 Task: Create a new Lightning app page named 'My Shelter Home App Page' using the 'Header and Left Sidebar' template, and add components like 'Recent Items' and 'Rich Text'.
Action: Mouse moved to (120, 151)
Screenshot: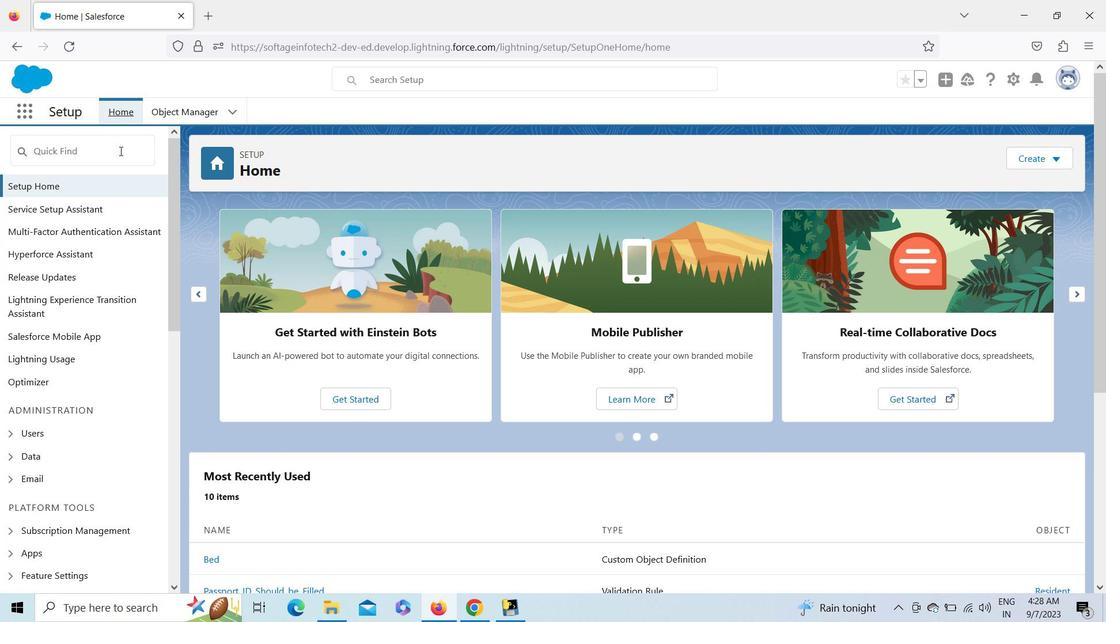 
Action: Mouse pressed left at (120, 151)
Screenshot: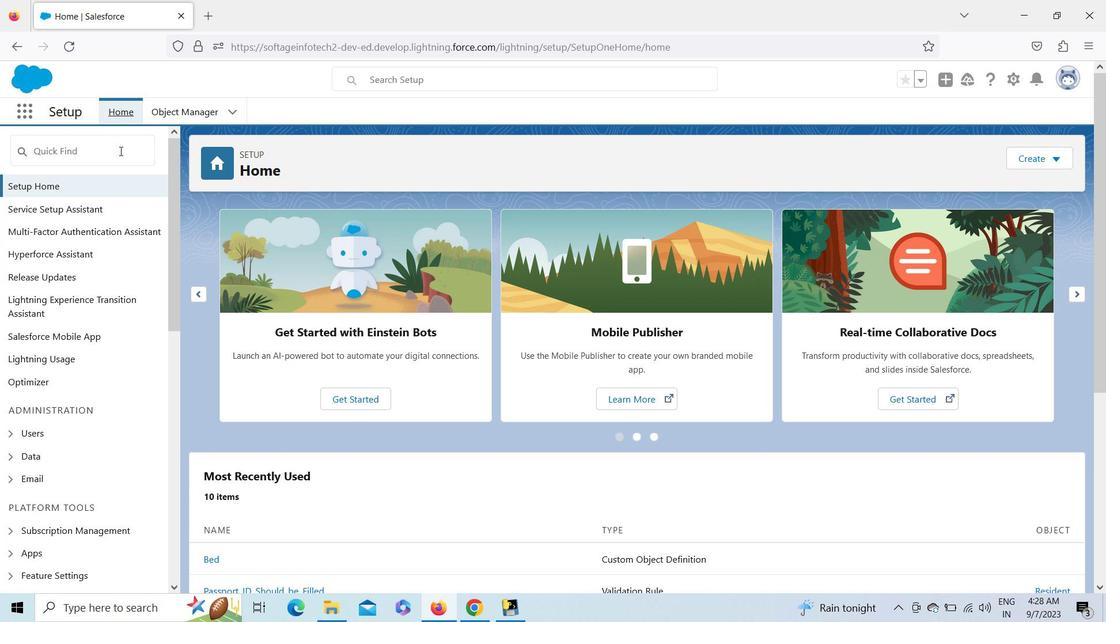 
Action: Key pressed app<Key.space>bui
Screenshot: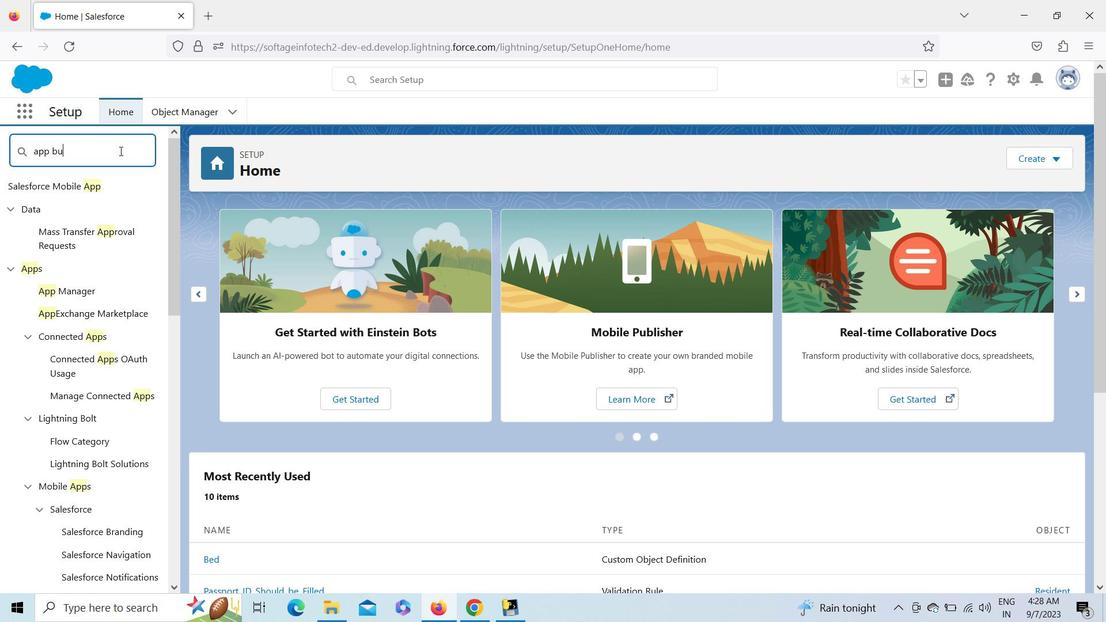 
Action: Mouse moved to (93, 213)
Screenshot: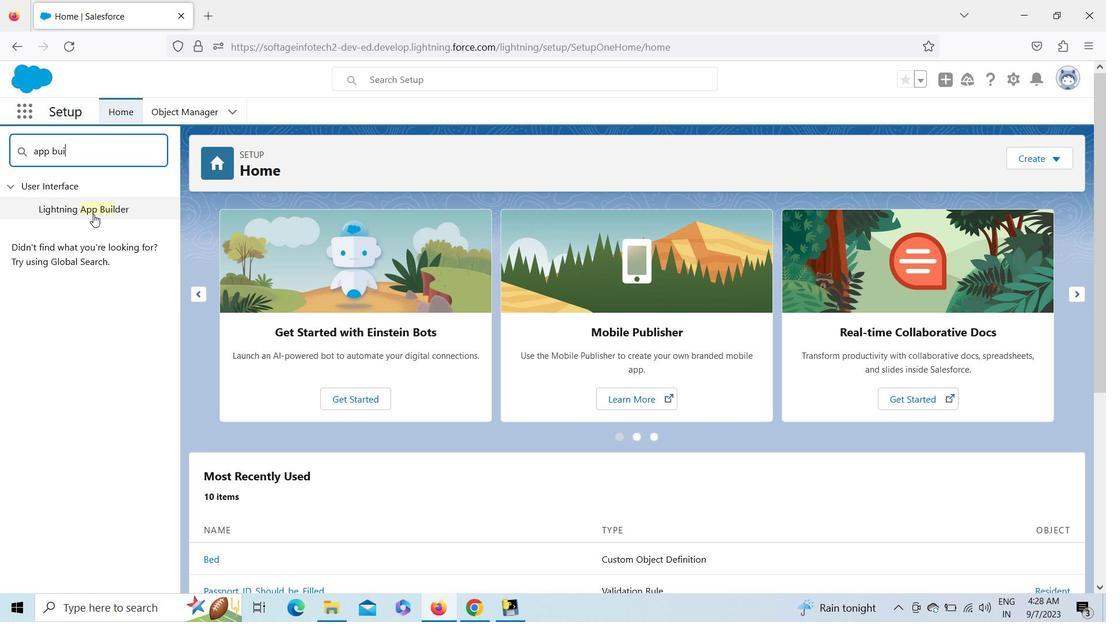 
Action: Mouse pressed left at (93, 213)
Screenshot: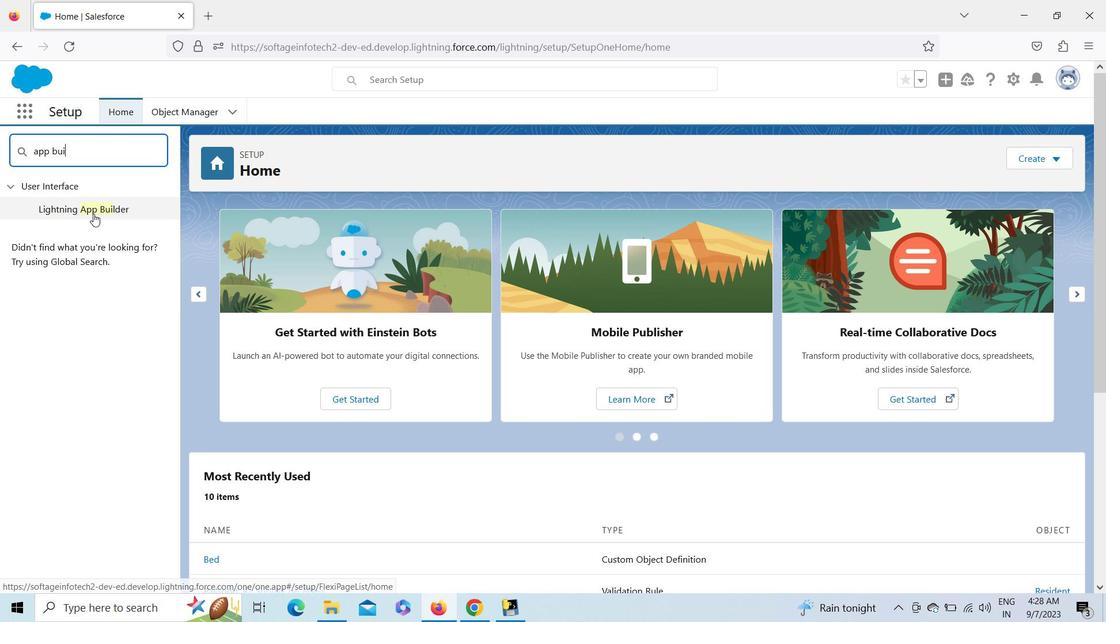
Action: Mouse moved to (481, 300)
Screenshot: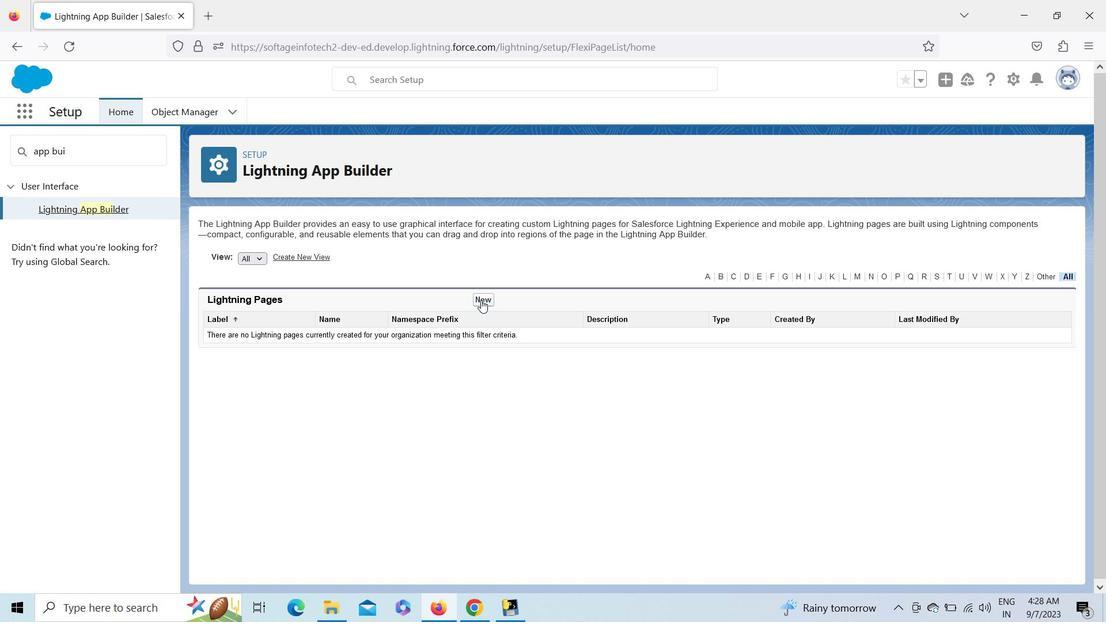 
Action: Mouse pressed left at (481, 300)
Screenshot: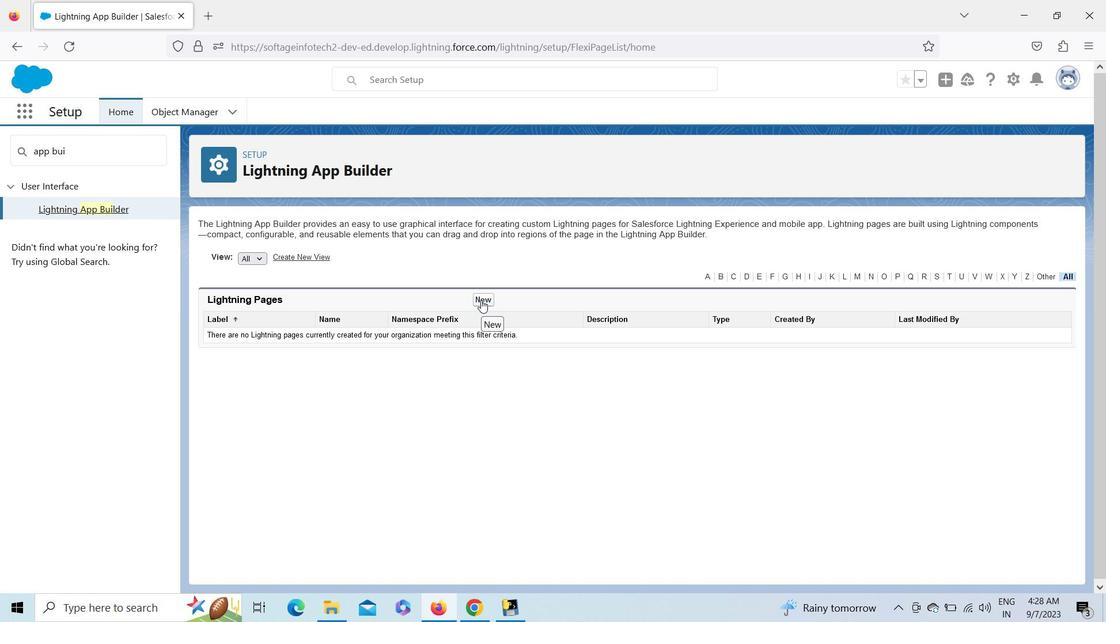 
Action: Mouse moved to (864, 477)
Screenshot: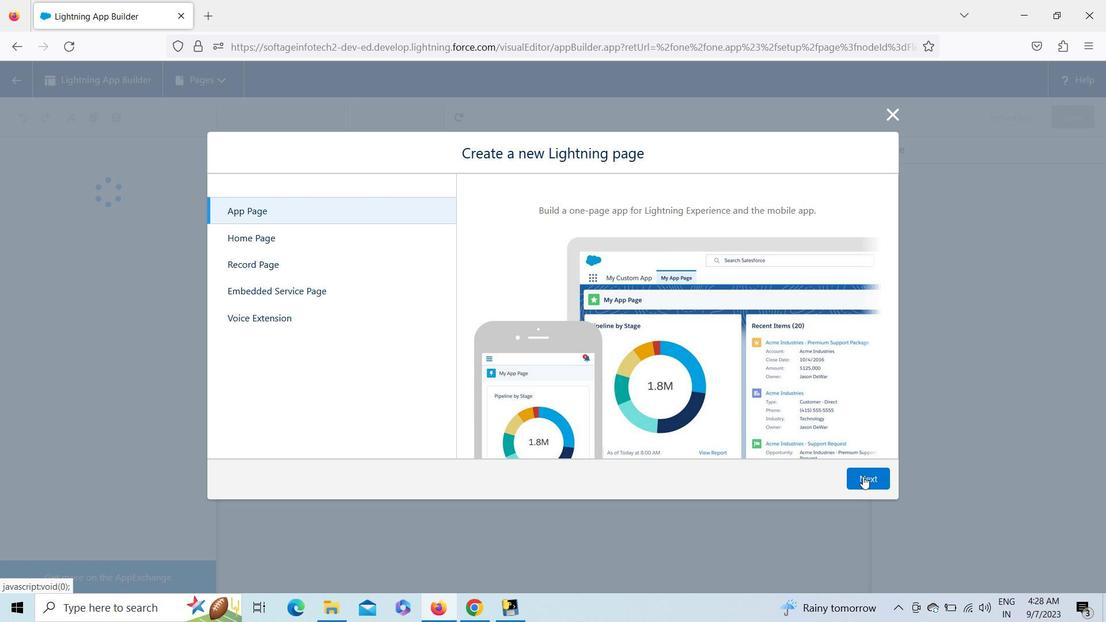 
Action: Mouse pressed left at (864, 477)
Screenshot: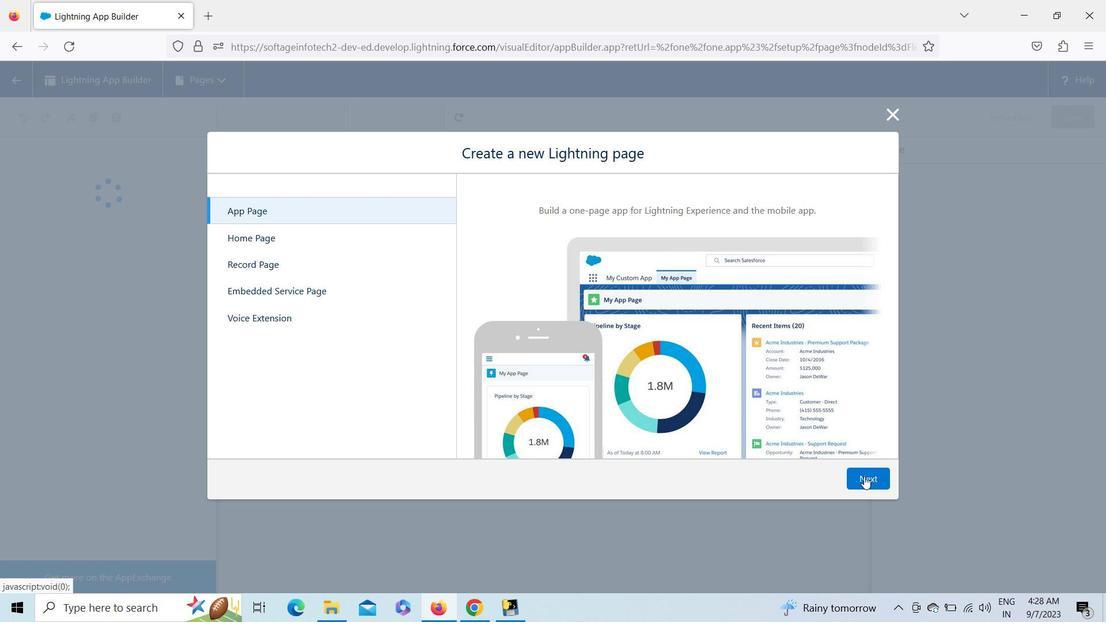 
Action: Mouse moved to (580, 243)
Screenshot: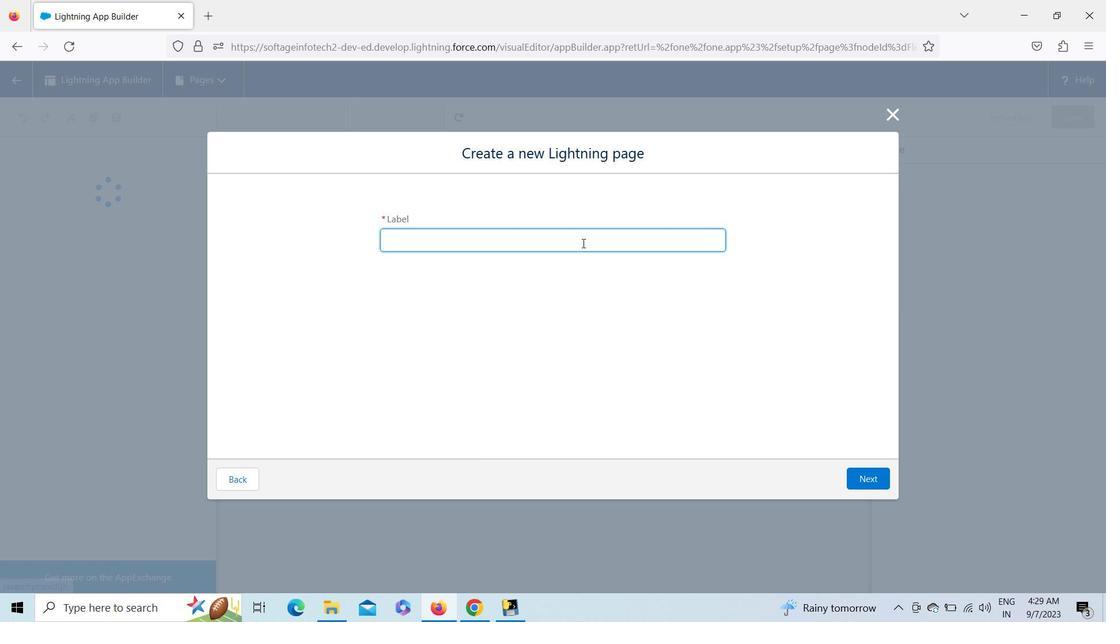 
Action: Key pressed <Key.shift><Key.shift><Key.shift><Key.shift>My<Key.space><Key.shift>Shelter<Key.space><Key.shift>Home<Key.space><Key.shift><Key.shift><Key.shift><Key.shift><Key.shift><Key.shift><Key.shift><Key.shift><Key.shift><Key.shift><Key.shift><Key.shift><Key.shift><Key.shift><Key.shift><Key.shift><Key.shift><Key.shift><Key.shift><Key.shift><Key.shift><Key.shift><Key.shift><Key.shift><Key.shift><Key.shift><Key.shift><Key.shift><Key.shift><Key.shift><Key.shift><Key.shift><Key.shift><Key.shift><Key.shift><Key.shift><Key.shift><Key.shift><Key.shift><Key.shift><Key.shift><Key.shift><Key.shift><Key.shift><Key.shift><Key.shift><Key.shift><Key.shift><Key.shift><Key.shift><Key.shift><Key.shift><Key.shift><Key.shift><Key.shift><Key.shift><Key.shift><Key.shift><Key.shift><Key.shift><Key.shift><Key.shift><Key.shift><Key.shift><Key.shift><Key.shift><Key.shift><Key.shift><Key.shift><Key.shift><Key.shift><Key.shift><Key.shift><Key.shift><Key.shift><Key.shift><Key.shift><Key.shift><Key.shift>App<Key.space><Key.shift>Page
Screenshot: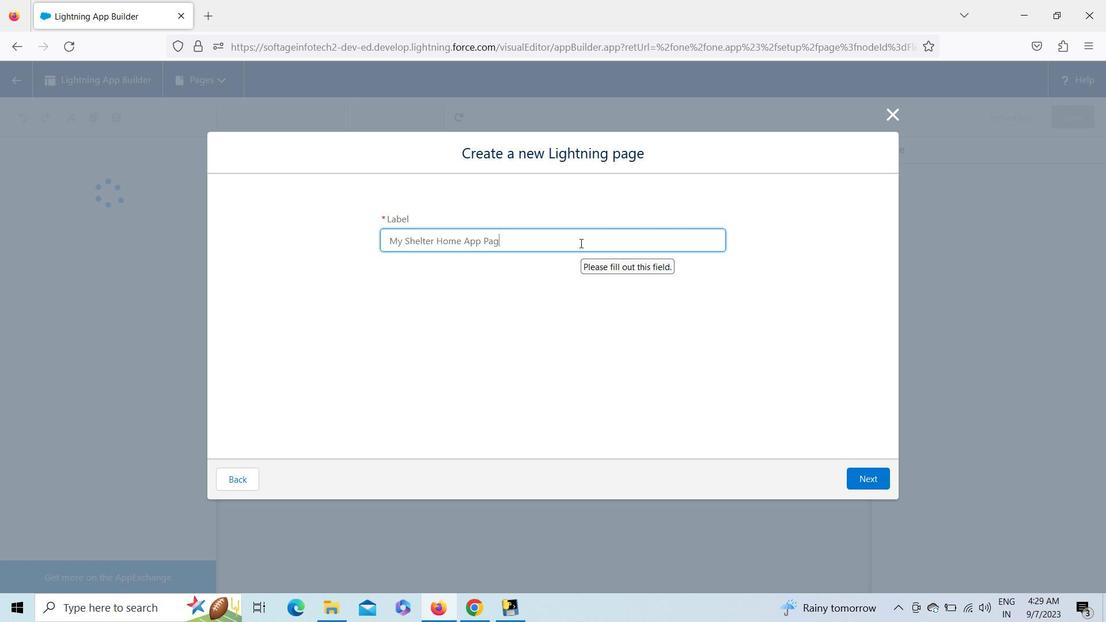 
Action: Mouse moved to (857, 477)
Screenshot: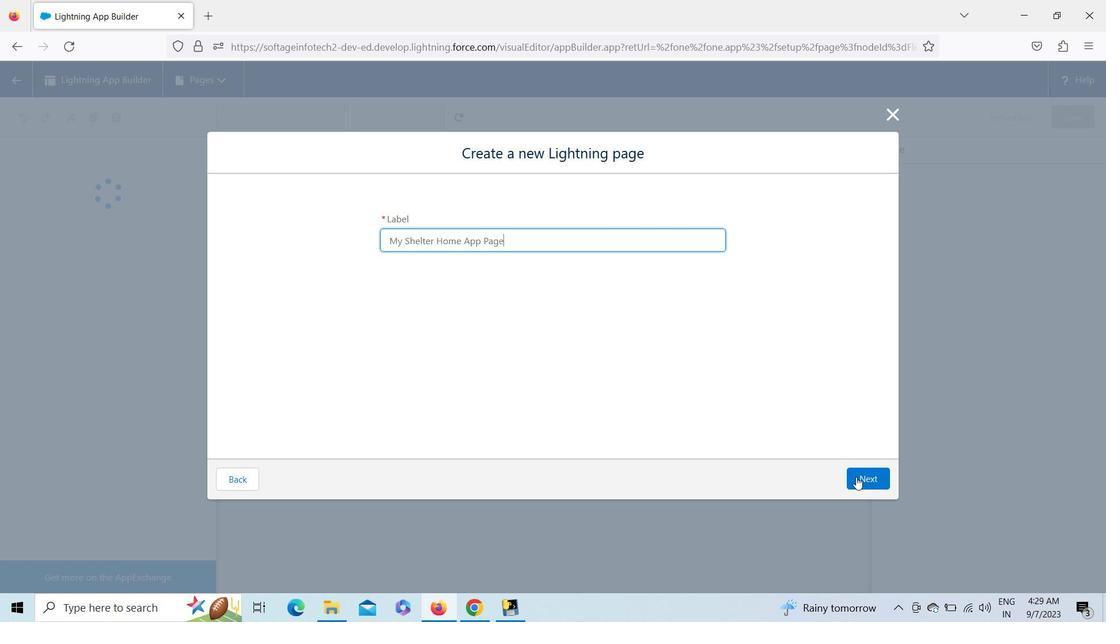
Action: Mouse pressed left at (857, 477)
Screenshot: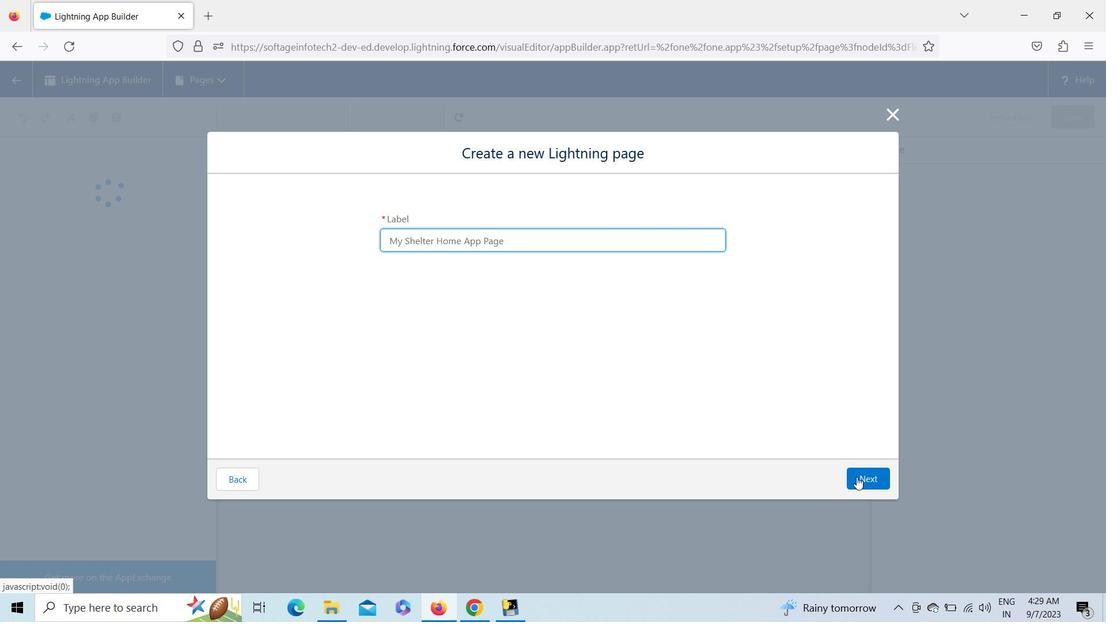 
Action: Mouse moved to (379, 309)
Screenshot: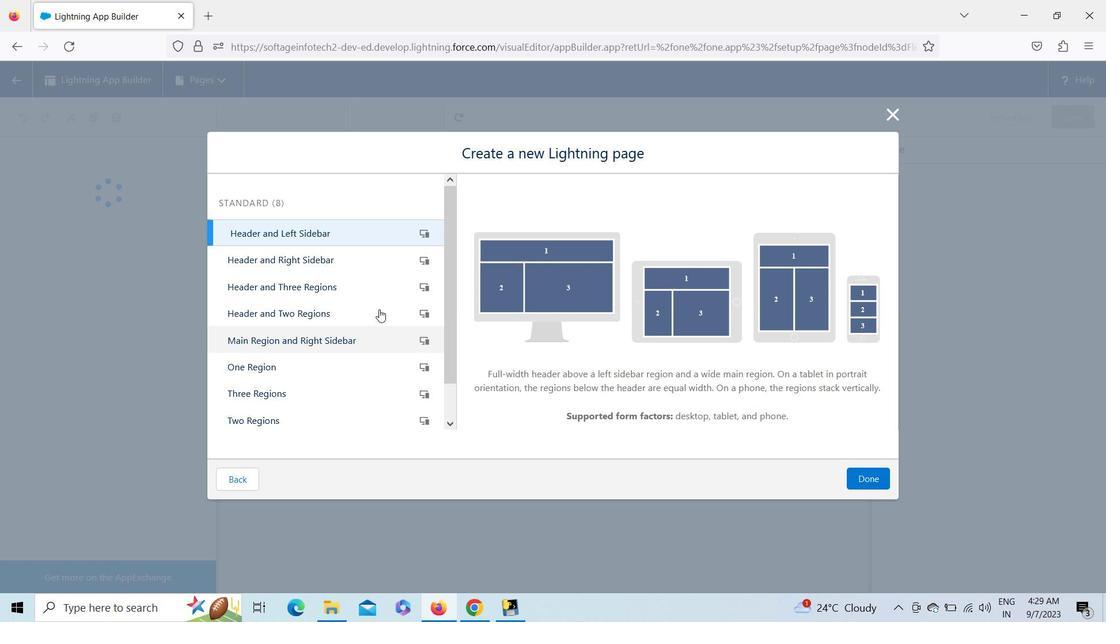
Action: Mouse pressed left at (379, 309)
Screenshot: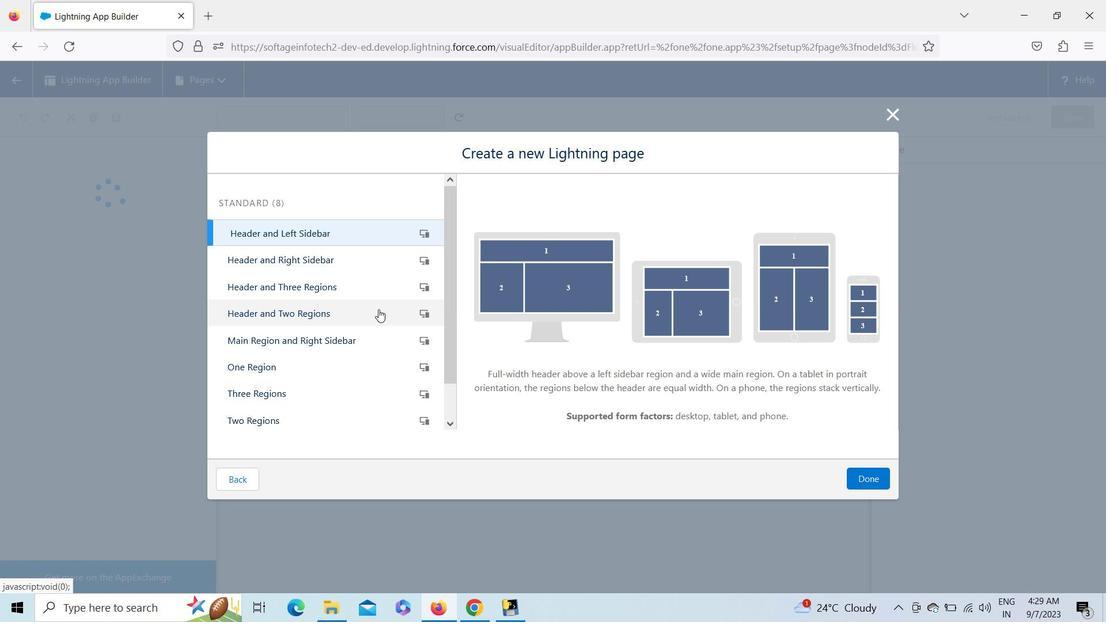 
Action: Mouse moved to (375, 330)
Screenshot: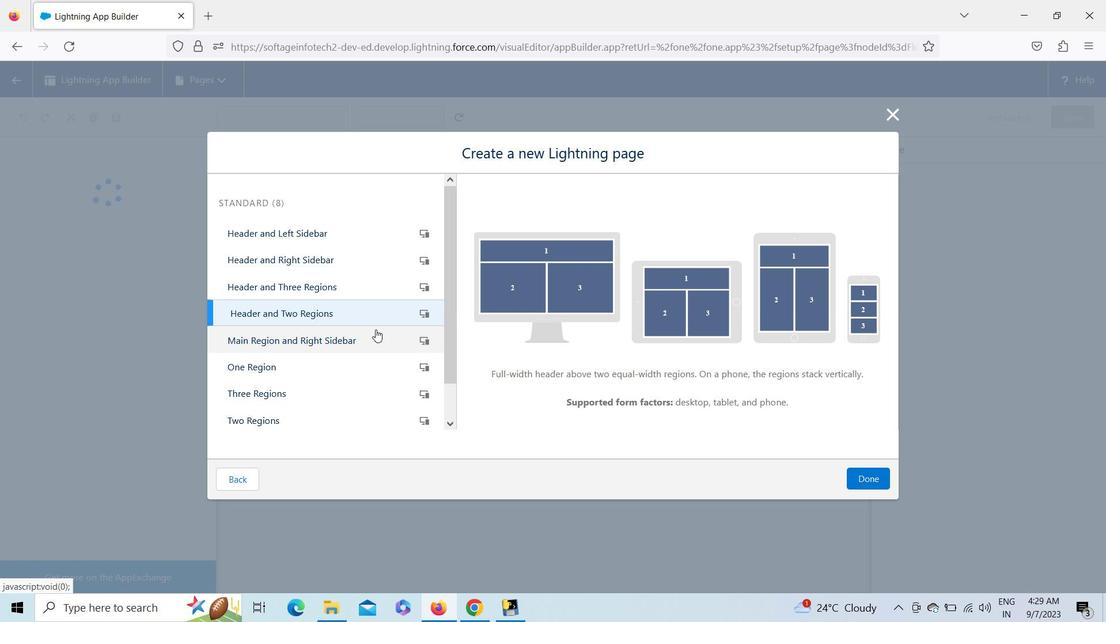 
Action: Mouse pressed left at (375, 330)
Screenshot: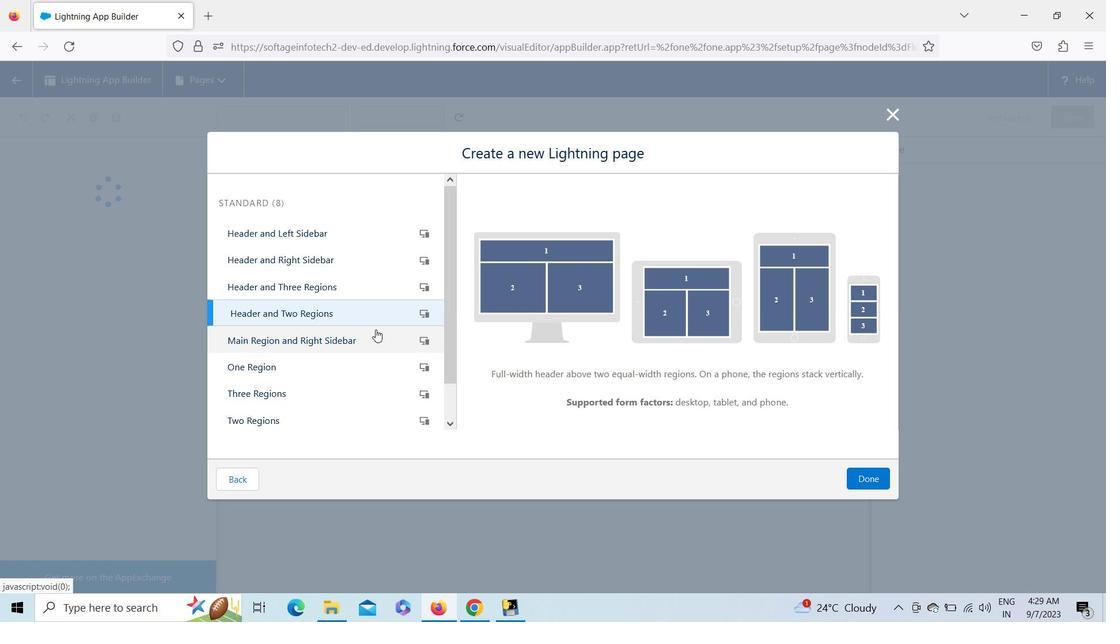 
Action: Mouse moved to (378, 254)
Screenshot: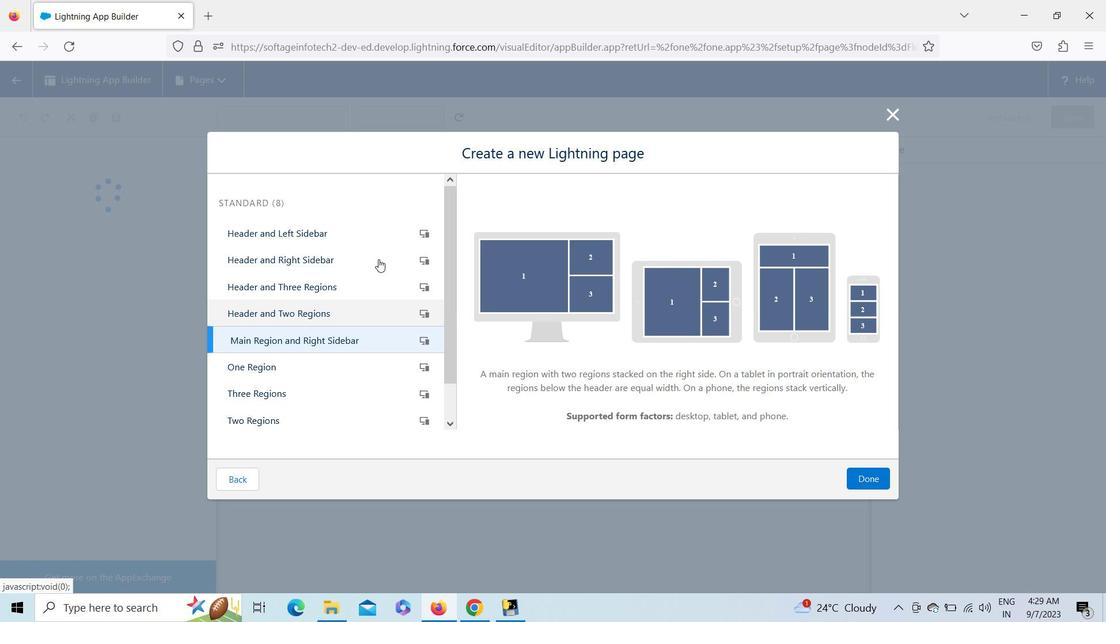 
Action: Mouse pressed left at (378, 254)
Screenshot: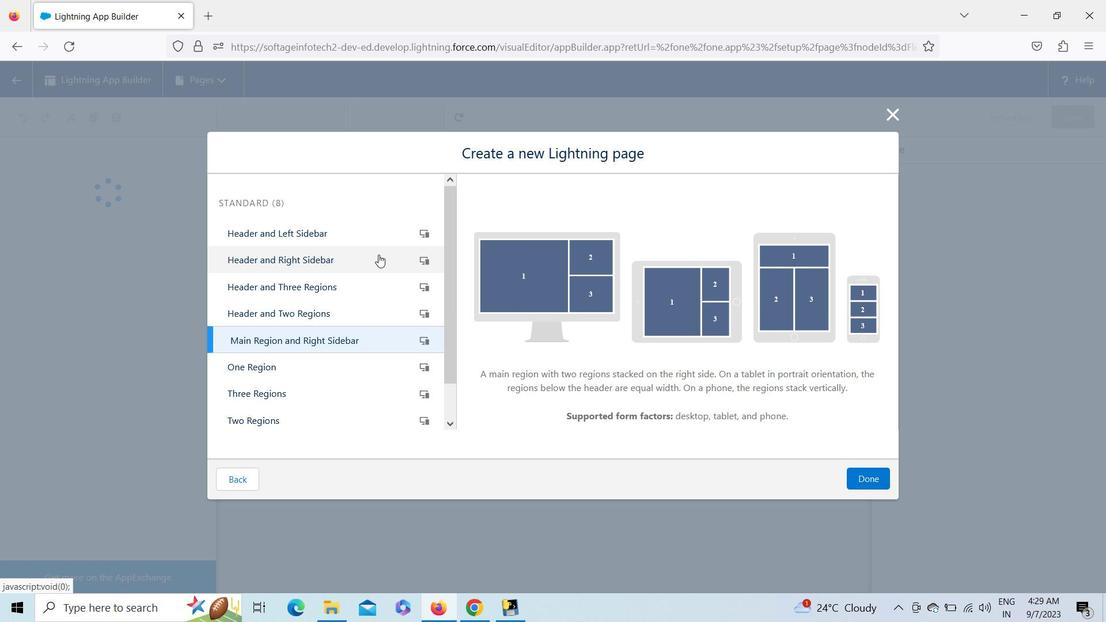 
Action: Mouse moved to (853, 475)
Screenshot: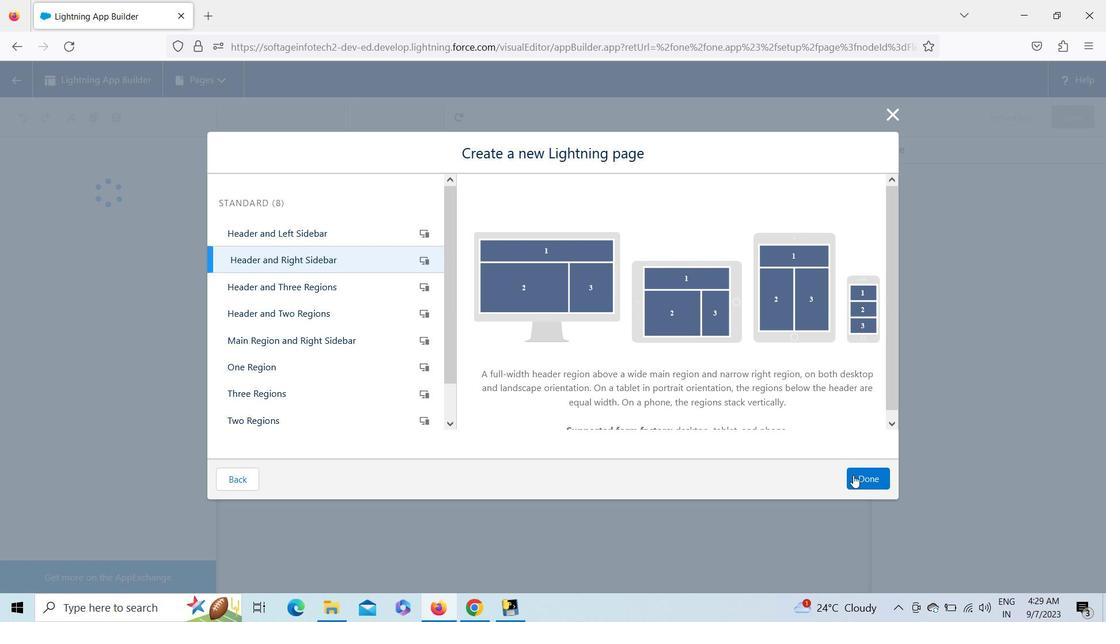 
Action: Mouse pressed left at (853, 475)
Screenshot: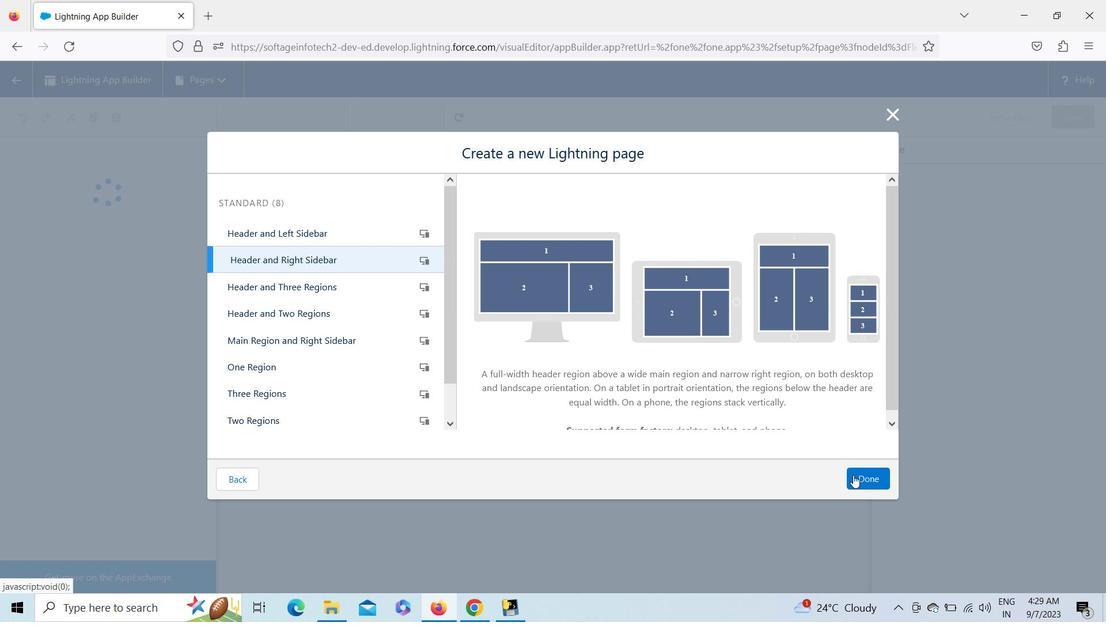 
Action: Mouse moved to (78, 524)
Screenshot: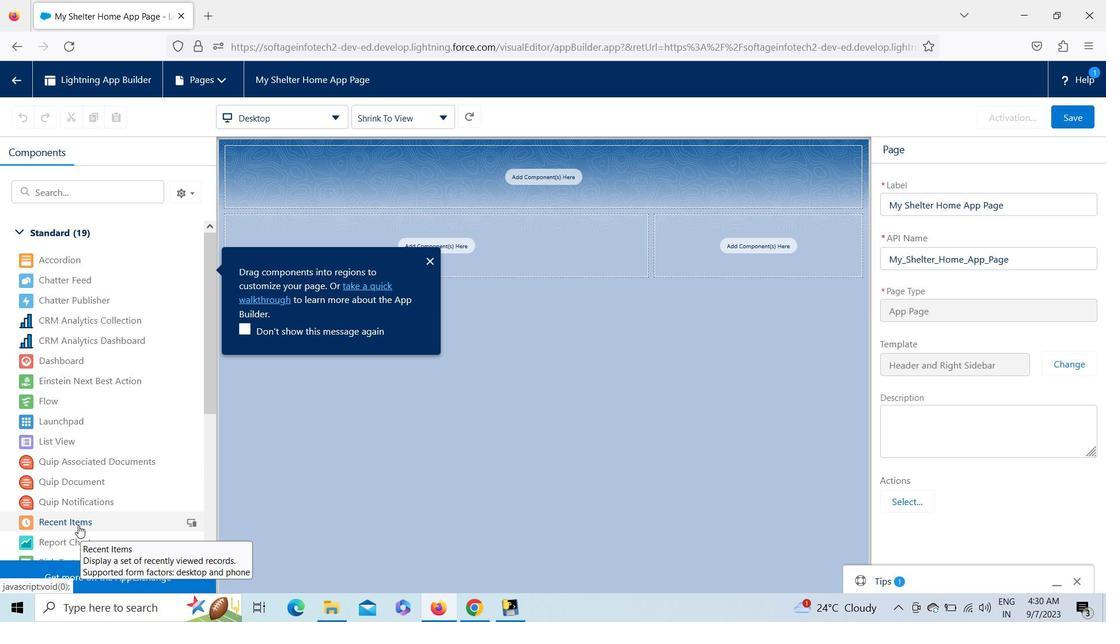 
Action: Mouse pressed left at (78, 524)
Screenshot: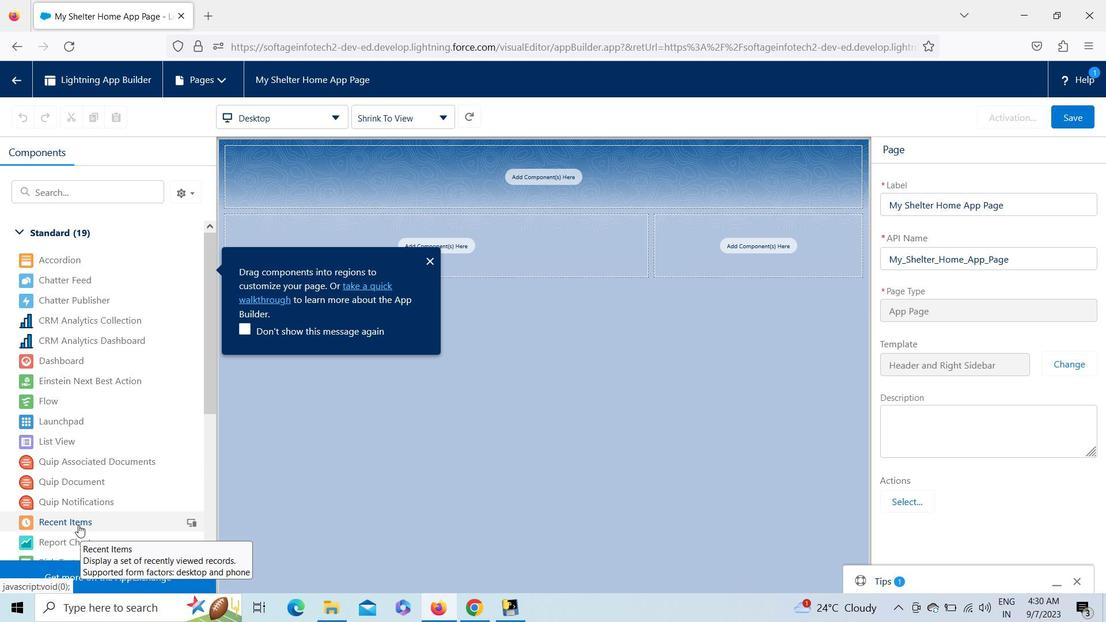 
Action: Mouse moved to (212, 327)
Screenshot: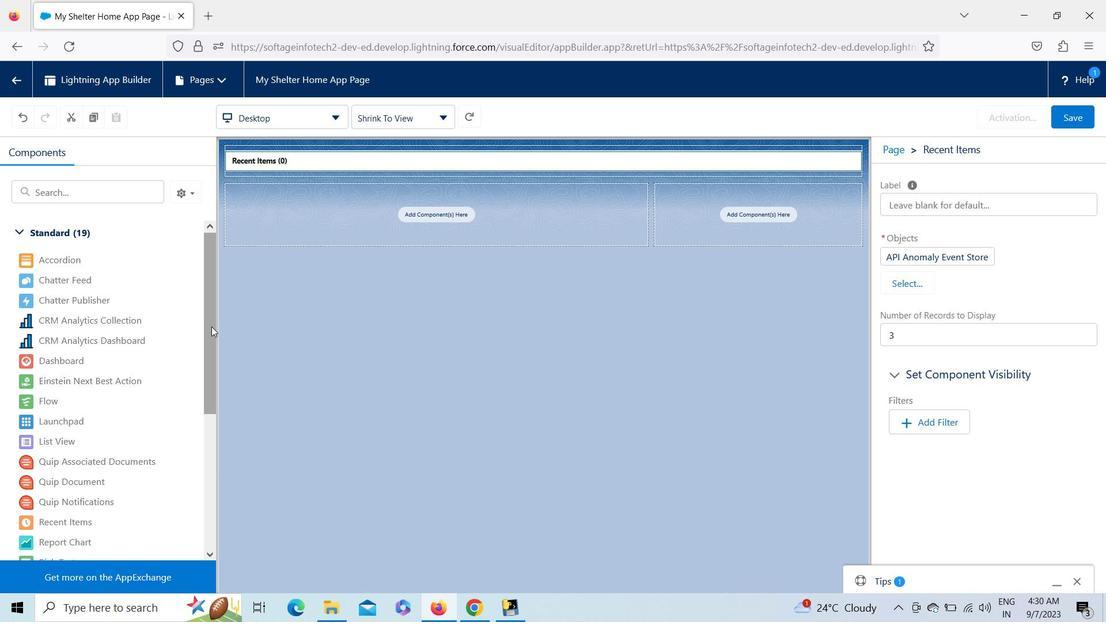 
Action: Mouse pressed left at (212, 327)
Screenshot: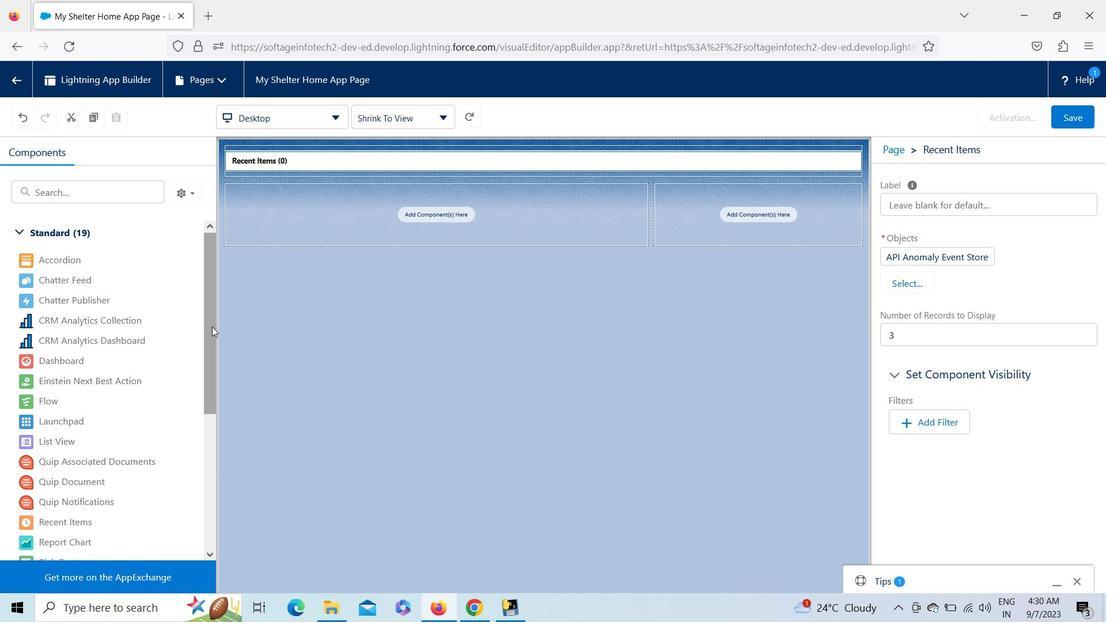 
Action: Mouse moved to (909, 278)
Screenshot: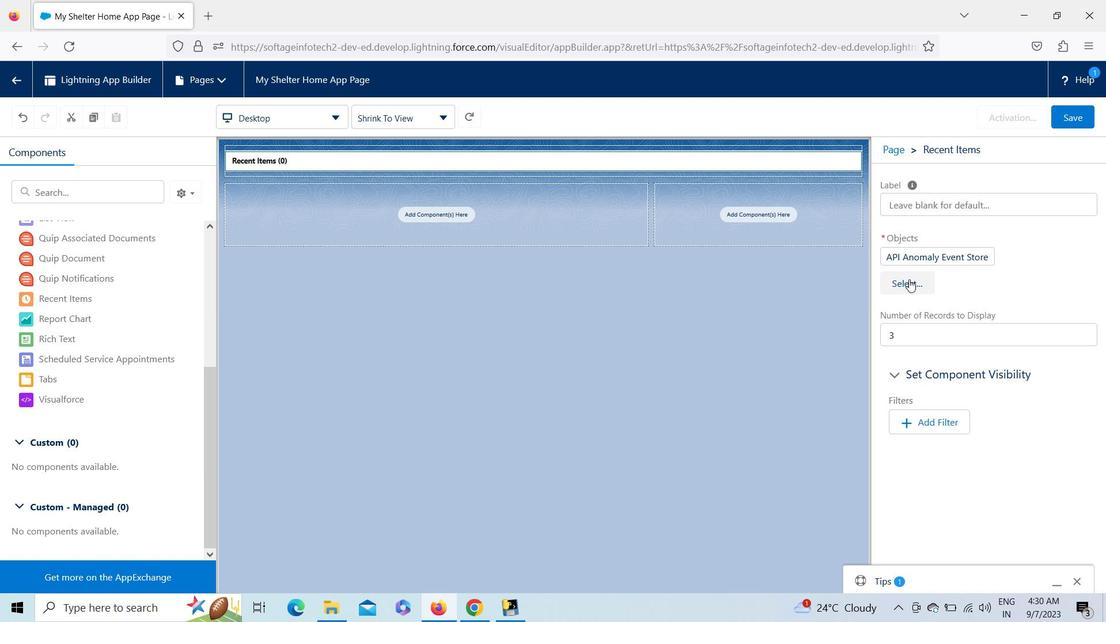 
Action: Mouse pressed left at (909, 278)
Screenshot: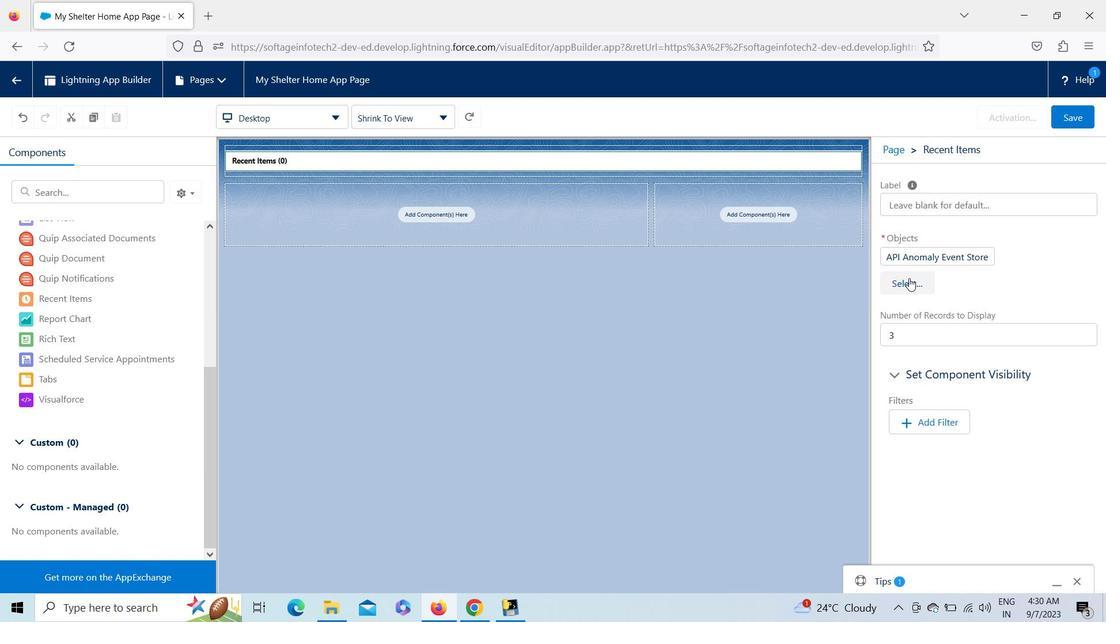 
Action: Mouse moved to (520, 346)
Screenshot: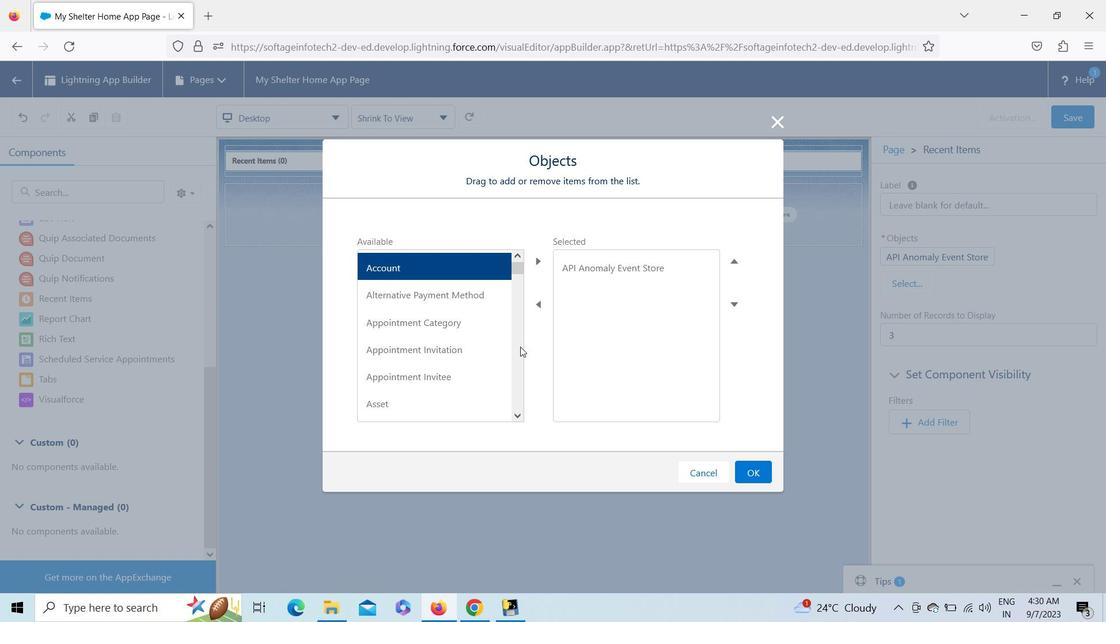 
Action: Mouse pressed left at (520, 346)
Screenshot: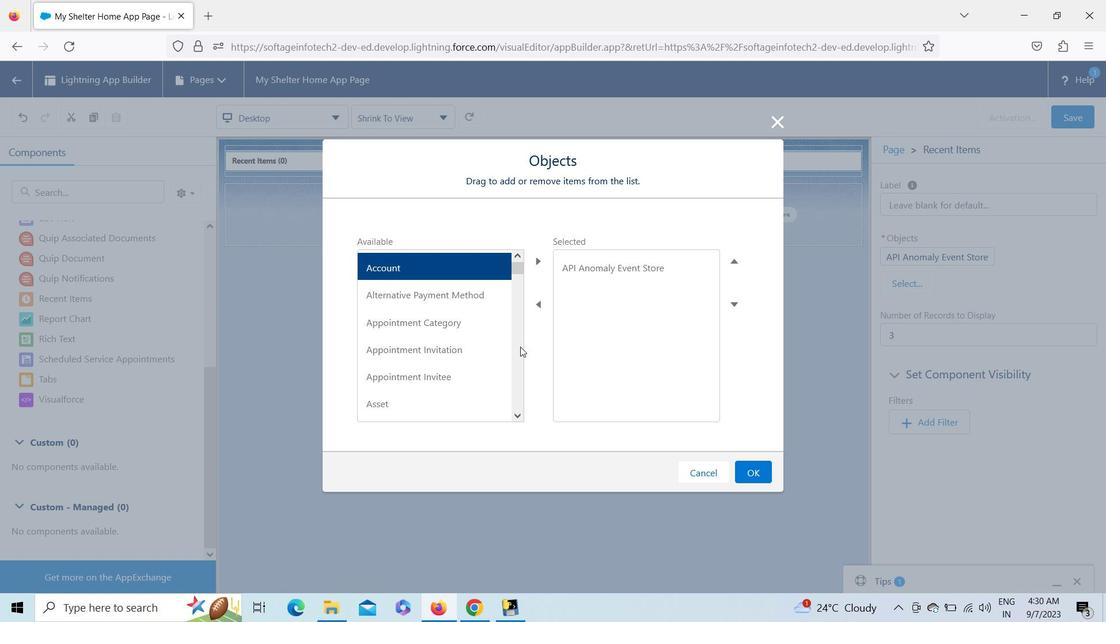 
Action: Mouse pressed left at (520, 346)
Screenshot: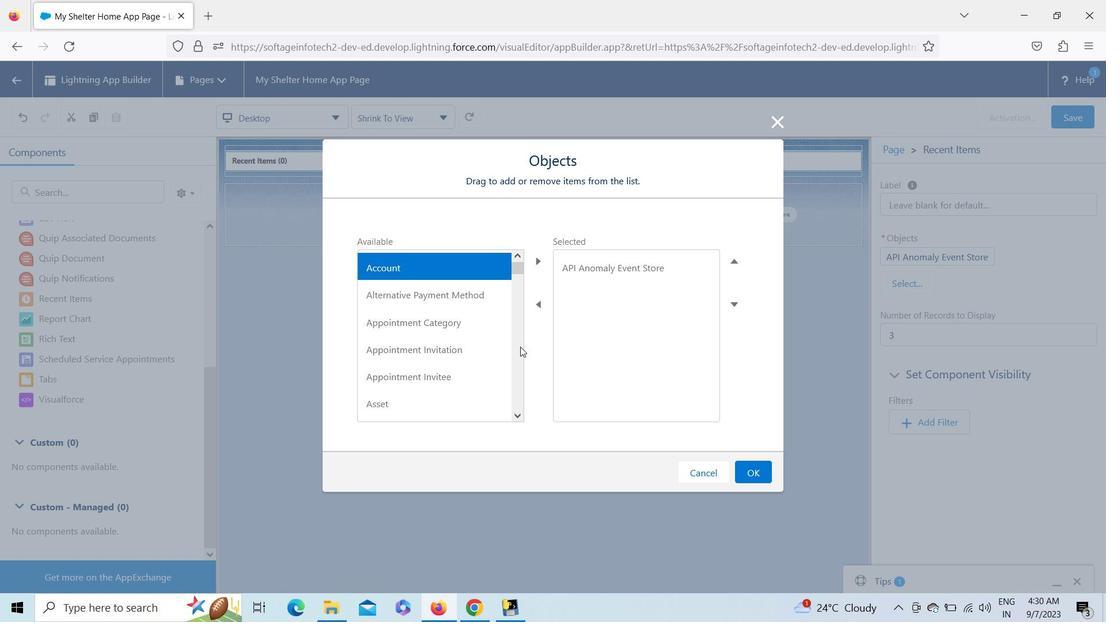 
Action: Mouse pressed left at (520, 346)
Screenshot: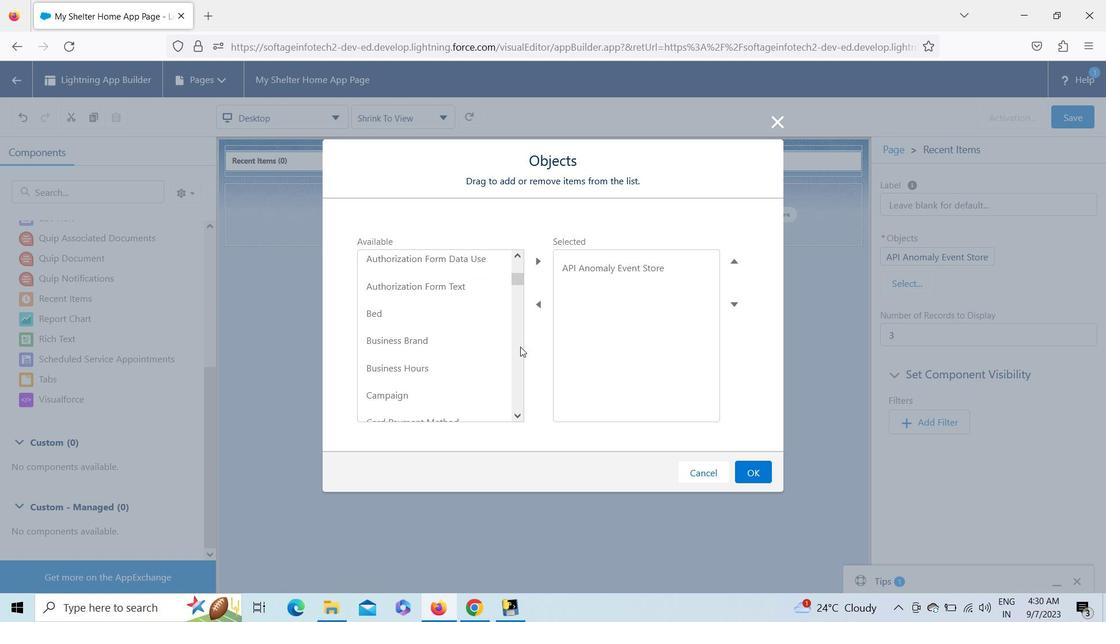 
Action: Mouse pressed left at (520, 346)
Screenshot: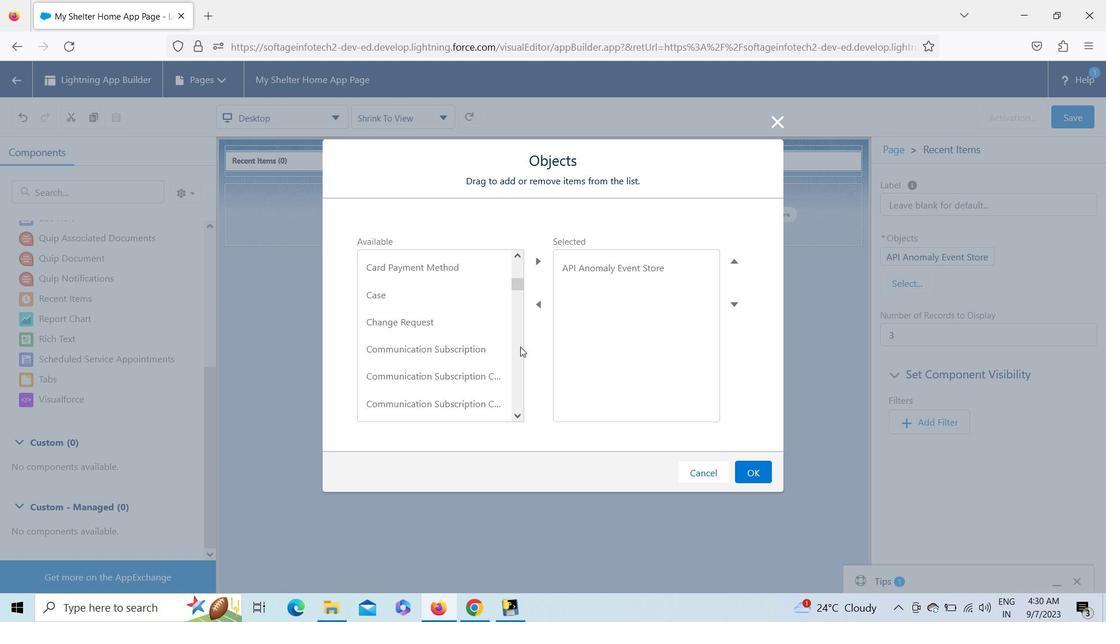 
Action: Mouse pressed left at (520, 346)
Screenshot: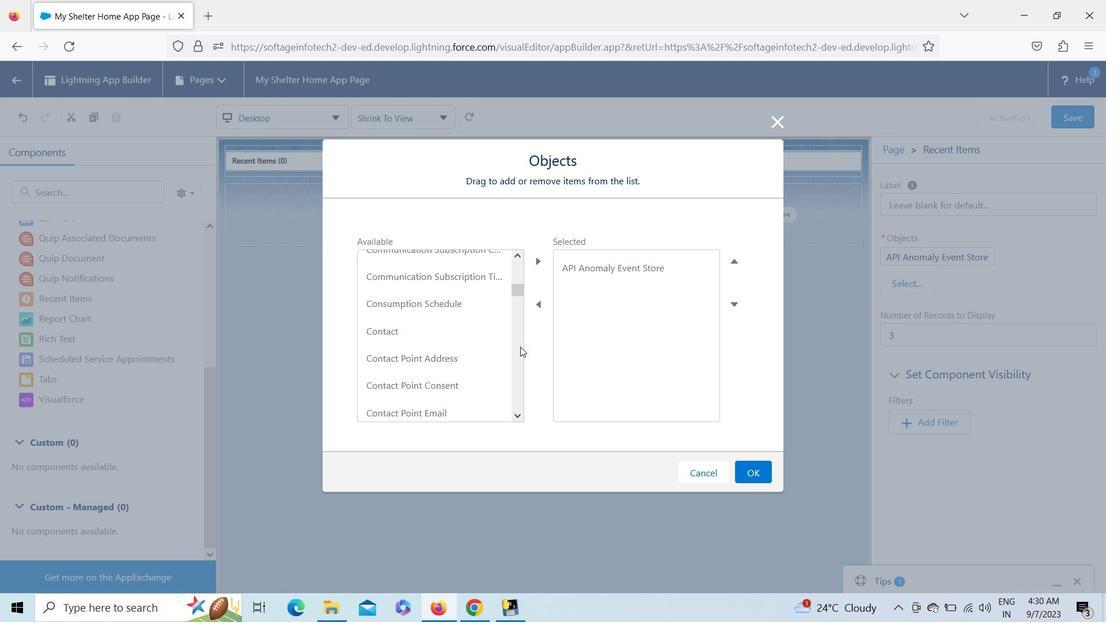 
Action: Mouse pressed left at (520, 346)
Screenshot: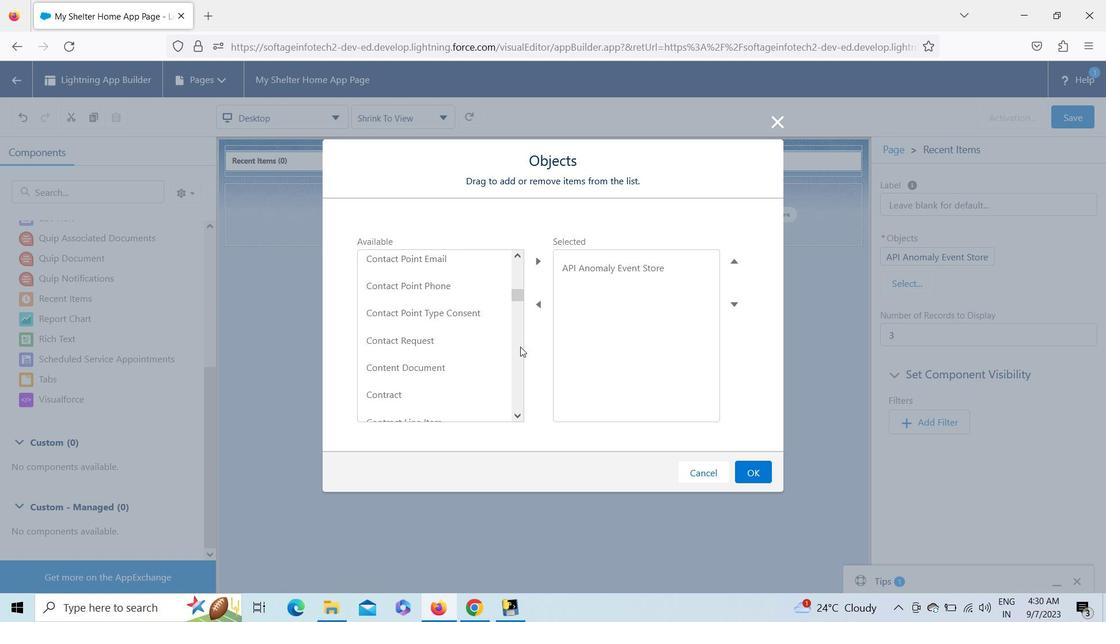
Action: Mouse pressed left at (520, 346)
Screenshot: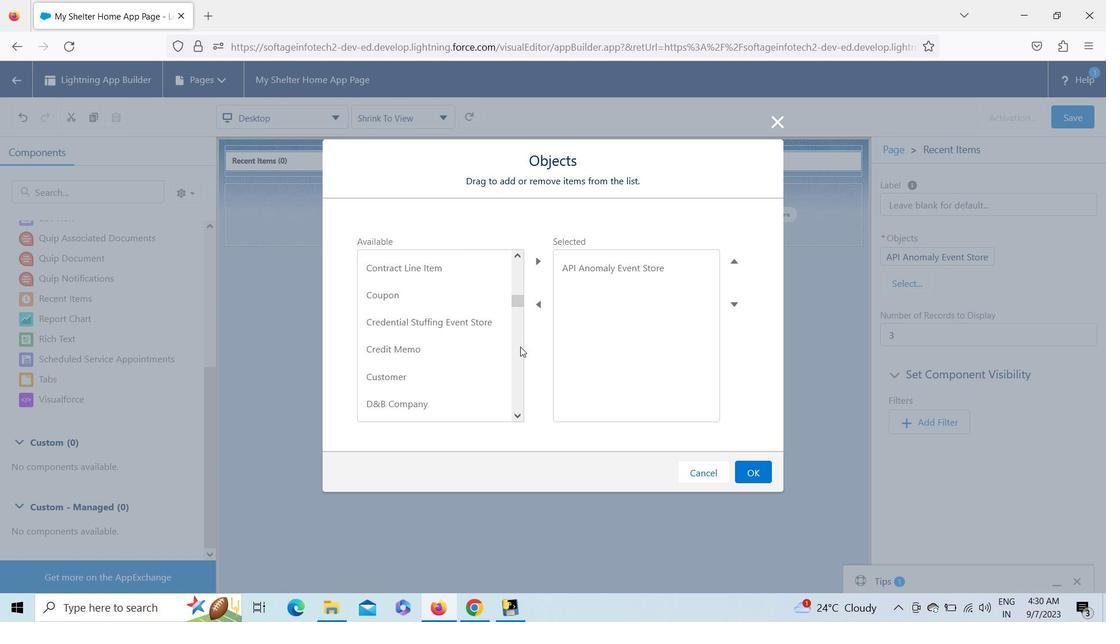 
Action: Mouse pressed left at (520, 346)
Screenshot: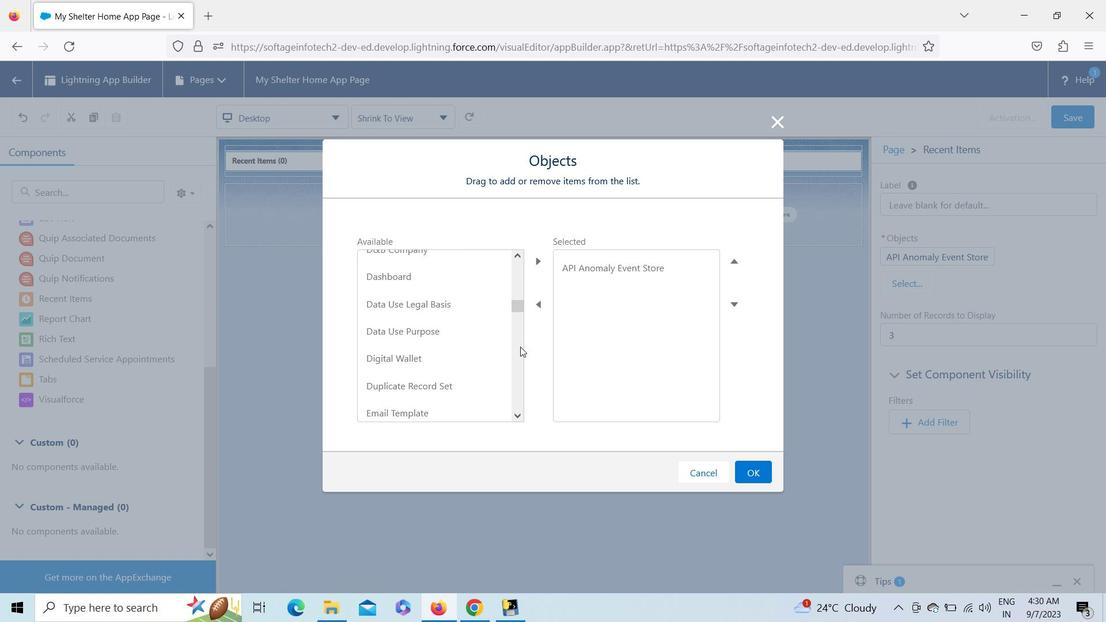 
Action: Mouse pressed left at (520, 346)
Screenshot: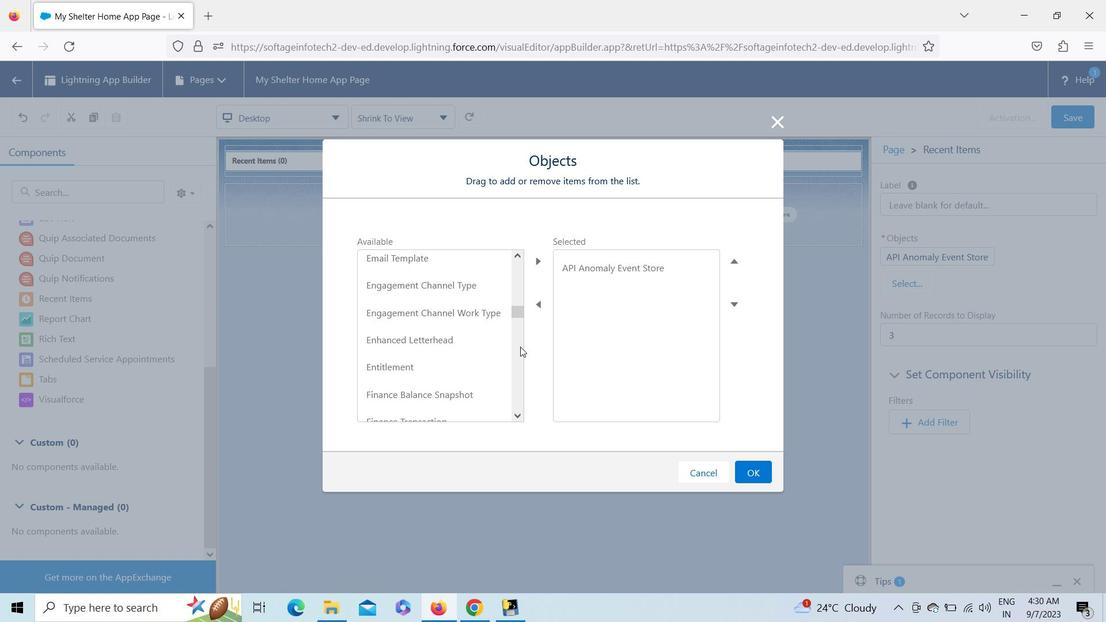 
Action: Mouse pressed left at (520, 346)
Screenshot: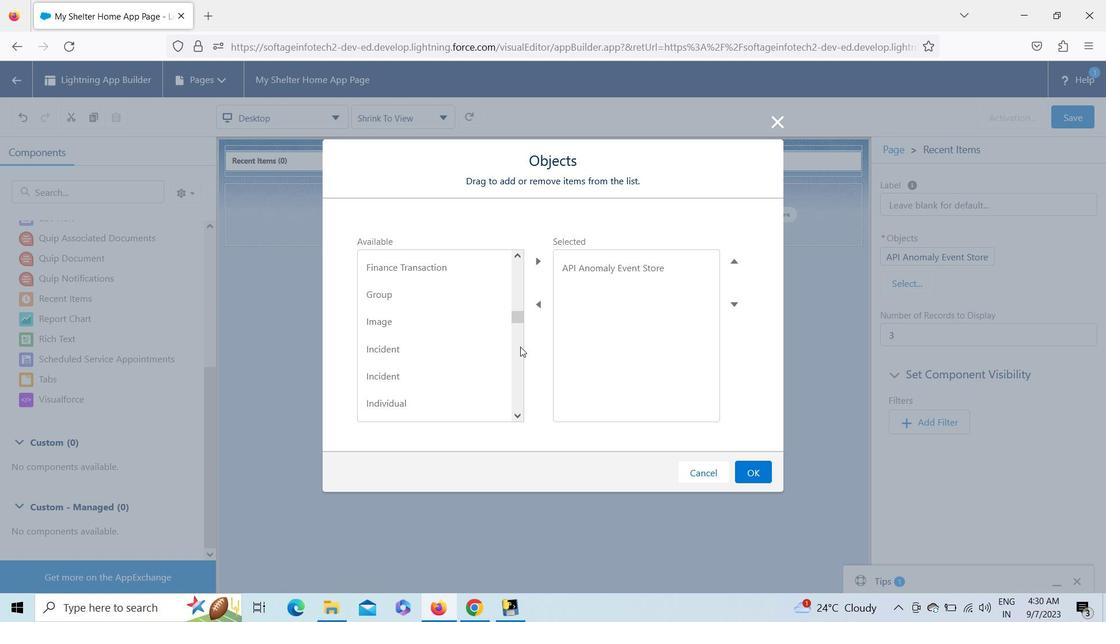 
Action: Mouse pressed left at (520, 346)
Screenshot: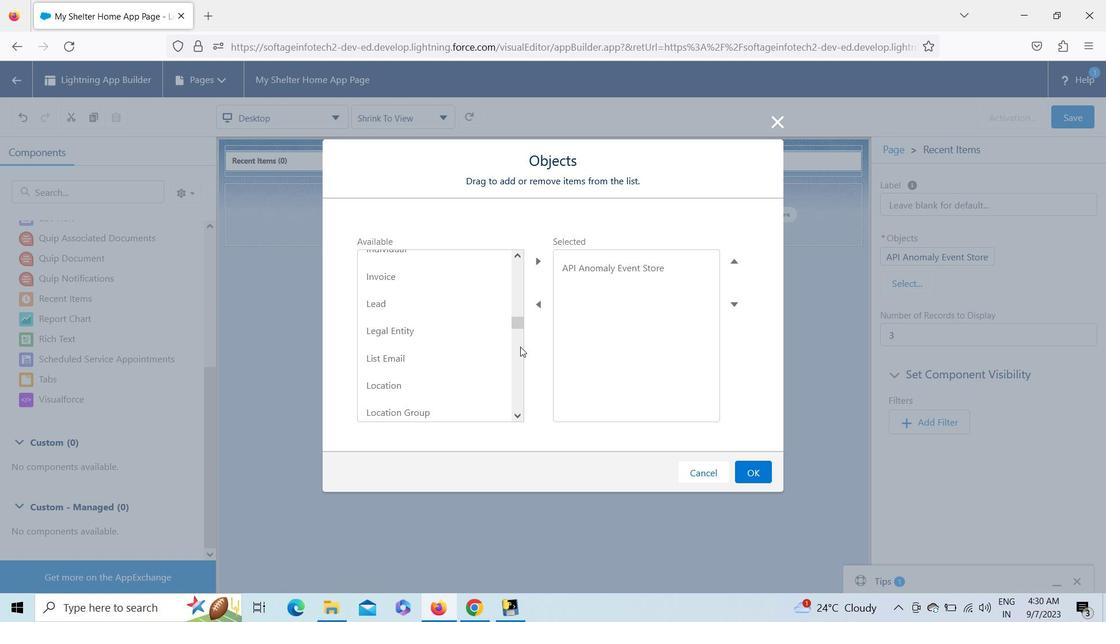 
Action: Mouse pressed left at (520, 346)
Screenshot: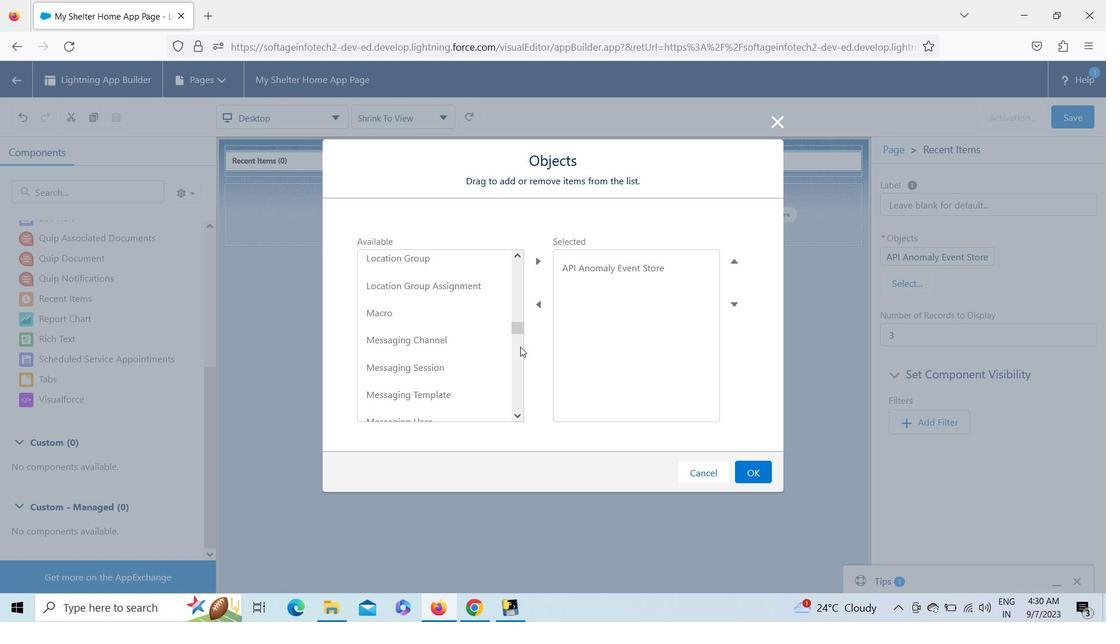 
Action: Mouse pressed left at (520, 346)
Screenshot: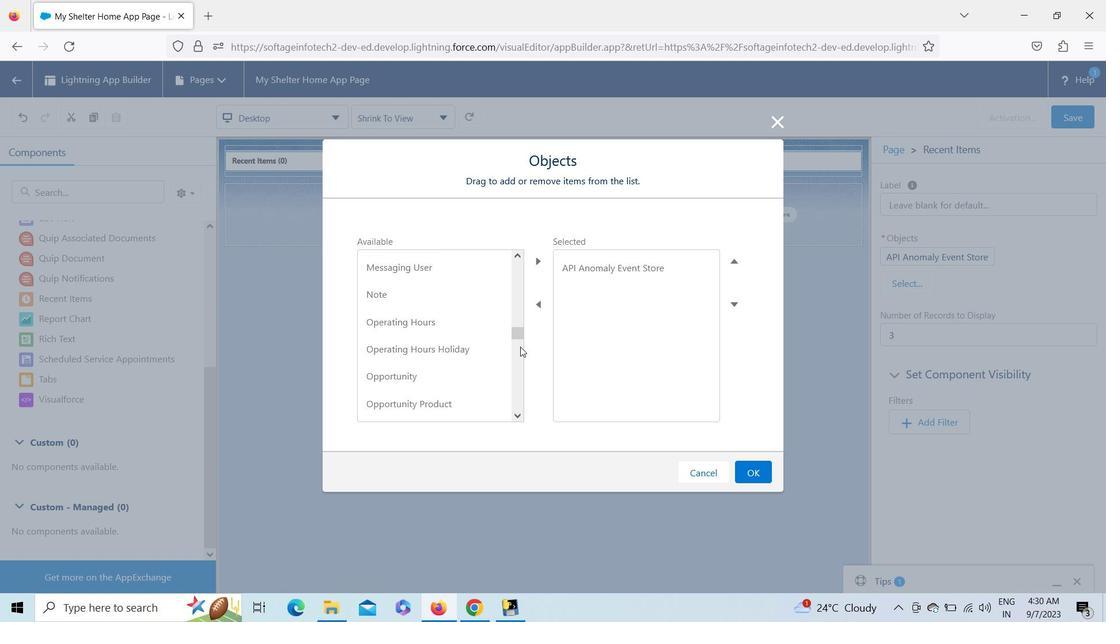 
Action: Mouse pressed left at (520, 346)
Screenshot: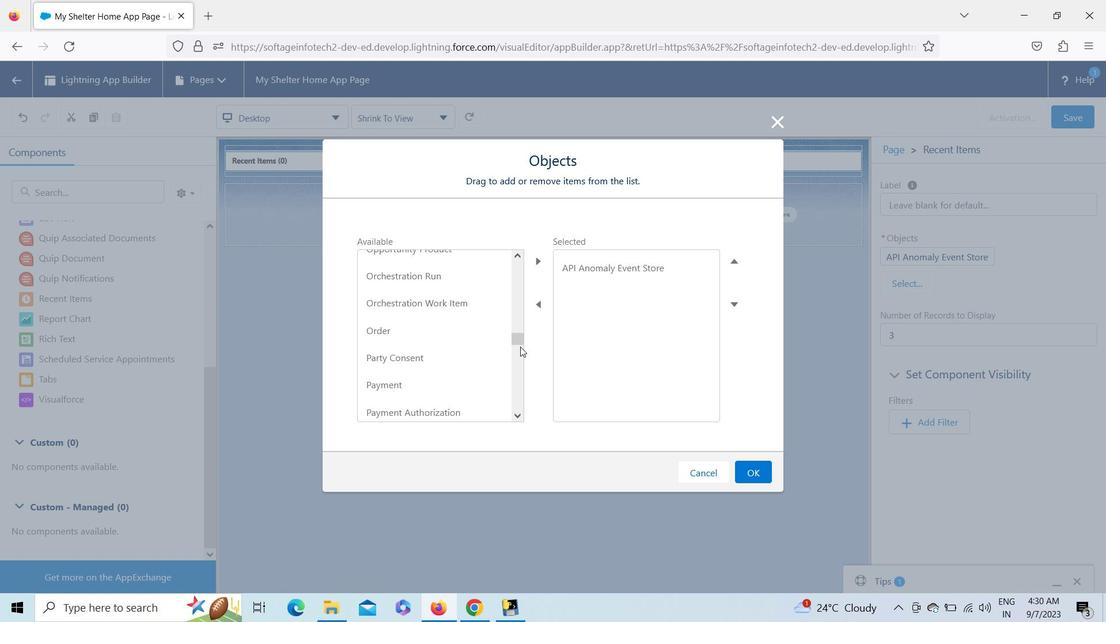 
Action: Mouse pressed left at (520, 346)
Screenshot: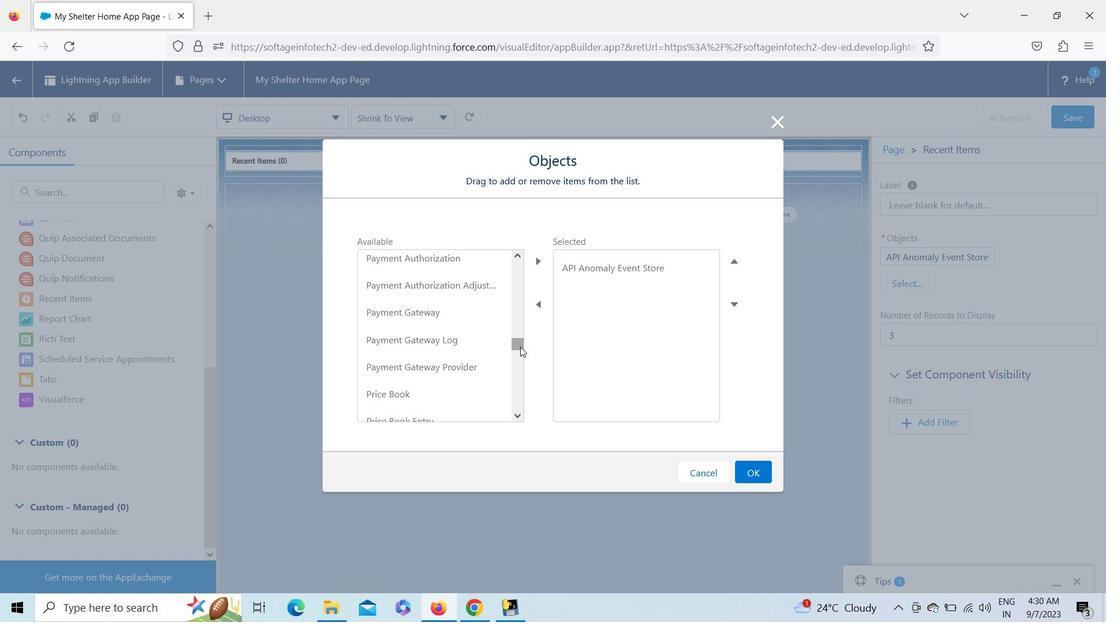 
Action: Mouse moved to (425, 398)
Screenshot: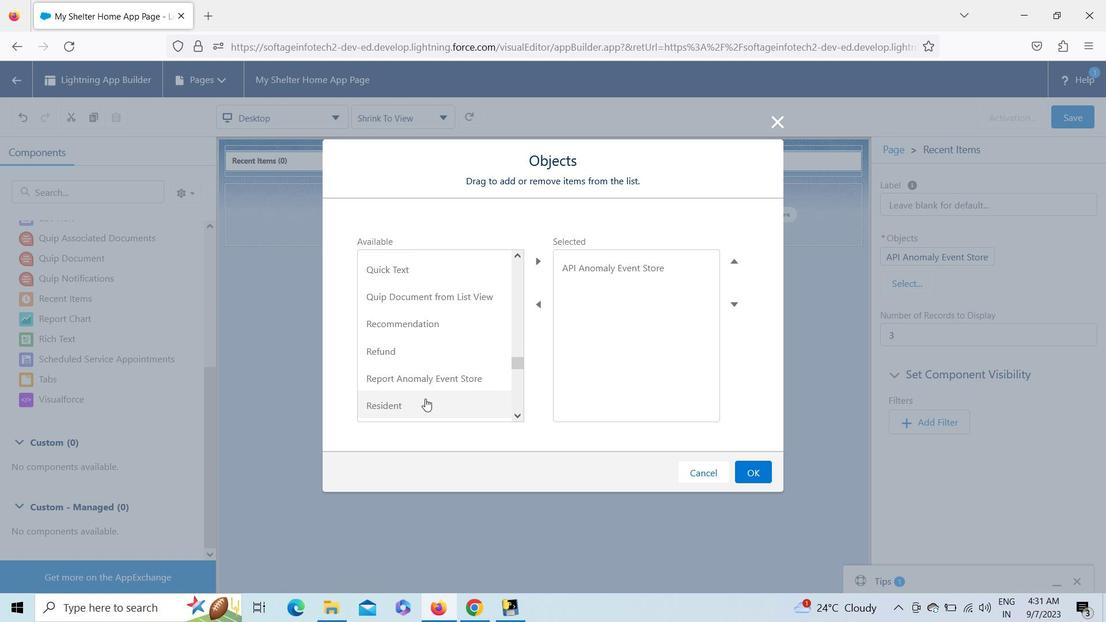 
Action: Mouse pressed left at (425, 398)
Screenshot: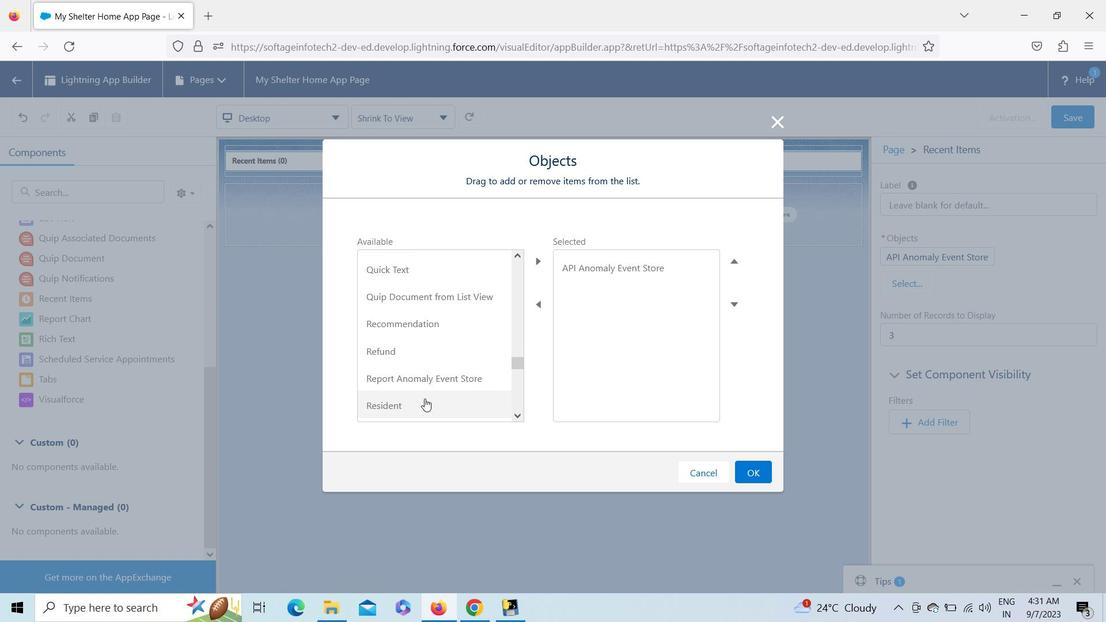 
Action: Mouse moved to (534, 262)
Screenshot: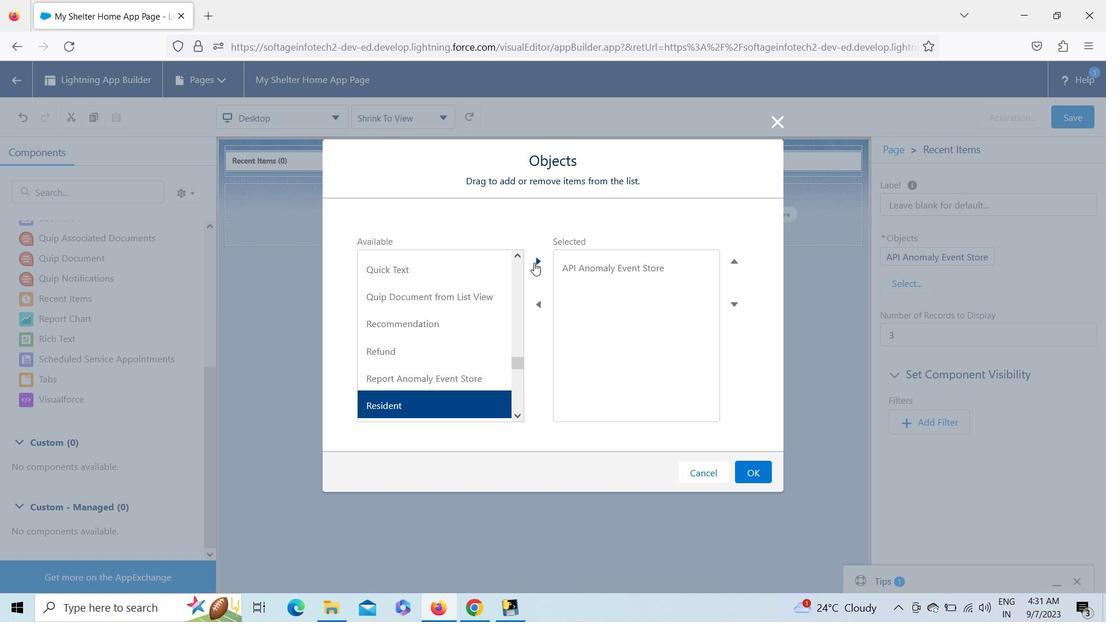 
Action: Mouse pressed left at (534, 262)
Screenshot: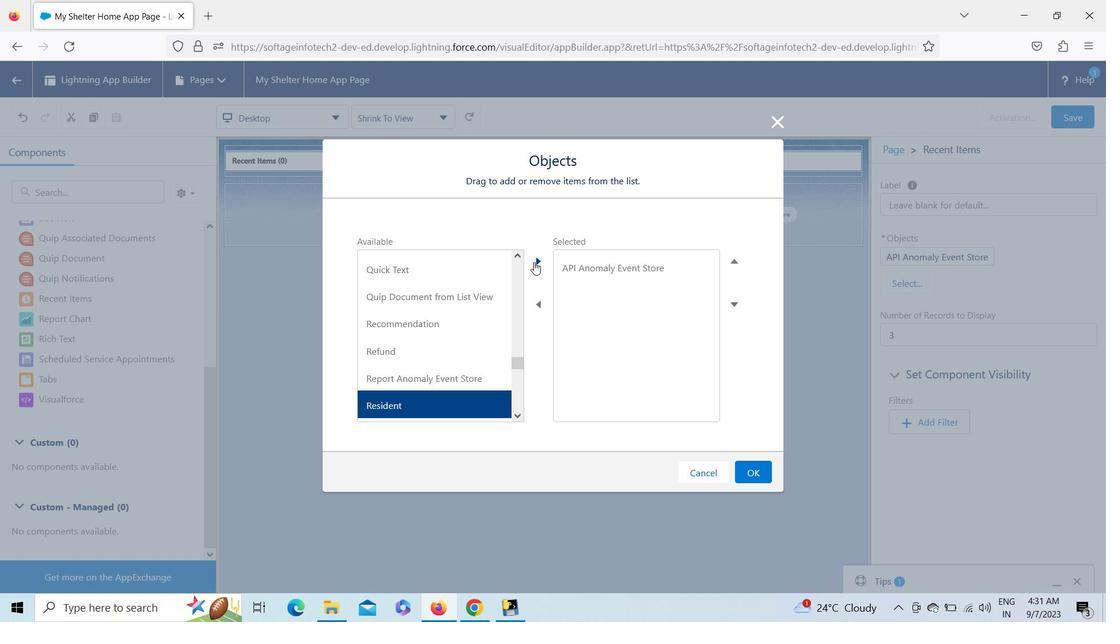 
Action: Mouse moved to (751, 470)
Screenshot: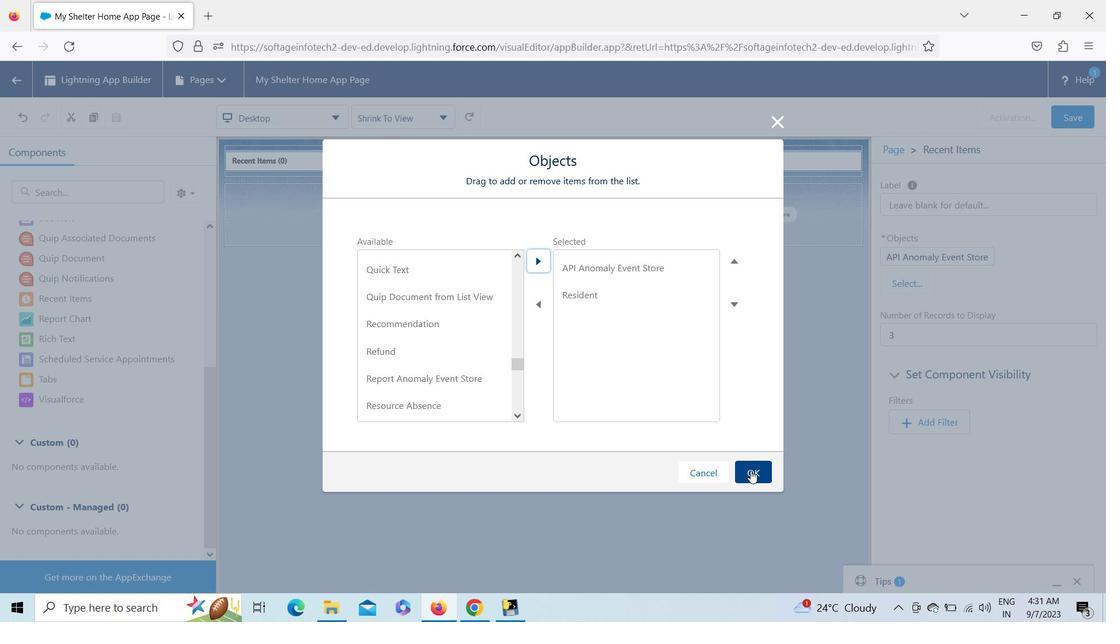 
Action: Mouse pressed left at (751, 470)
Screenshot: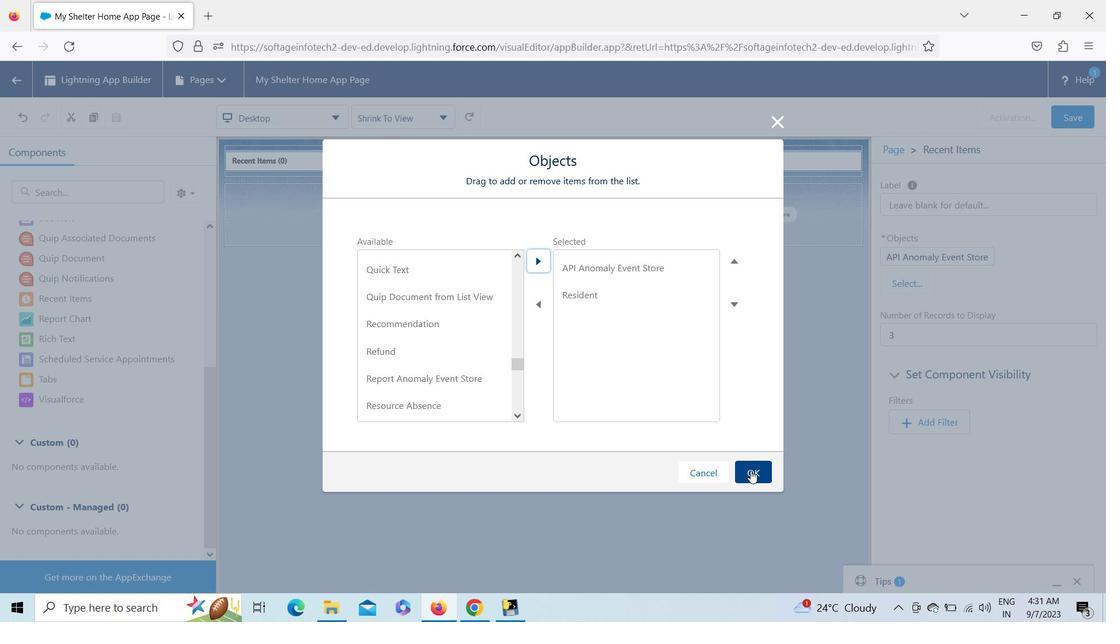 
Action: Mouse moved to (438, 244)
Screenshot: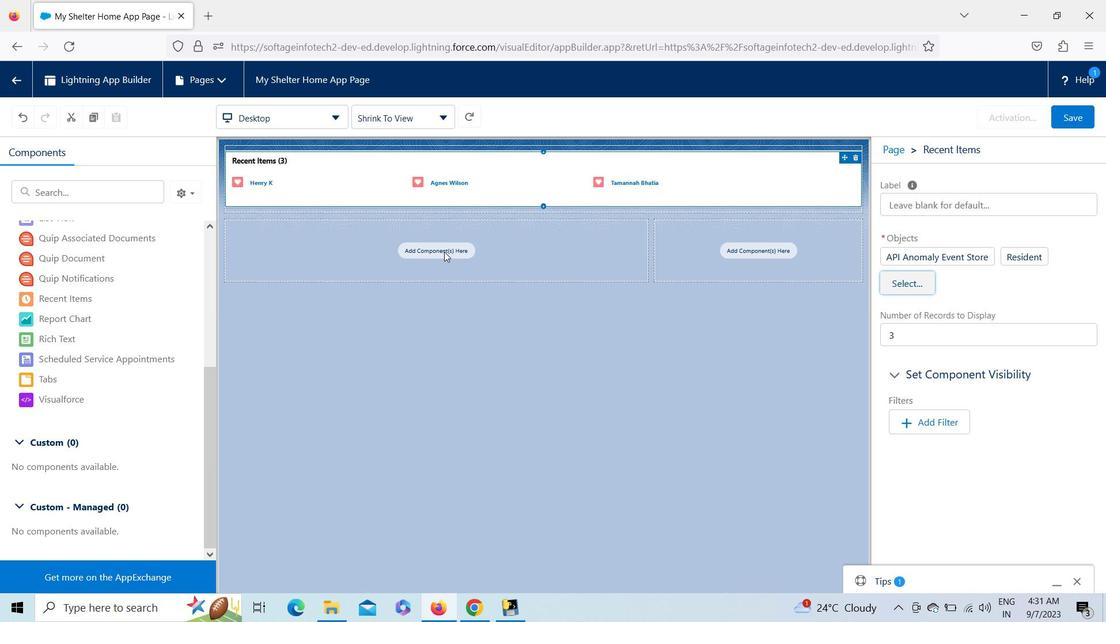 
Action: Mouse pressed left at (438, 244)
Screenshot: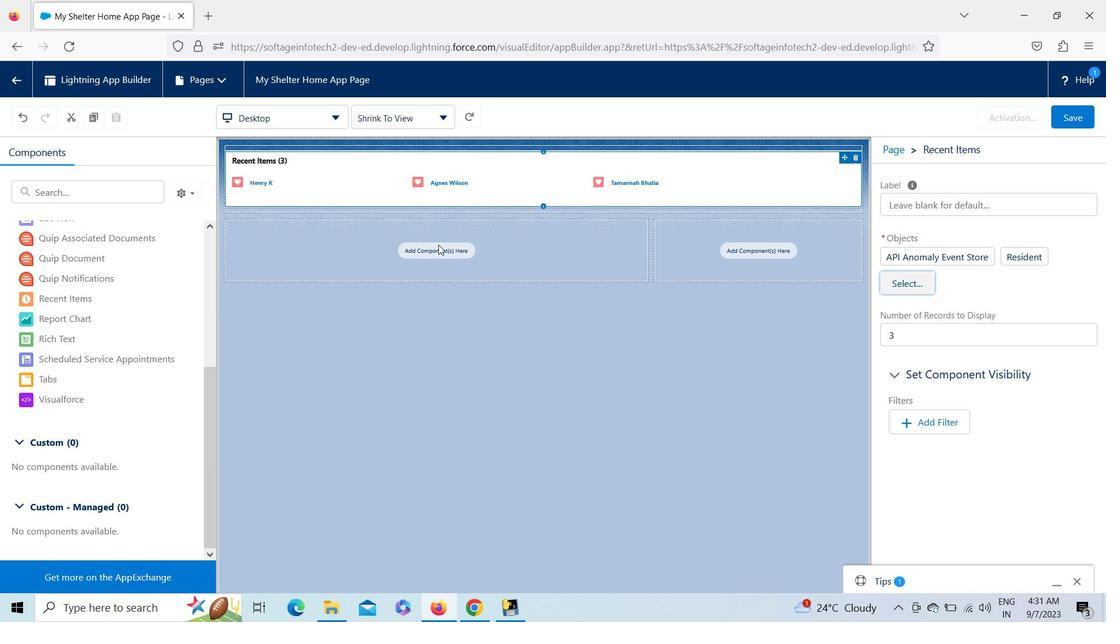 
Action: Mouse moved to (438, 252)
Screenshot: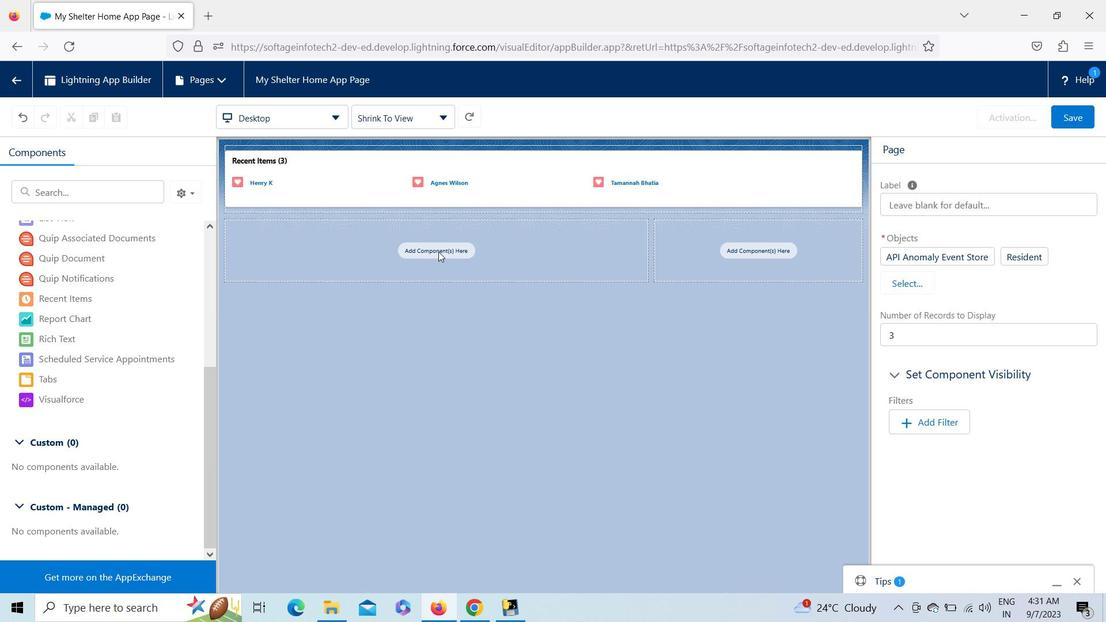 
Action: Mouse pressed left at (438, 252)
Screenshot: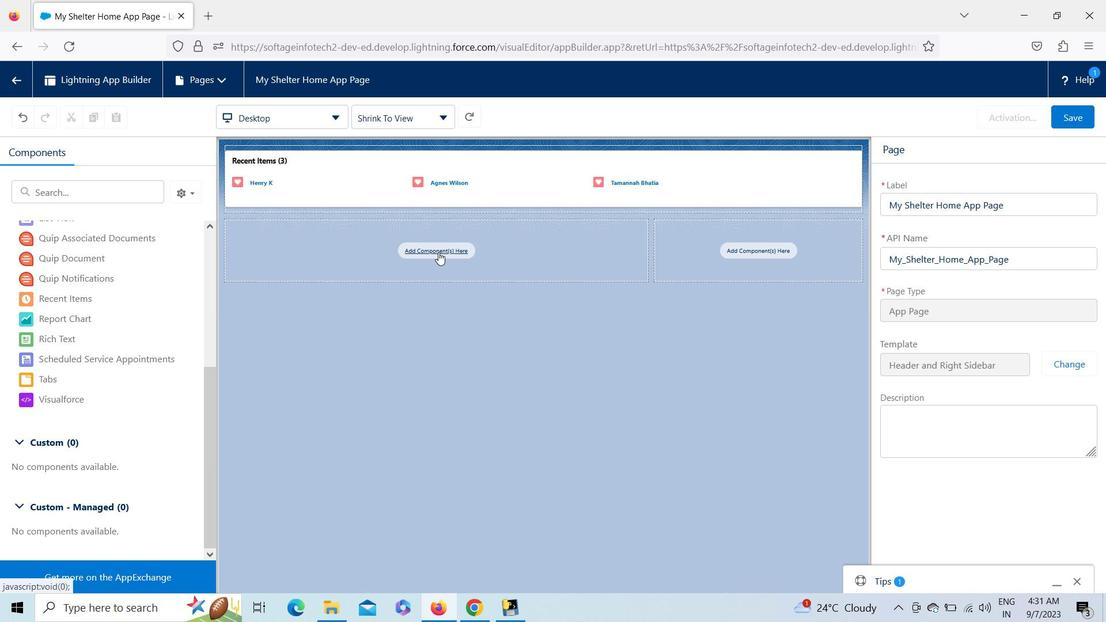 
Action: Mouse moved to (211, 311)
Screenshot: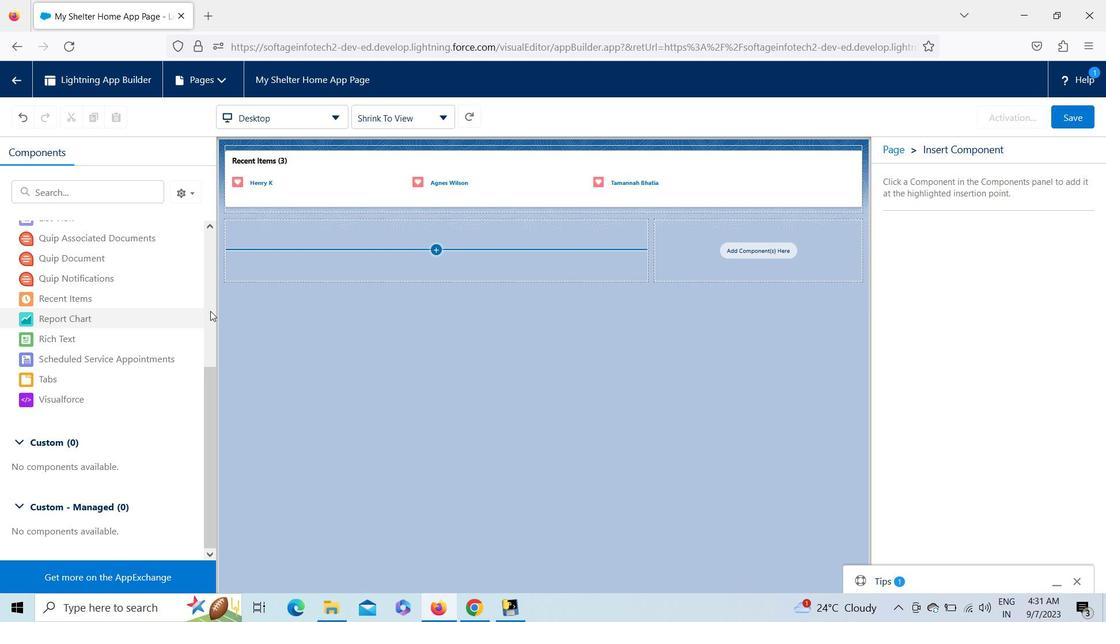 
Action: Mouse pressed left at (211, 311)
Screenshot: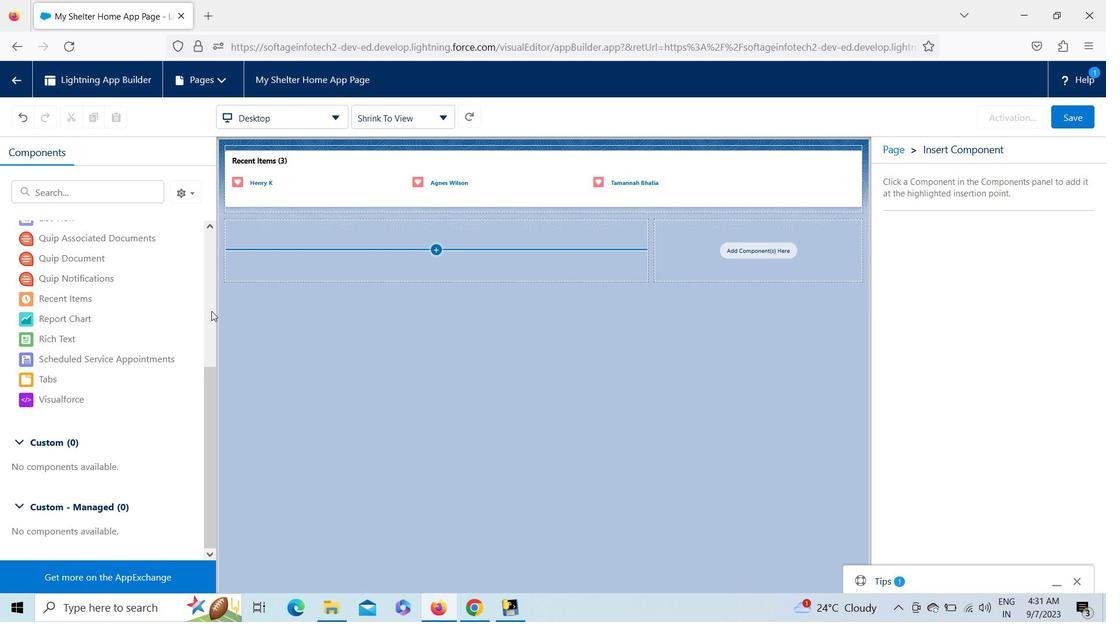 
Action: Mouse pressed left at (211, 311)
Screenshot: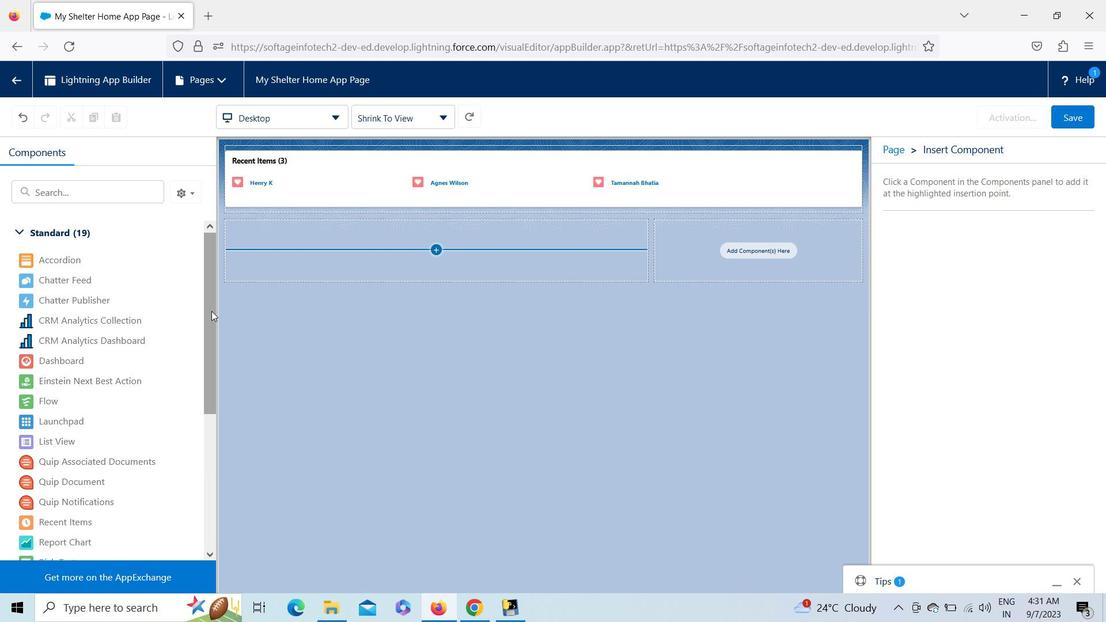 
Action: Mouse moved to (69, 194)
Screenshot: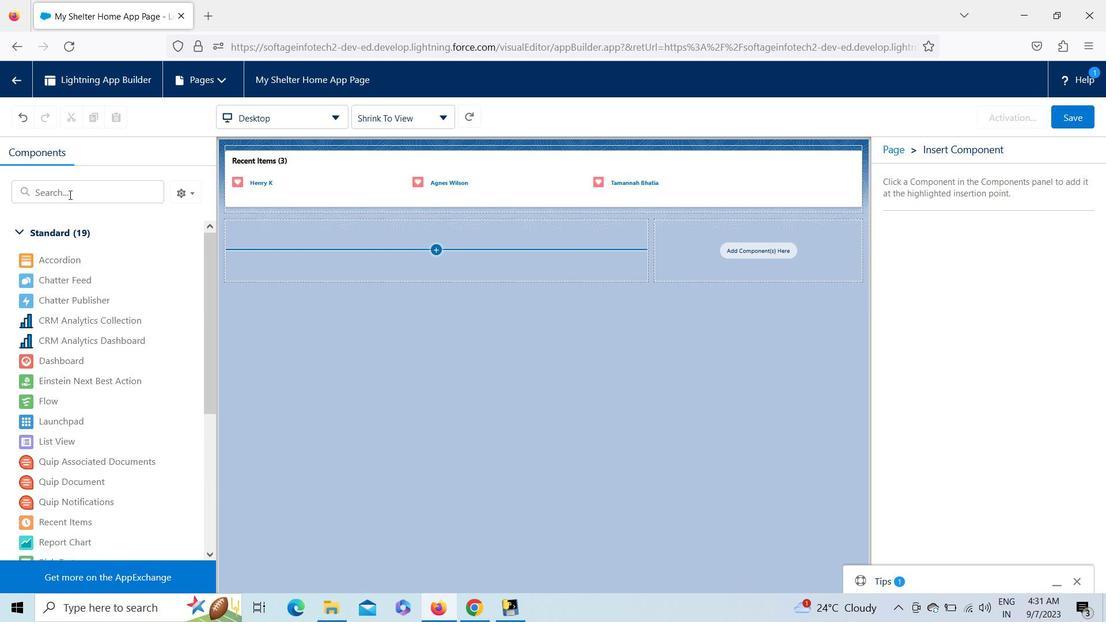 
Action: Mouse pressed left at (69, 194)
Screenshot: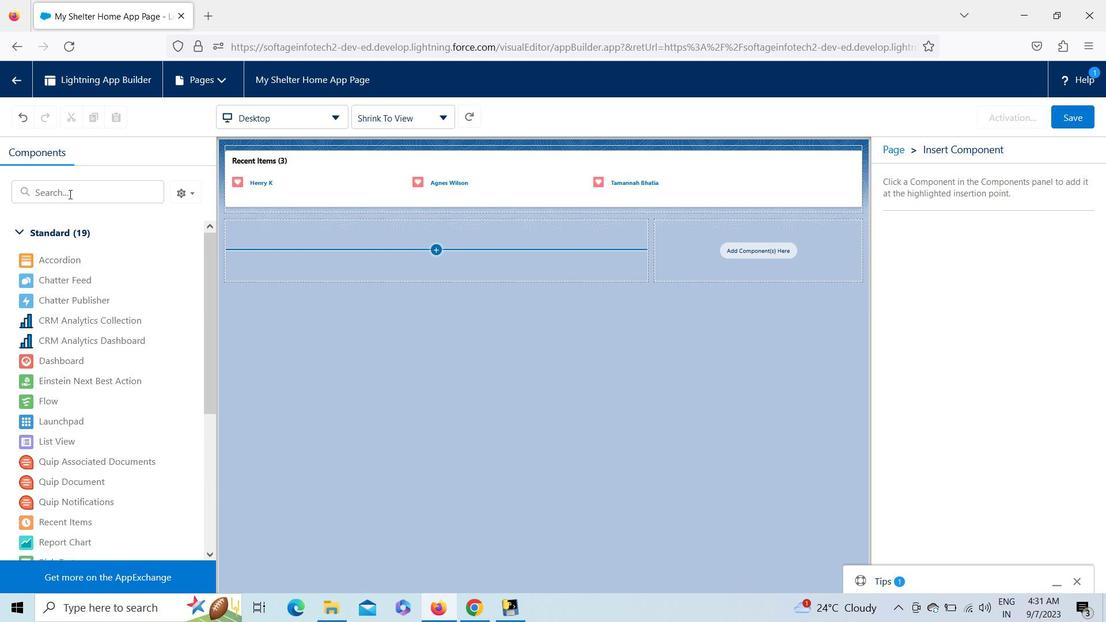 
Action: Key pressed rec
Screenshot: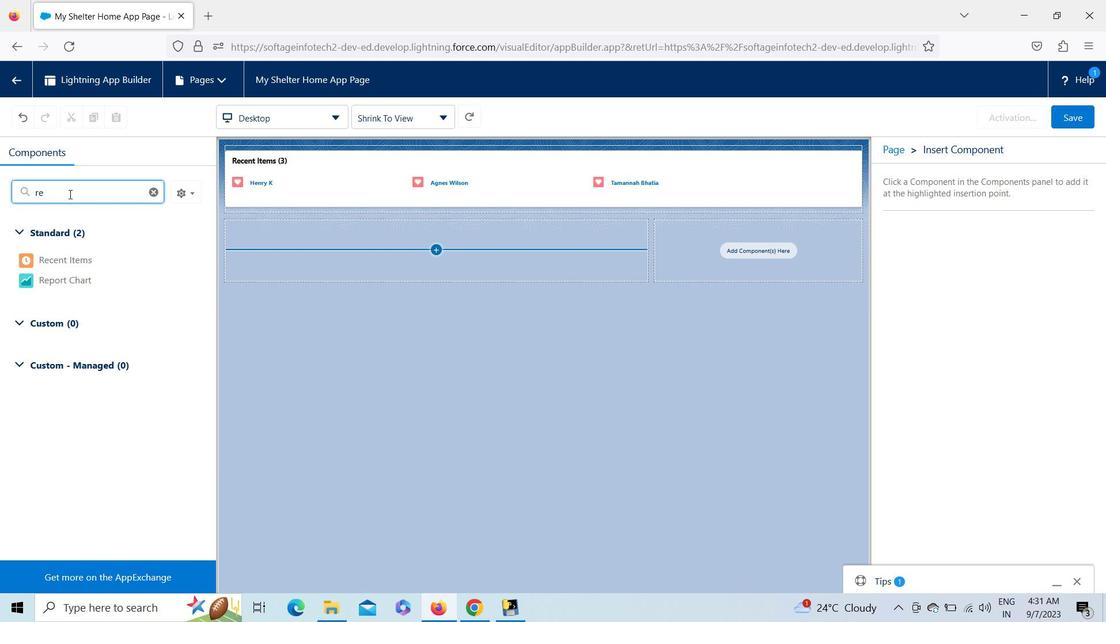 
Action: Mouse moved to (70, 187)
Screenshot: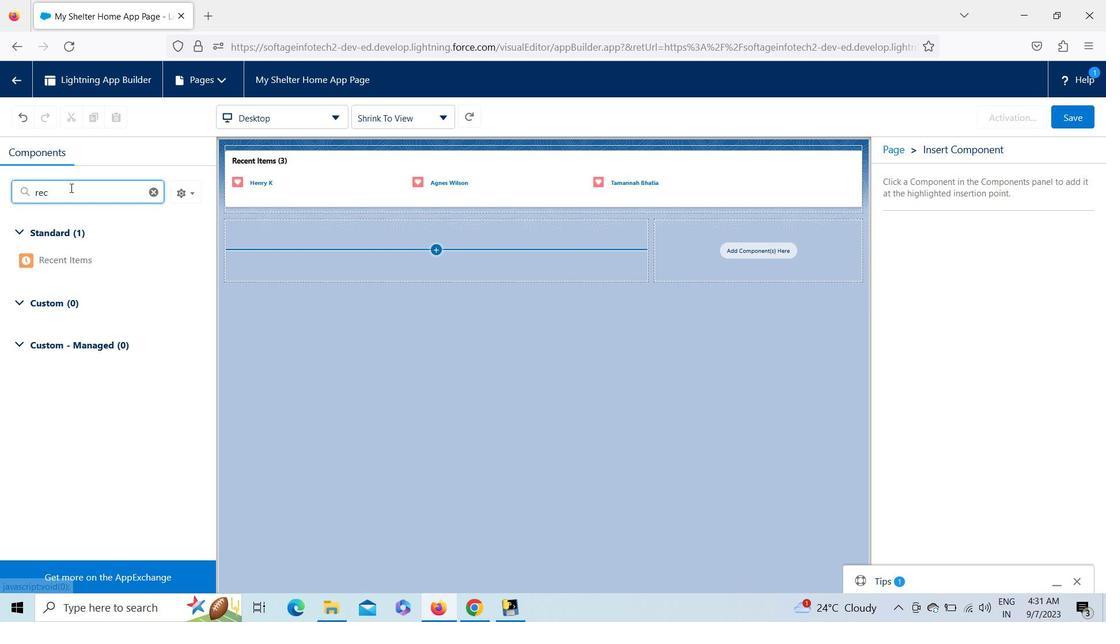 
Action: Key pressed <Key.backspace><Key.backspace><Key.backspace>
Screenshot: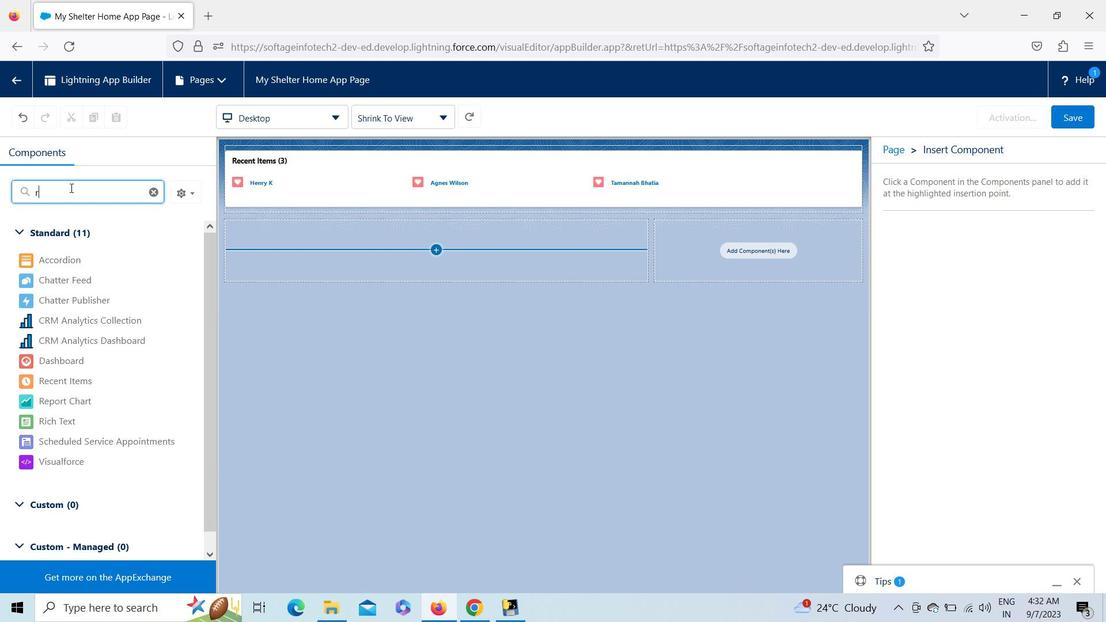 
Action: Mouse moved to (204, 288)
Screenshot: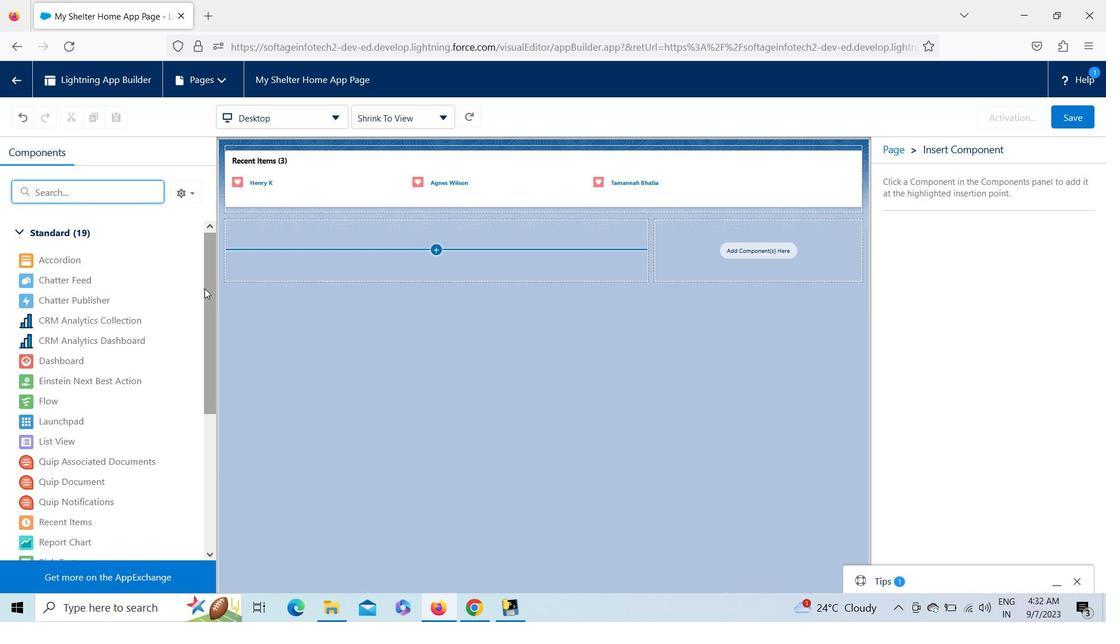 
Action: Mouse pressed left at (204, 288)
Screenshot: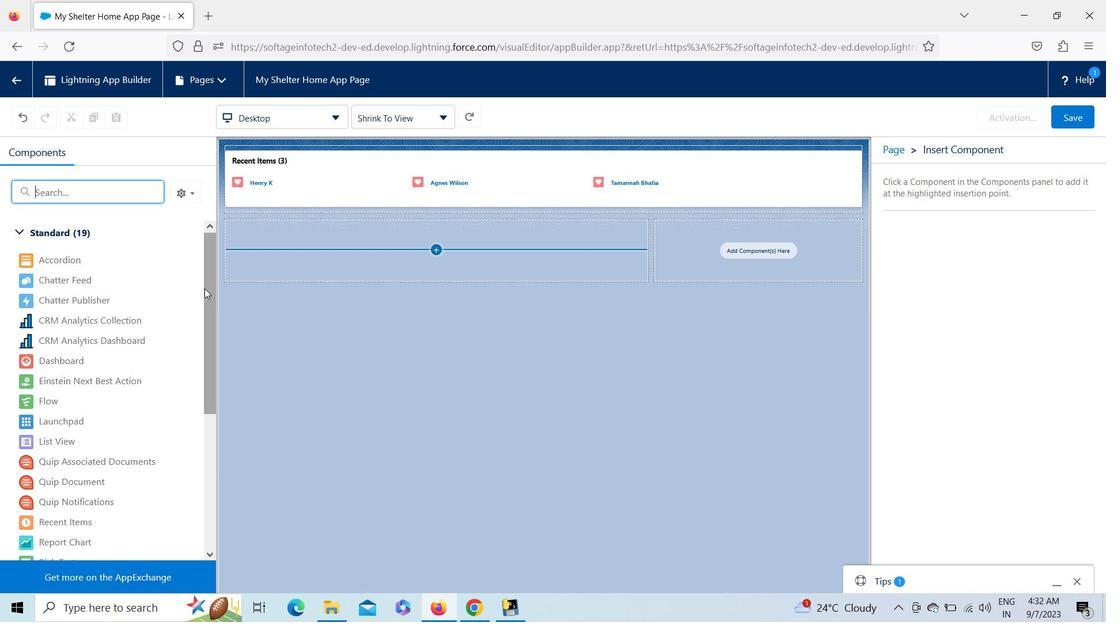
Action: Mouse moved to (47, 376)
Screenshot: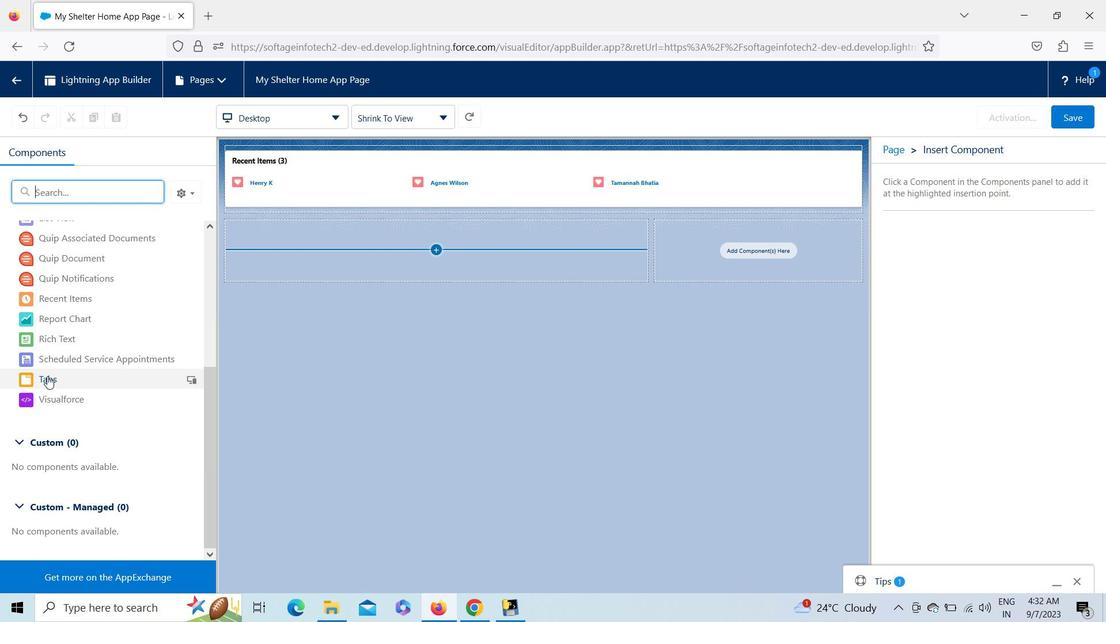 
Action: Mouse pressed left at (47, 376)
Screenshot: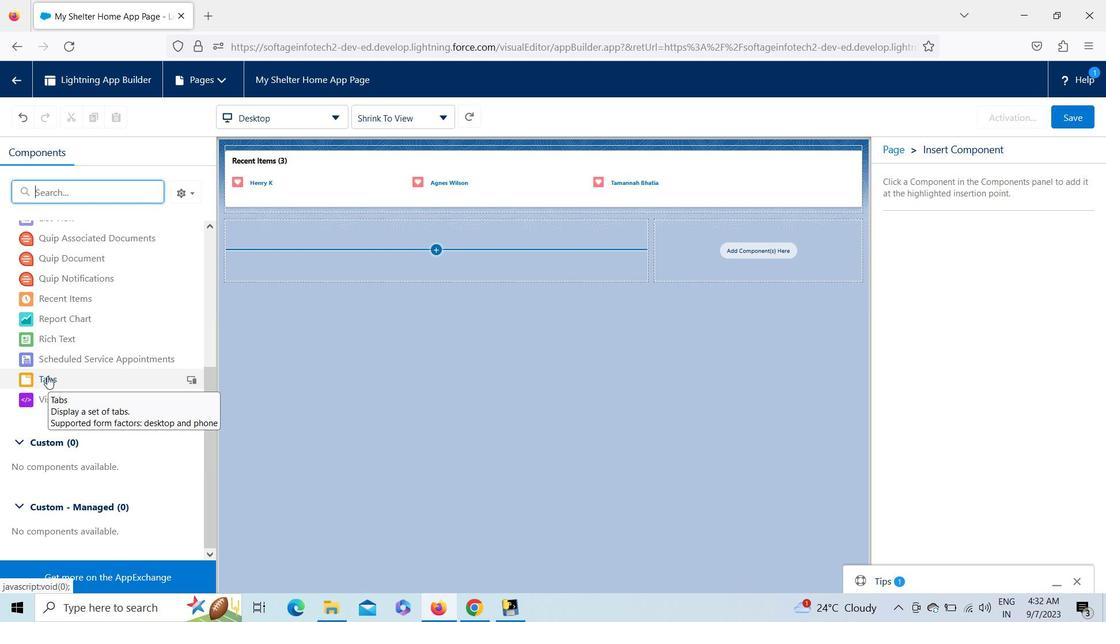 
Action: Mouse moved to (213, 376)
Screenshot: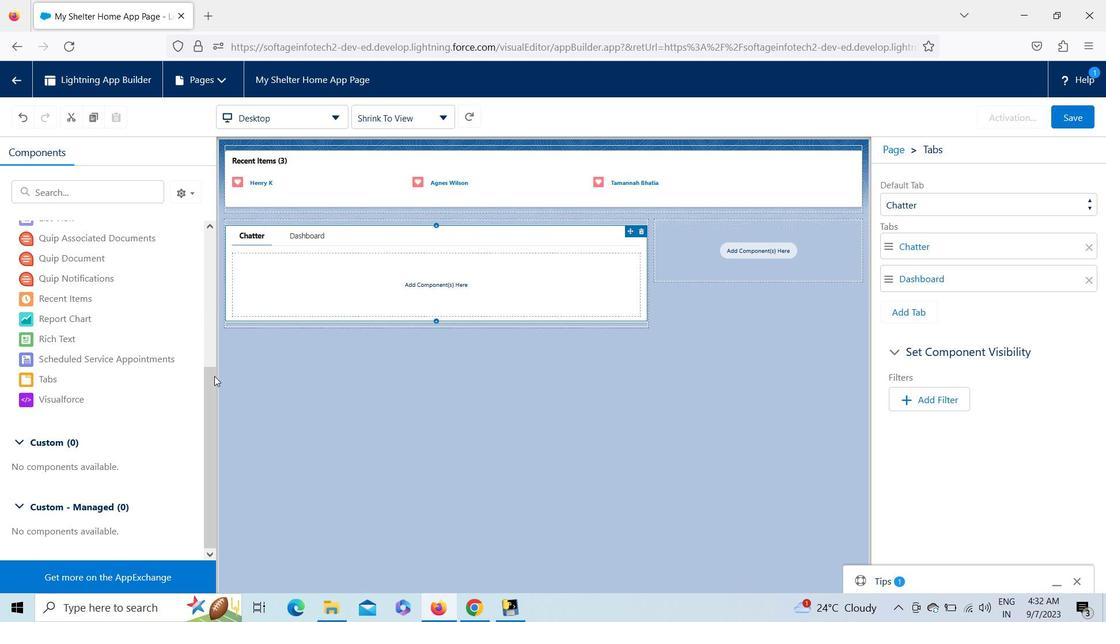 
Action: Mouse pressed left at (213, 376)
Screenshot: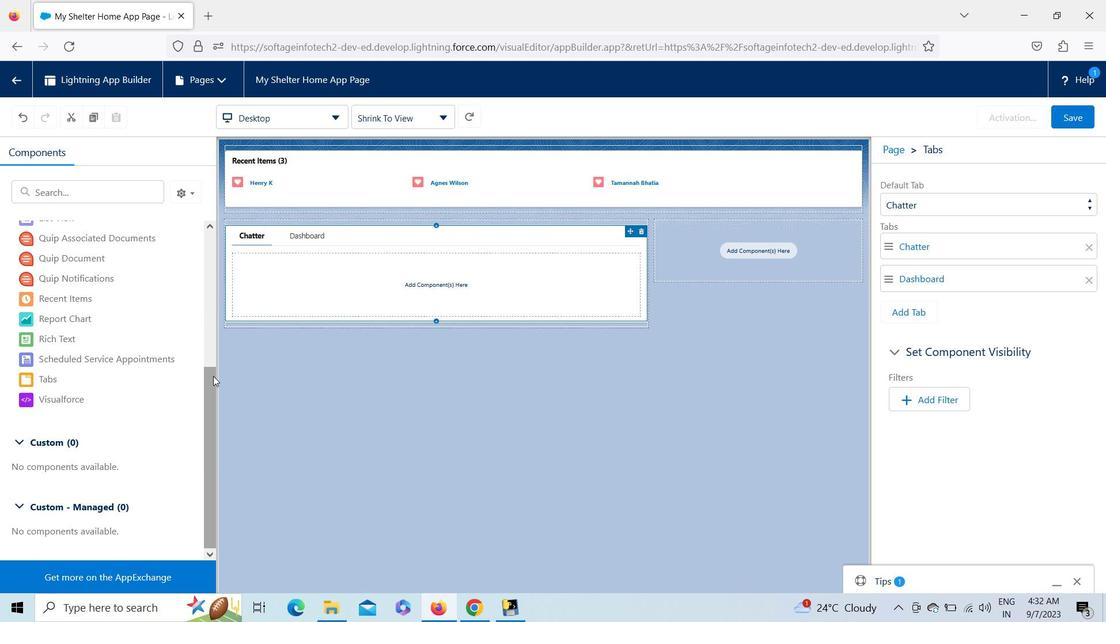 
Action: Mouse moved to (70, 285)
Screenshot: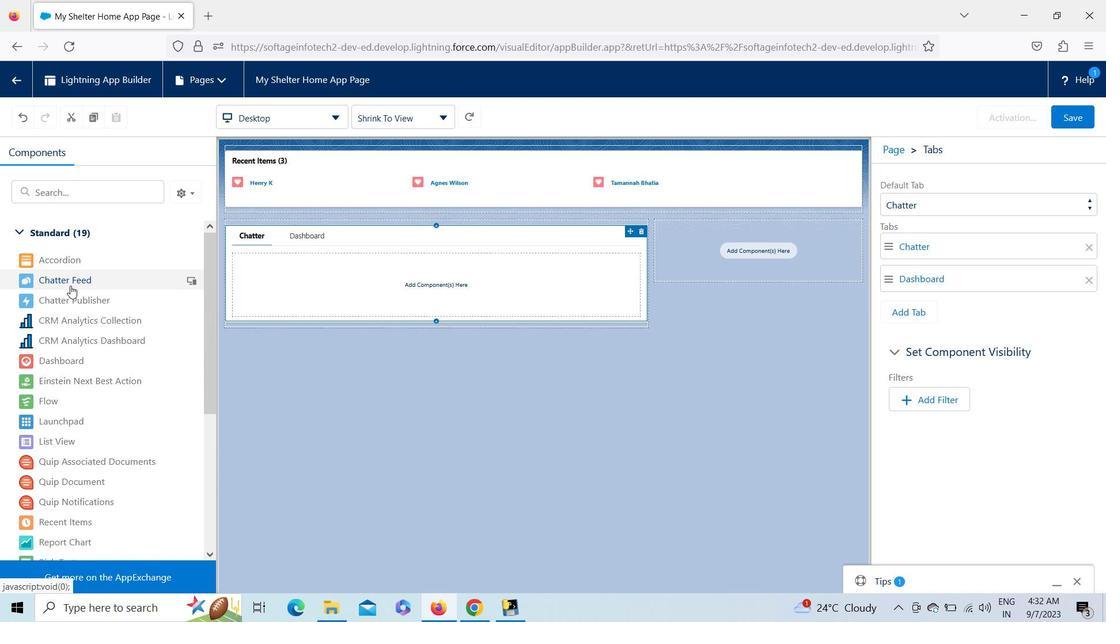 
Action: Mouse pressed left at (70, 285)
Screenshot: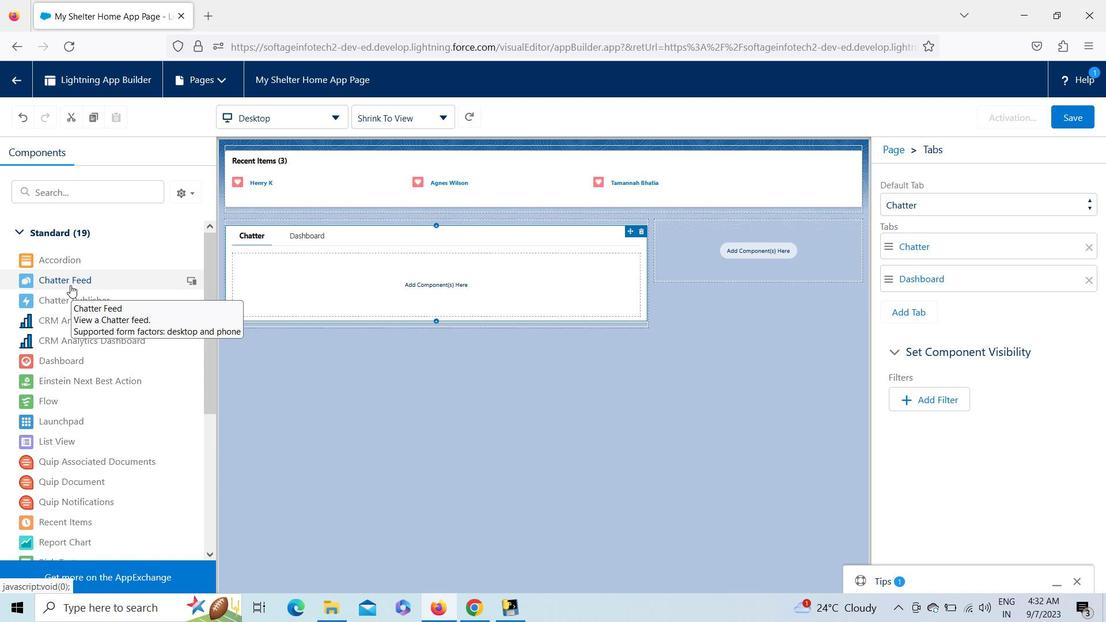 
Action: Mouse moved to (205, 384)
Screenshot: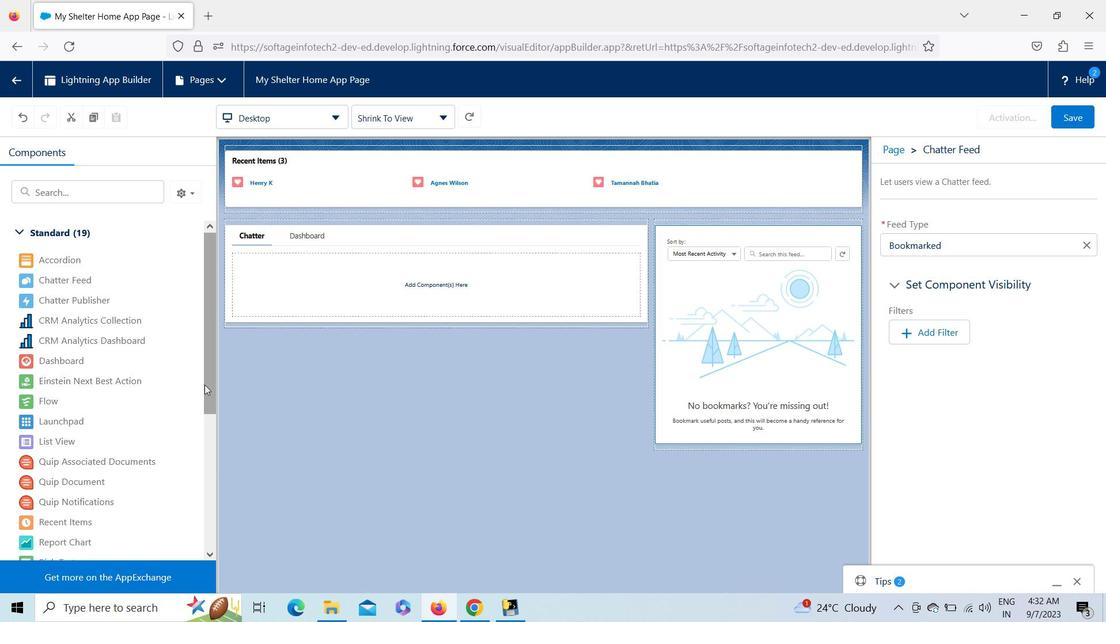 
Action: Mouse pressed left at (205, 384)
Screenshot: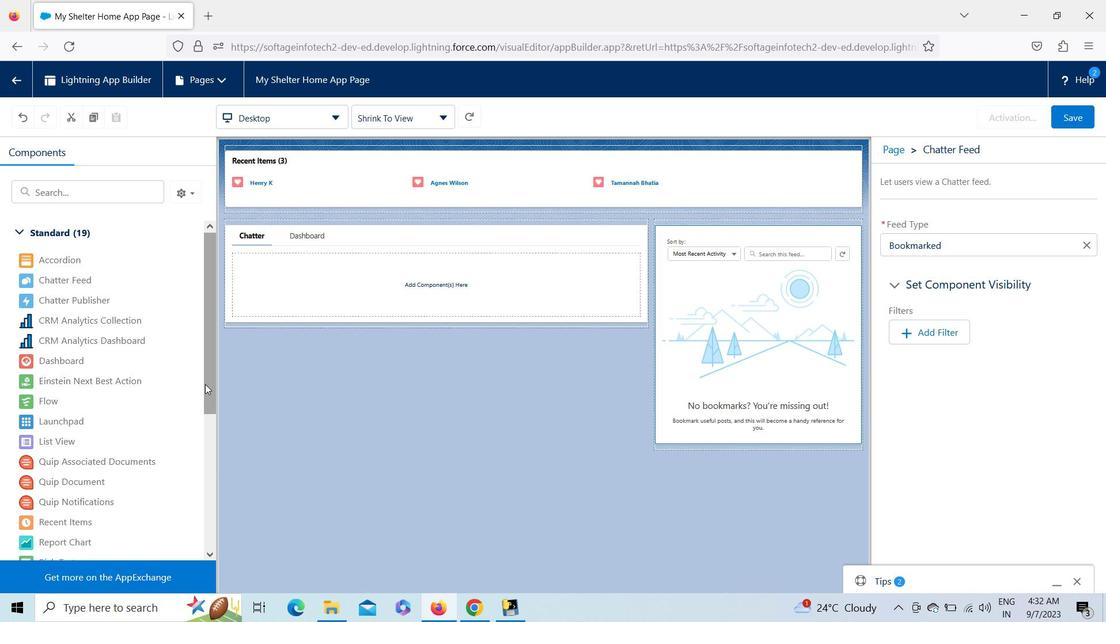 
Action: Mouse moved to (641, 233)
Screenshot: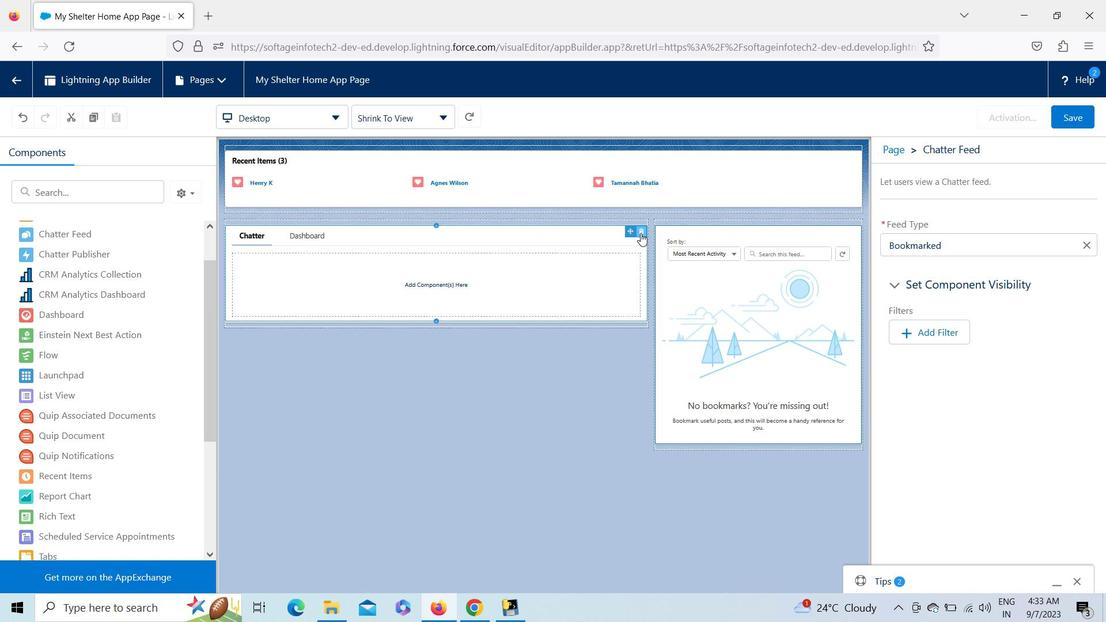 
Action: Mouse pressed left at (641, 233)
Screenshot: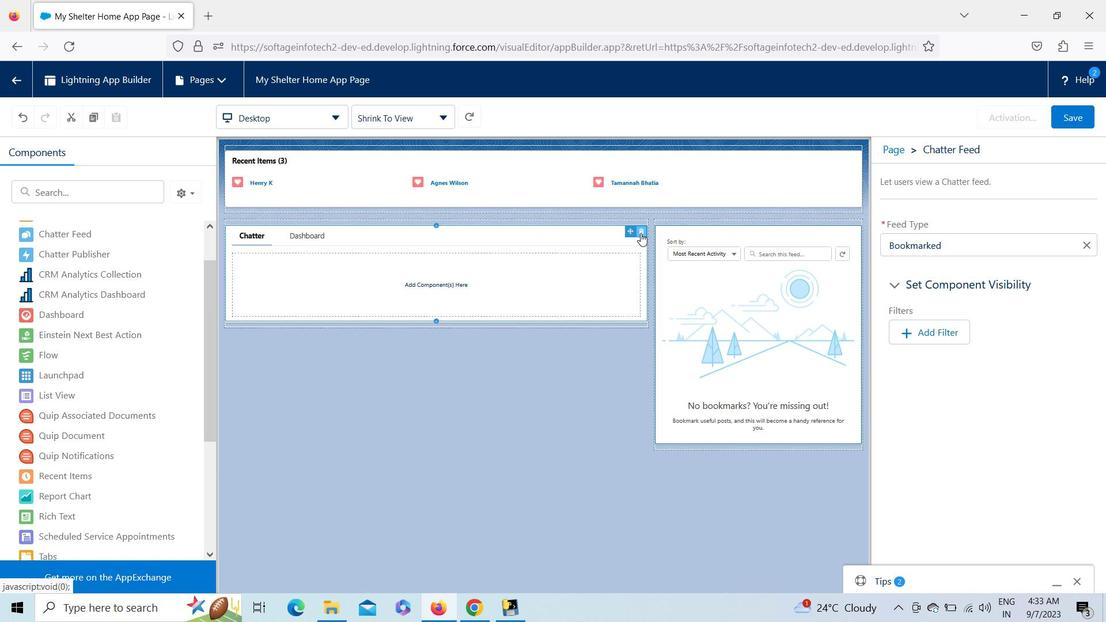 
Action: Mouse moved to (212, 228)
Screenshot: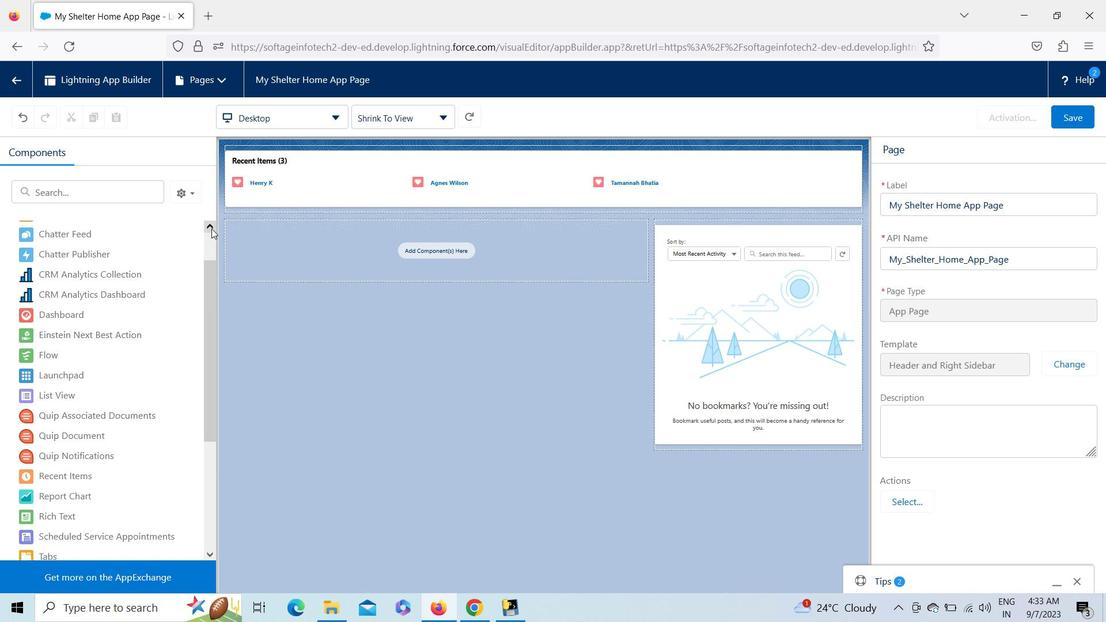 
Action: Mouse pressed left at (212, 228)
Screenshot: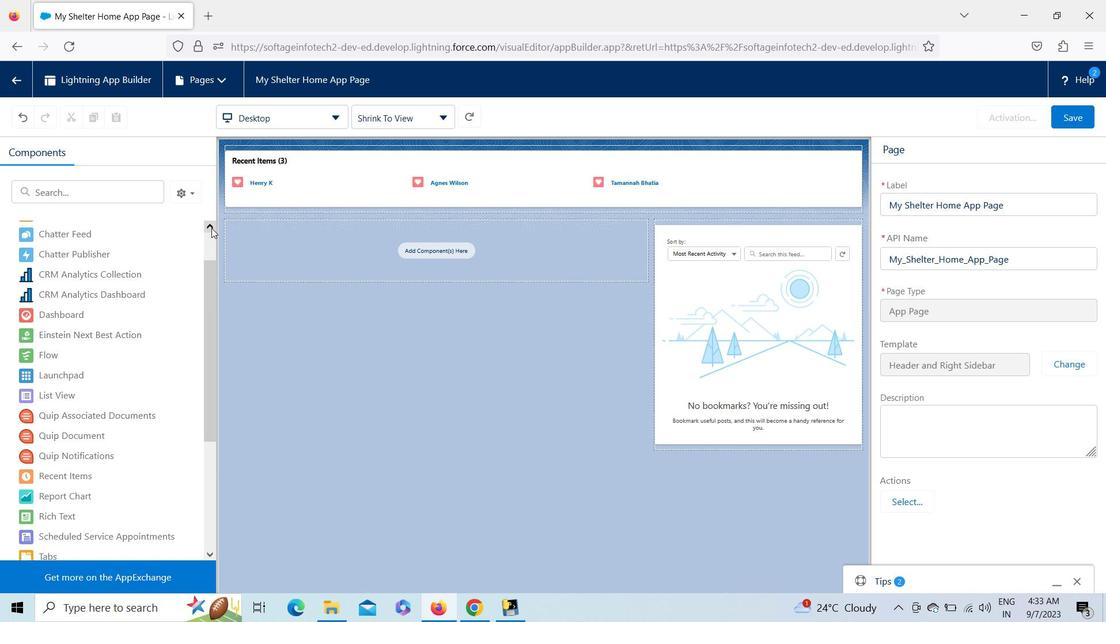 
Action: Mouse pressed left at (212, 228)
Screenshot: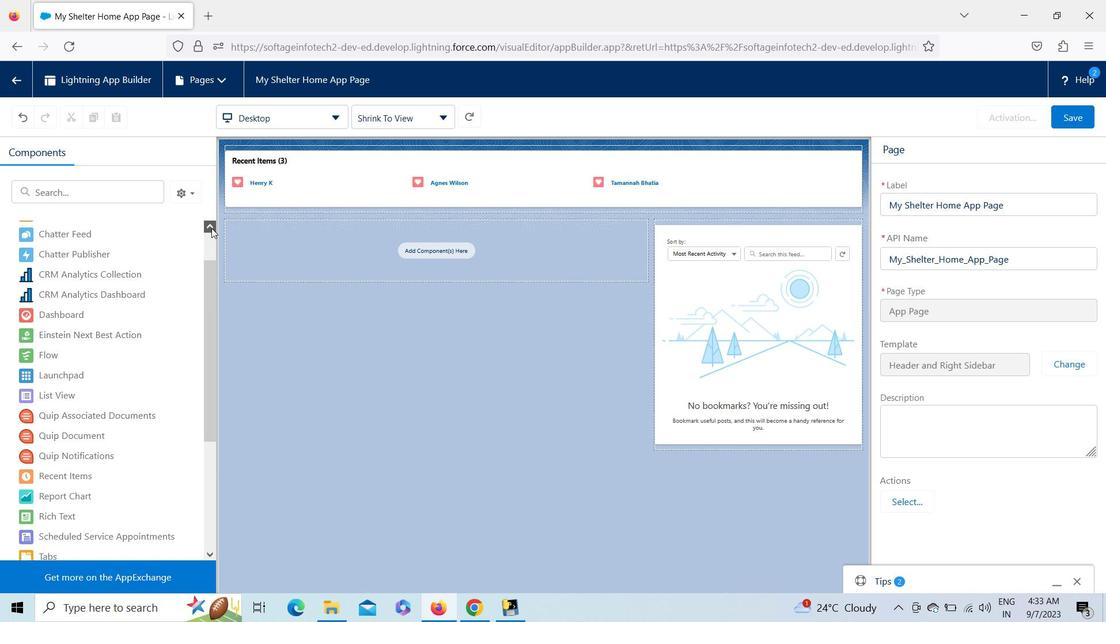 
Action: Mouse pressed left at (212, 228)
Screenshot: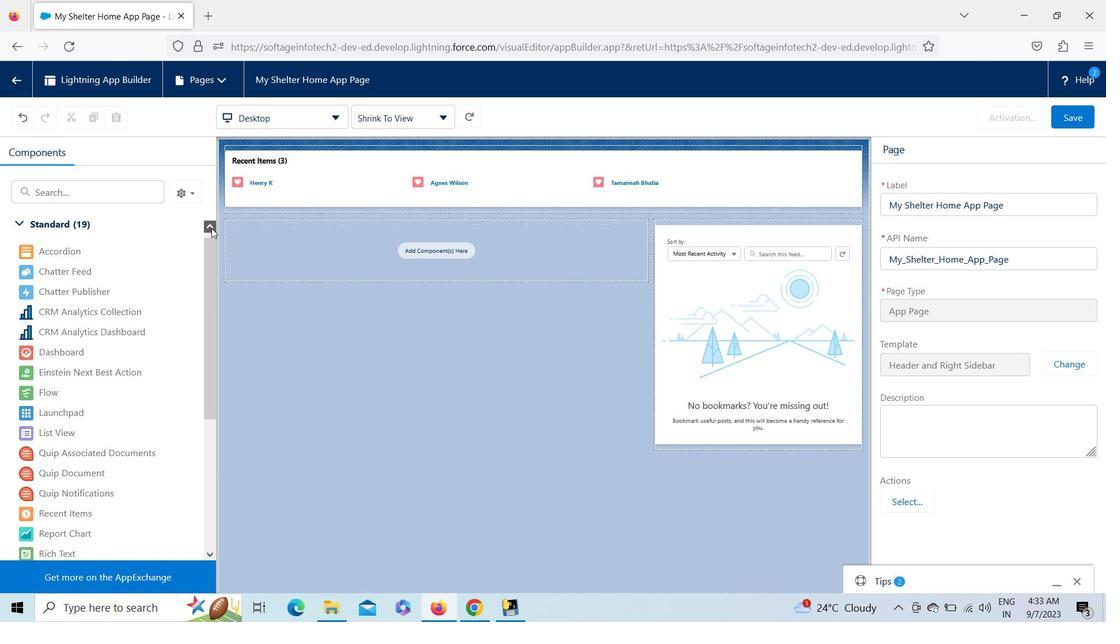 
Action: Mouse moved to (221, 551)
Screenshot: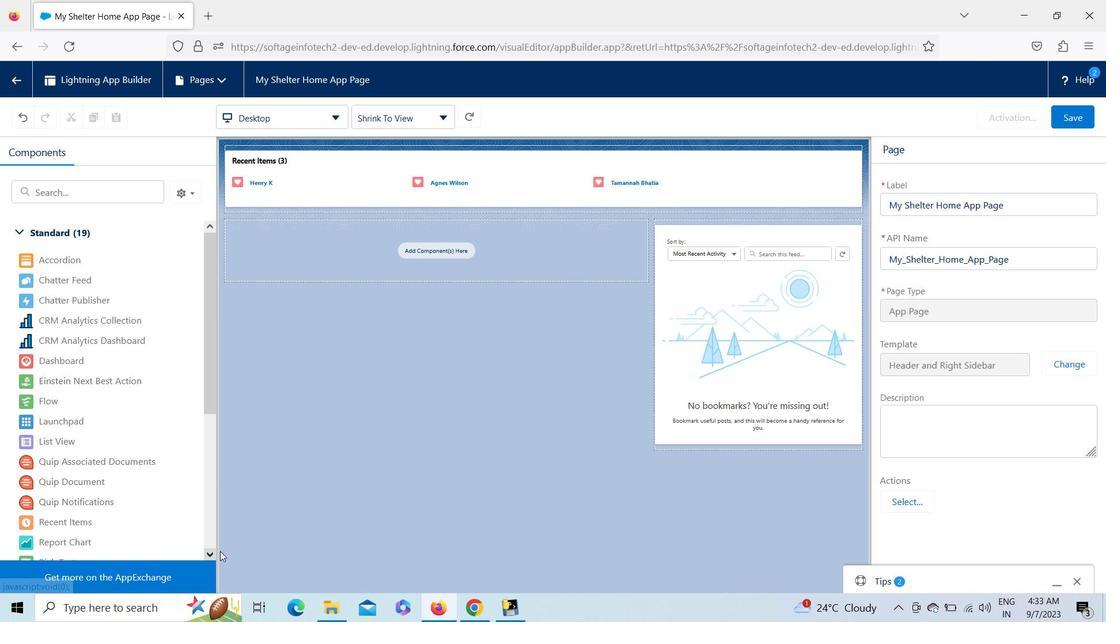
Action: Mouse pressed left at (221, 551)
Screenshot: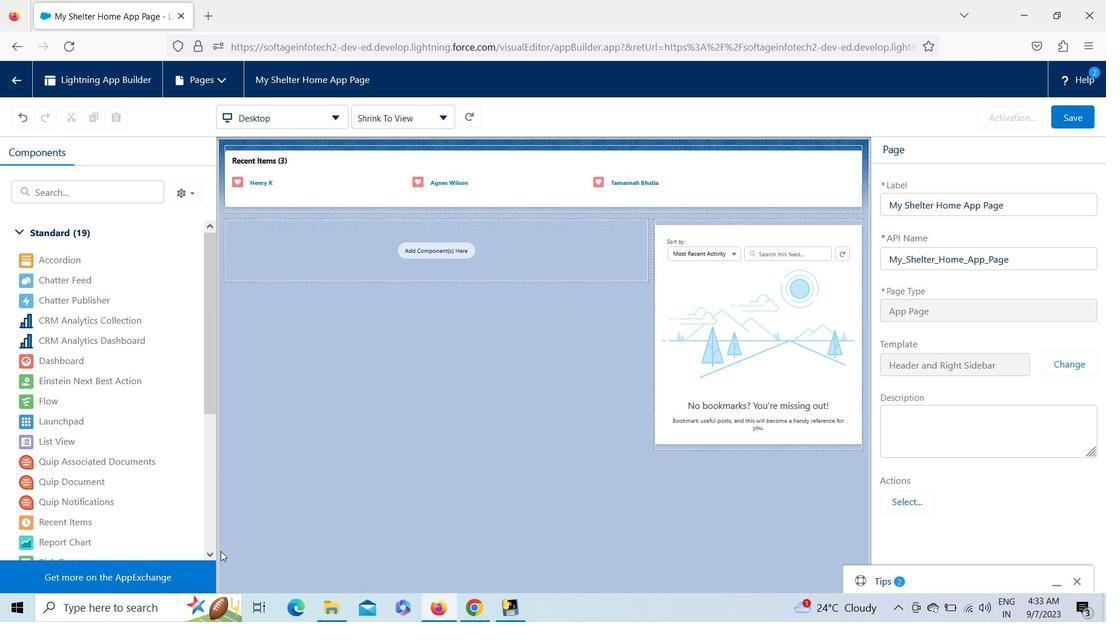 
Action: Mouse moved to (214, 551)
Screenshot: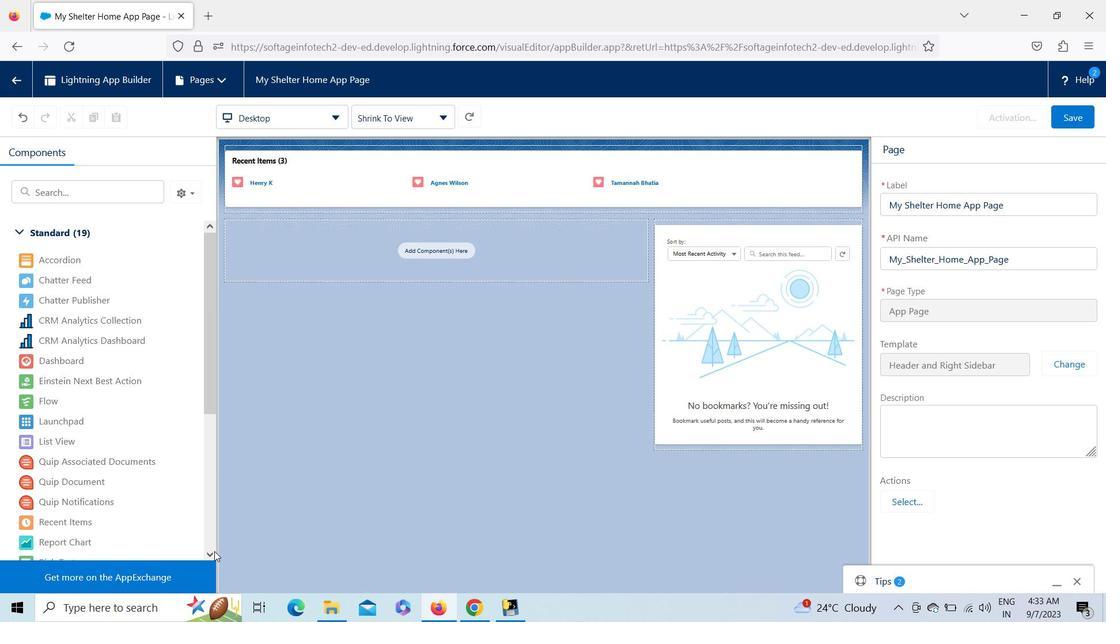 
Action: Mouse pressed left at (214, 551)
Screenshot: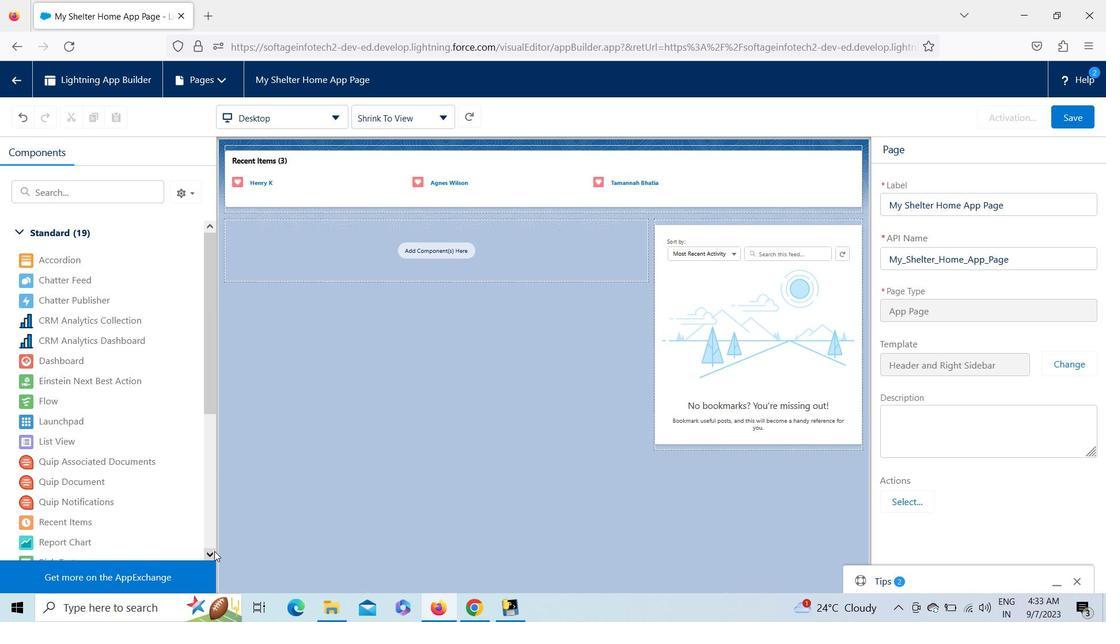
Action: Mouse moved to (213, 551)
Screenshot: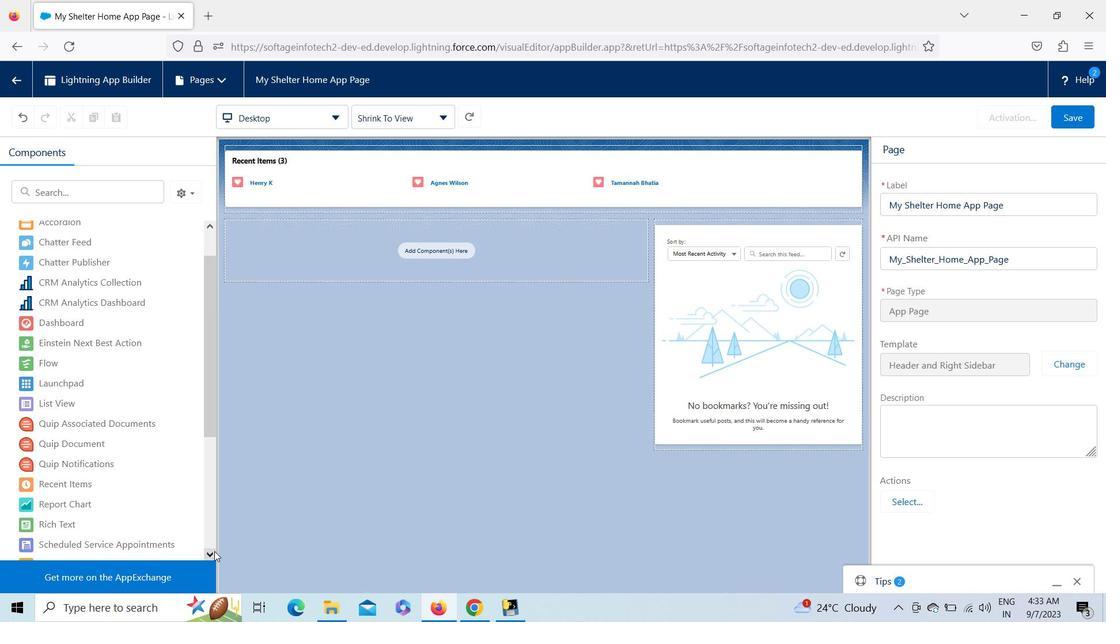 
Action: Mouse pressed left at (213, 551)
Screenshot: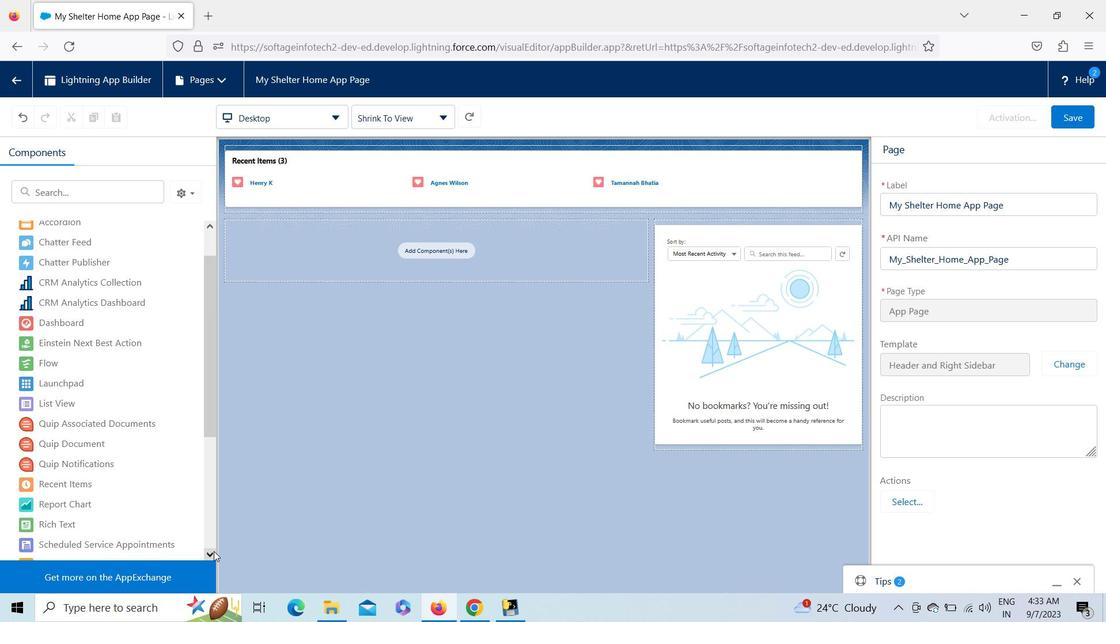 
Action: Mouse moved to (120, 486)
Screenshot: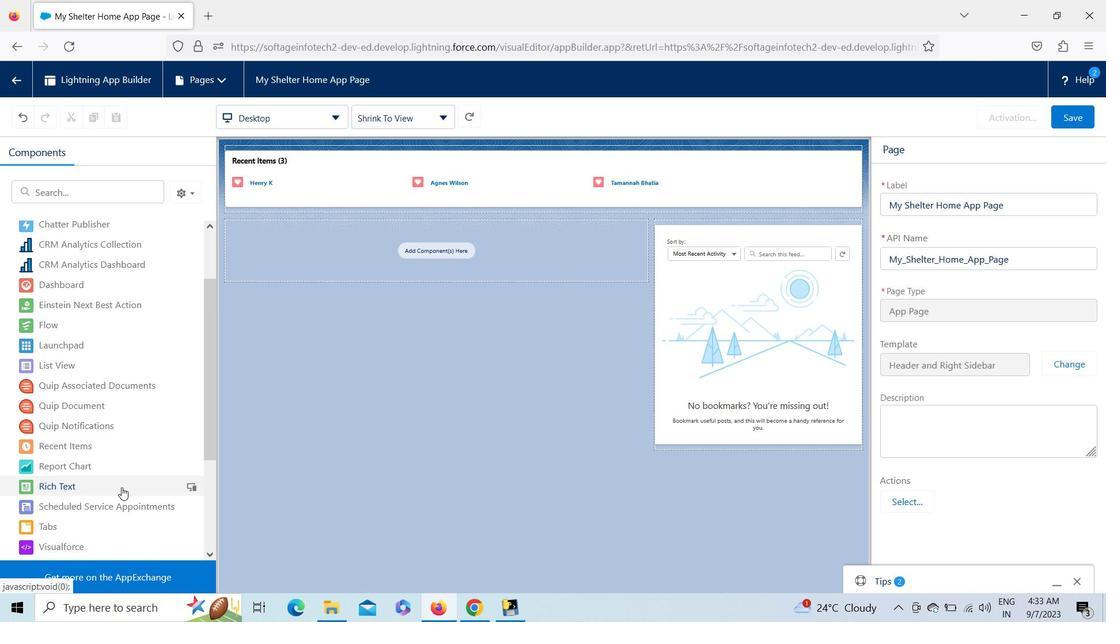 
Action: Mouse pressed left at (120, 486)
Screenshot: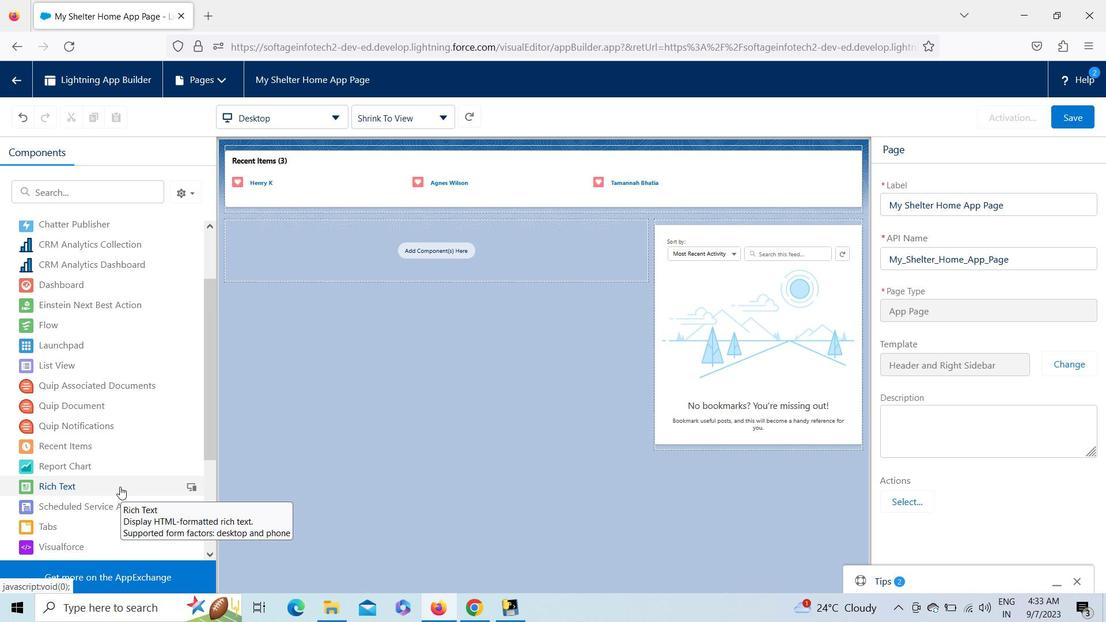
Action: Mouse moved to (945, 364)
Screenshot: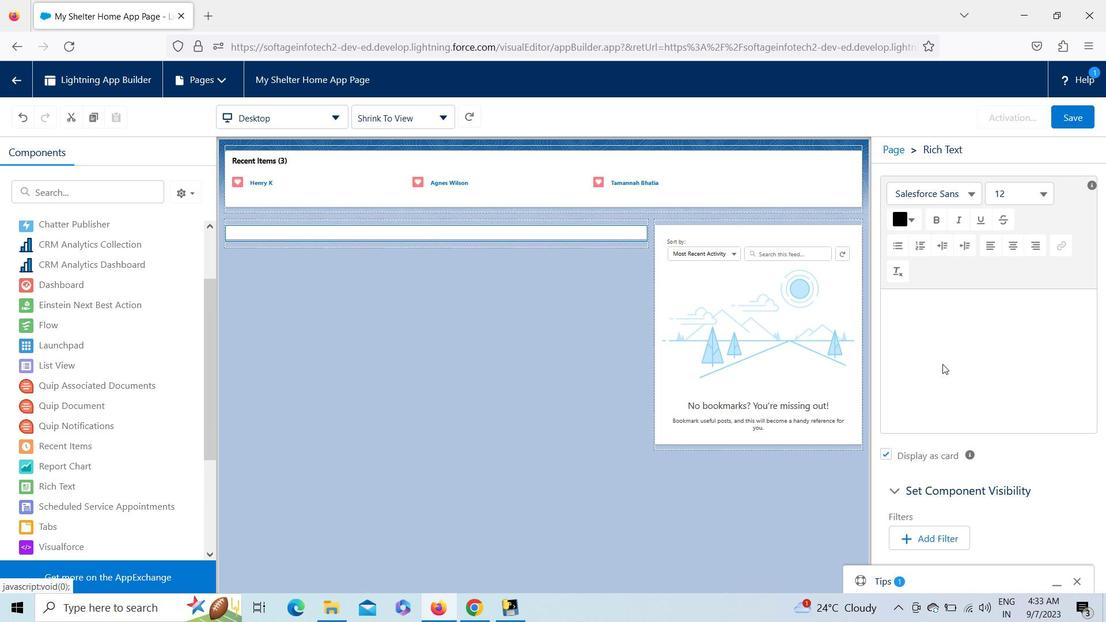 
Action: Mouse pressed left at (945, 364)
Screenshot: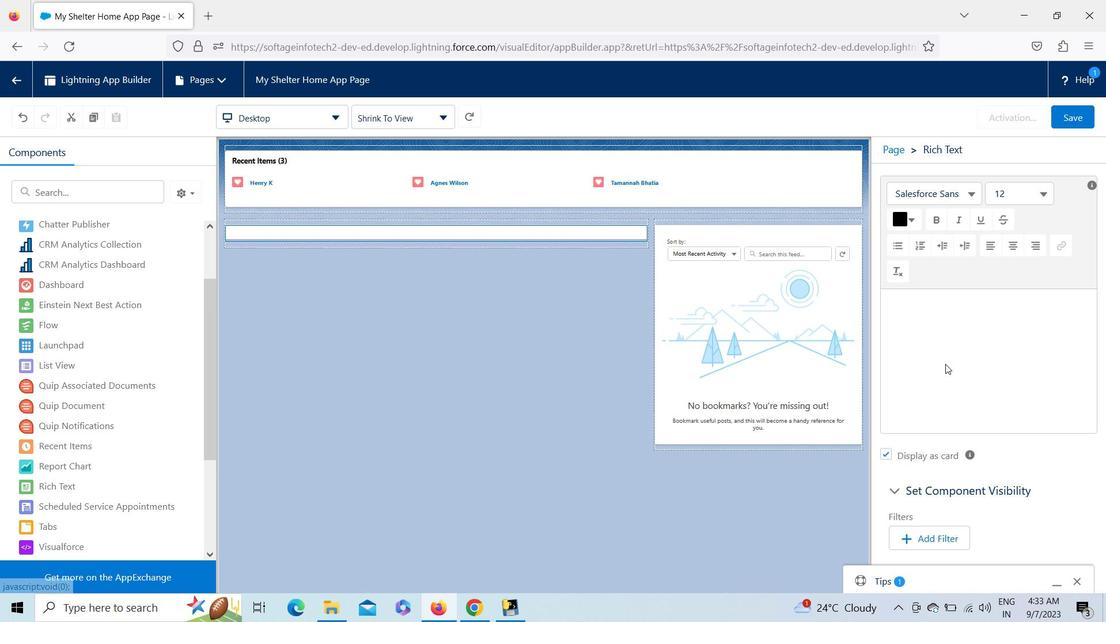 
Action: Key pressed <Key.shift>Welcome<Key.space>to<Key.space><Key.shift>My<Key.space><Key.shift>Shelter<Key.space><Key.shift>Home.<Key.space><Key.shift><Key.shift><Key.shift><Key.shift><Key.shift><Key.shift><Key.shift><Key.shift><Key.shift><Key.shift><Key.shift><Key.shift><Key.shift><Key.shift><Key.shift><Key.shift><Key.shift><Key.shift><Key.shift><Key.shift><Key.shift><Key.shift><Key.shift><Key.shift>Every<Key.space>needy<Key.space>person<Key.space>are<Key.space><Key.shift>Welcome<Key.backspace><Key.backspace><Key.backspace><Key.backspace><Key.backspace><Key.backspace><Key.backspace><Key.backspace><Key.backspace><Key.backspace><Key.backspace><Key.backspace><Key.backspace><Key.backspace><Key.backspace><Key.backspace><Key.backspace><Key.backspace><Key.backspace><Key.backspace><Key.backspace><Key.backspace><Key.backspace><Key.backspace><Key.backspace><Key.space><Key.shift><Key.backspace>one<Key.space>is<Key.space><Key.shift><Key.shift><Key.shift><Key.shift><Key.shift><Key.shift><Key.shift><Key.shift><Key.shift><Key.shift><Key.shift><Key.shift><Key.shift><Key.shift><Key.shift><Key.shift><Key.shift><Key.shift><Key.shift><Key.shift><Key.shift><Key.shift><Key.shift><Key.shift><Key.shift><Key.shift><Key.shift><Key.shift><Key.shift><Key.shift><Key.shift><Key.shift><Key.shift><Key.shift><Key.shift><Key.shift><Key.shift><Key.shift><Key.shift><Key.shift><Key.shift><Key.shift><Key.shift><Key.shift><Key.shift><Key.shift><Key.shift><Key.shift><Key.shift><Key.shift><Key.shift><Key.shift><Key.shift><Key.shift><Key.shift><Key.shift><Key.shift><Key.shift><Key.shift><Key.shift><Key.shift><Key.shift><Key.shift><Key.shift><Key.shift><Key.shift><Key.shift><Key.shift><Key.shift><Key.shift><Key.backspace><Key.backspace><Key.backspace>around<Key.space>the<Key.space>glo<Key.backspace><Key.backspace><Key.backspace><Key.shift><Key.shift>Globe<Key.space>are<Key.space><Key.shift><Key.shift><Key.shift><Key.shift><Key.shift><Key.shift><Key.shift><Key.shift><Key.shift><Key.shift><Key.shift><Key.shift><Key.shift>Warmly<Key.space><Key.shift>Welcome.
Screenshot: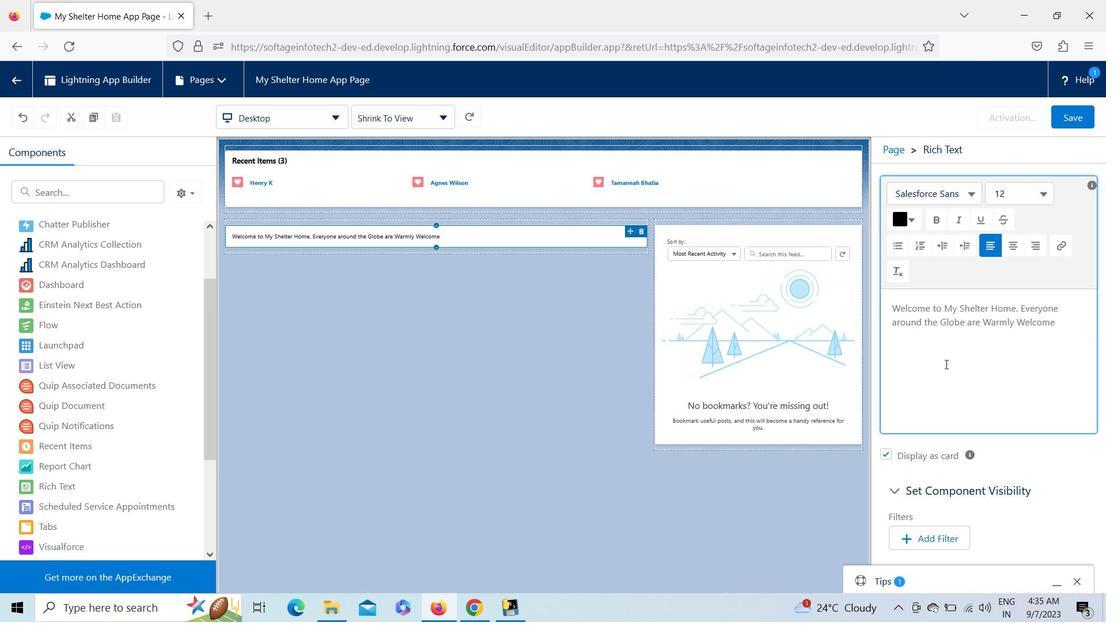 
Action: Mouse moved to (936, 223)
Screenshot: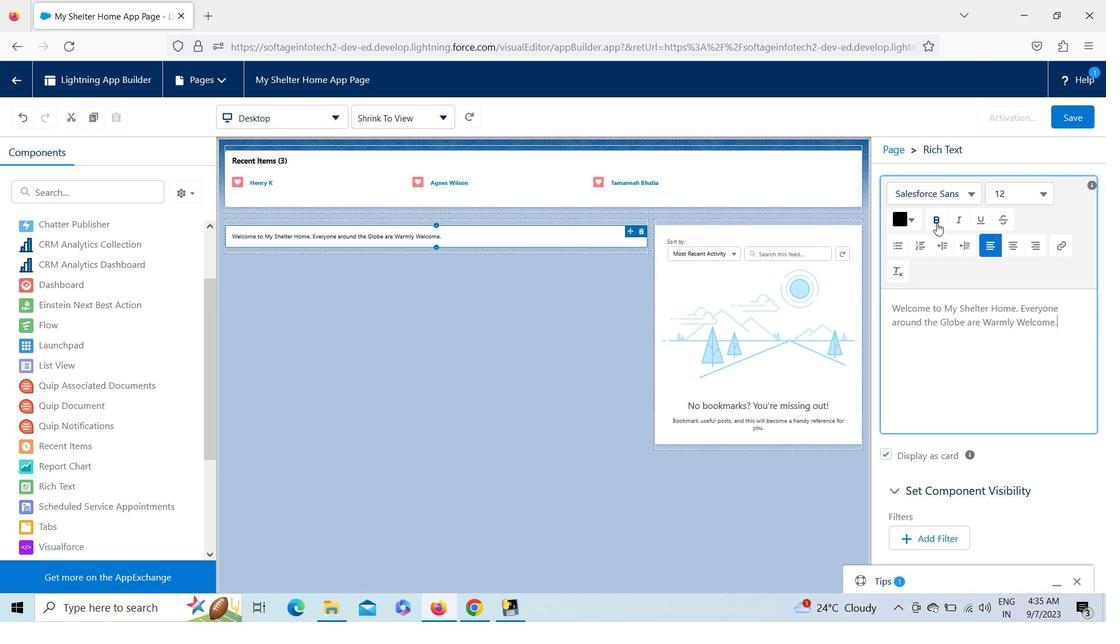 
Action: Mouse pressed left at (936, 223)
Screenshot: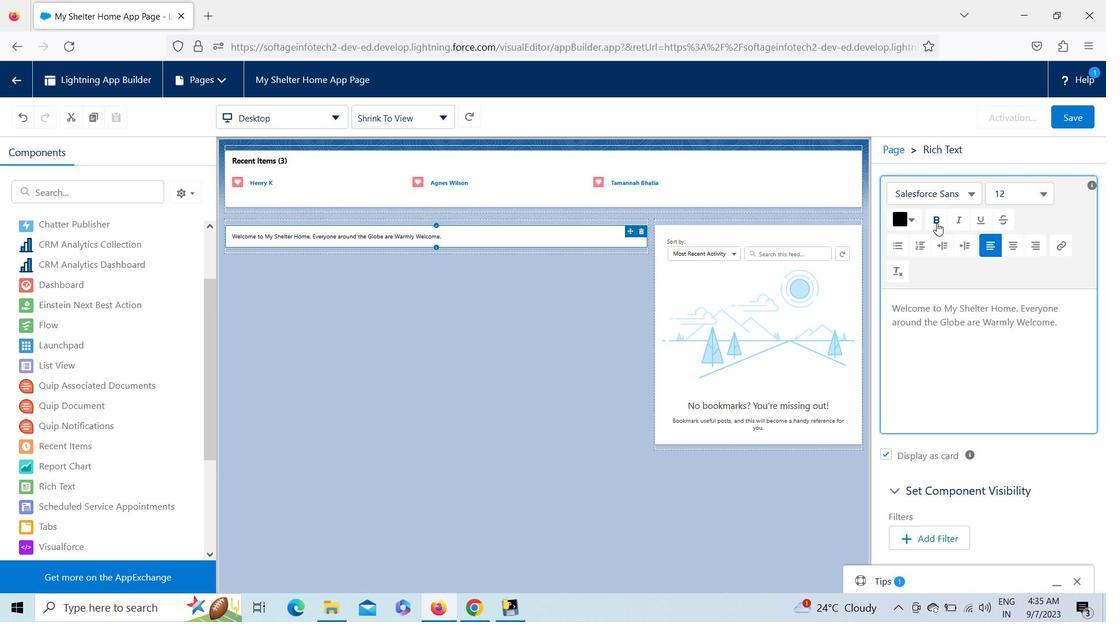 
Action: Mouse moved to (1009, 193)
Screenshot: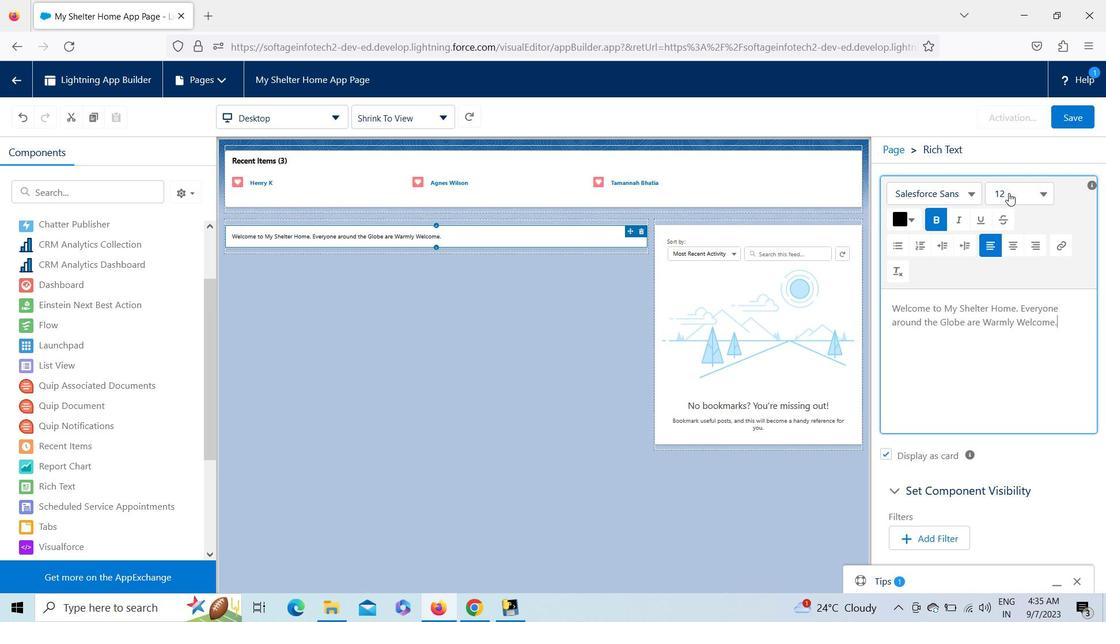 
Action: Mouse pressed left at (1009, 193)
Screenshot: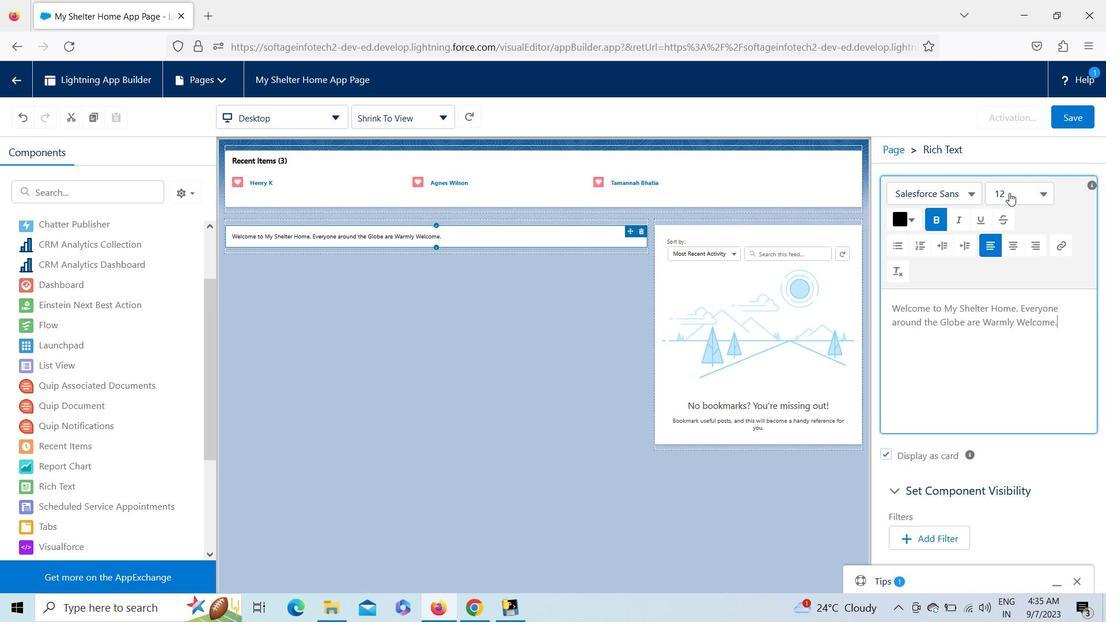 
Action: Key pressed <Key.down><Key.enter>
Screenshot: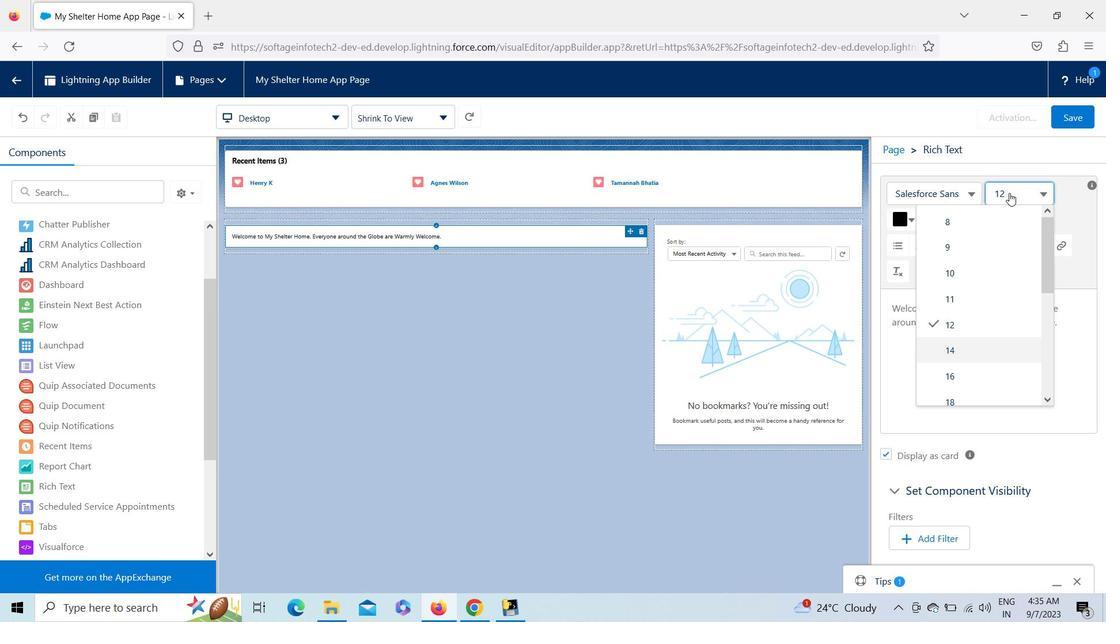 
Action: Mouse moved to (1068, 325)
Screenshot: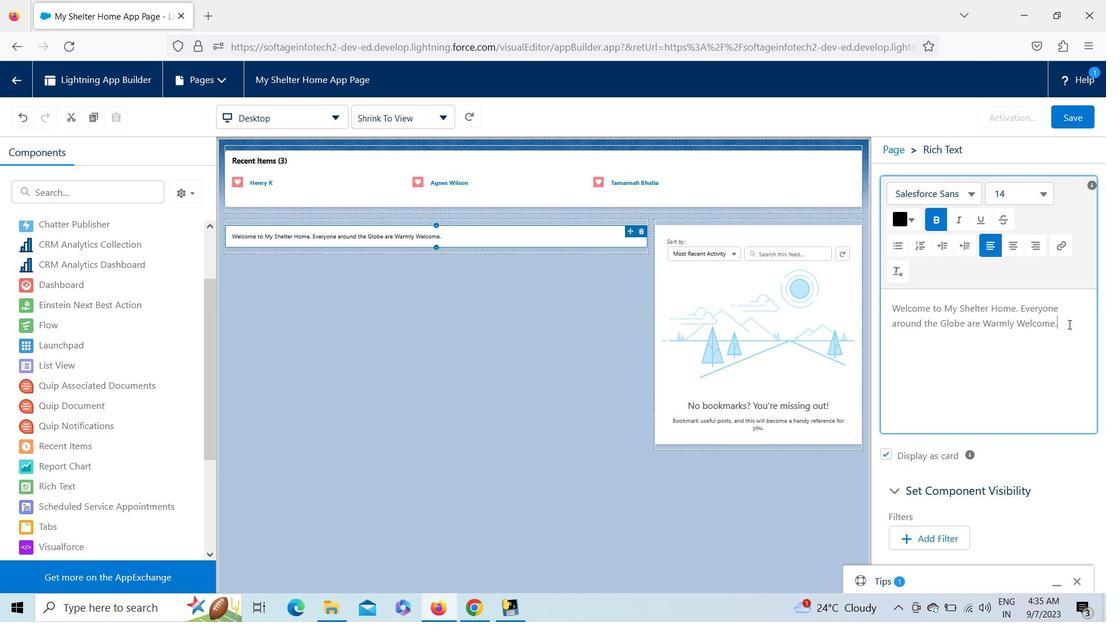 
Action: Mouse pressed left at (1068, 325)
Screenshot: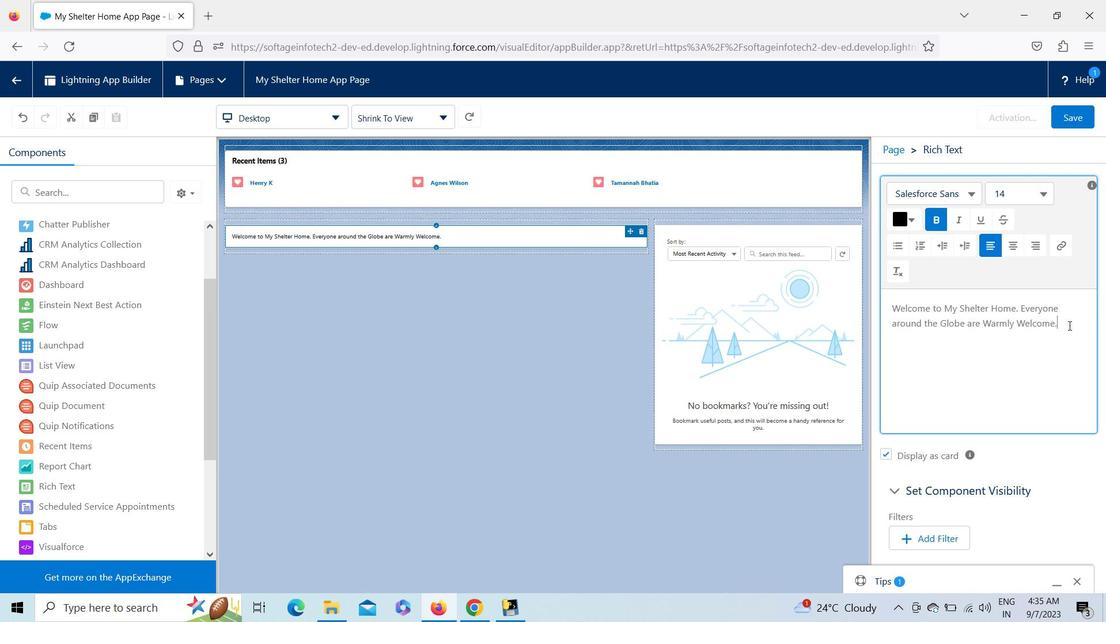 
Action: Mouse moved to (1033, 197)
Screenshot: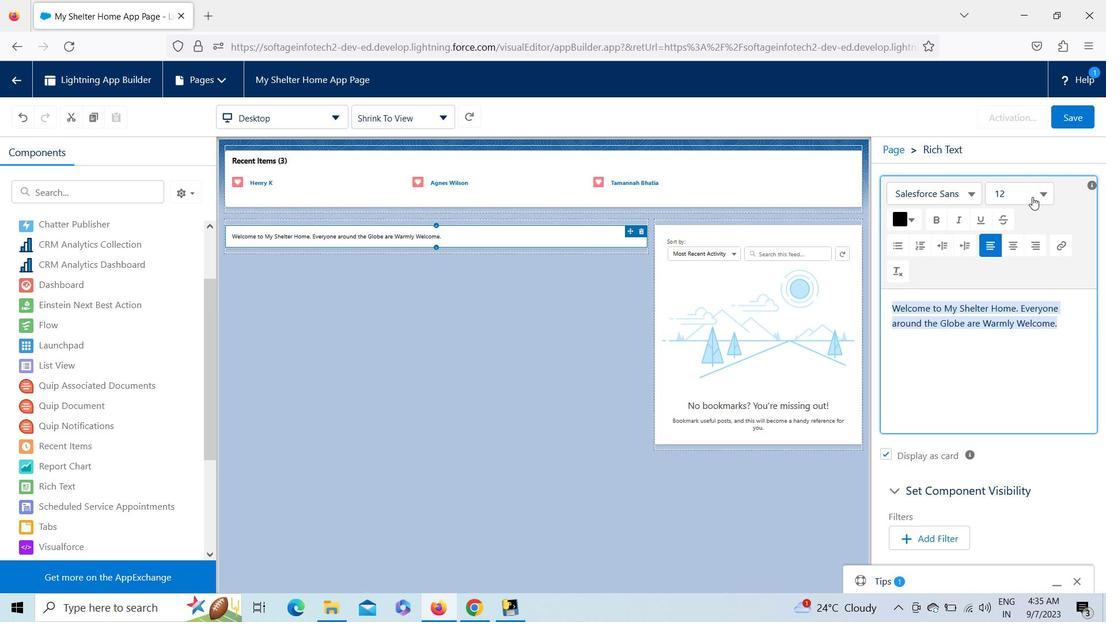 
Action: Mouse pressed left at (1033, 197)
Screenshot: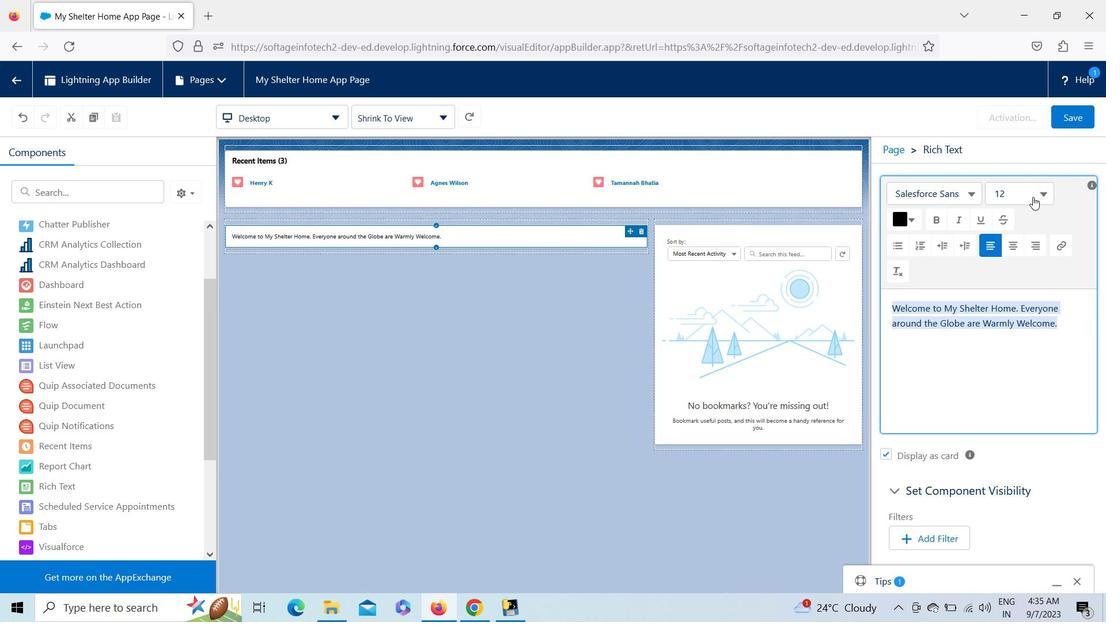 
Action: Key pressed <Key.down><Key.down><Key.enter>
Screenshot: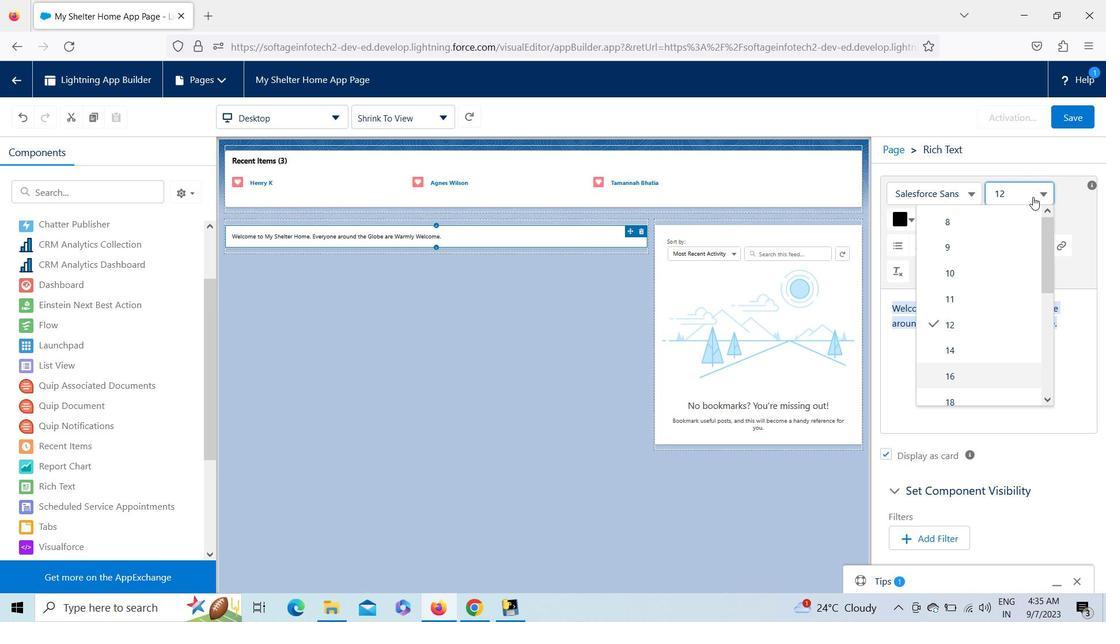 
Action: Mouse moved to (932, 221)
Screenshot: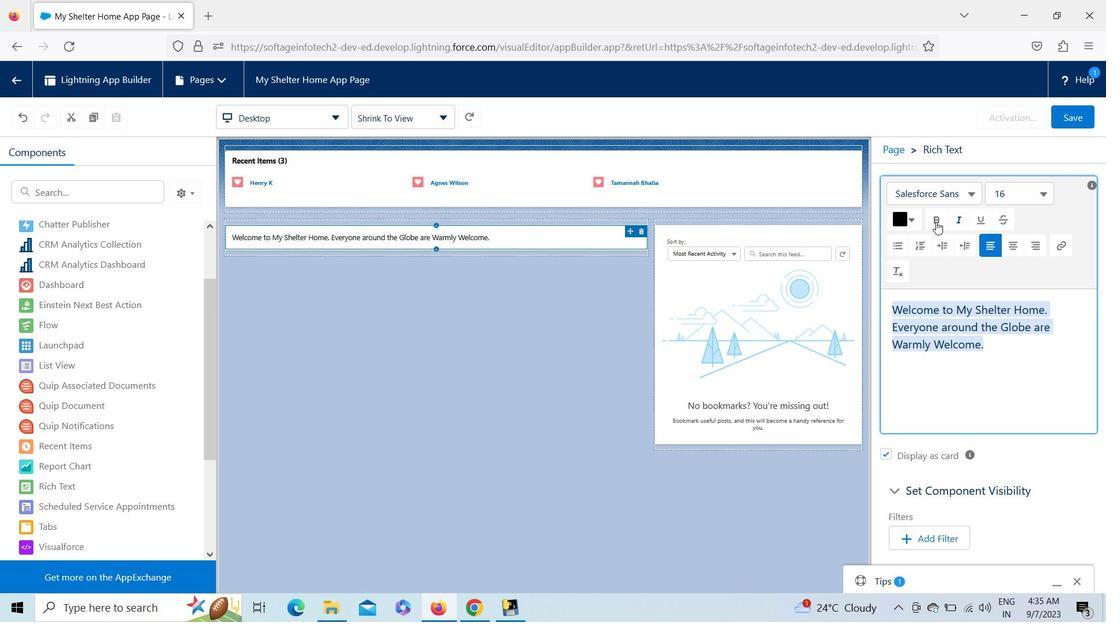 
Action: Mouse pressed left at (932, 221)
Screenshot: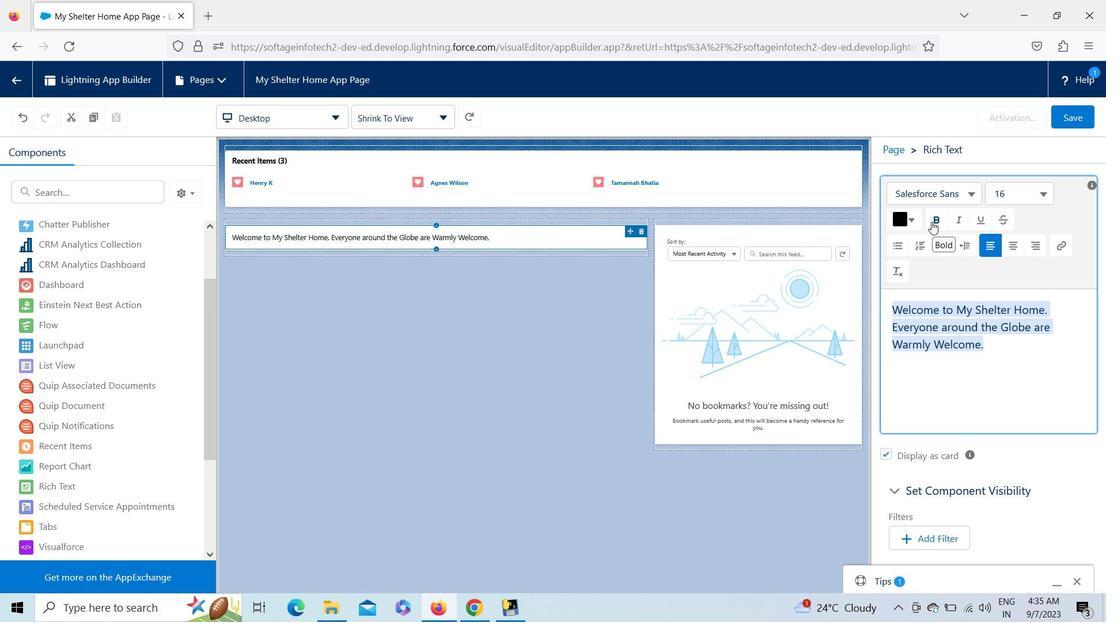 
Action: Mouse moved to (953, 221)
Screenshot: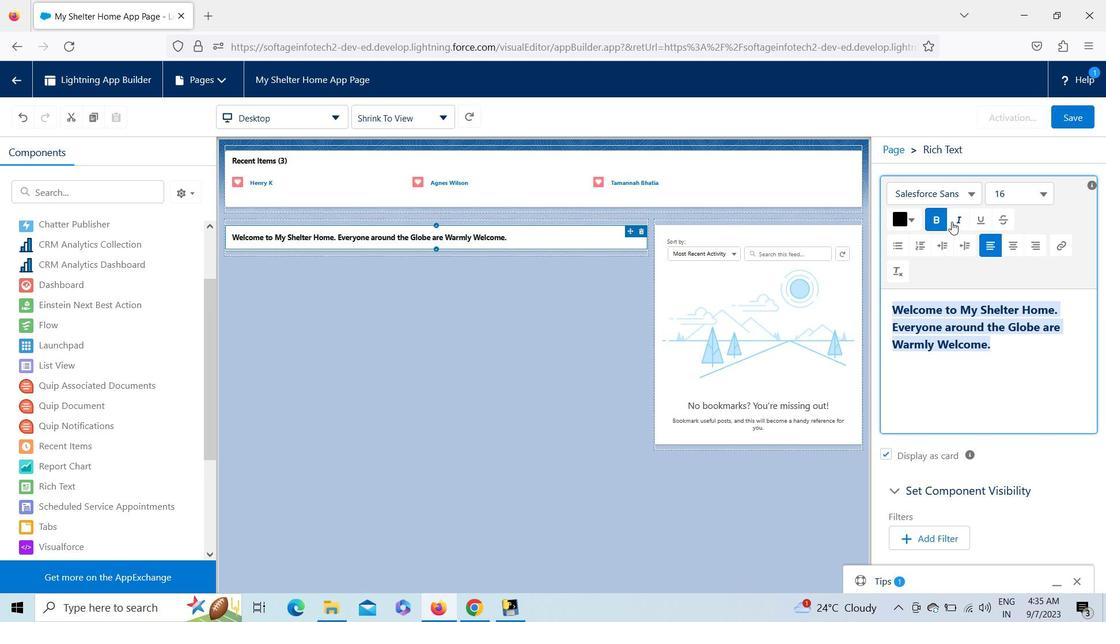 
Action: Mouse pressed left at (953, 221)
Screenshot: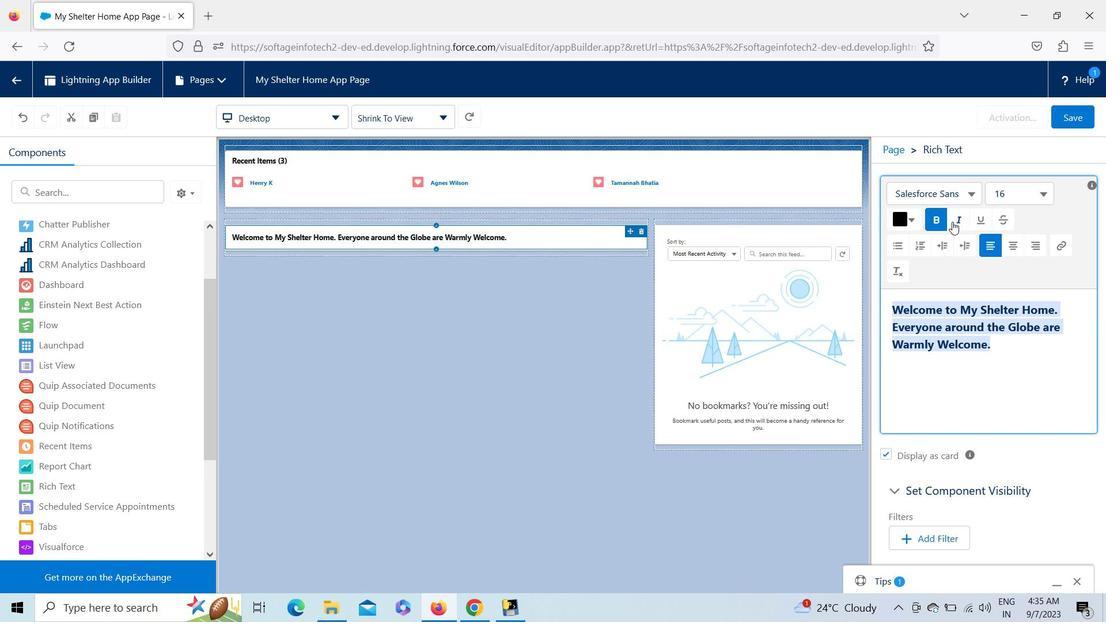 
Action: Mouse moved to (984, 220)
Screenshot: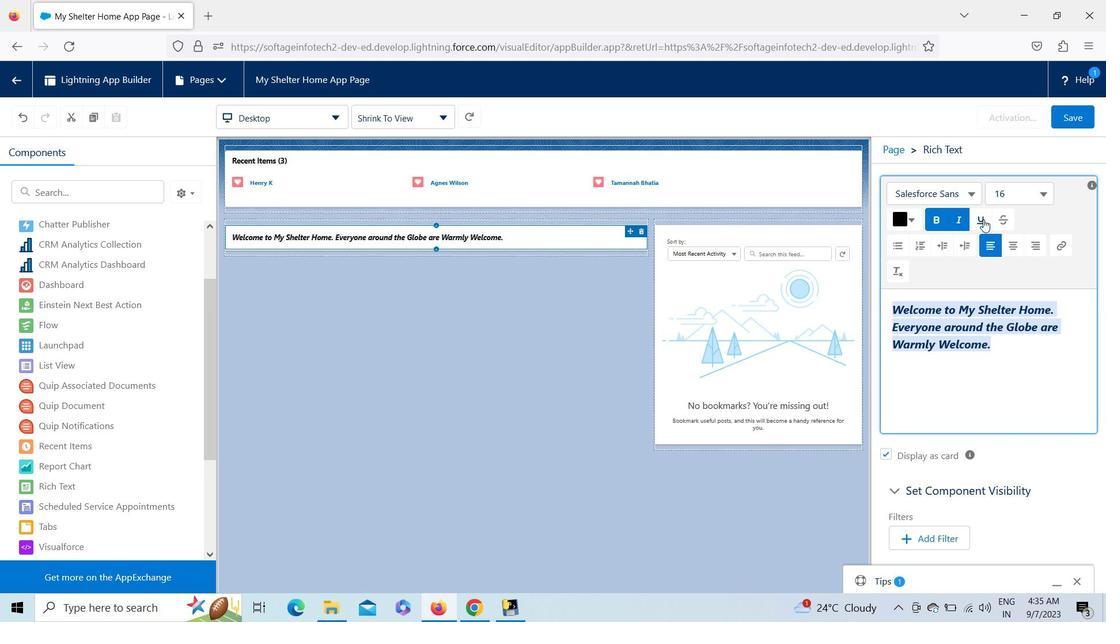
Action: Mouse pressed left at (984, 220)
Screenshot: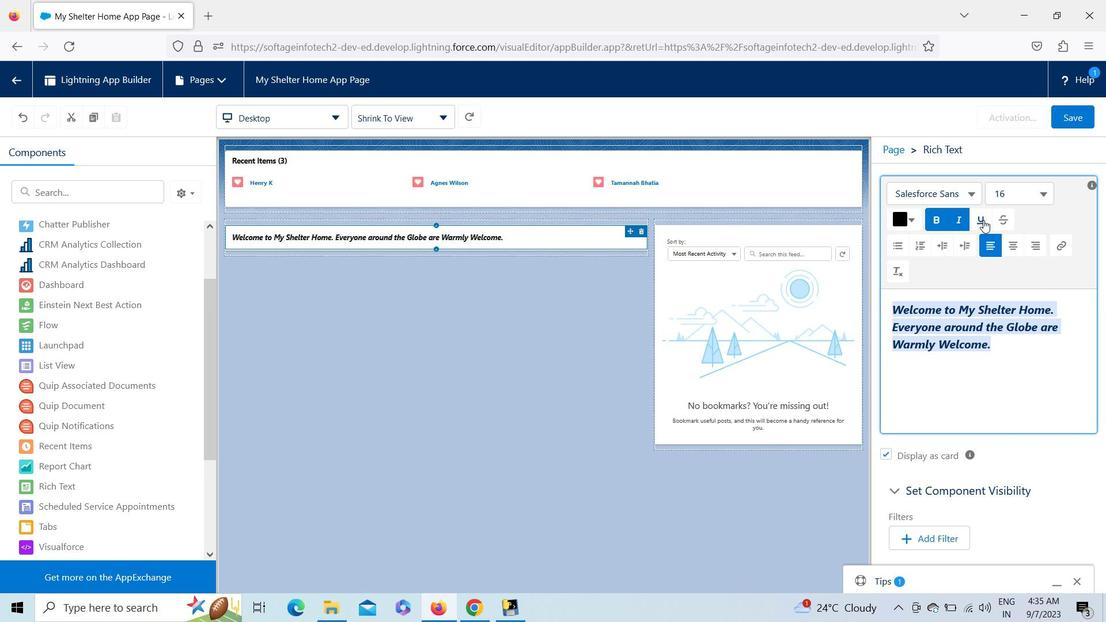 
Action: Mouse pressed left at (984, 220)
Screenshot: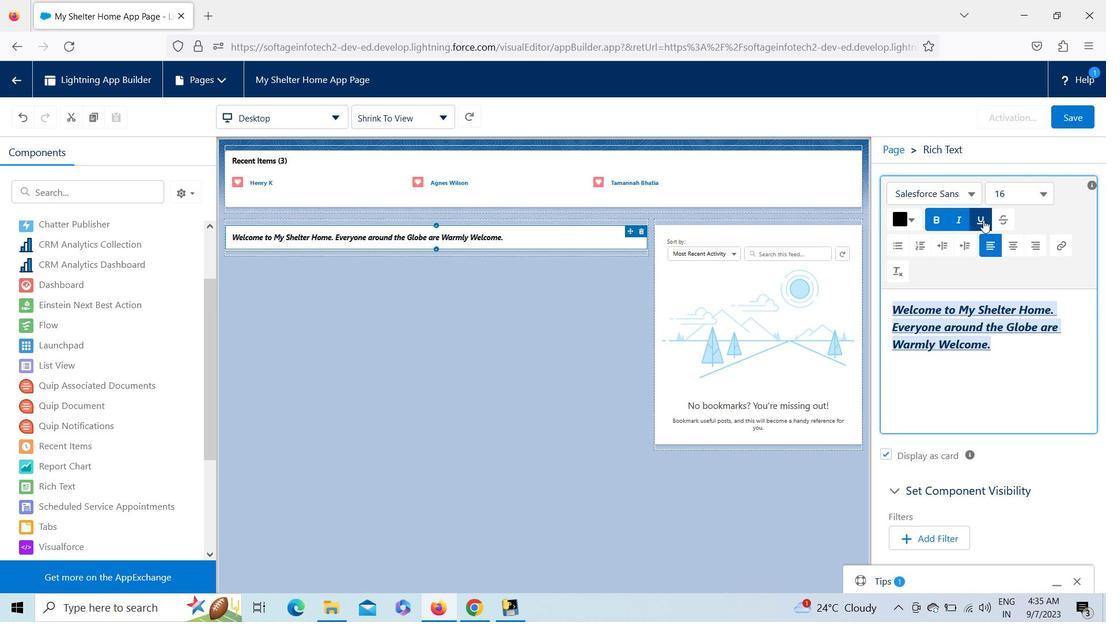 
Action: Mouse moved to (973, 191)
Screenshot: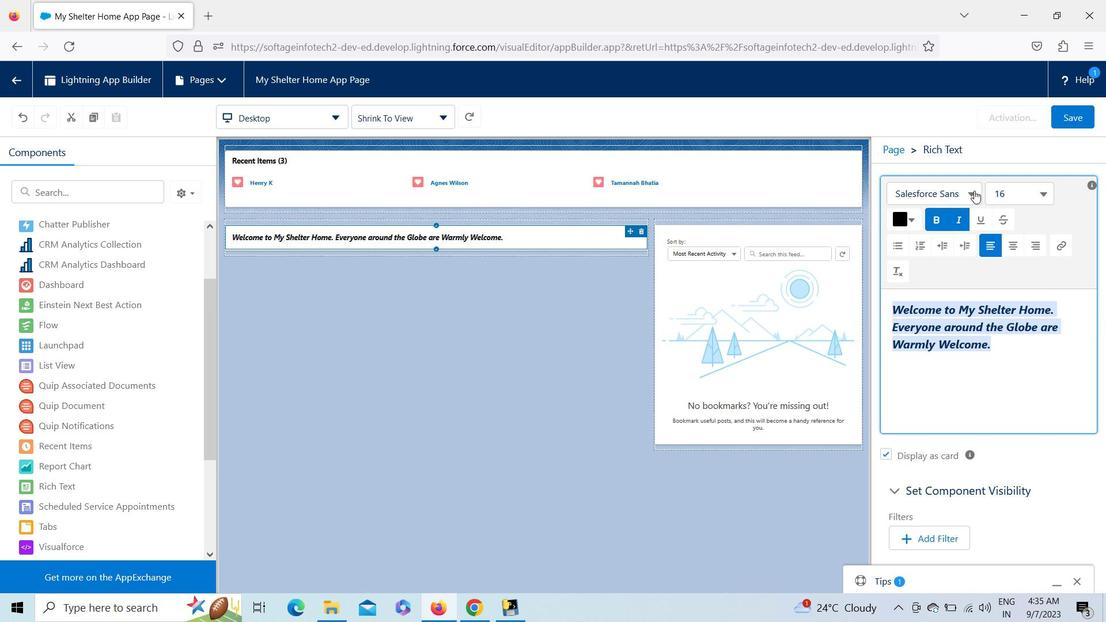 
Action: Mouse pressed left at (973, 191)
Screenshot: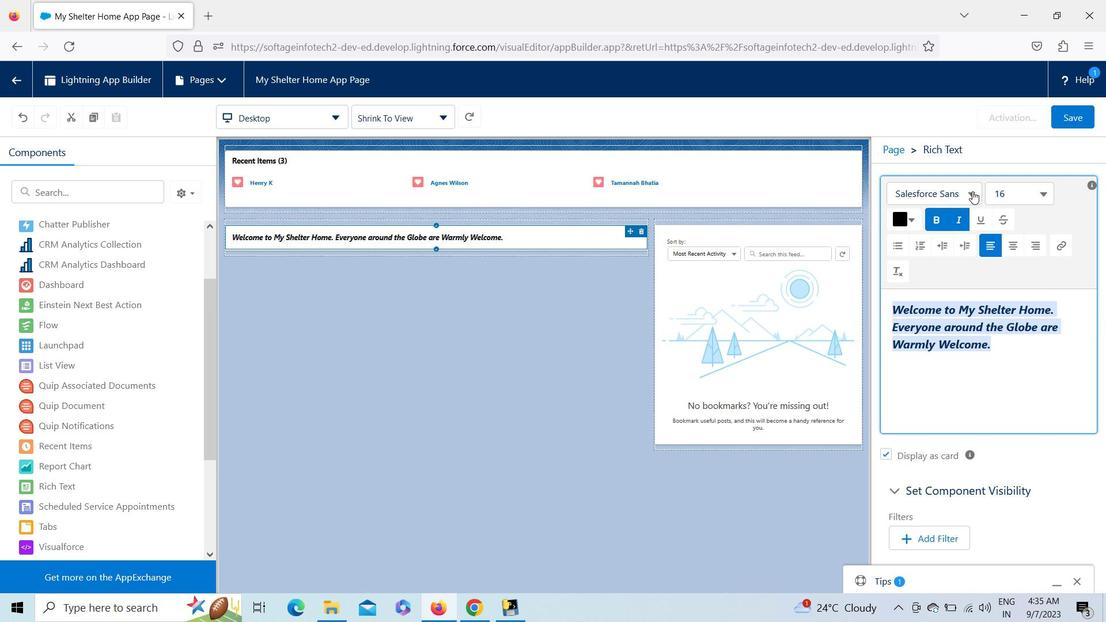 
Action: Mouse moved to (946, 244)
Screenshot: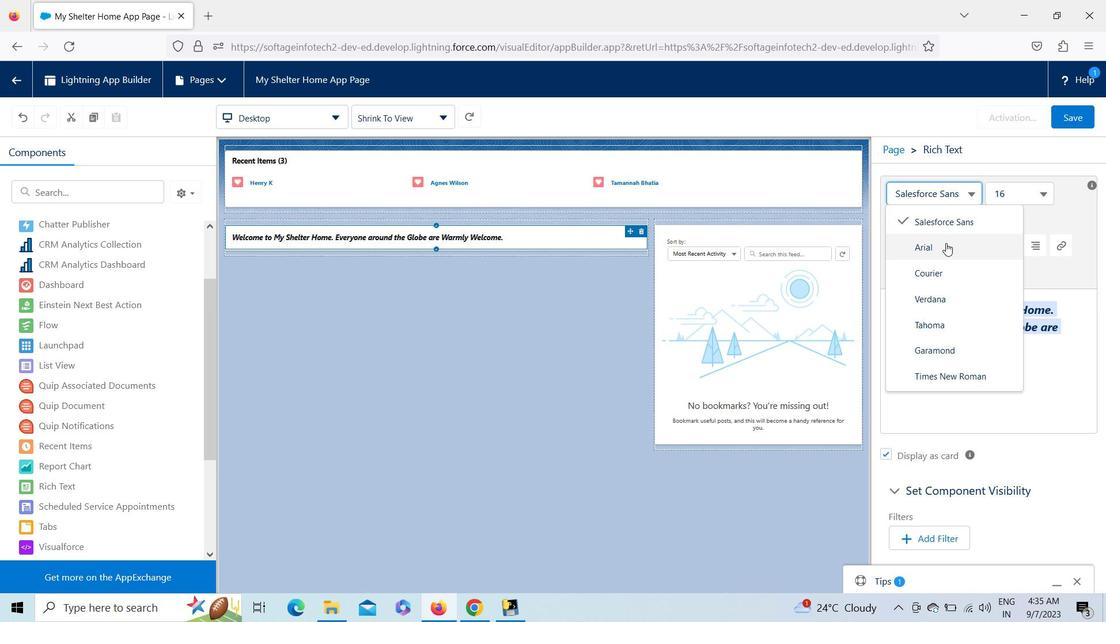 
Action: Mouse pressed left at (946, 244)
Screenshot: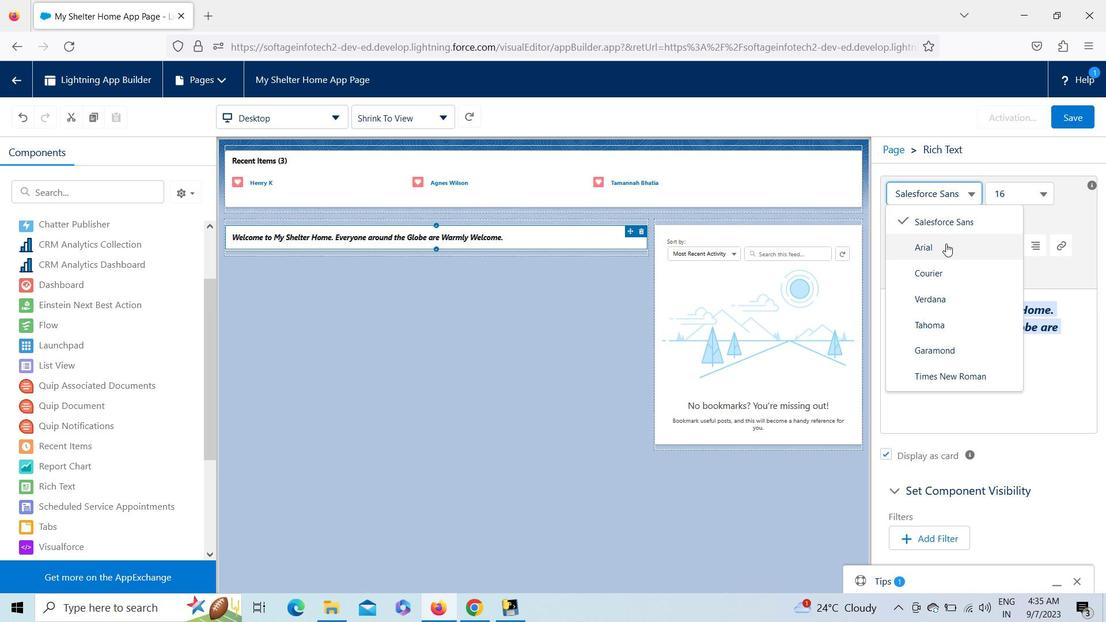 
Action: Mouse moved to (925, 193)
Screenshot: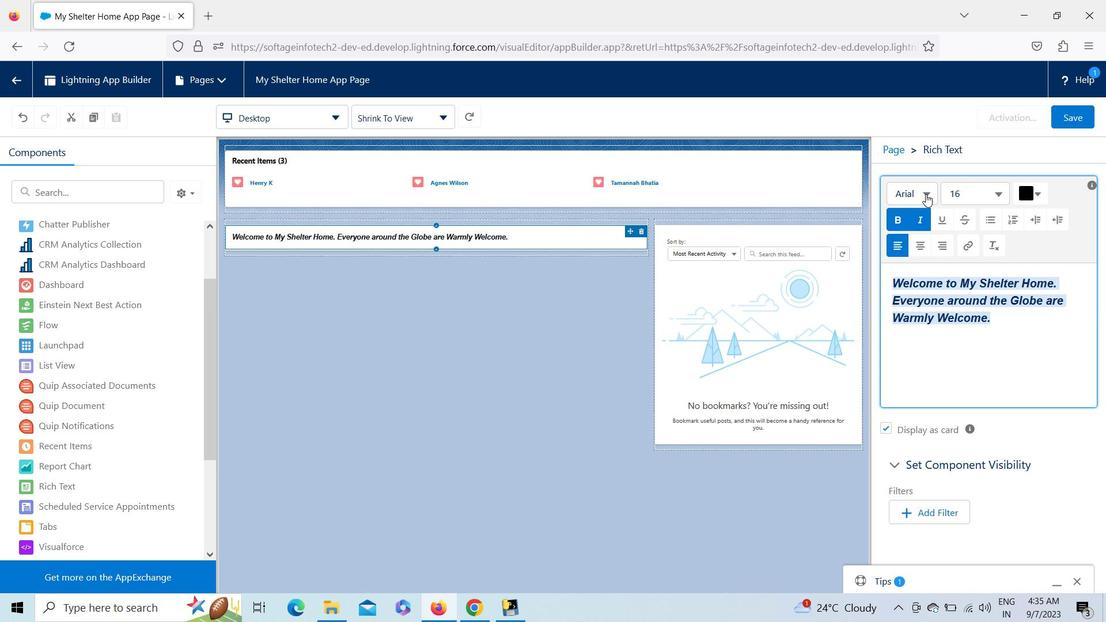 
Action: Mouse pressed left at (925, 193)
Screenshot: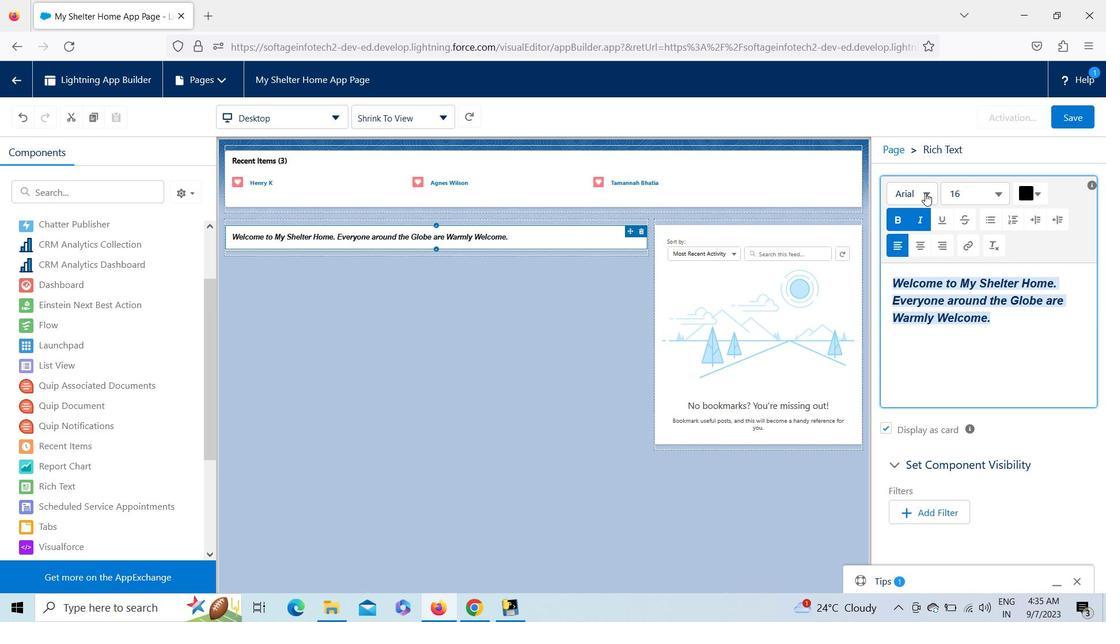 
Action: Mouse moved to (930, 341)
Screenshot: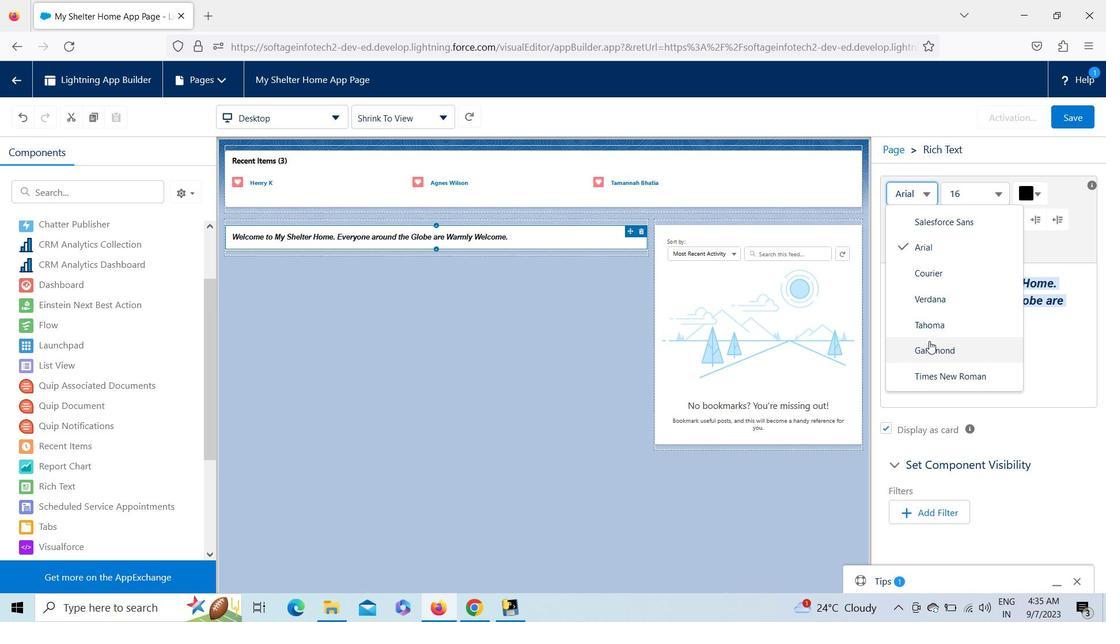 
Action: Mouse pressed left at (930, 341)
Screenshot: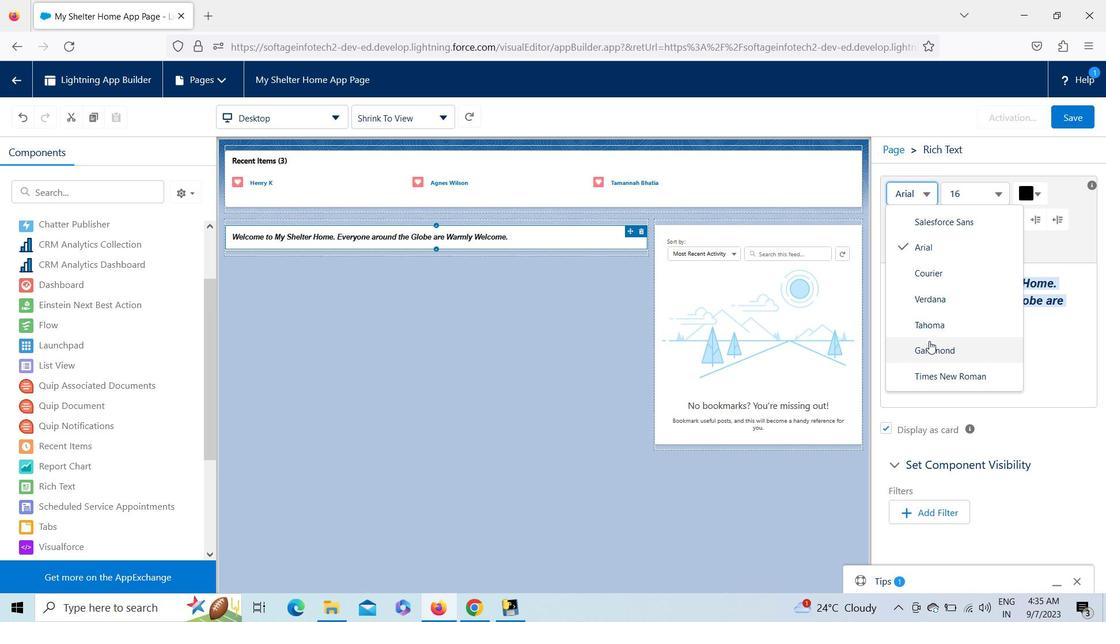 
Action: Mouse moved to (915, 248)
Screenshot: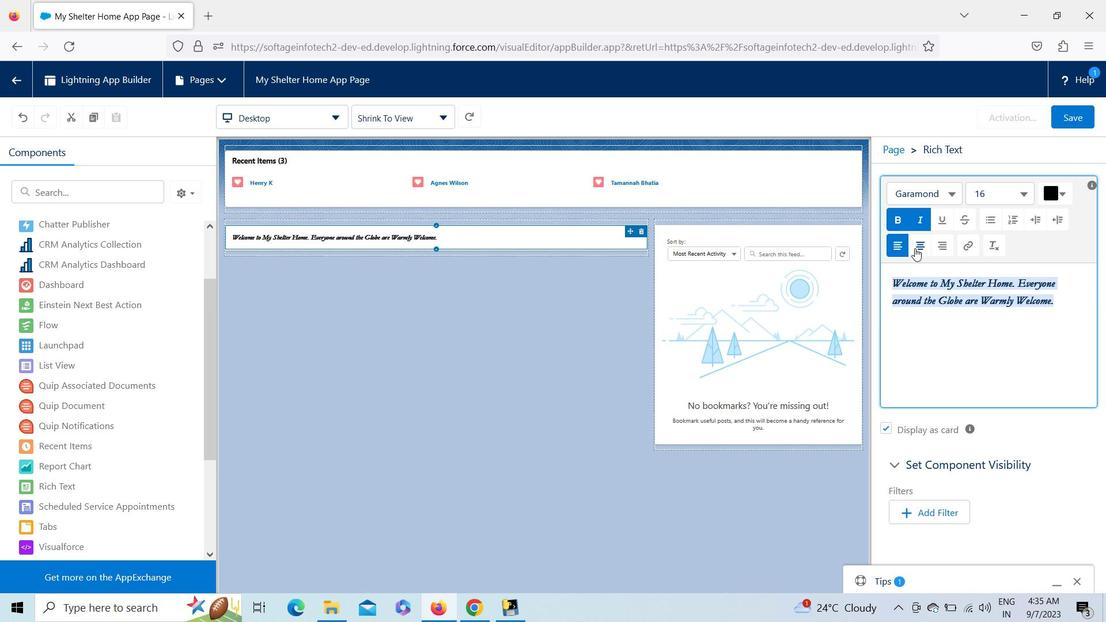 
Action: Mouse pressed left at (915, 248)
Screenshot: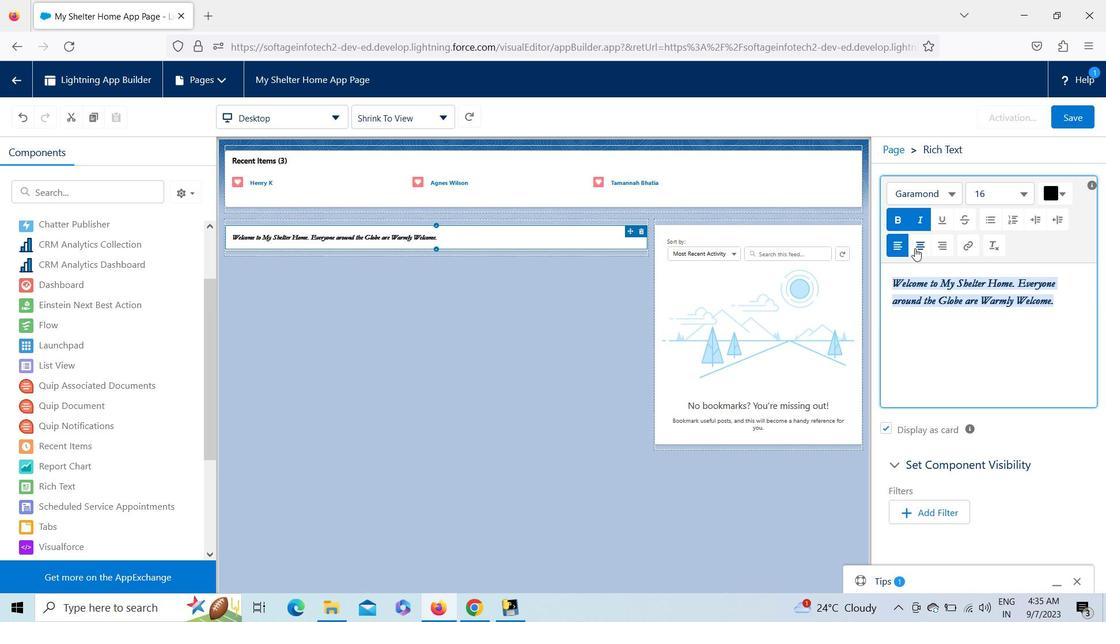 
Action: Mouse moved to (1026, 191)
Screenshot: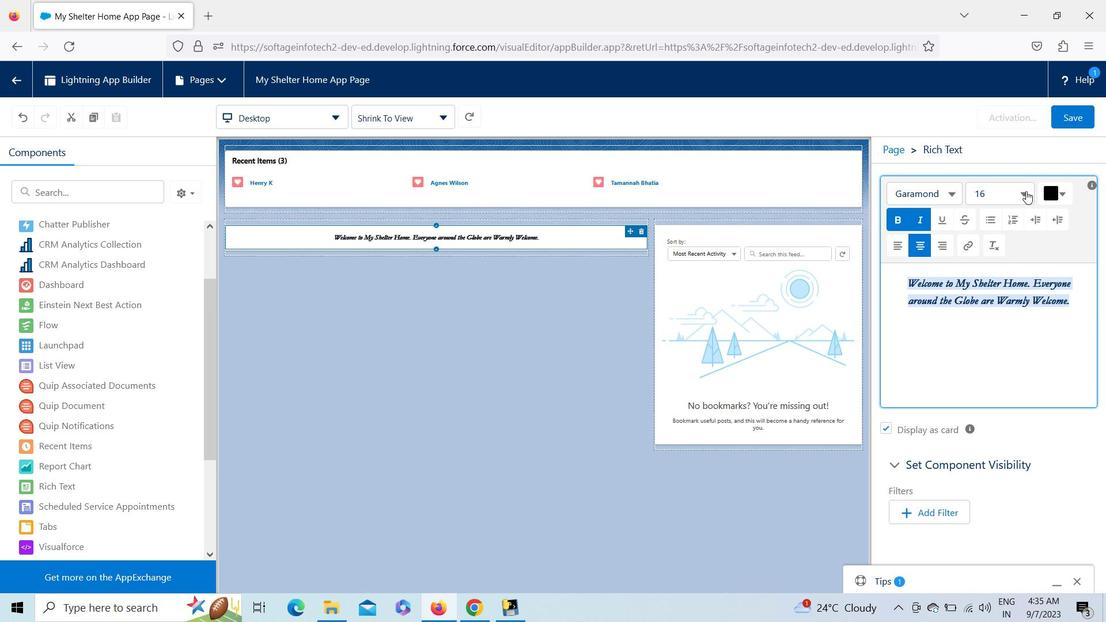 
Action: Mouse pressed left at (1026, 191)
Screenshot: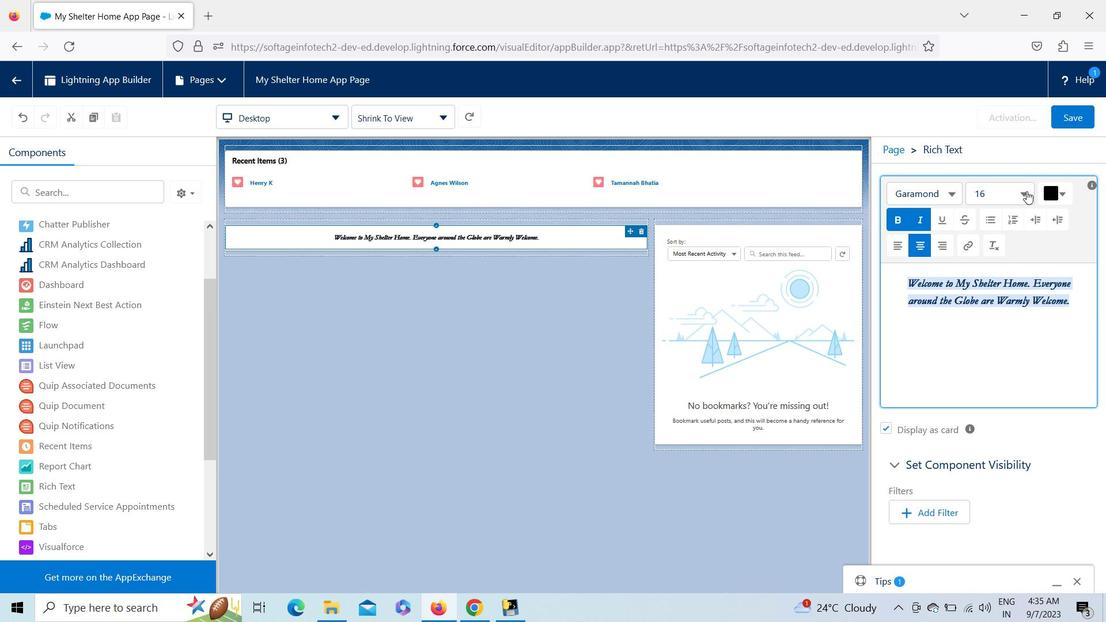 
Action: Mouse moved to (1028, 398)
Screenshot: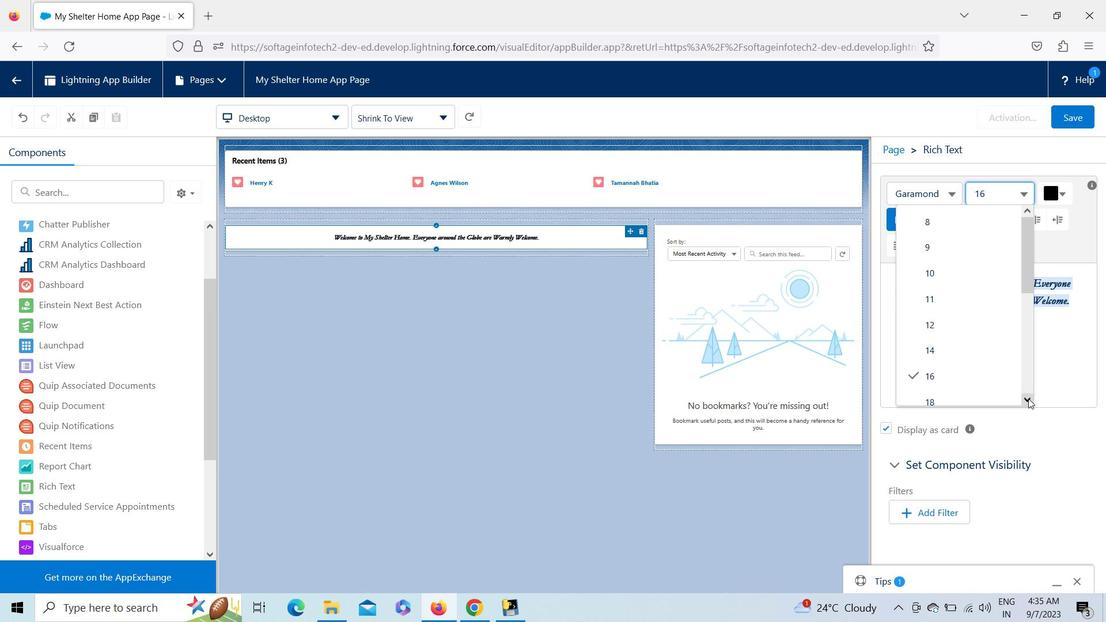
Action: Mouse pressed left at (1028, 398)
Screenshot: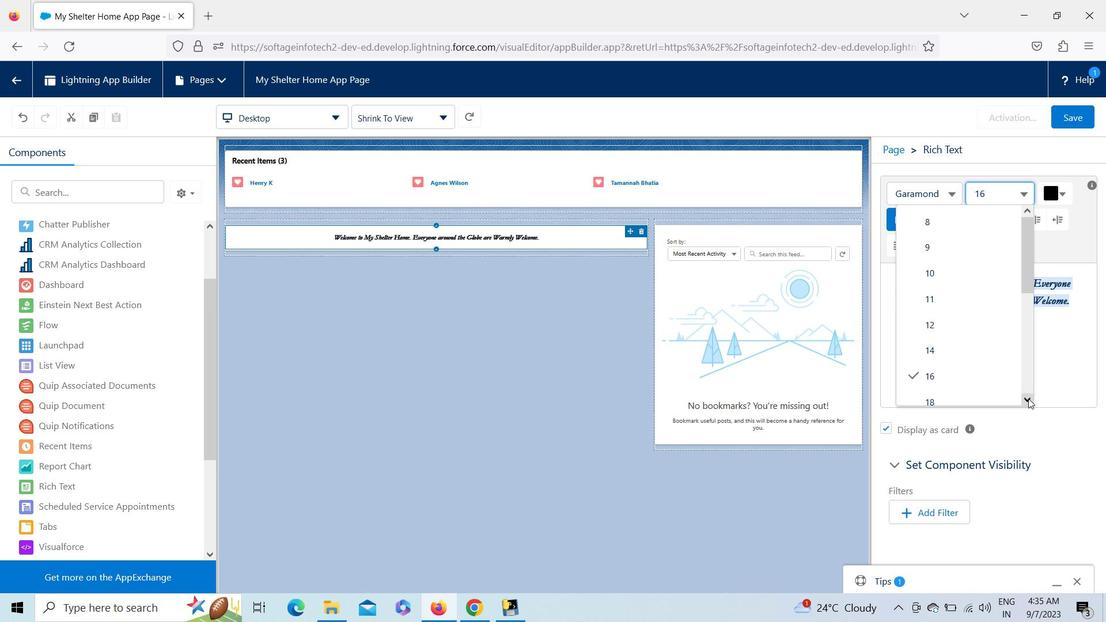
Action: Mouse pressed left at (1028, 398)
Screenshot: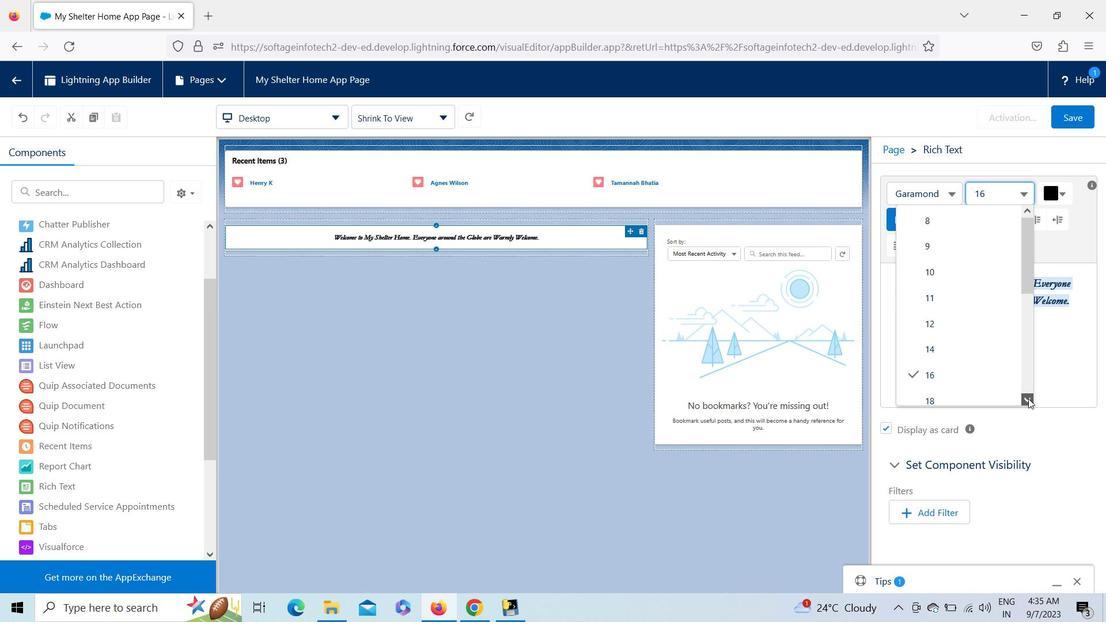 
Action: Mouse pressed left at (1028, 398)
Screenshot: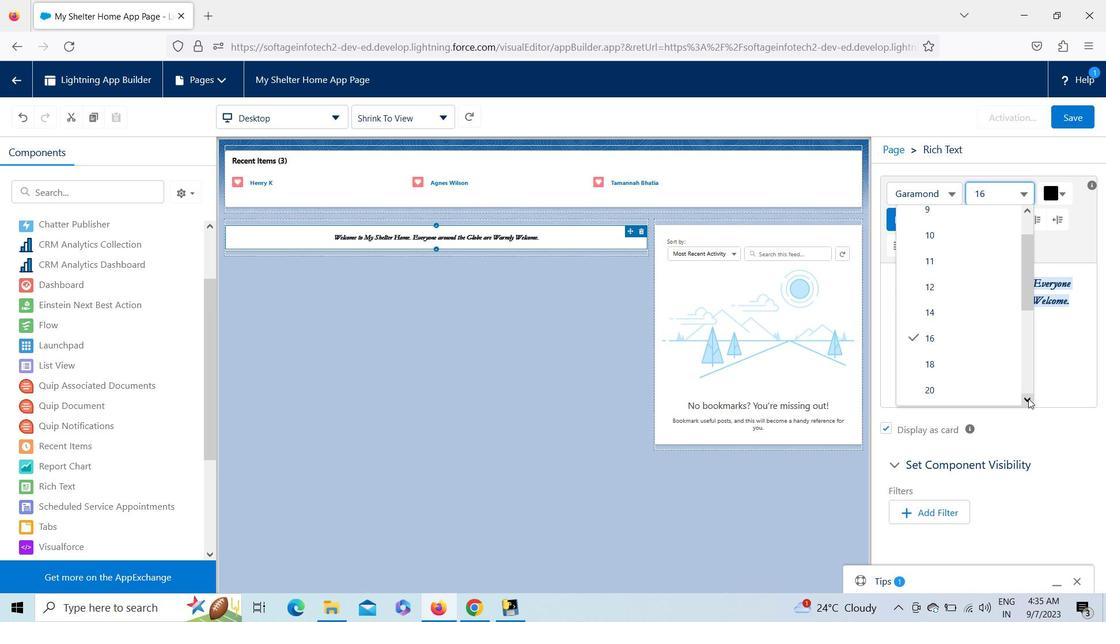 
Action: Mouse pressed left at (1028, 398)
Screenshot: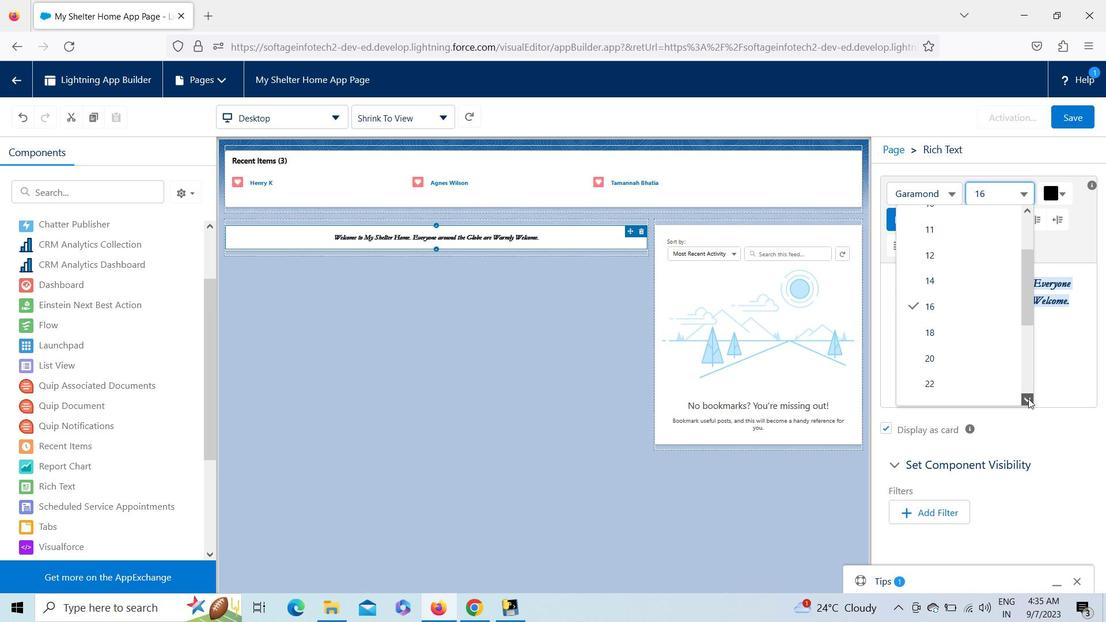 
Action: Mouse moved to (949, 346)
Screenshot: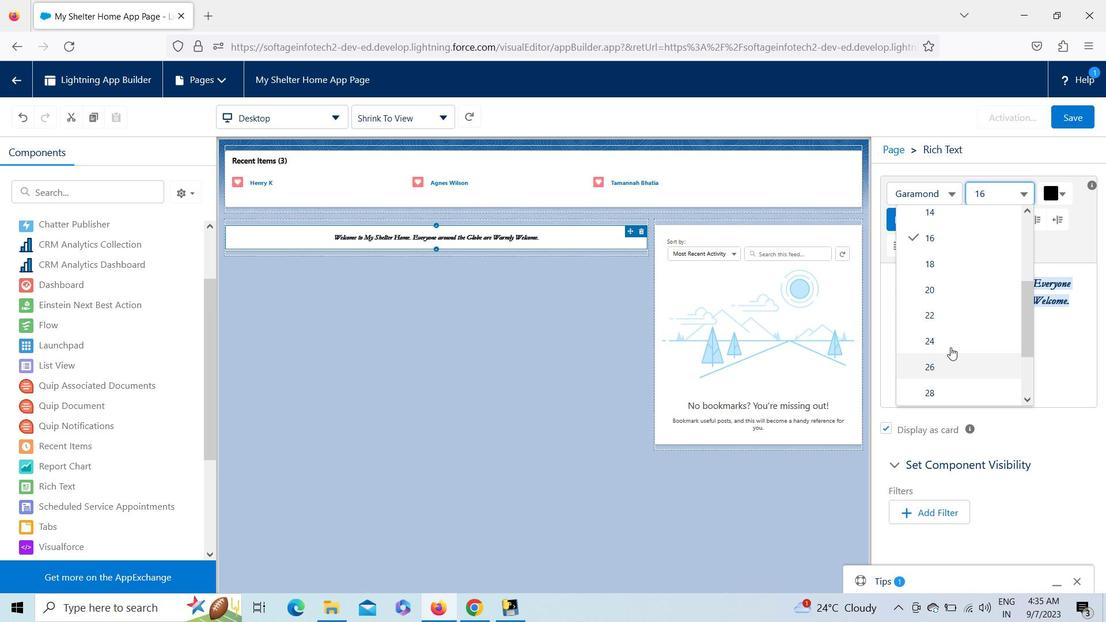 
Action: Mouse pressed left at (949, 346)
Screenshot: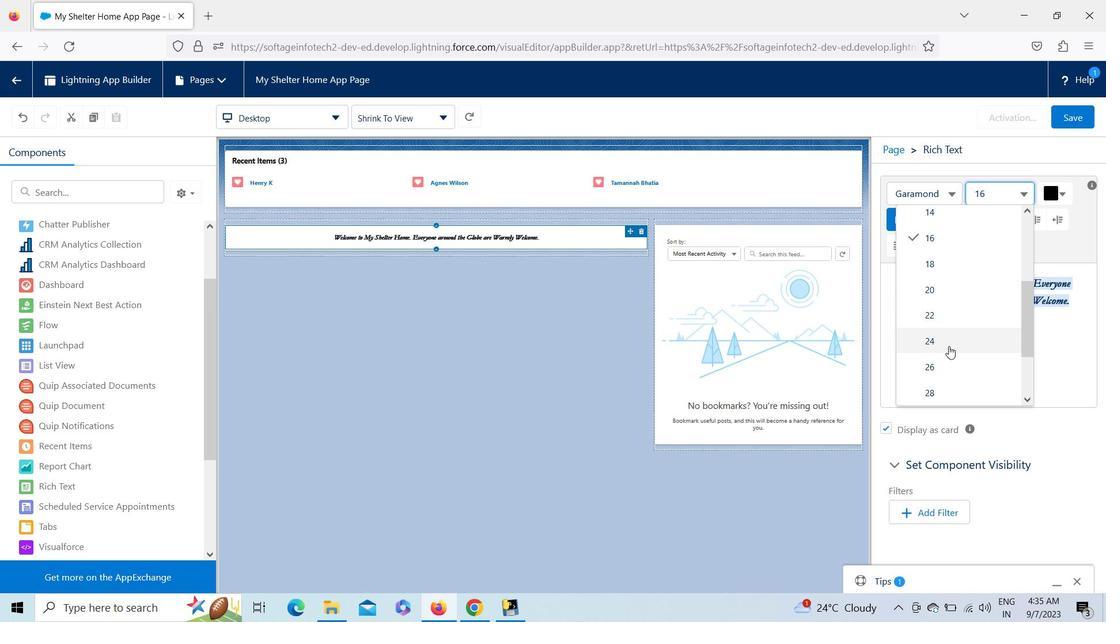 
Action: Mouse moved to (1023, 189)
Screenshot: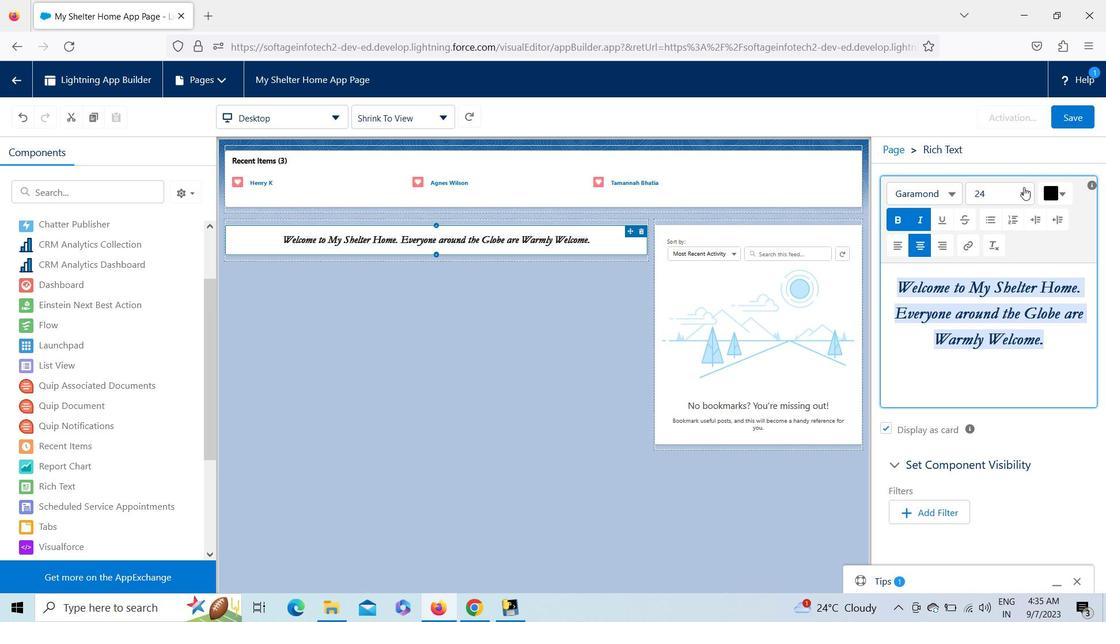 
Action: Mouse pressed left at (1023, 189)
Screenshot: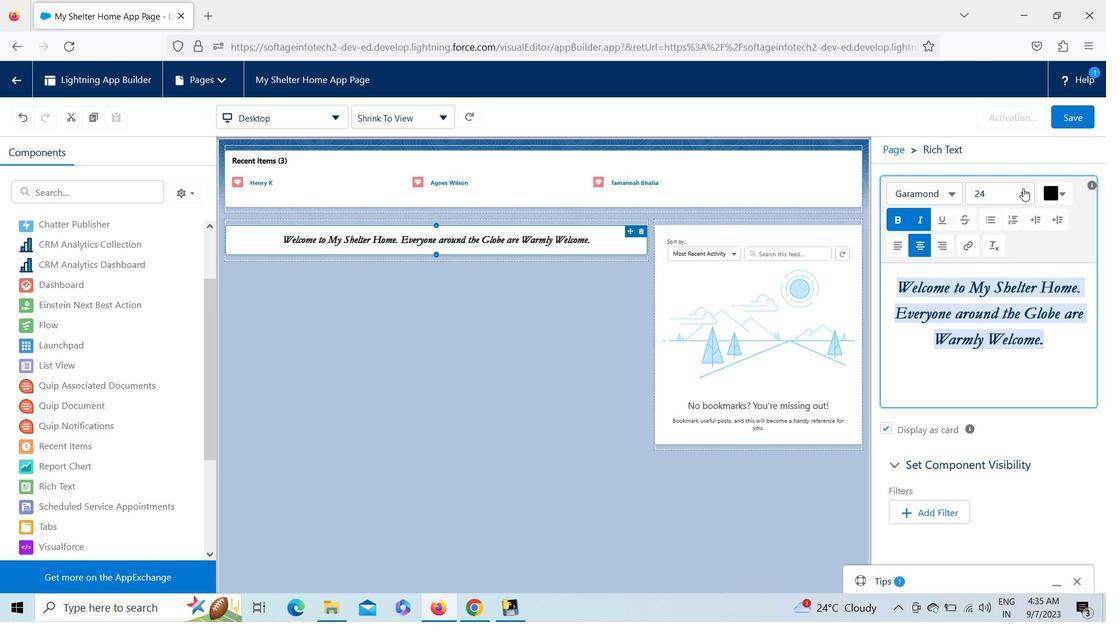 
Action: Mouse moved to (1029, 402)
Screenshot: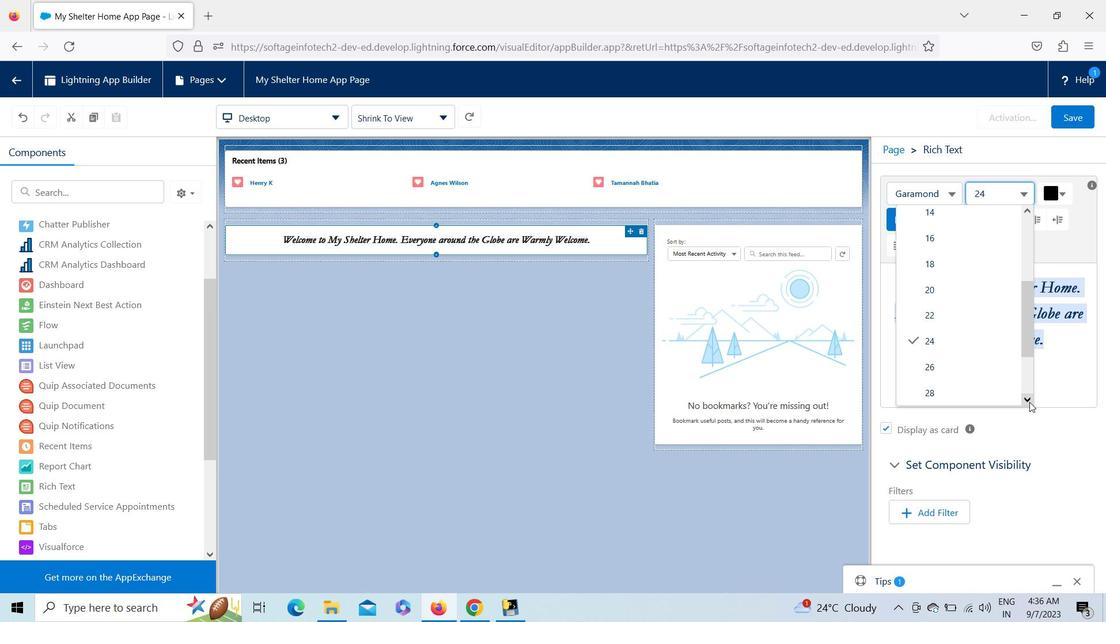 
Action: Mouse pressed left at (1029, 402)
Screenshot: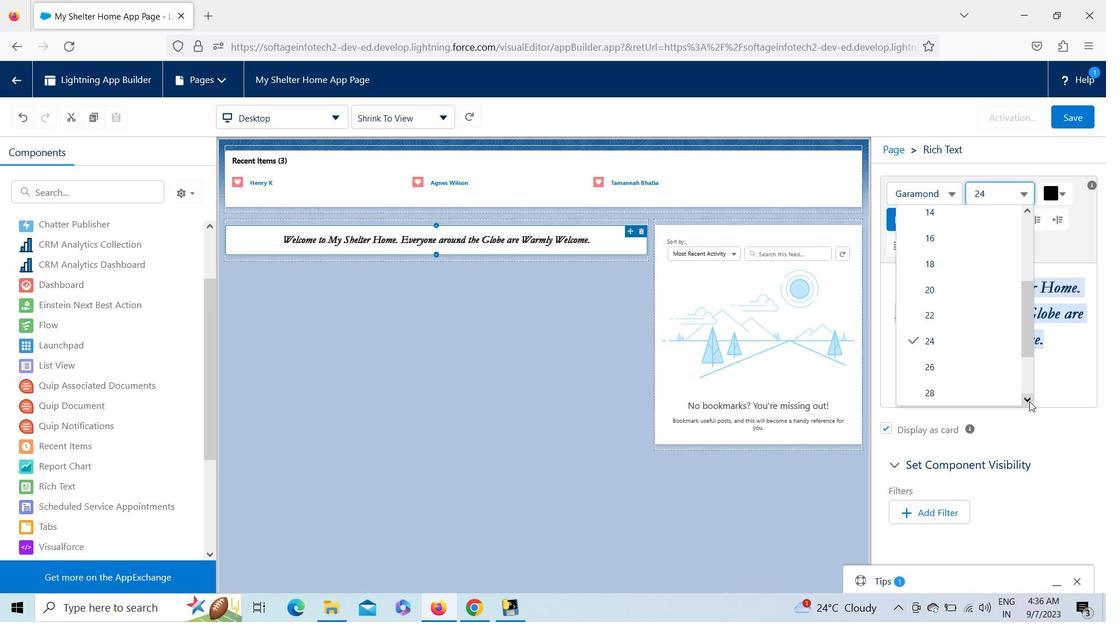 
Action: Mouse pressed left at (1029, 402)
Screenshot: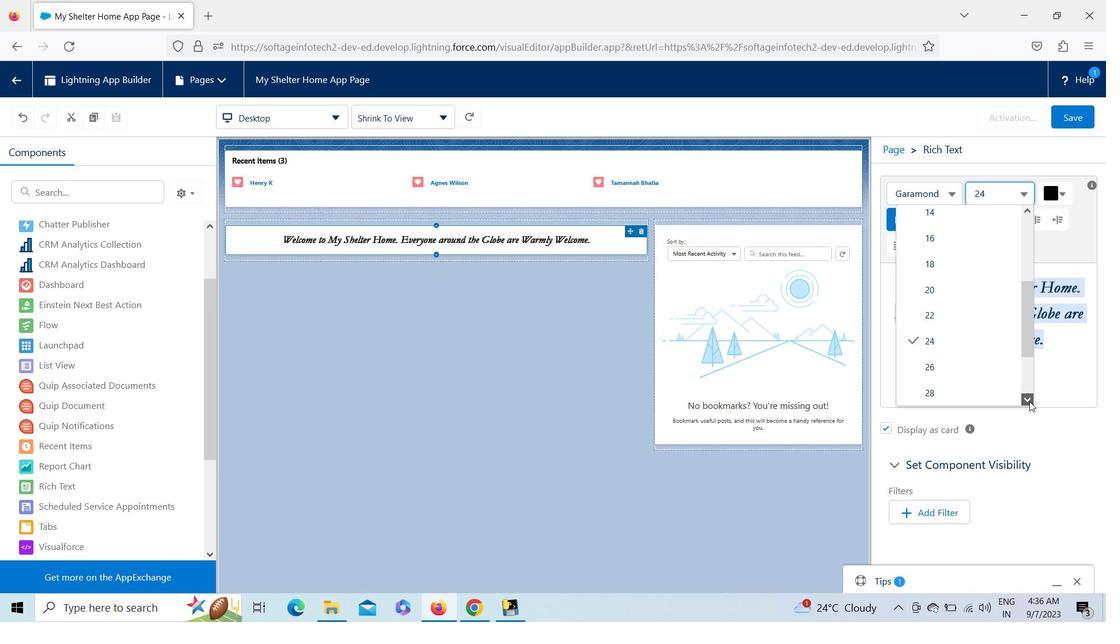 
Action: Mouse moved to (947, 325)
Screenshot: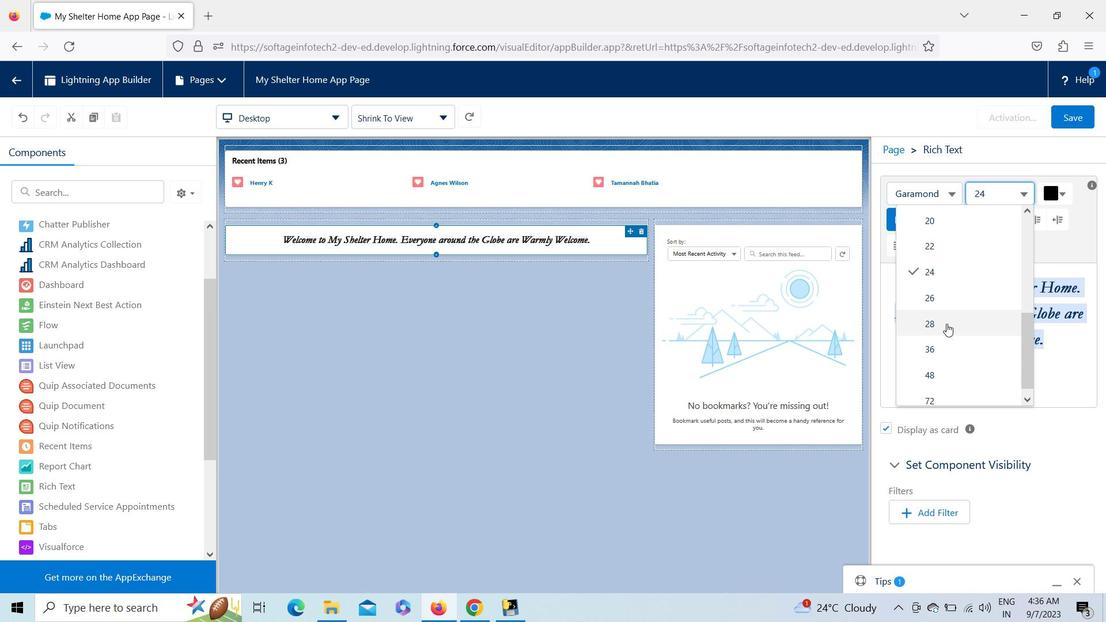 
Action: Mouse pressed left at (947, 325)
Screenshot: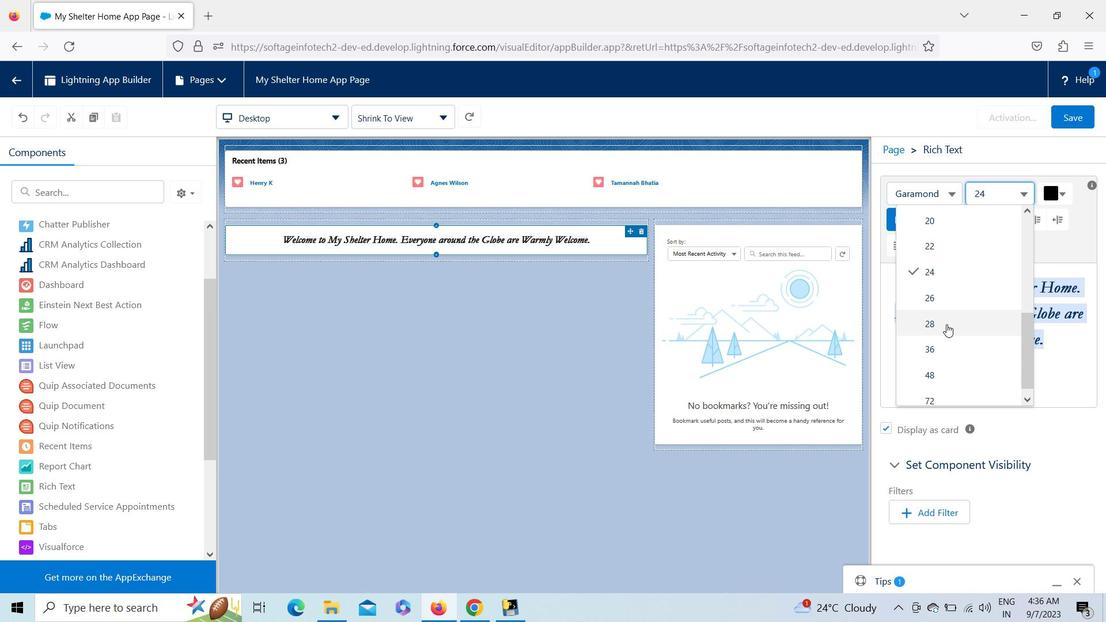 
Action: Mouse moved to (1087, 122)
Screenshot: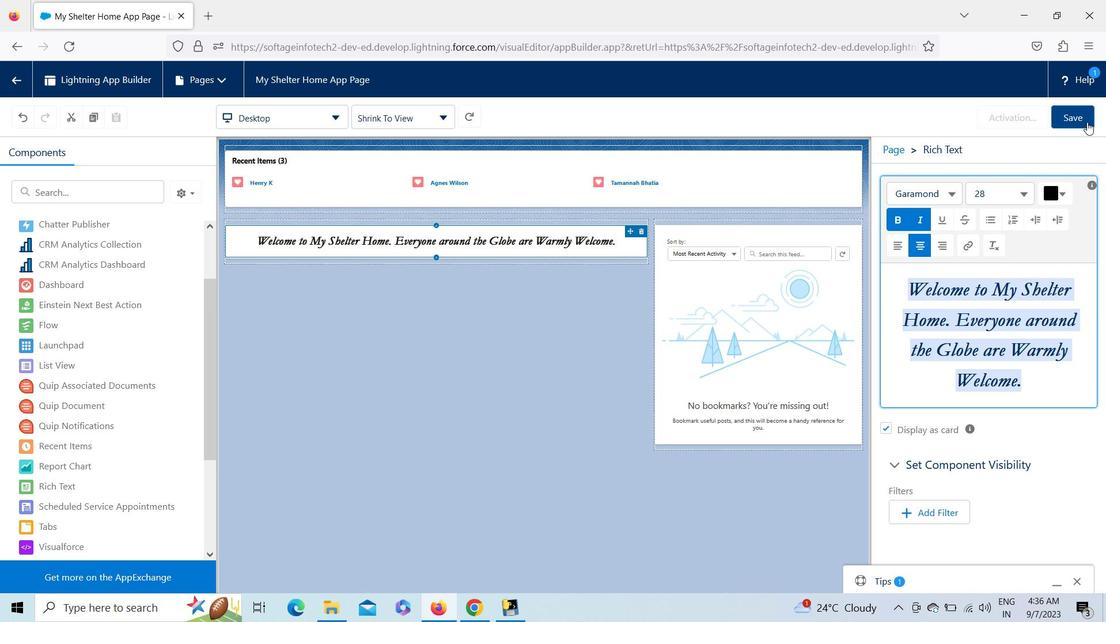 
Action: Mouse pressed left at (1087, 122)
Screenshot: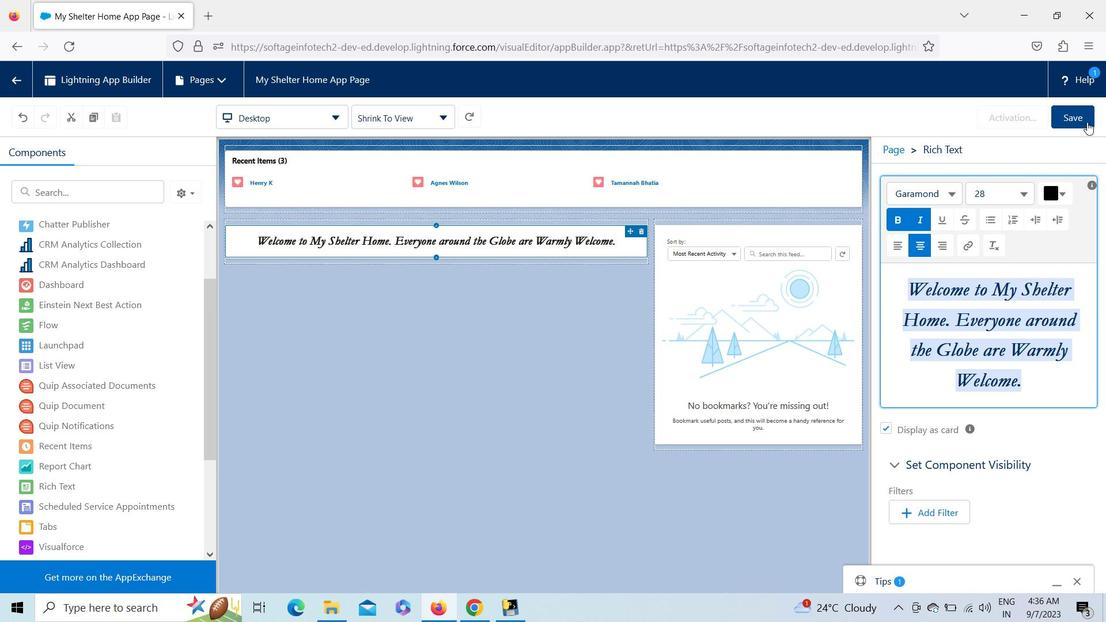 
Action: Mouse moved to (760, 395)
Screenshot: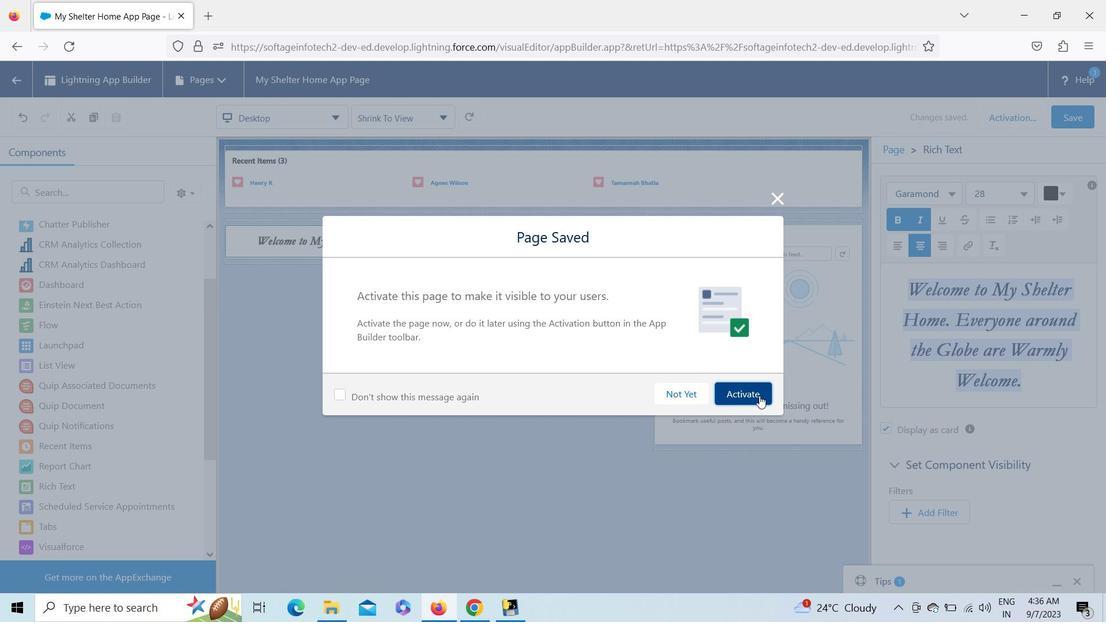 
Action: Mouse pressed left at (760, 395)
Screenshot: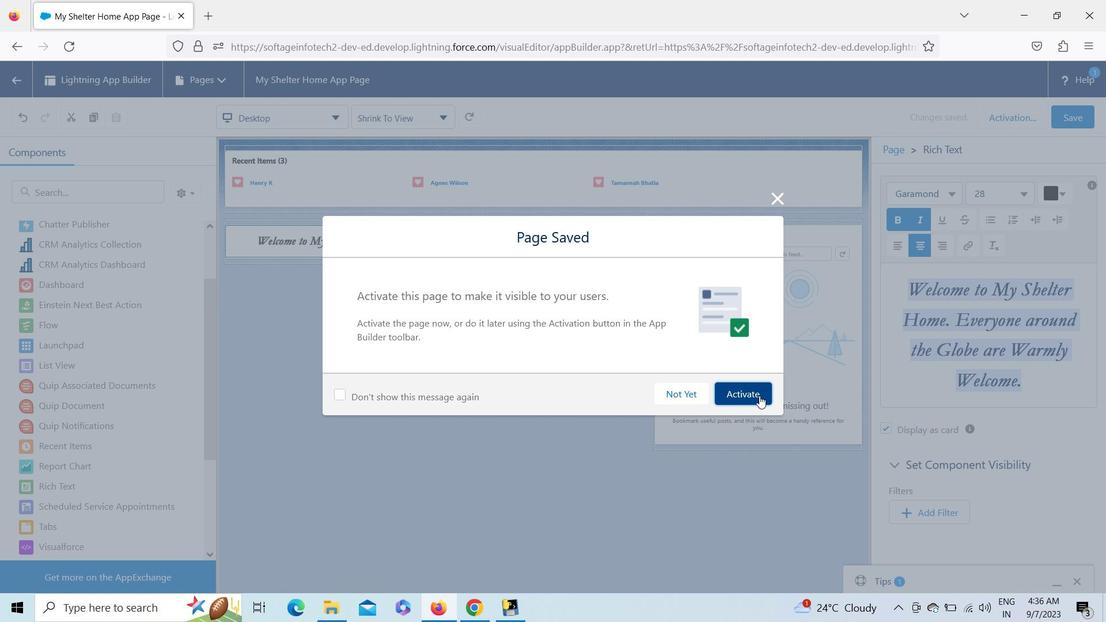 
Action: Mouse moved to (858, 519)
Screenshot: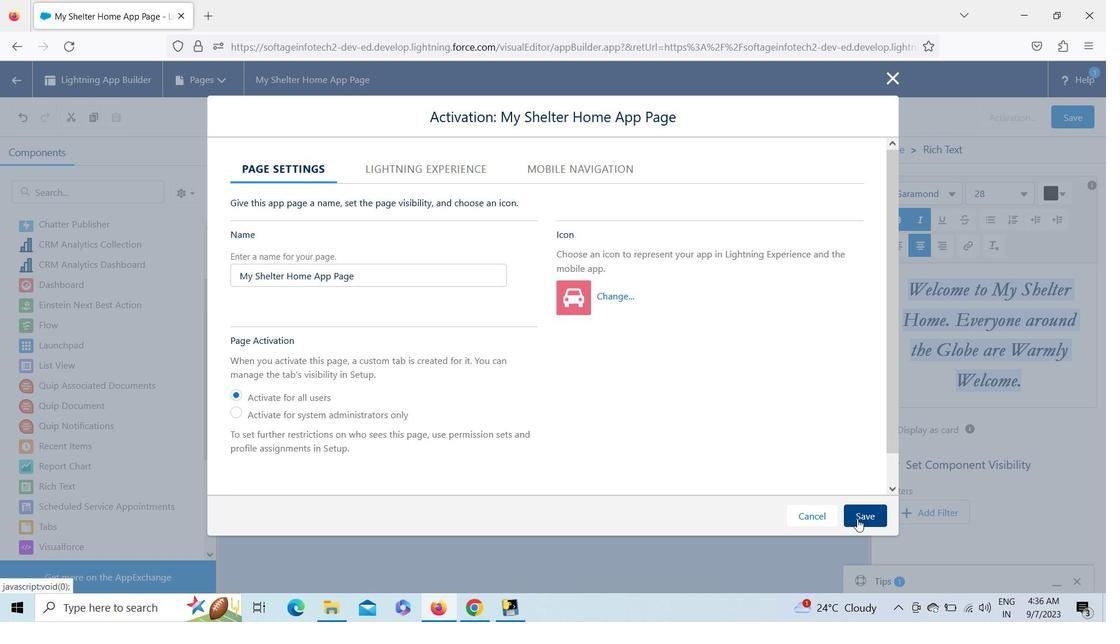 
Action: Mouse pressed left at (858, 519)
Screenshot: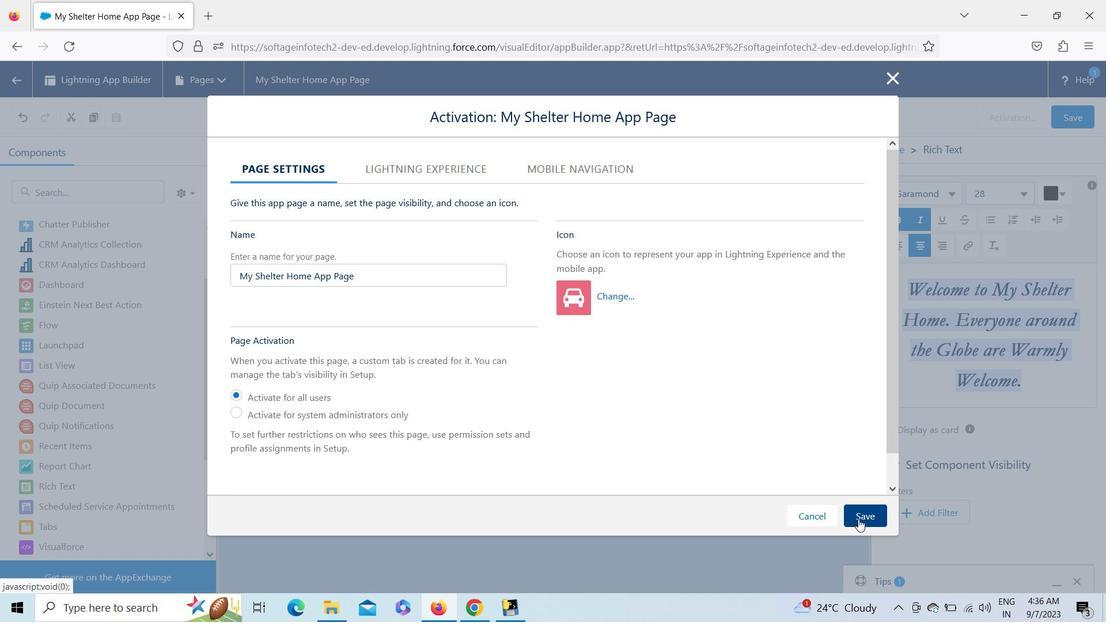 
Action: Mouse moved to (732, 388)
Screenshot: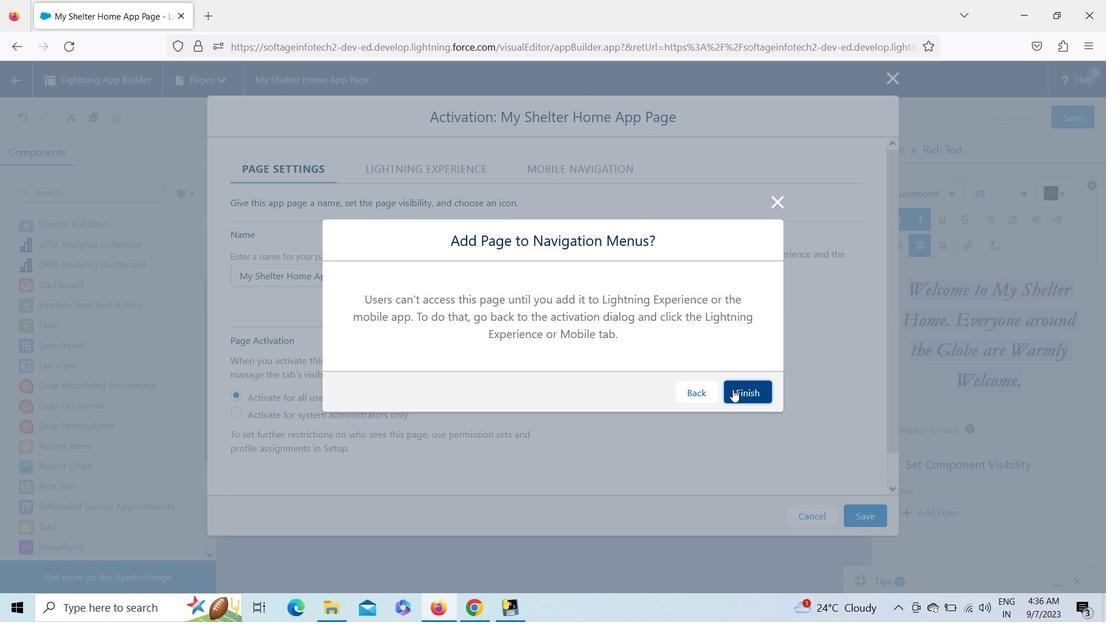 
Action: Mouse pressed left at (732, 388)
Screenshot: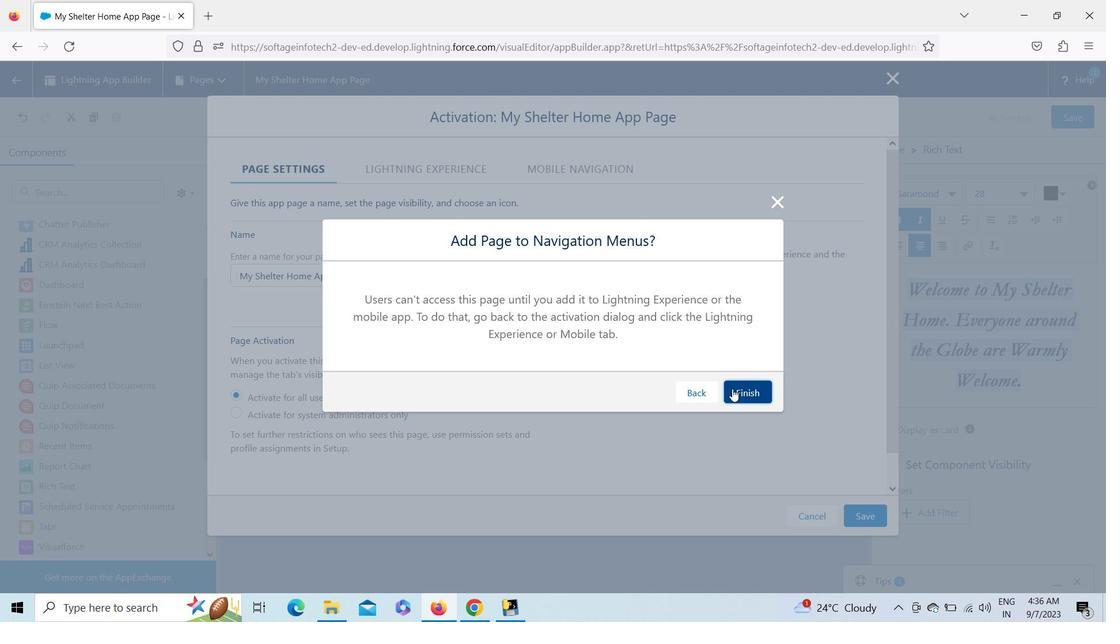 
Action: Mouse moved to (1080, 121)
Screenshot: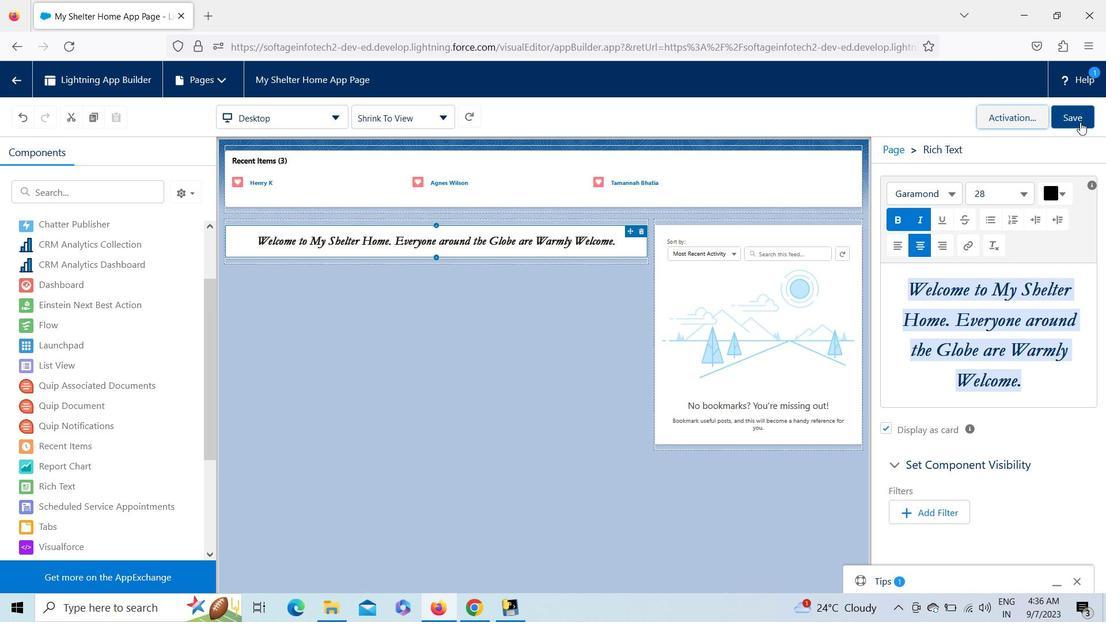 
Action: Mouse pressed left at (1080, 121)
Screenshot: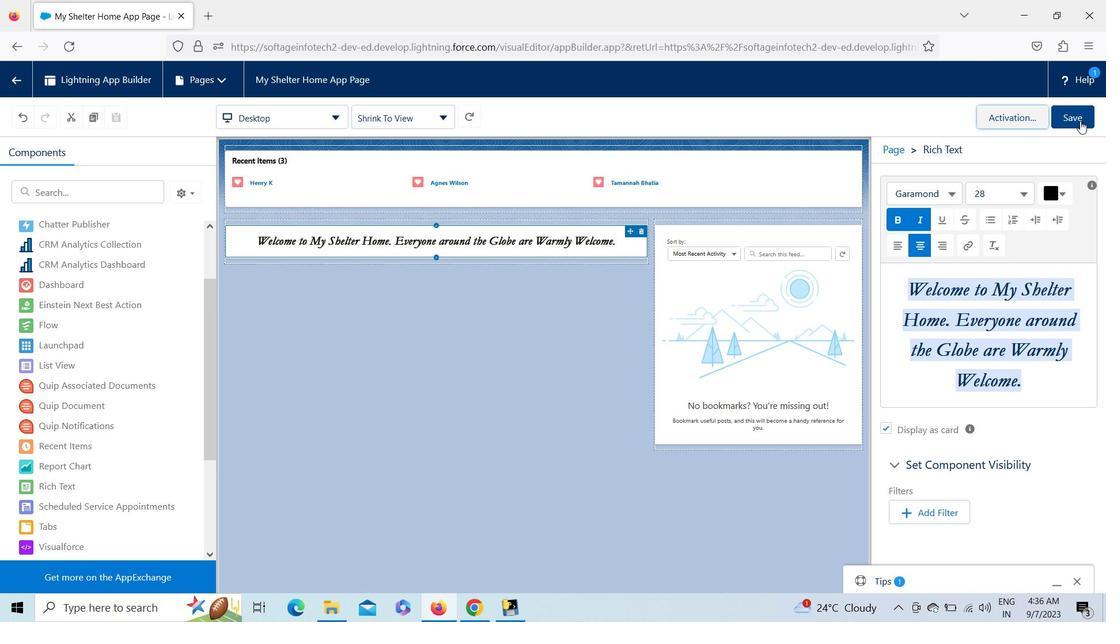
Action: Mouse moved to (111, 77)
Screenshot: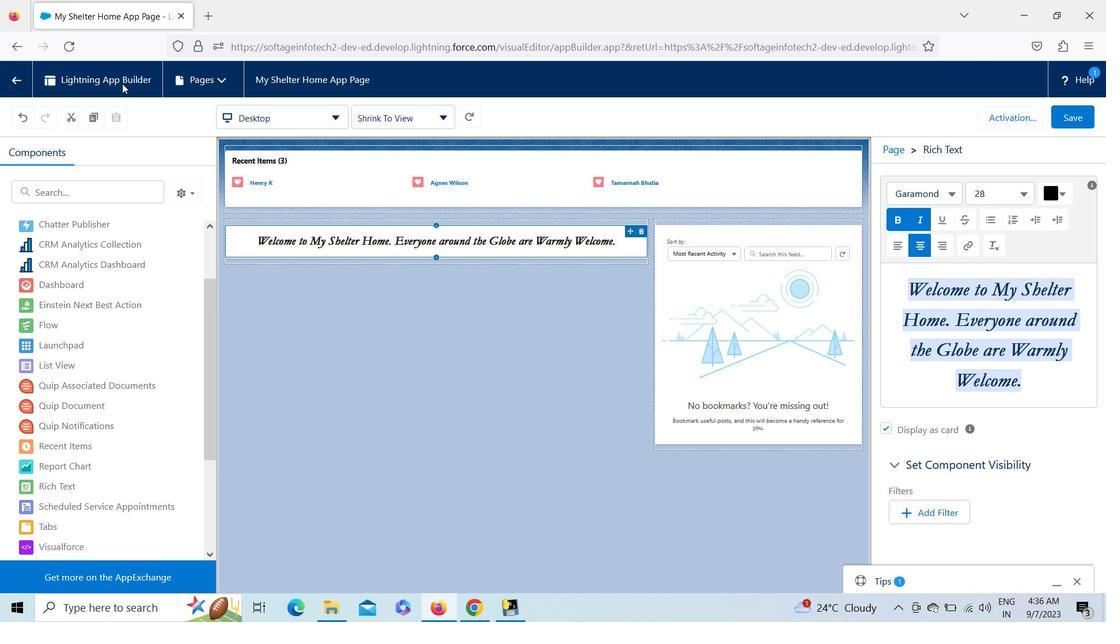 
Action: Mouse pressed left at (111, 77)
Screenshot: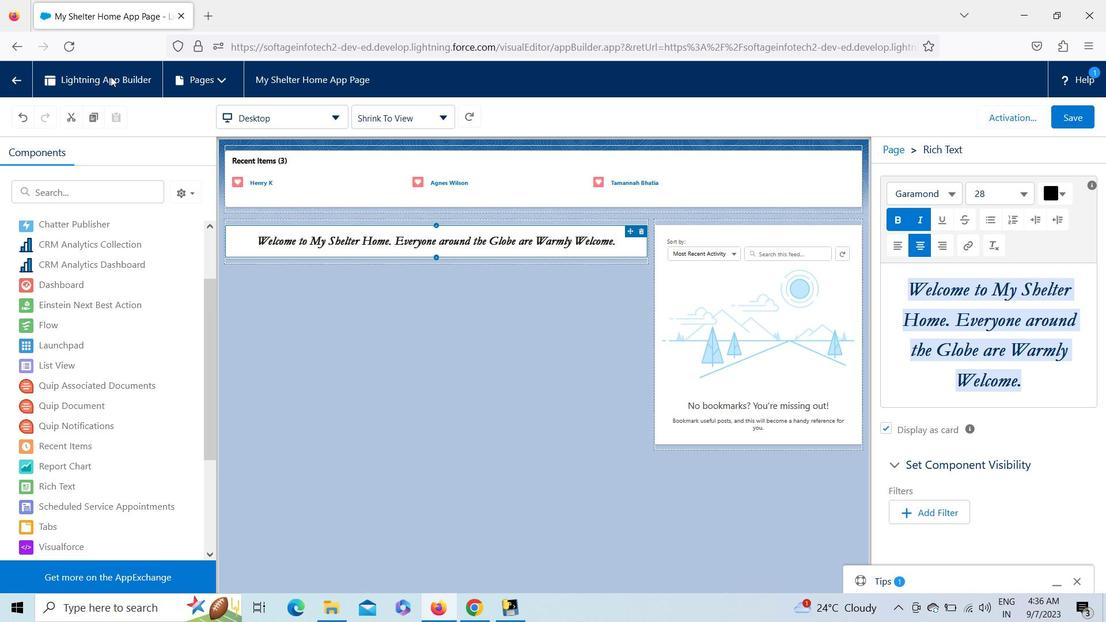 
Action: Mouse moved to (22, 80)
Screenshot: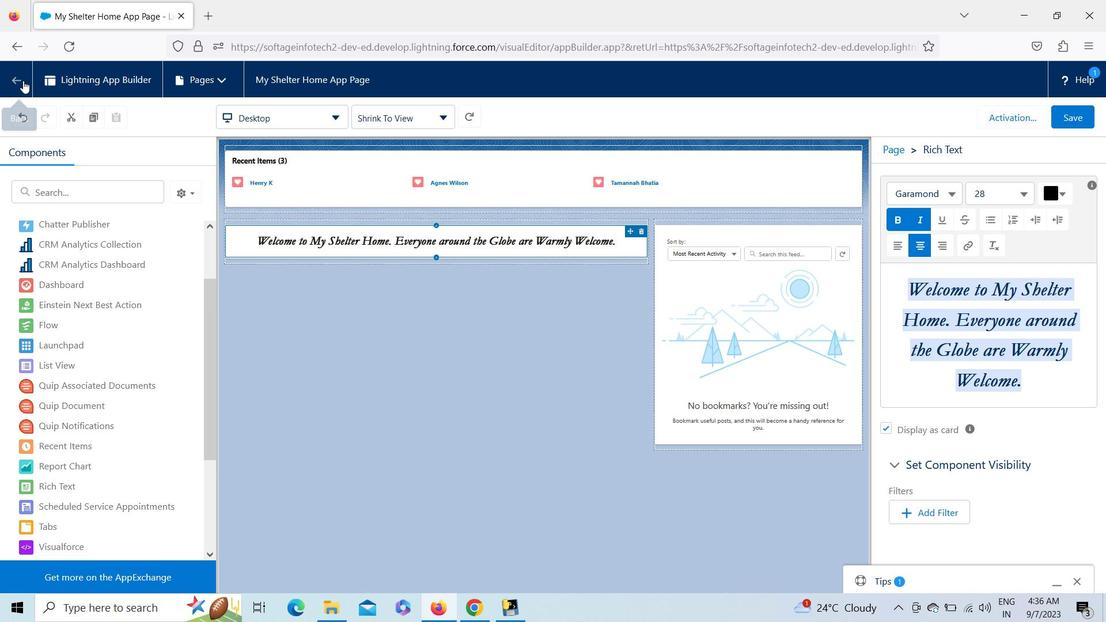 
Action: Mouse pressed left at (22, 80)
Screenshot: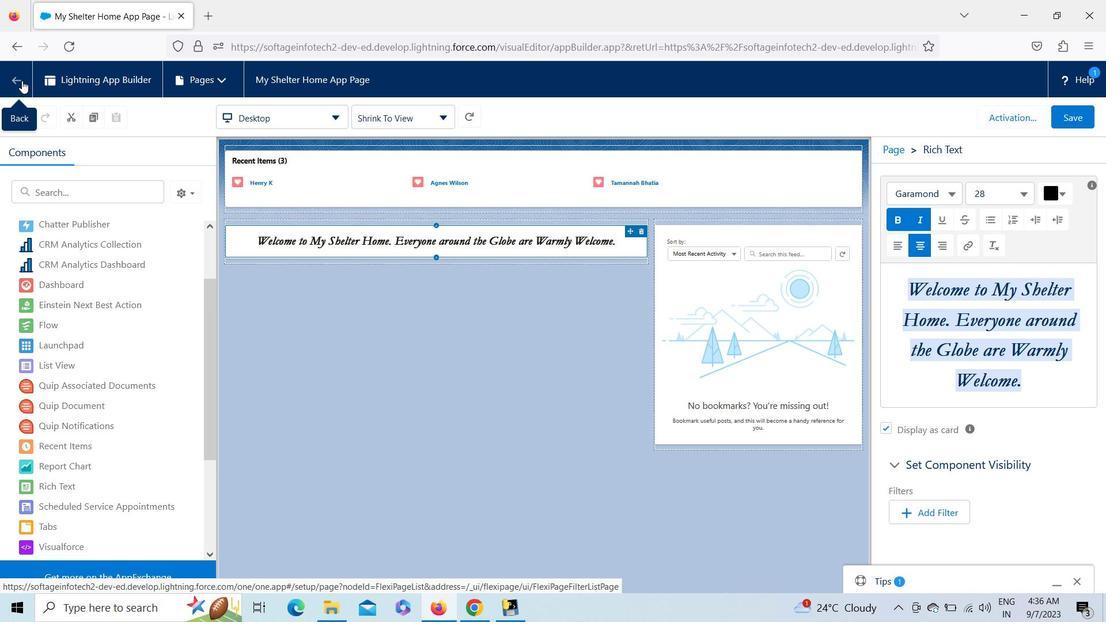 
Action: Mouse moved to (24, 114)
Screenshot: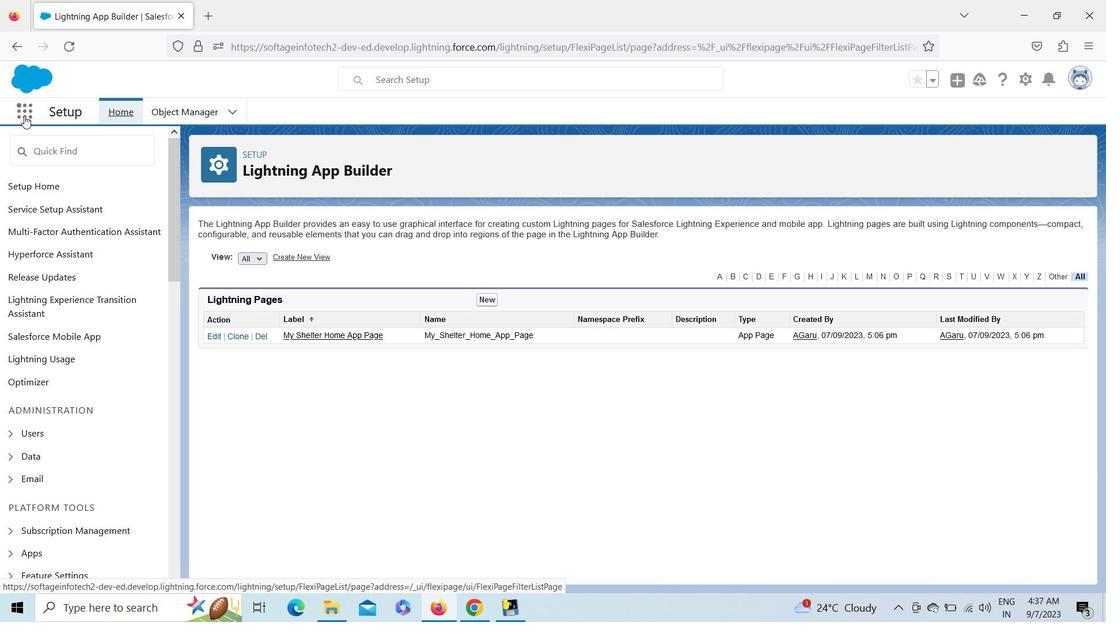 
Action: Mouse pressed left at (24, 114)
Screenshot: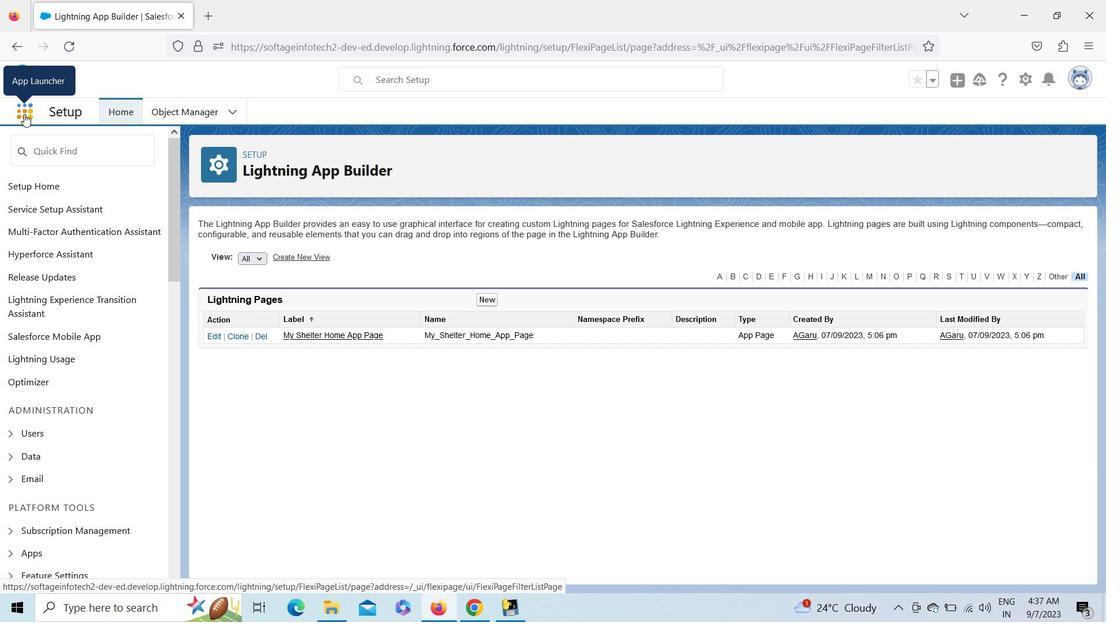 
Action: Mouse moved to (78, 200)
Screenshot: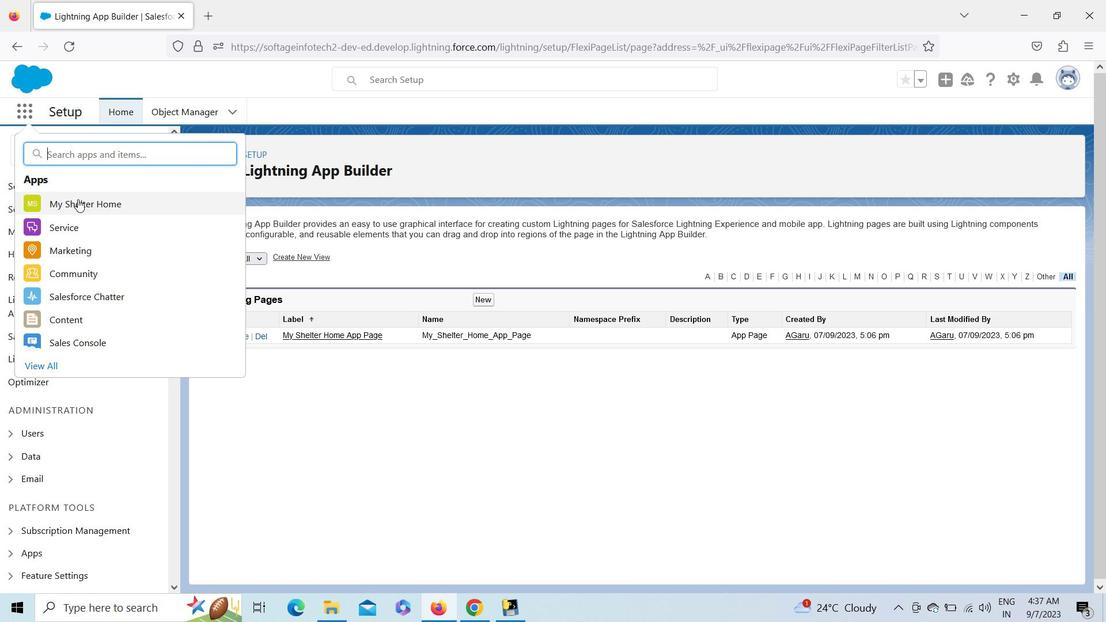 
Action: Mouse pressed left at (78, 200)
Screenshot: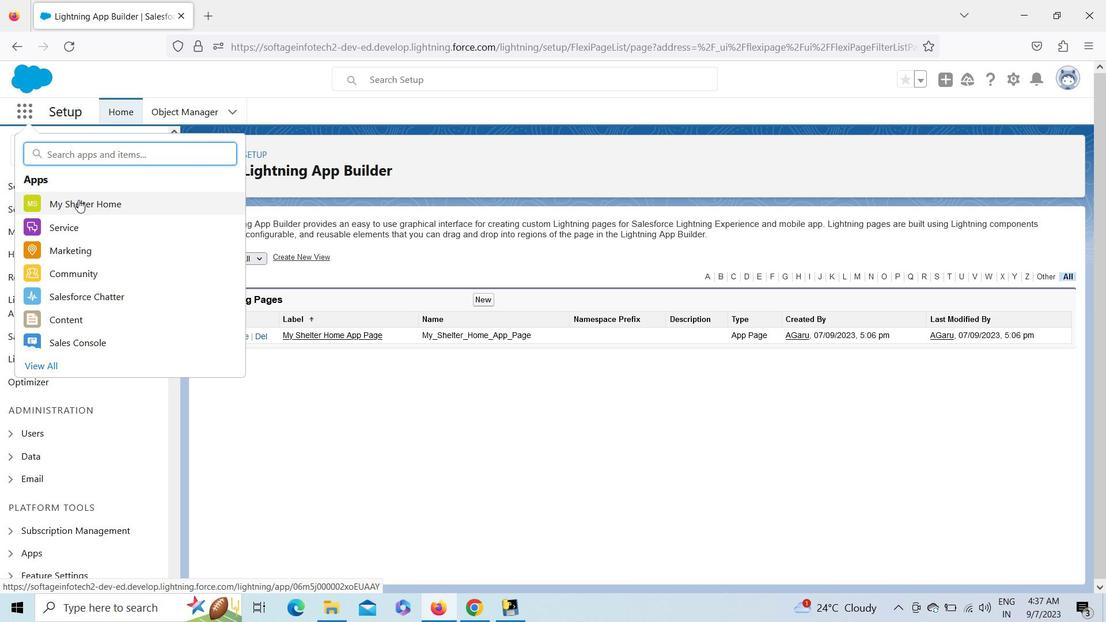 
Action: Mouse moved to (1081, 111)
Screenshot: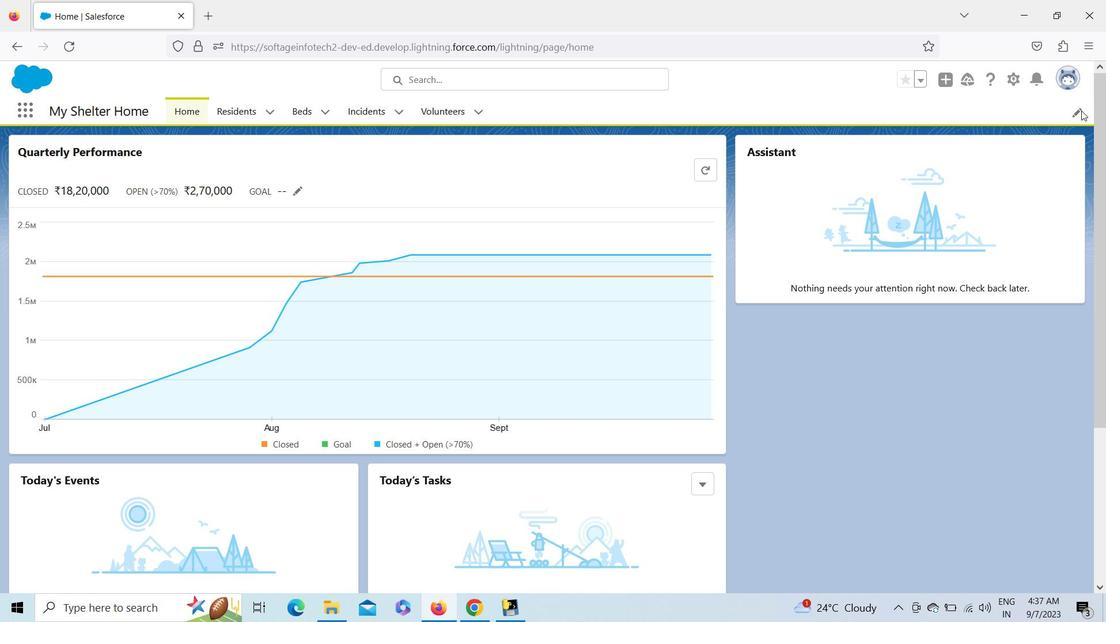 
Action: Mouse pressed left at (1081, 111)
Screenshot: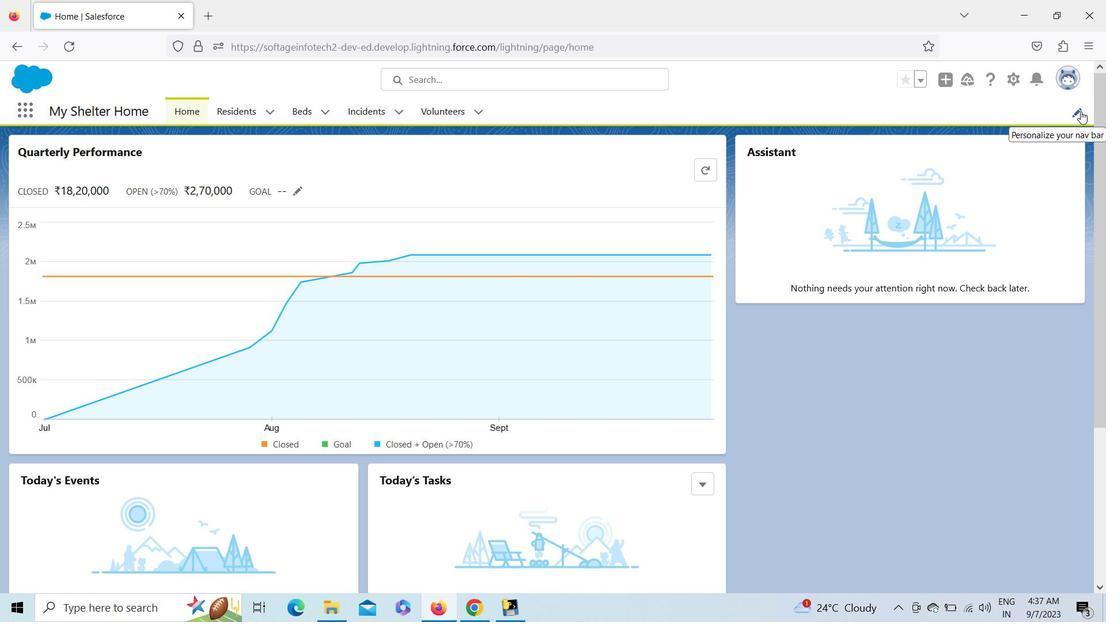 
Action: Mouse moved to (769, 251)
Screenshot: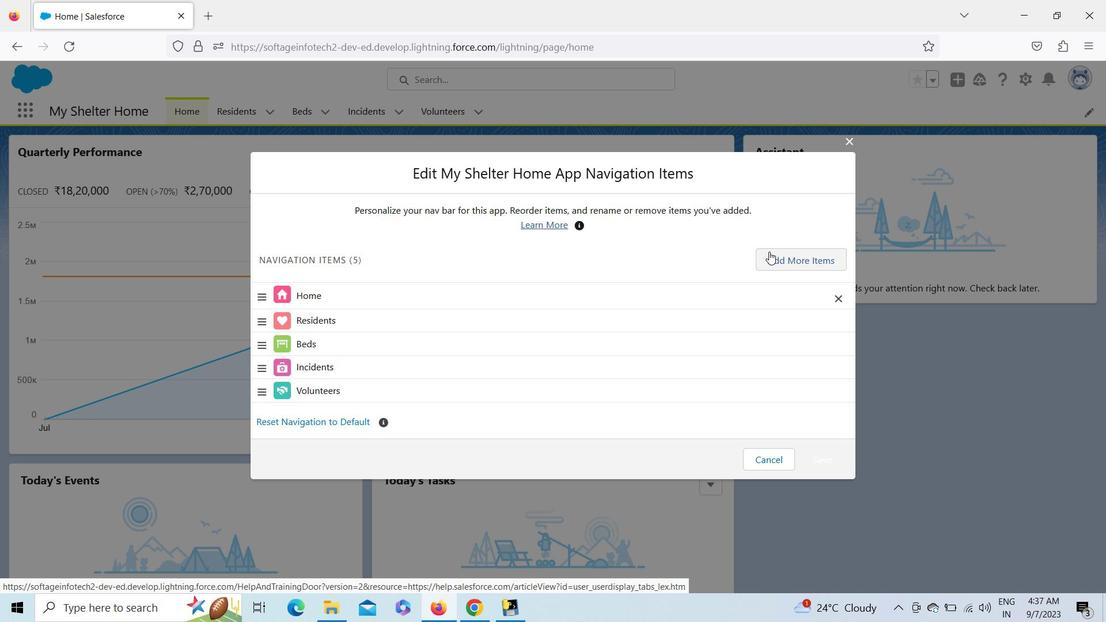 
Action: Mouse pressed left at (769, 251)
Screenshot: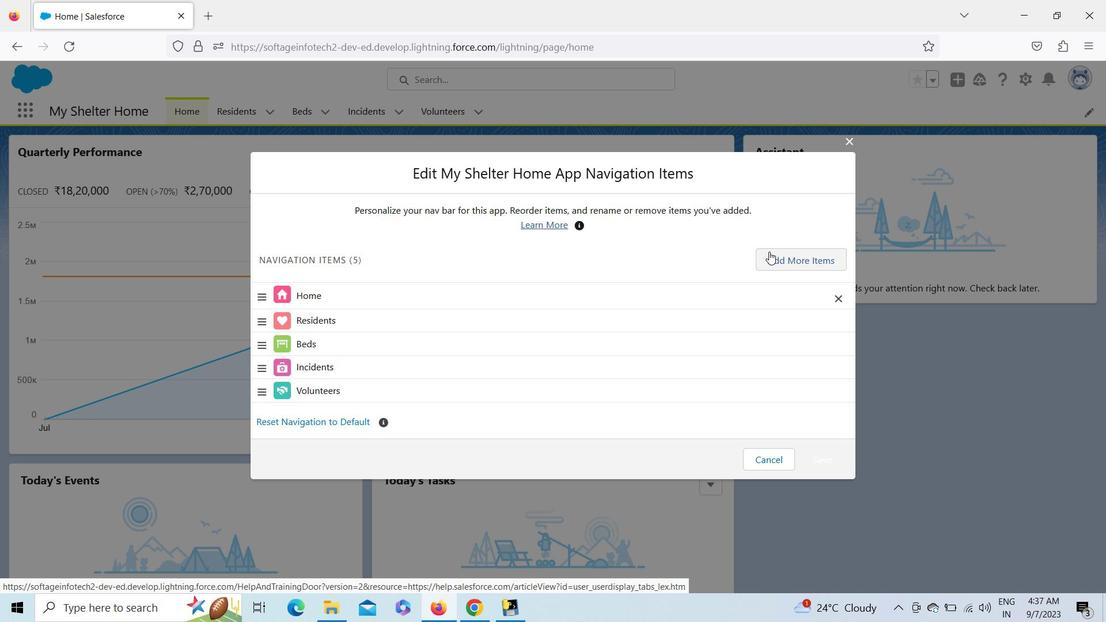 
Action: Mouse moved to (295, 217)
Screenshot: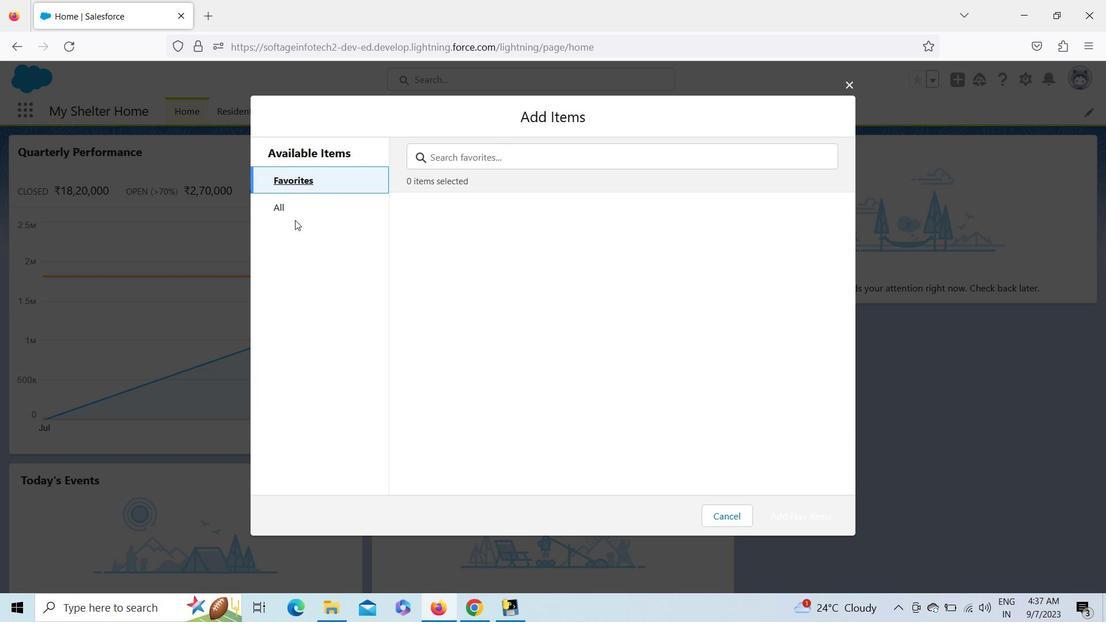 
Action: Mouse pressed left at (295, 217)
Screenshot: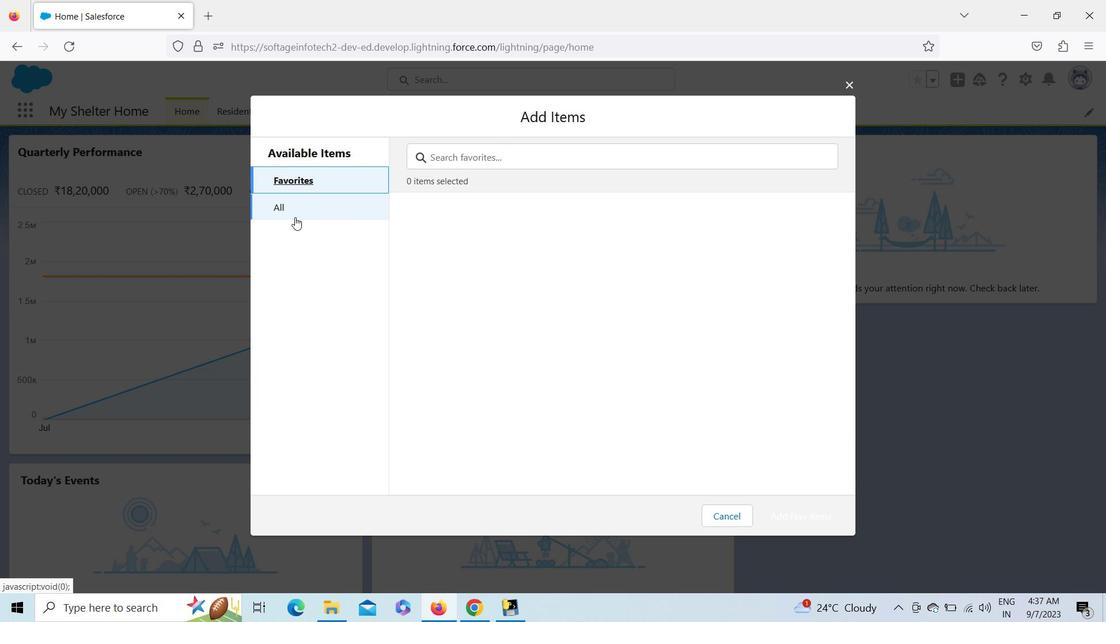 
Action: Mouse moved to (543, 148)
Screenshot: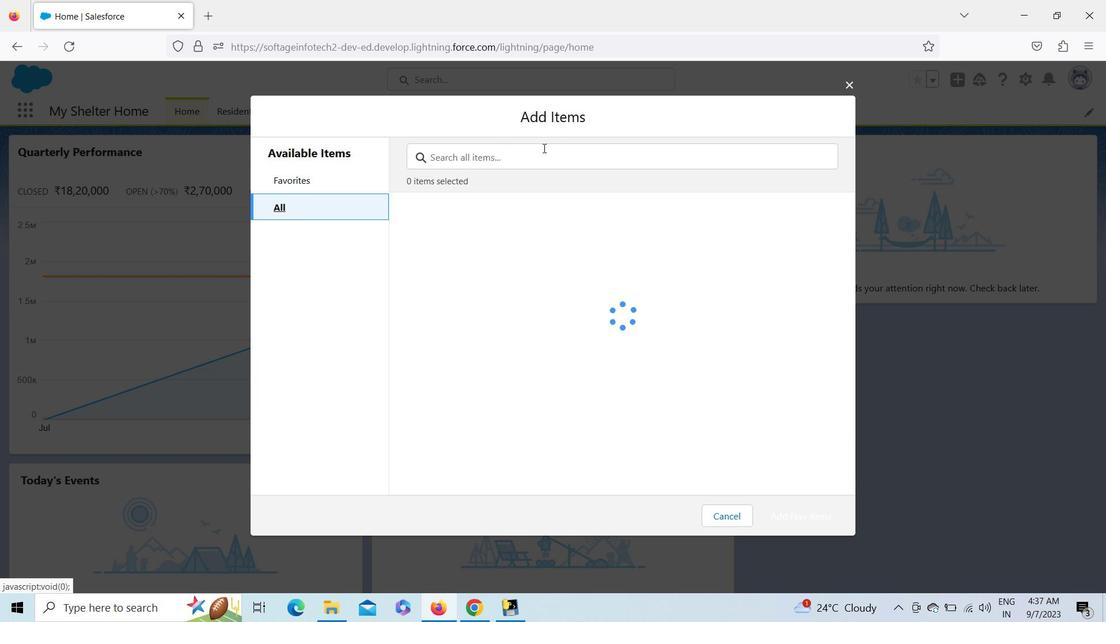 
Action: Mouse pressed left at (543, 148)
Screenshot: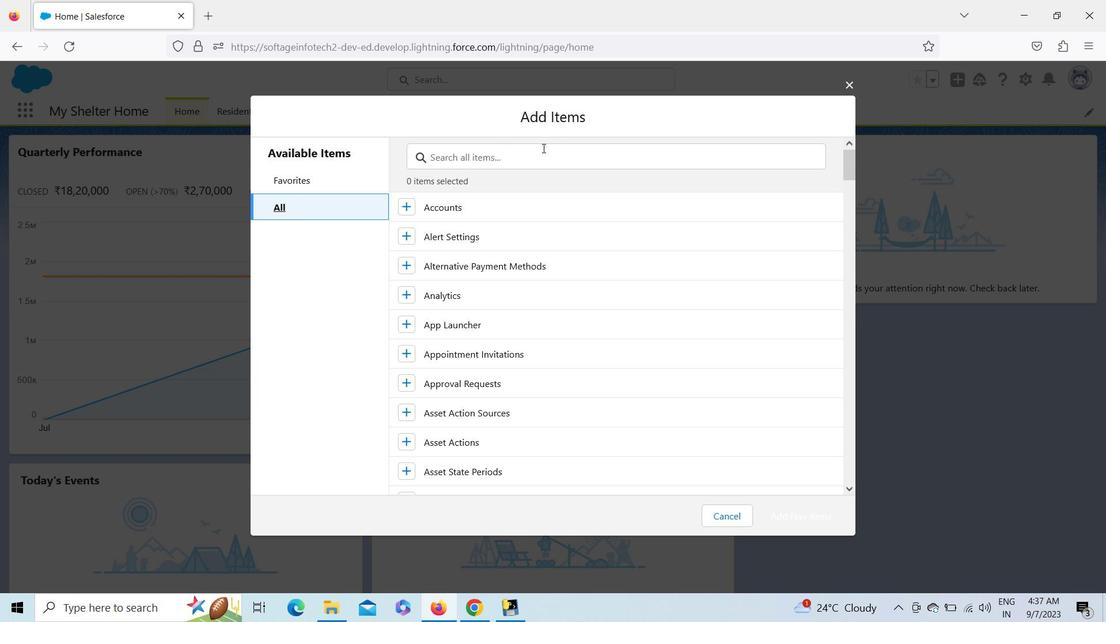 
Action: Key pressed my
Screenshot: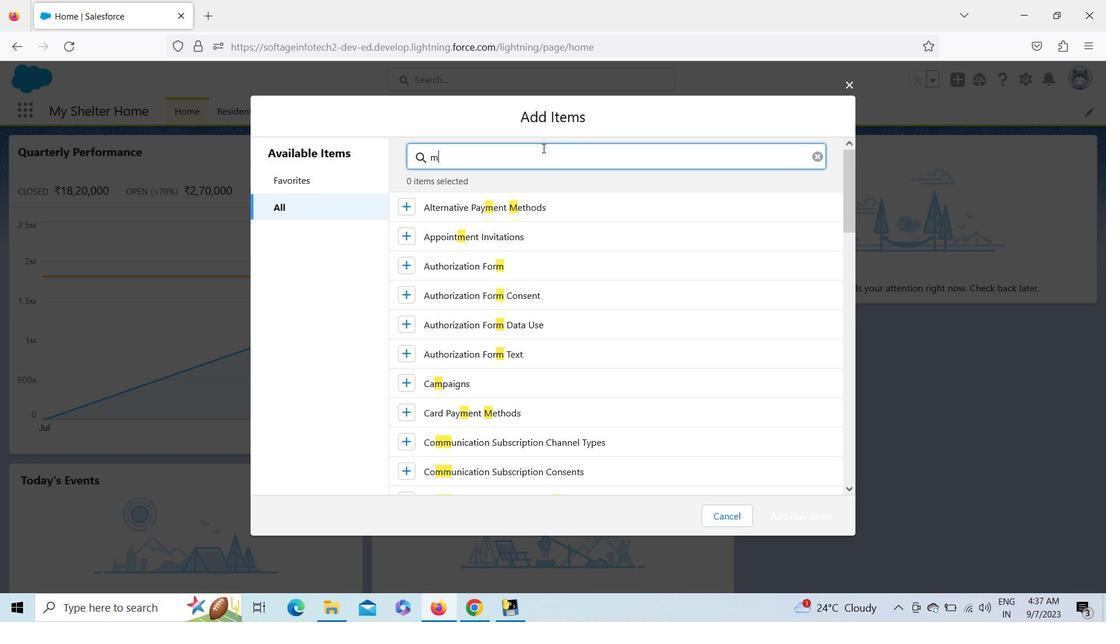 
Action: Mouse moved to (514, 206)
Screenshot: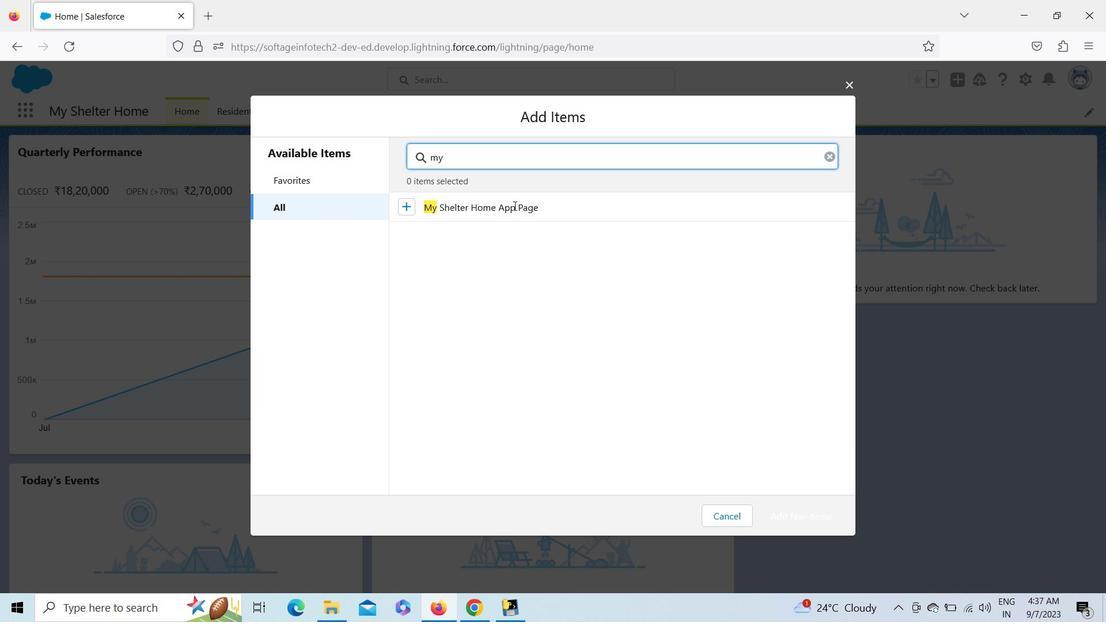 
Action: Mouse pressed left at (514, 206)
Screenshot: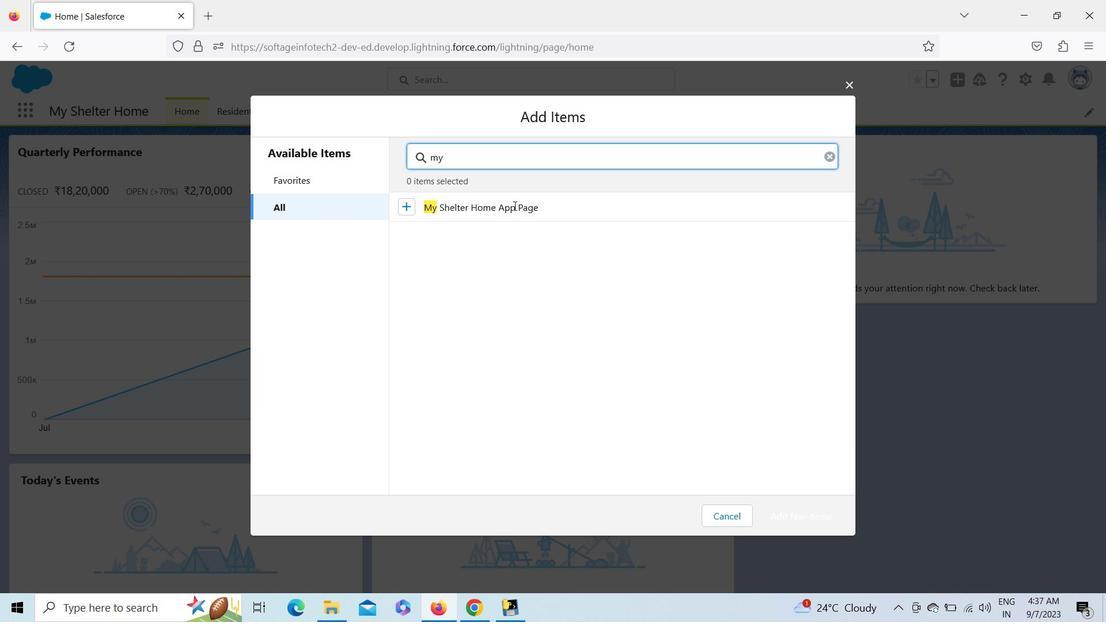 
Action: Mouse moved to (407, 203)
Screenshot: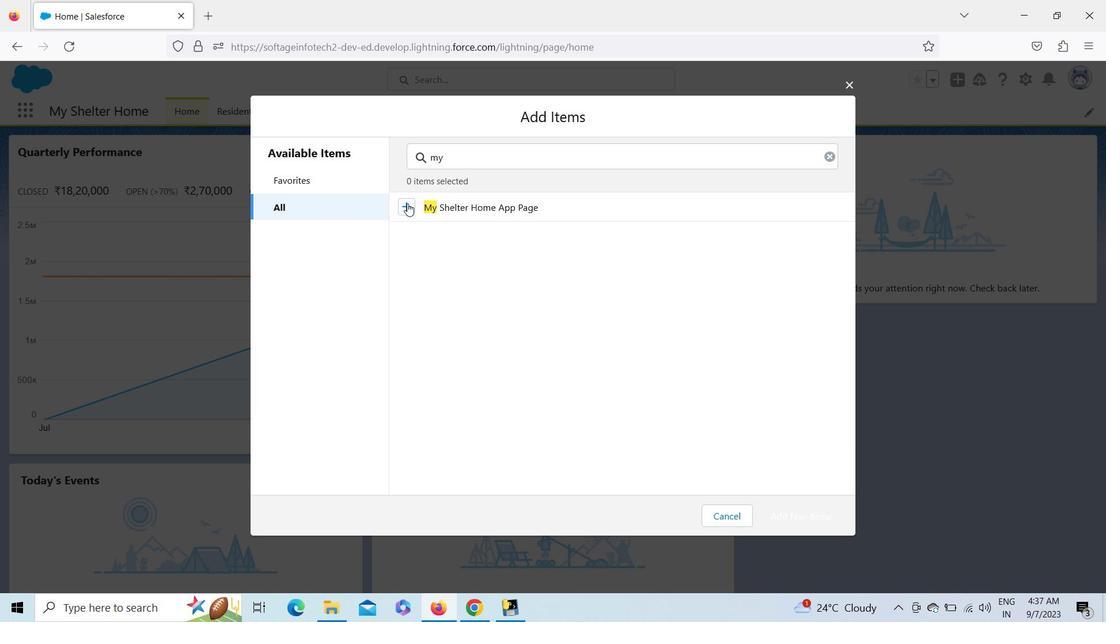 
Action: Mouse pressed left at (407, 203)
Screenshot: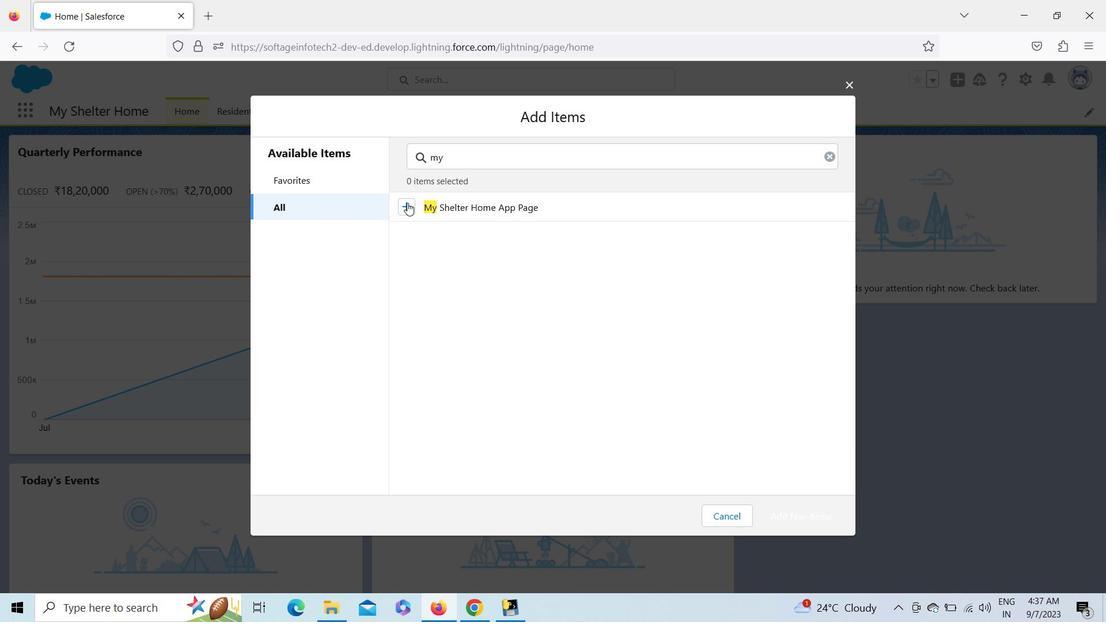 
Action: Mouse moved to (795, 516)
Screenshot: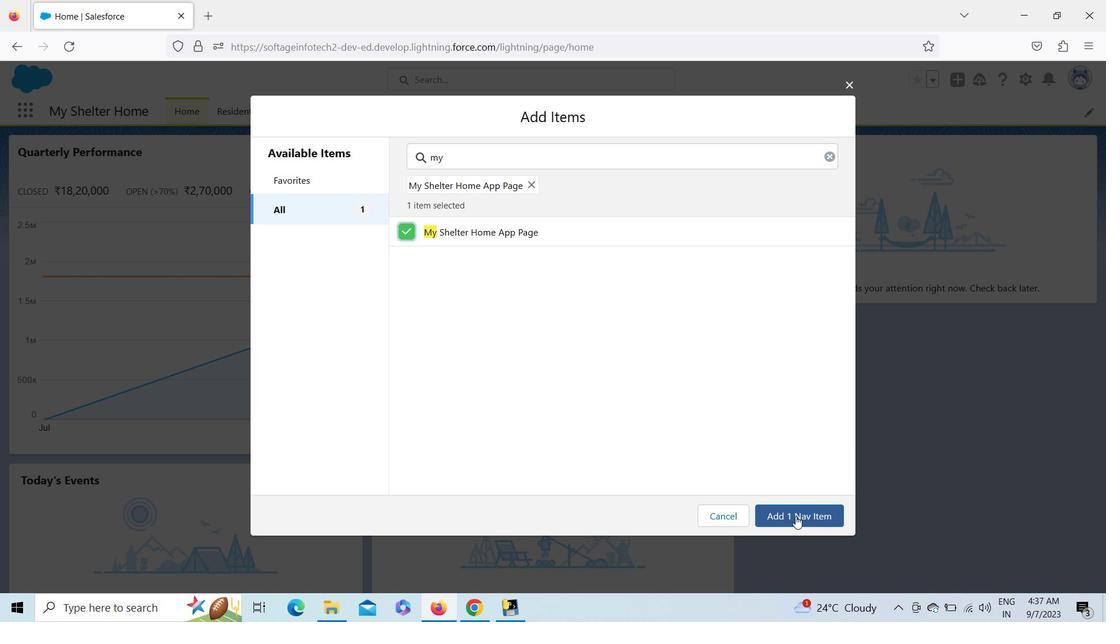 
Action: Mouse pressed left at (795, 516)
Screenshot: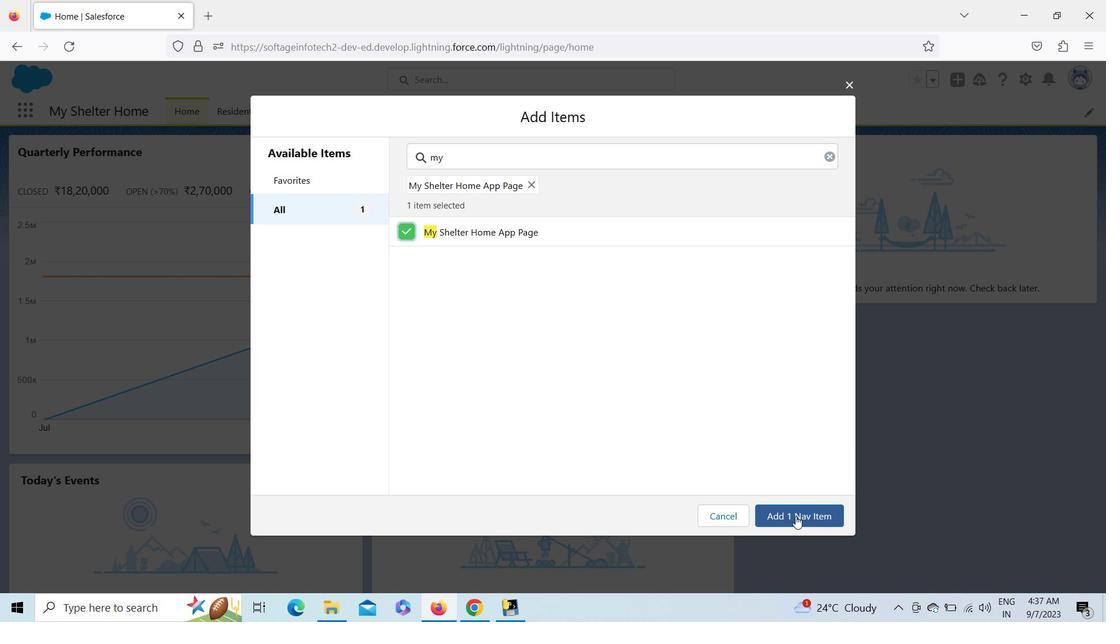 
Action: Mouse moved to (352, 416)
Screenshot: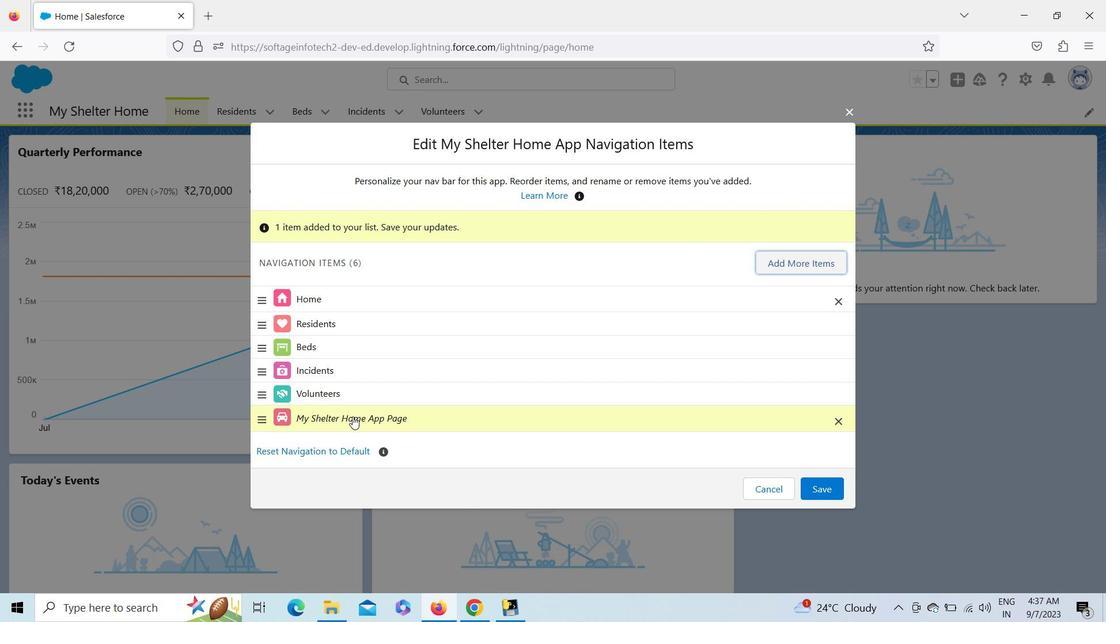 
Action: Mouse pressed left at (352, 416)
Screenshot: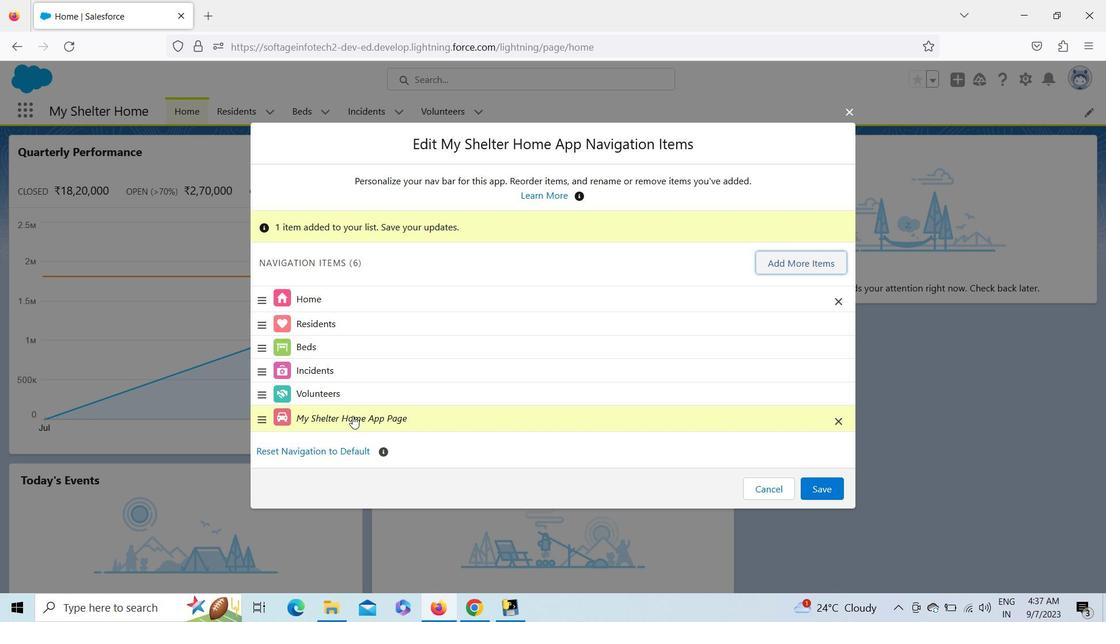 
Action: Mouse moved to (839, 327)
Screenshot: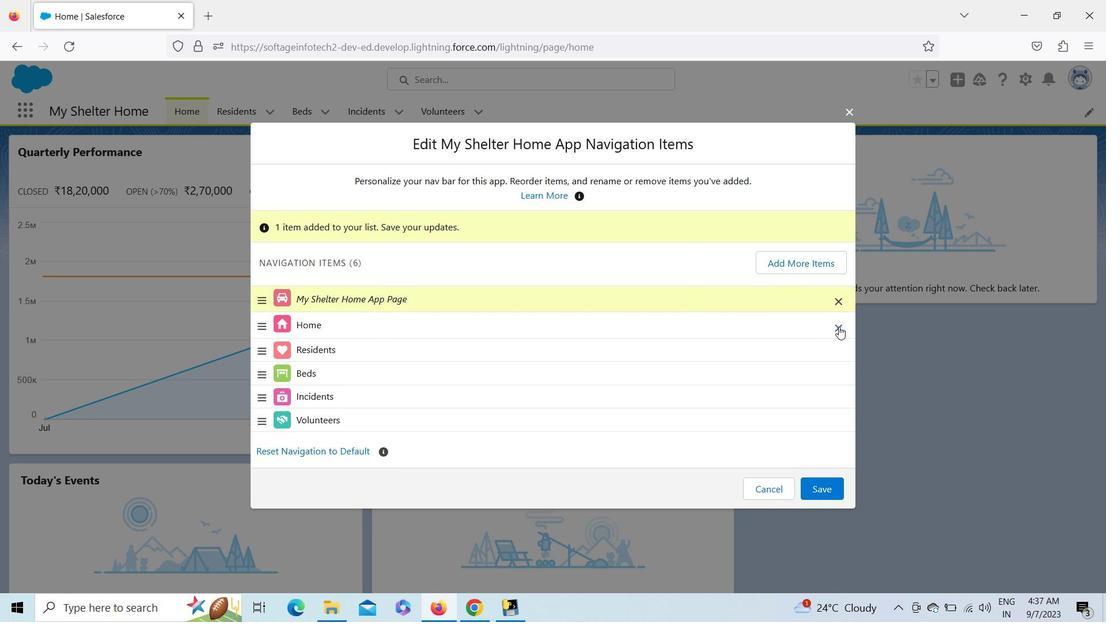 
Action: Mouse pressed left at (839, 327)
Screenshot: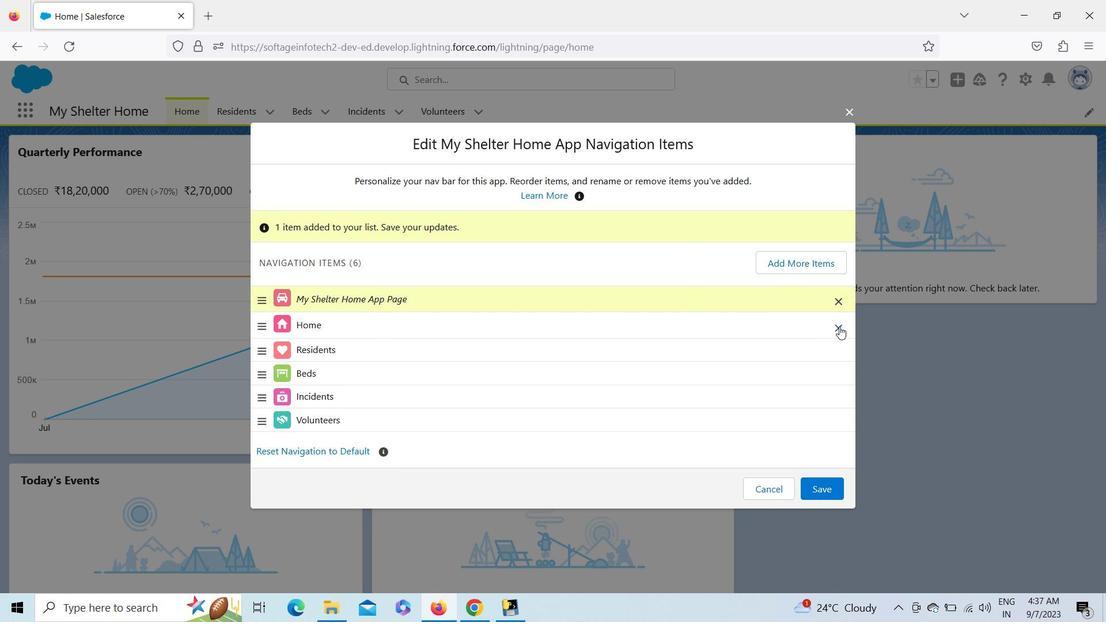 
Action: Mouse moved to (834, 474)
Screenshot: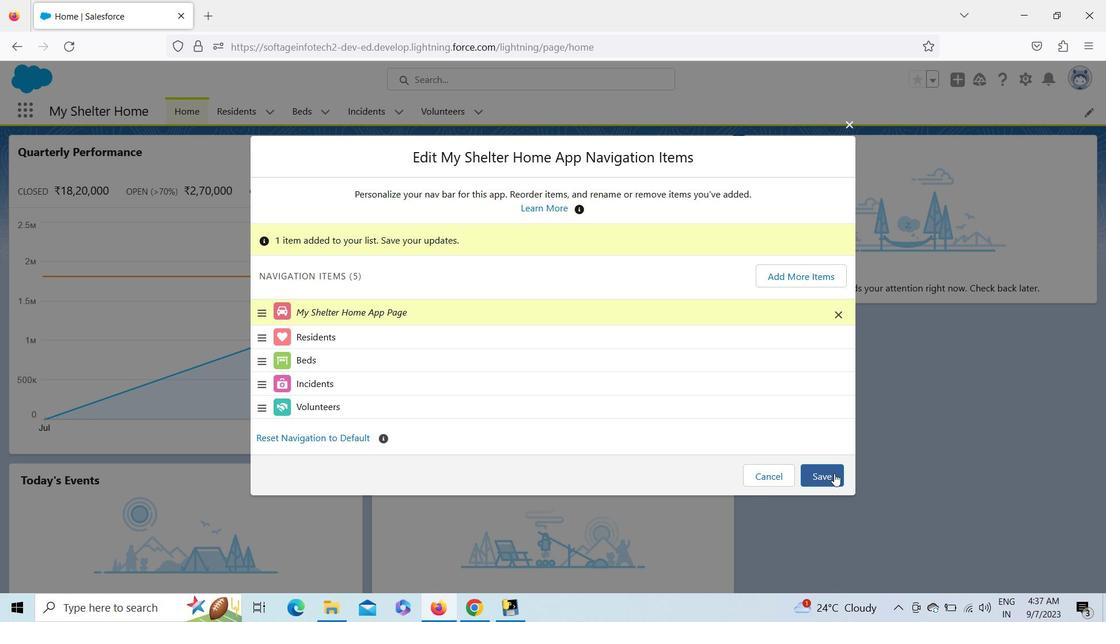 
Action: Mouse pressed left at (834, 474)
Screenshot: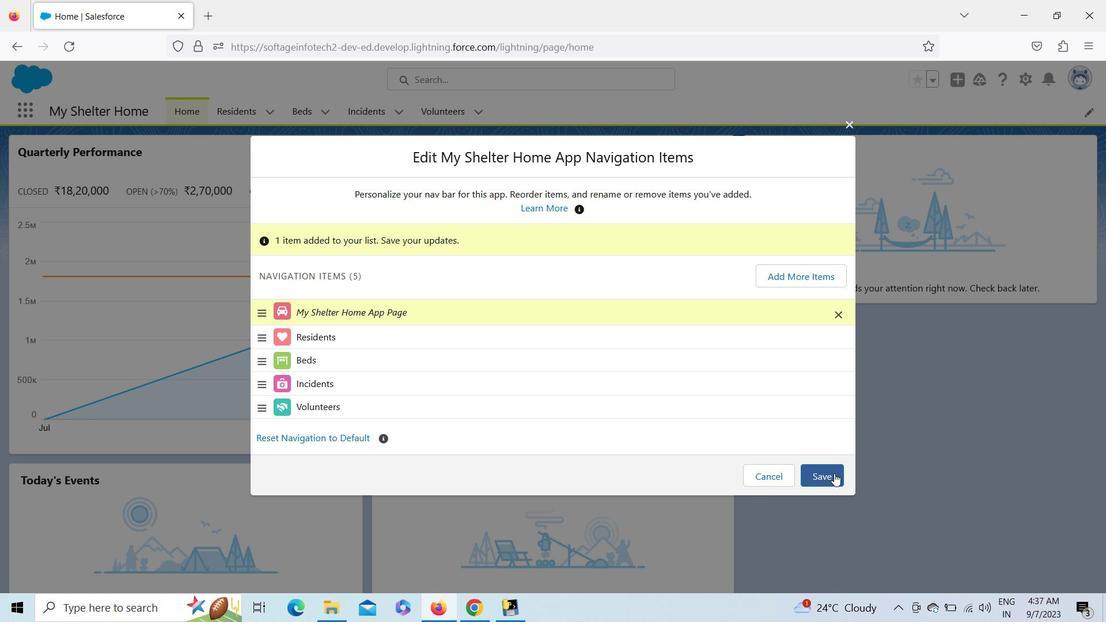 
Action: Mouse moved to (26, 111)
Screenshot: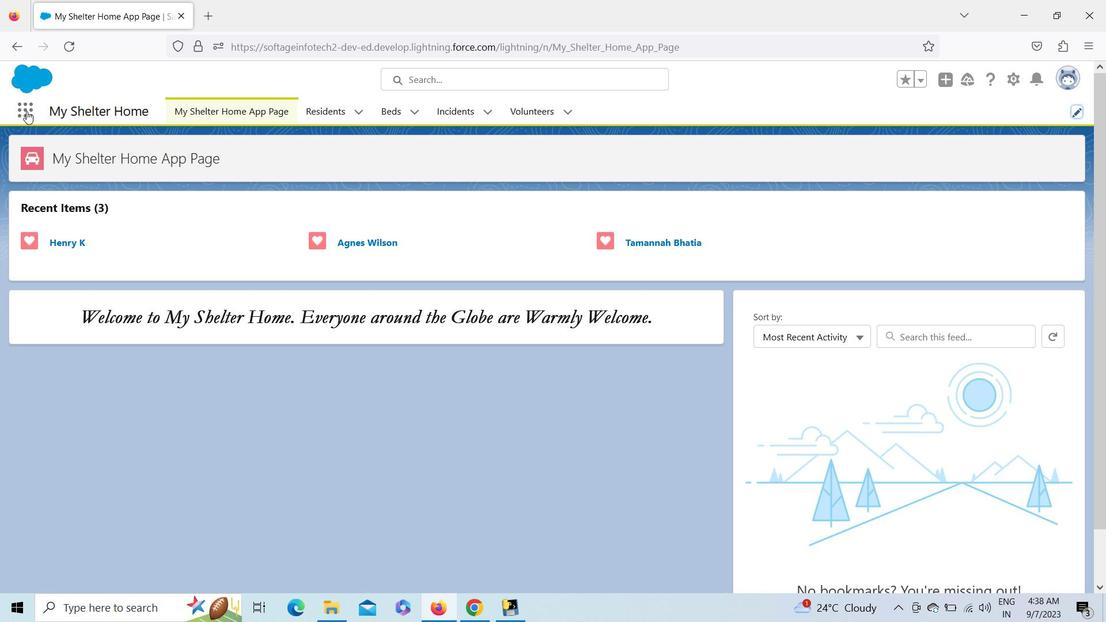 
Action: Mouse pressed left at (26, 111)
Screenshot: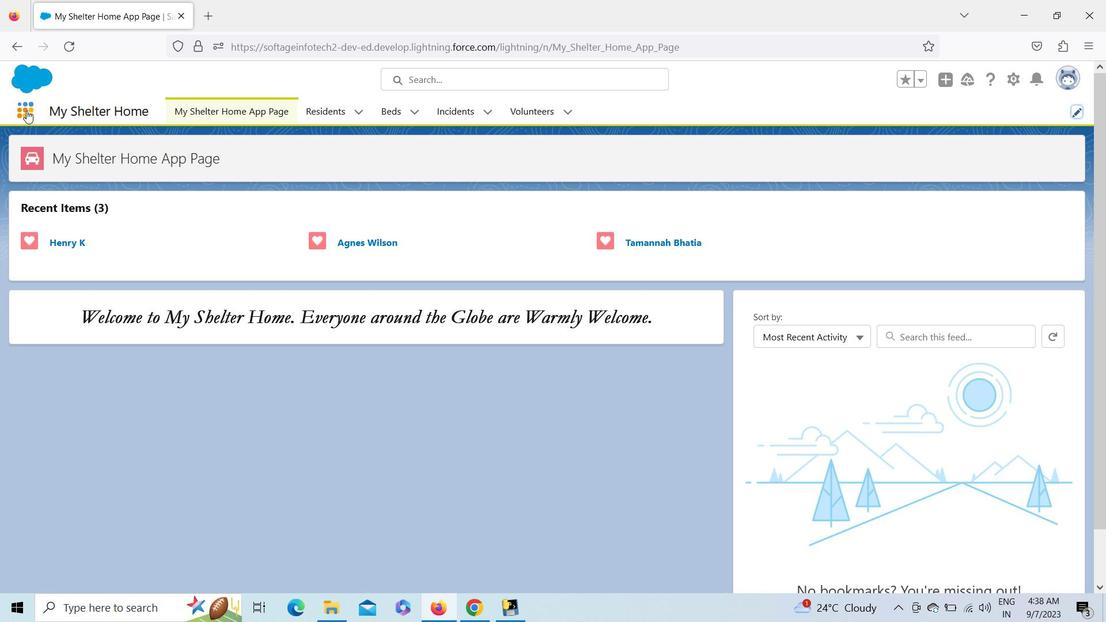
Action: Mouse pressed left at (26, 111)
Screenshot: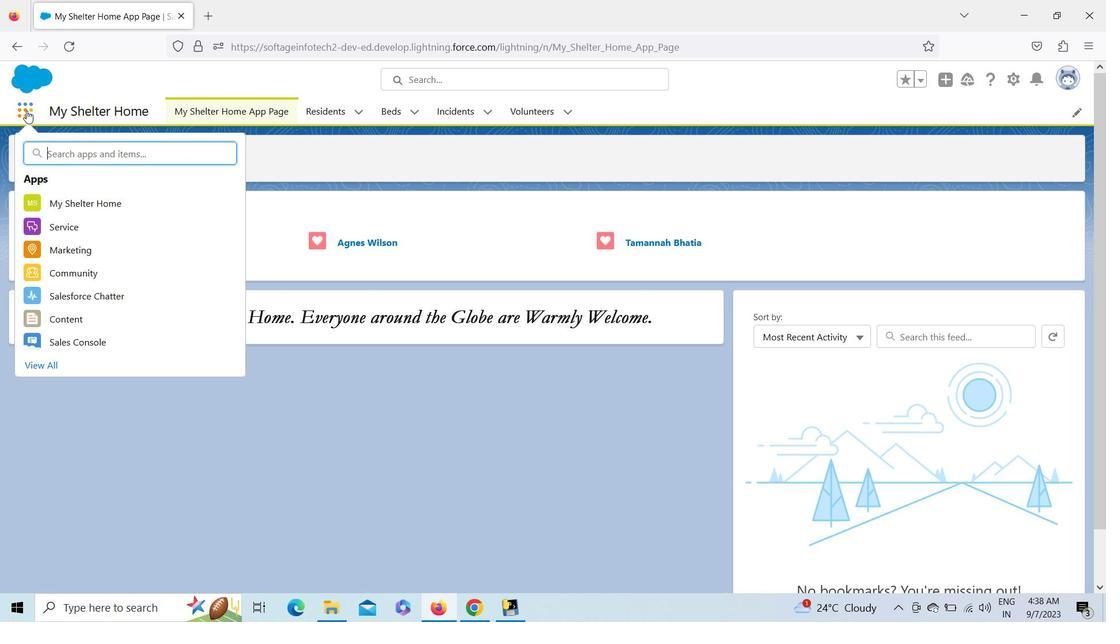 
Action: Mouse moved to (1011, 74)
Screenshot: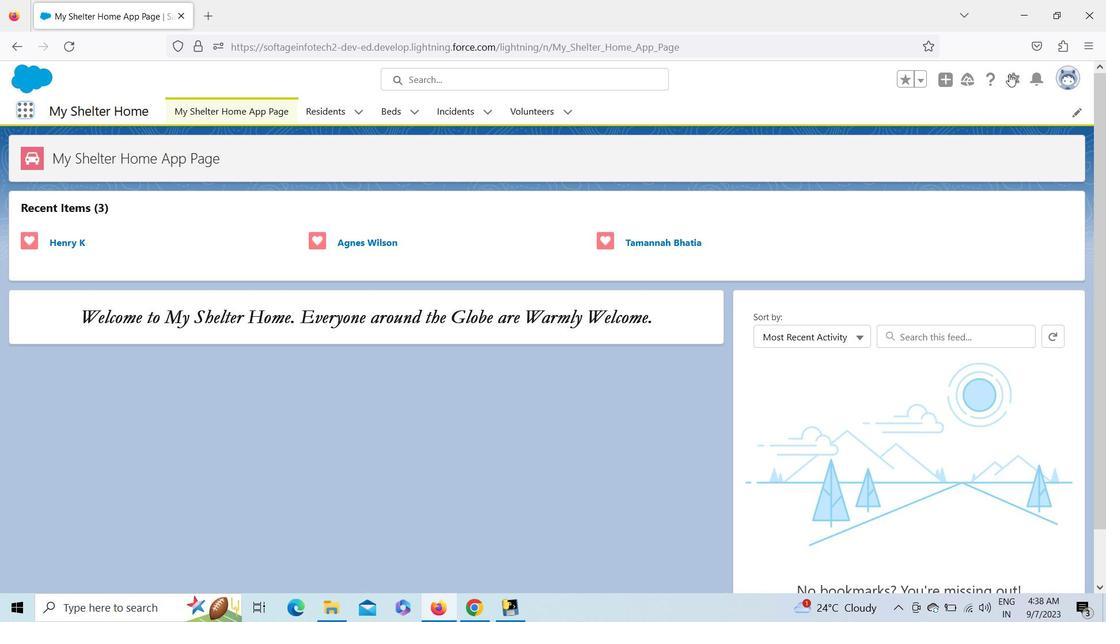 
Action: Mouse pressed left at (1011, 74)
Screenshot: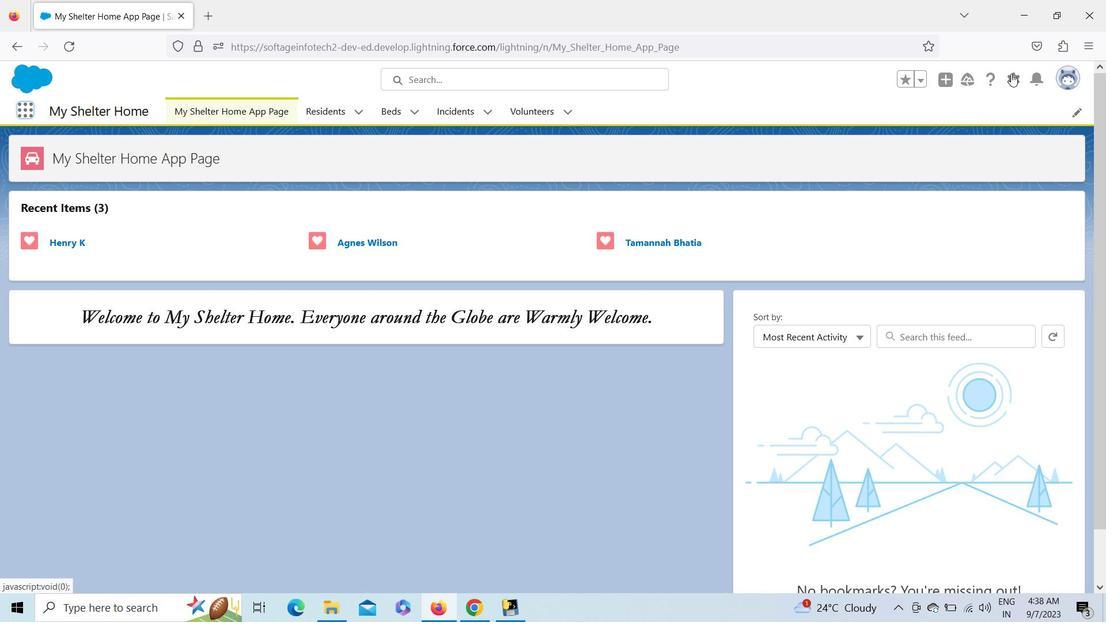 
Action: Mouse moved to (998, 134)
Screenshot: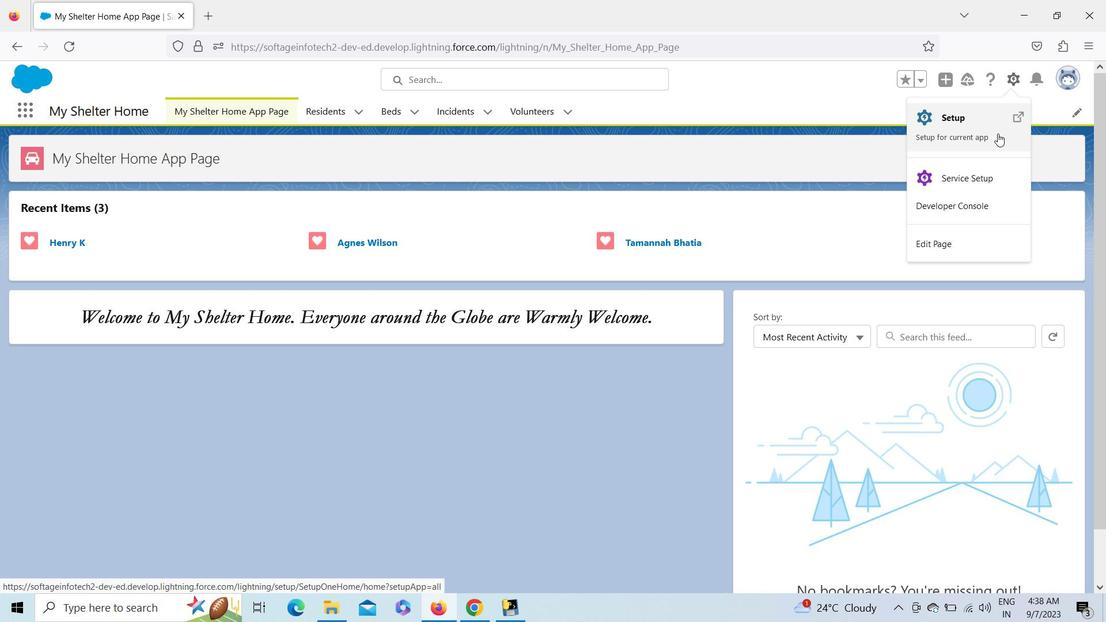 
Action: Mouse pressed left at (998, 134)
Screenshot: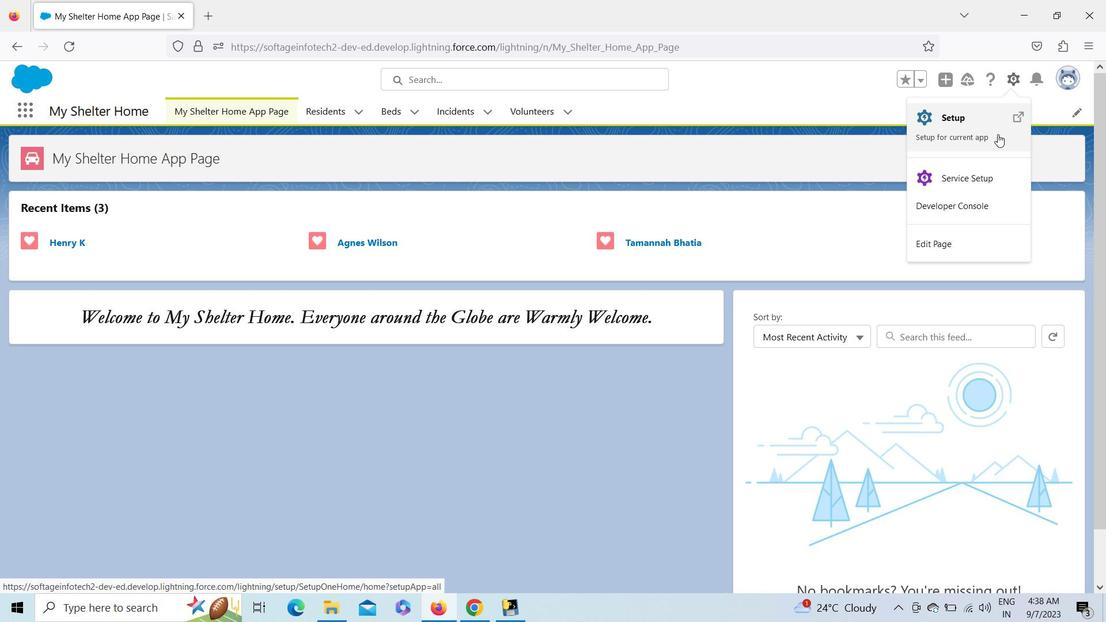 
Action: Mouse moved to (57, 144)
Screenshot: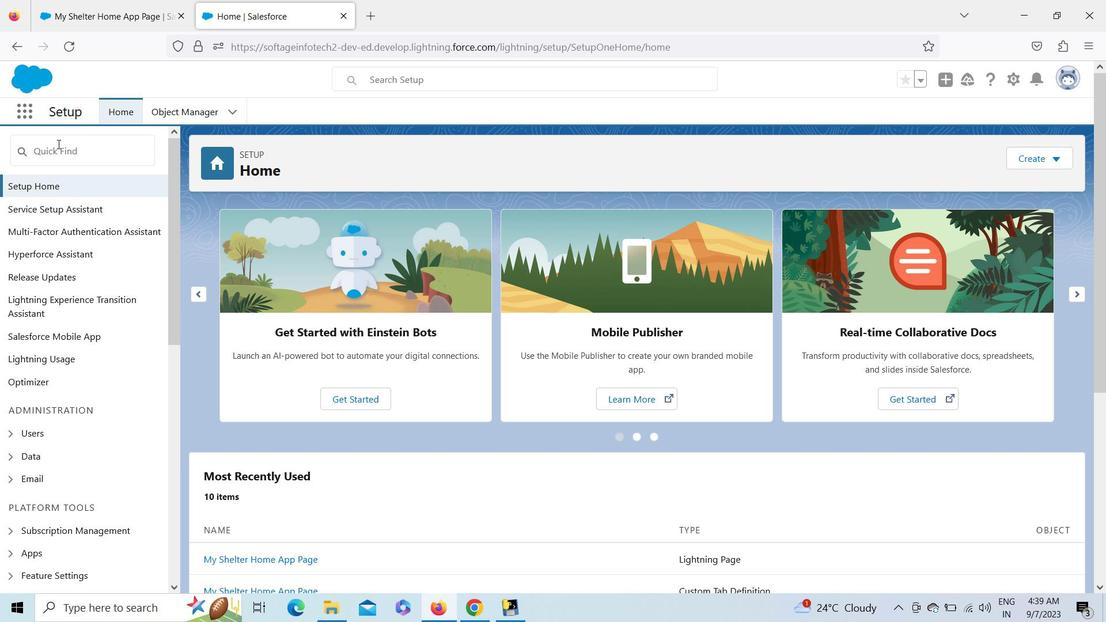 
Action: Mouse pressed left at (57, 144)
Screenshot: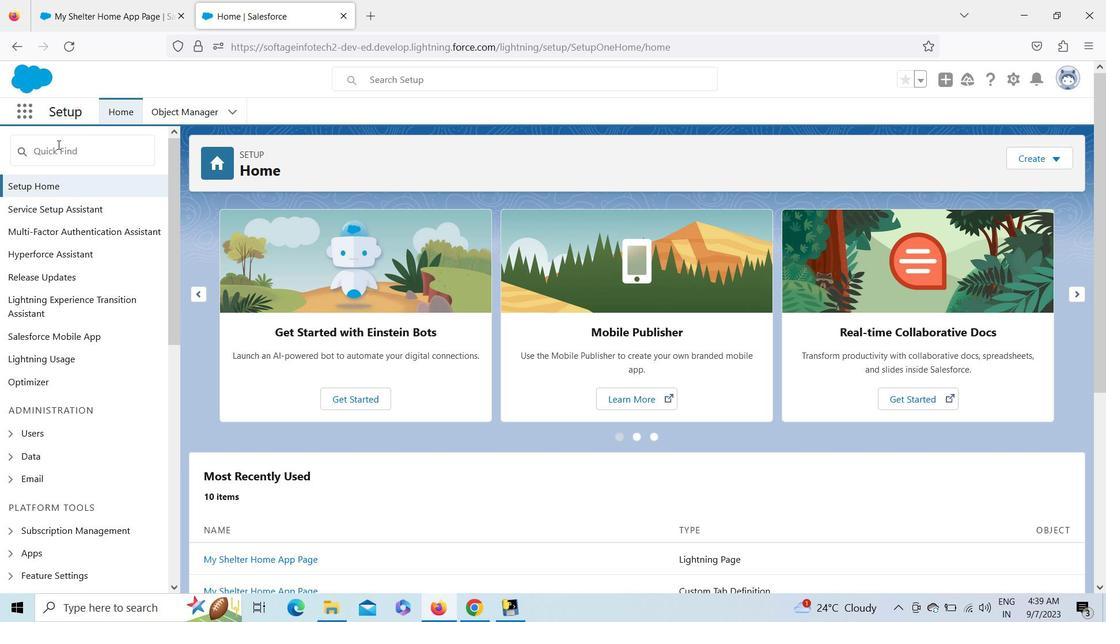 
Action: Key pressed app
Screenshot: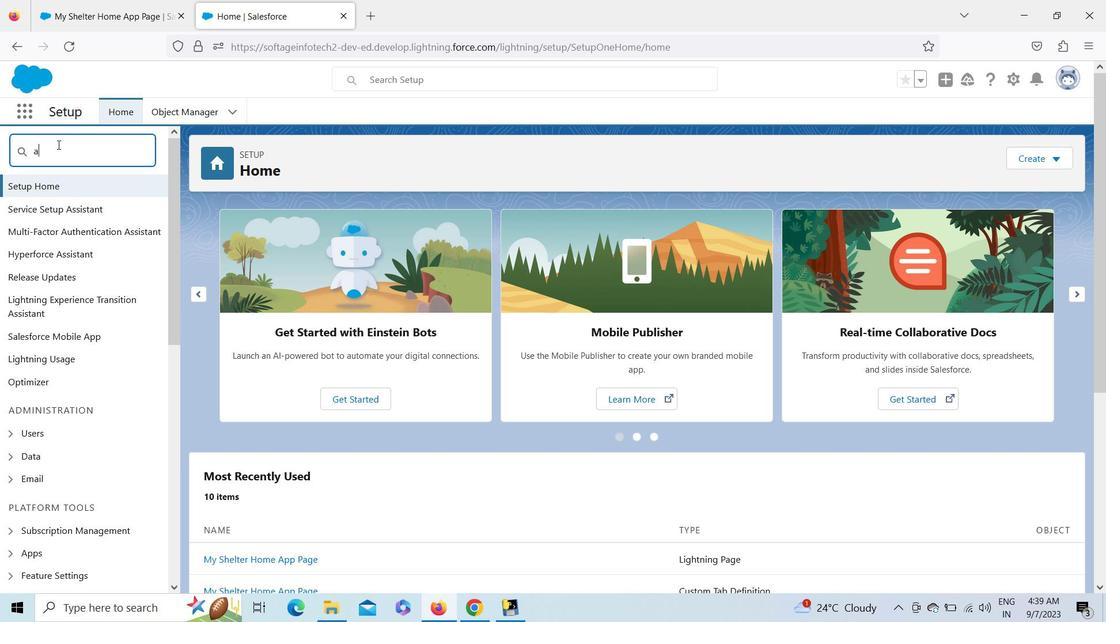
Action: Mouse moved to (82, 149)
Screenshot: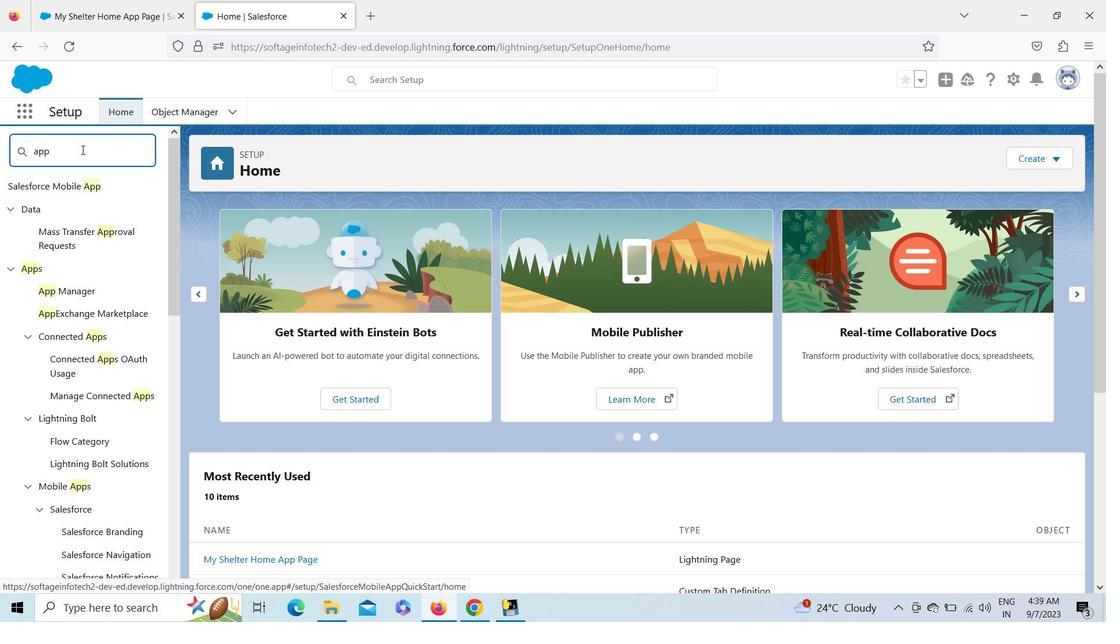 
Action: Mouse pressed left at (82, 149)
Screenshot: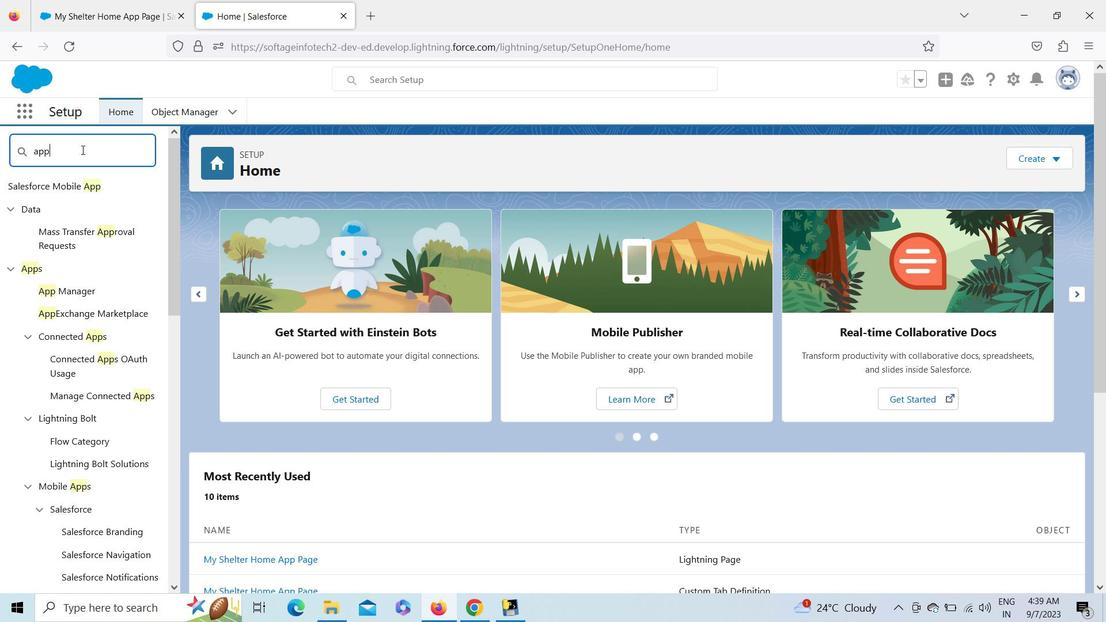 
Action: Key pressed <Key.space>b
Screenshot: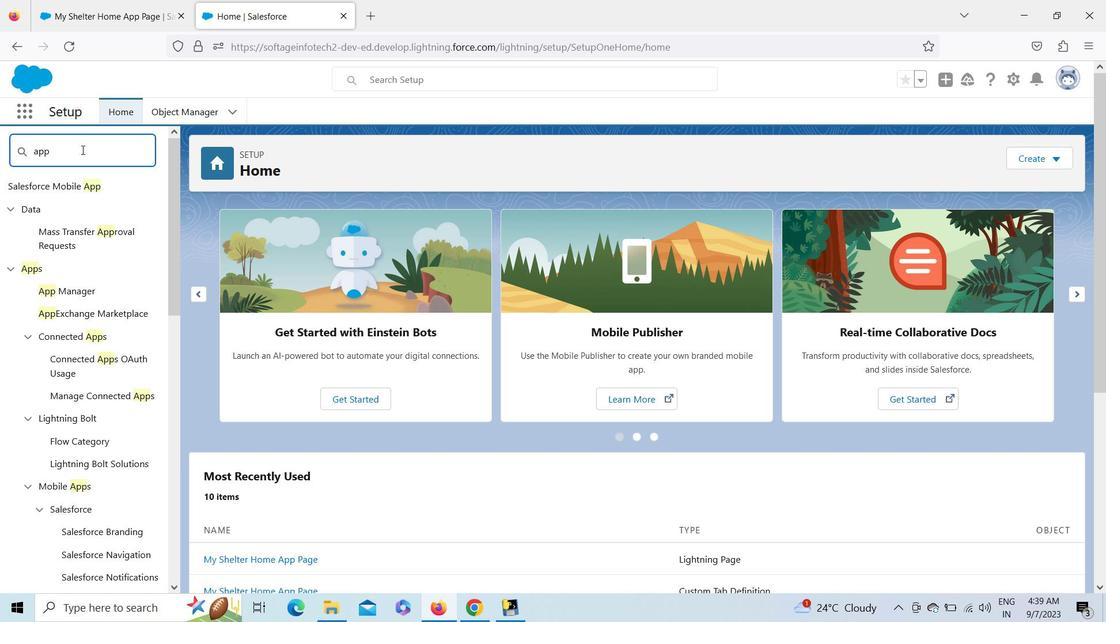 
Action: Mouse moved to (77, 207)
Screenshot: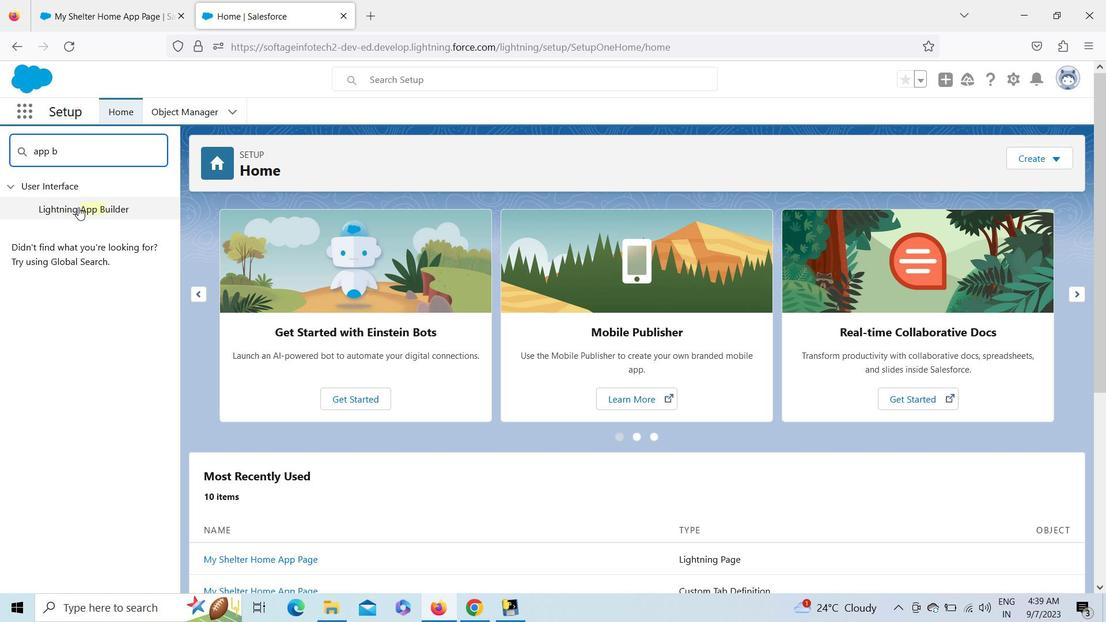 
Action: Mouse pressed left at (77, 207)
Screenshot: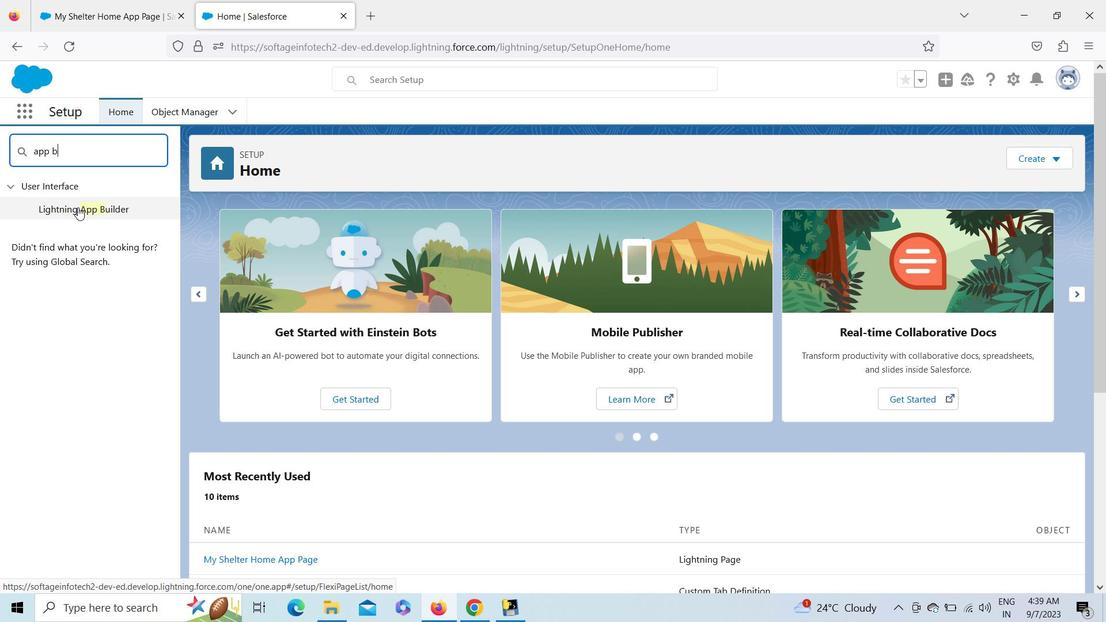 
Action: Mouse moved to (489, 300)
Screenshot: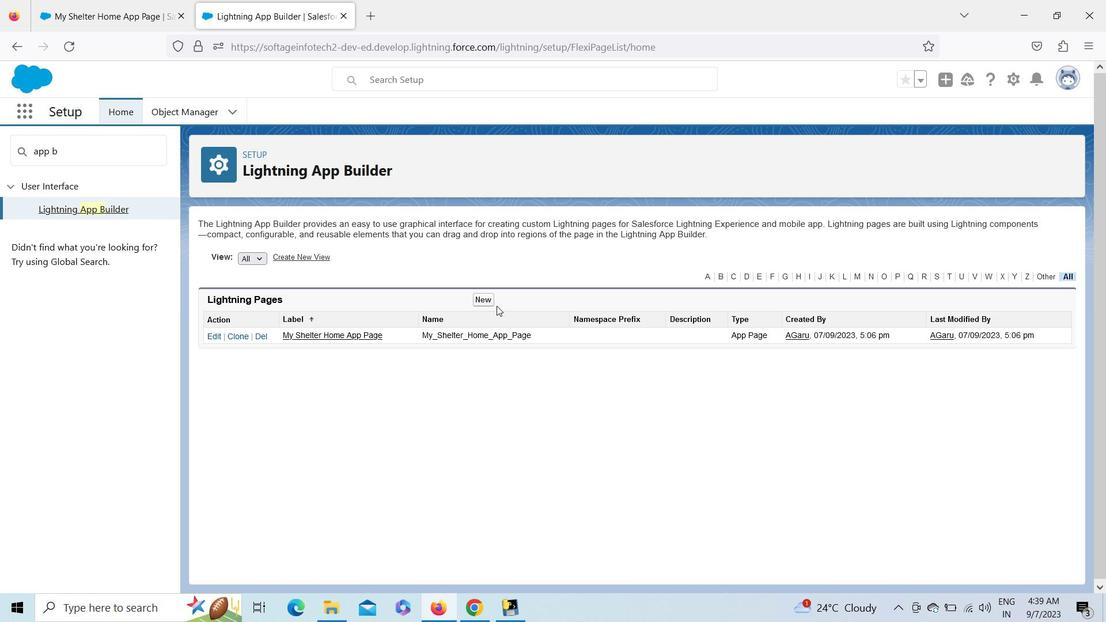 
Action: Mouse pressed left at (489, 300)
Screenshot: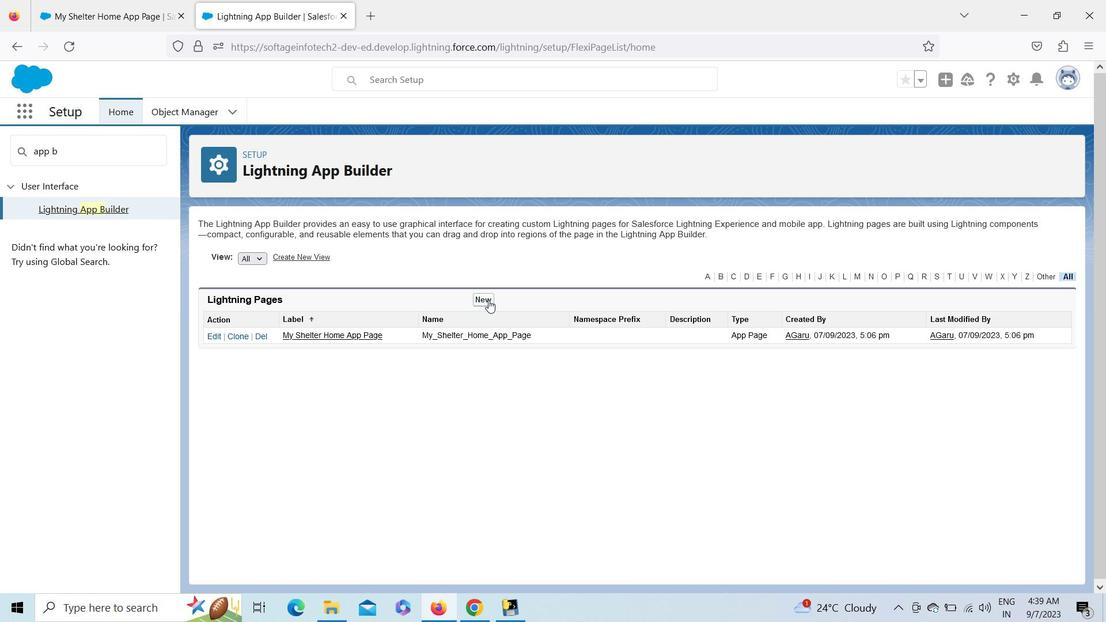 
Action: Mouse moved to (281, 265)
Screenshot: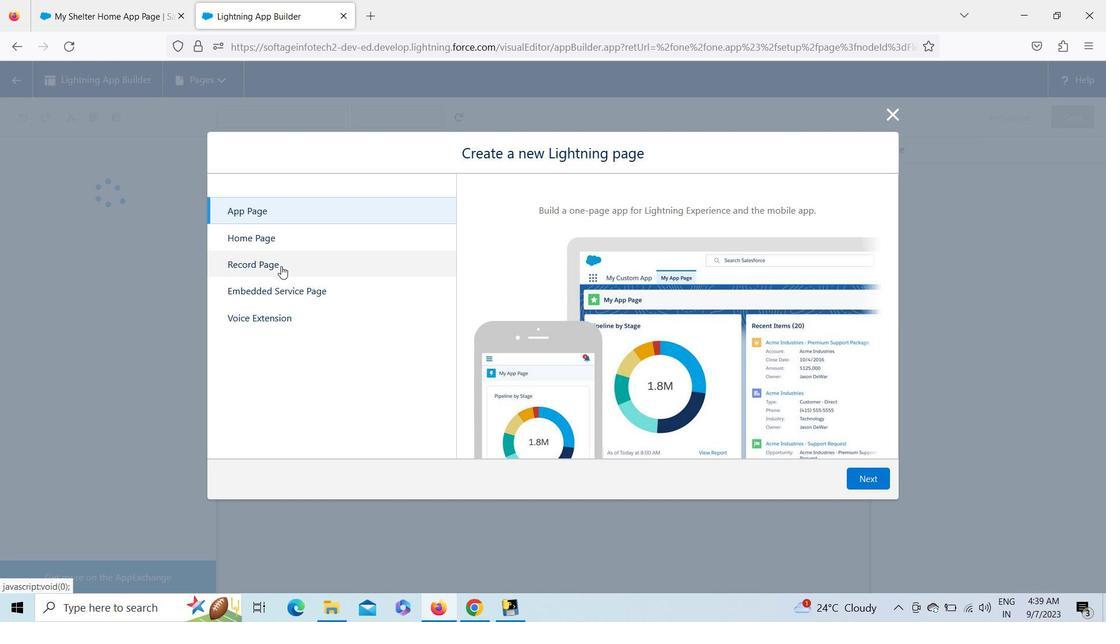 
Action: Mouse pressed left at (281, 265)
Screenshot: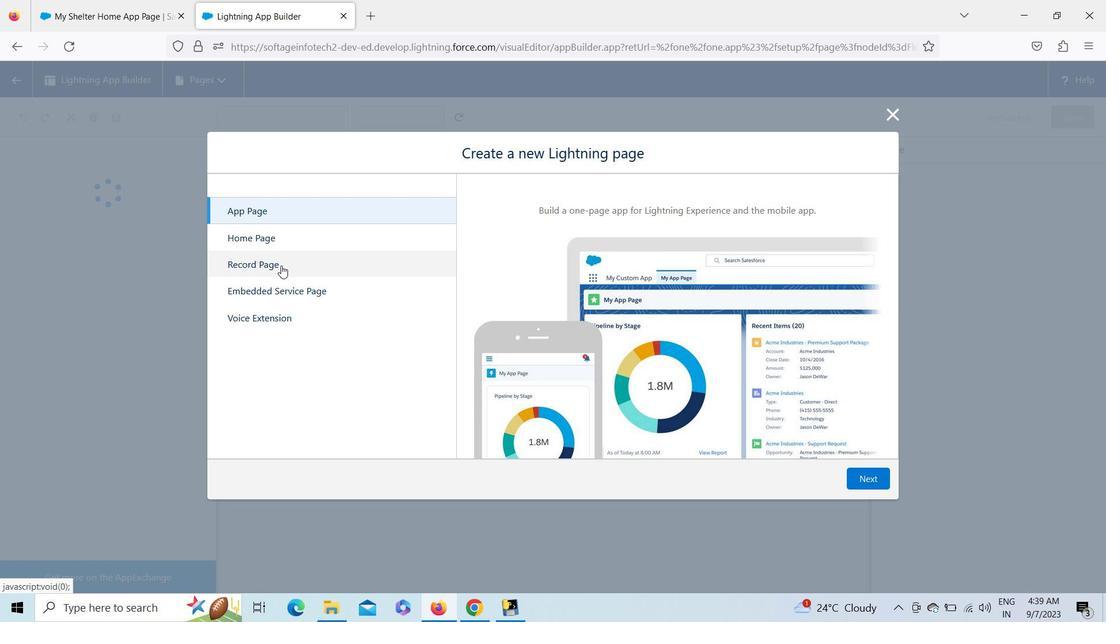 
Action: Mouse moved to (874, 481)
Screenshot: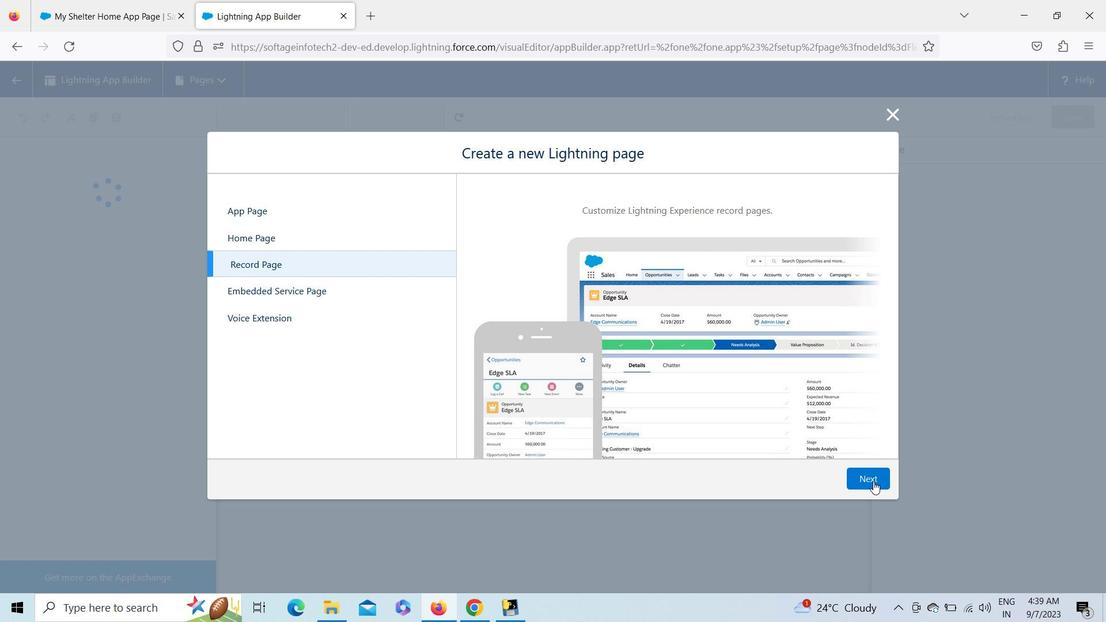 
Action: Mouse pressed left at (874, 481)
Screenshot: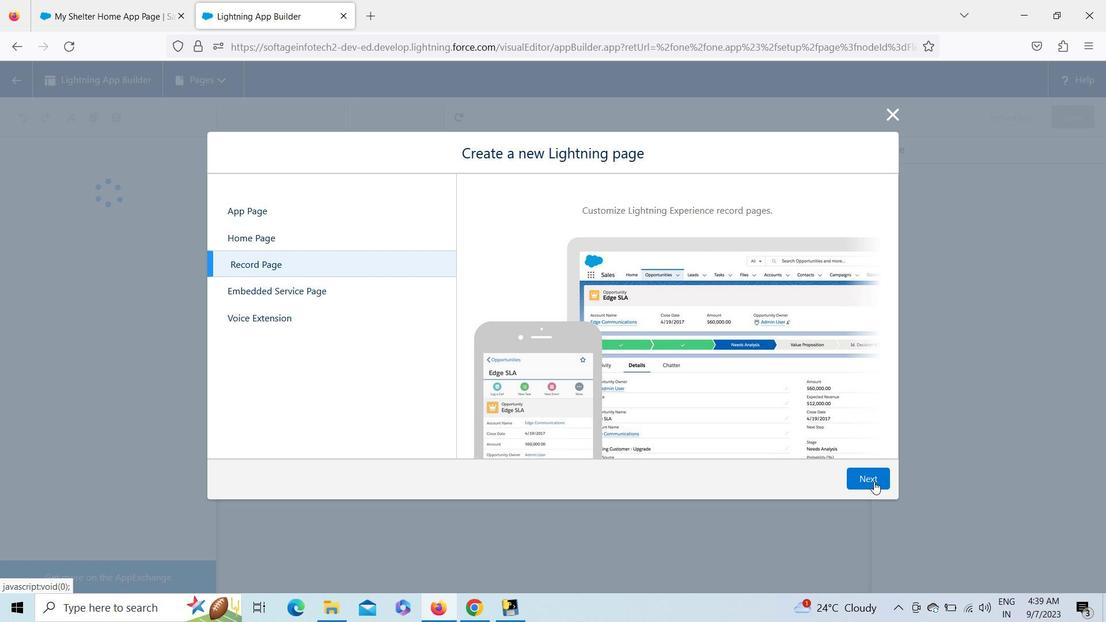 
Action: Mouse moved to (488, 243)
Screenshot: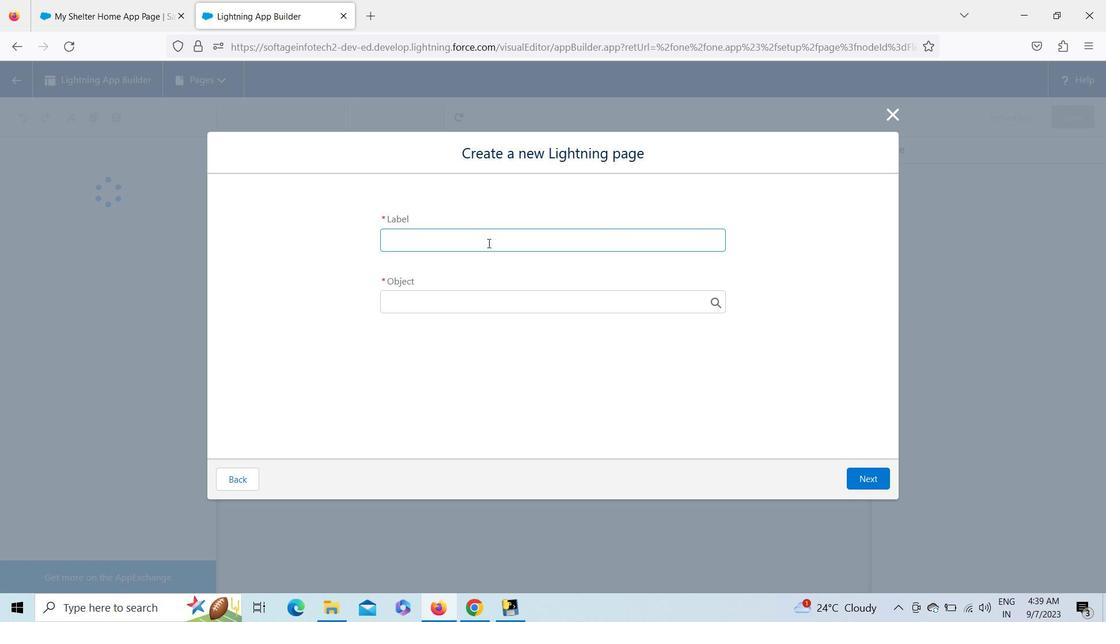 
Action: Mouse pressed left at (488, 243)
Screenshot: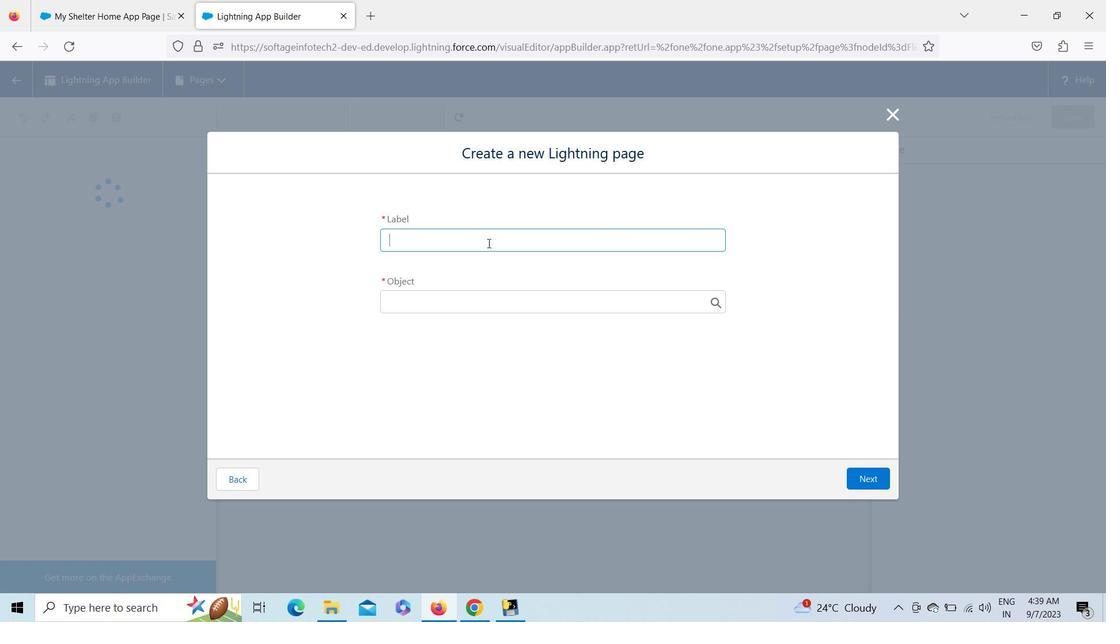 
Action: Key pressed <Key.shift><Key.shift><Key.shift><Key.shift><Key.shift><Key.shift><Key.shift><Key.shift><Key.shift><Key.shift><Key.shift><Key.shift><Key.shift><Key.shift><Key.shift><Key.shift><Key.shift><Key.shift><Key.shift><Key.shift><Key.shift><Key.shift><Key.shift><Key.shift><Key.shift><Key.shift><Key.shift><Key.shift><Key.shift><Key.shift><Key.shift><Key.shift><Key.shift><Key.shift><Key.shift><Key.shift><Key.shift><Key.shift><Key.shift><Key.shift><Key.shift><Key.shift><Key.shift><Key.shift><Key.shift>My<Key.space><Key.shift>Shelter<Key.space><Key.shift><Key.shift>Home<Key.space><Key.shift>Record<Key.space><Key.shift>Page
Screenshot: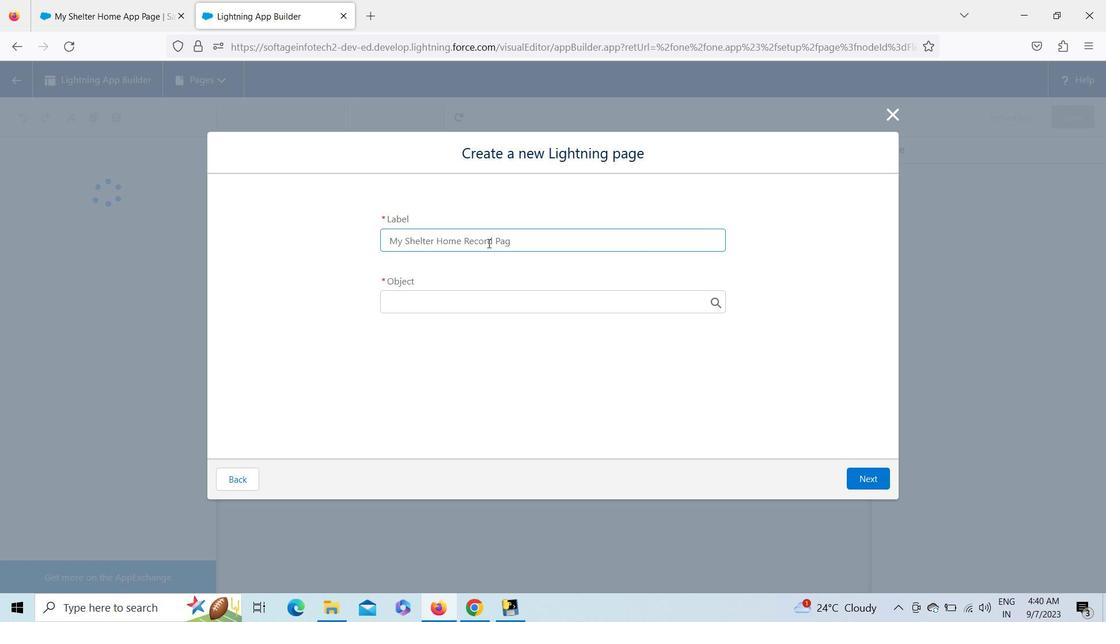 
Action: Mouse moved to (701, 300)
Screenshot: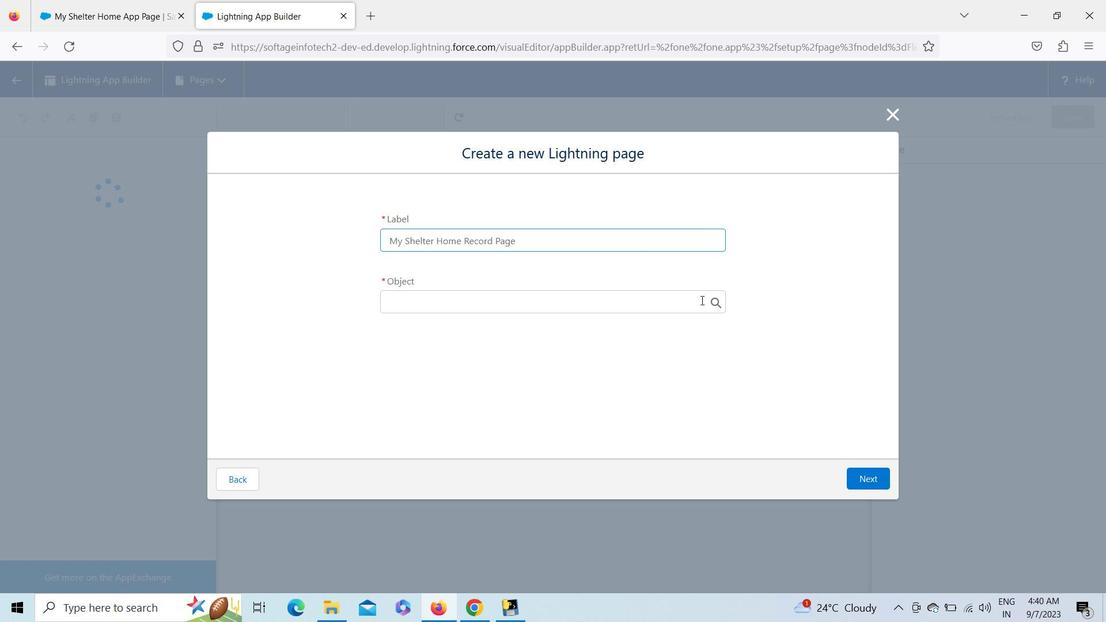 
Action: Mouse pressed left at (701, 300)
Screenshot: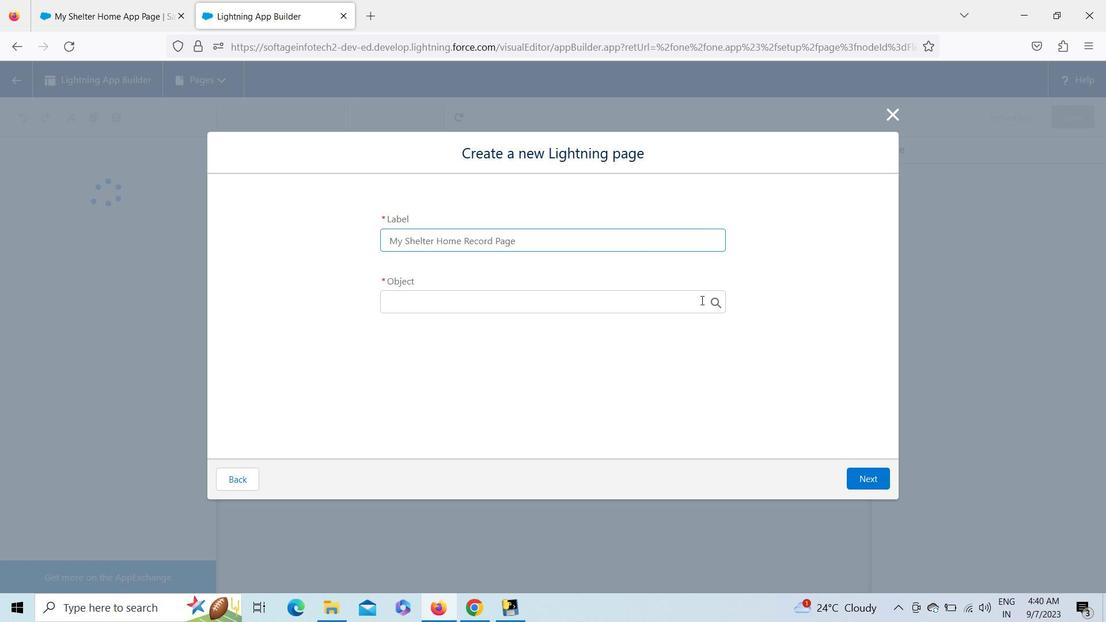 
Action: Key pressed <Key.shift>Resi
Screenshot: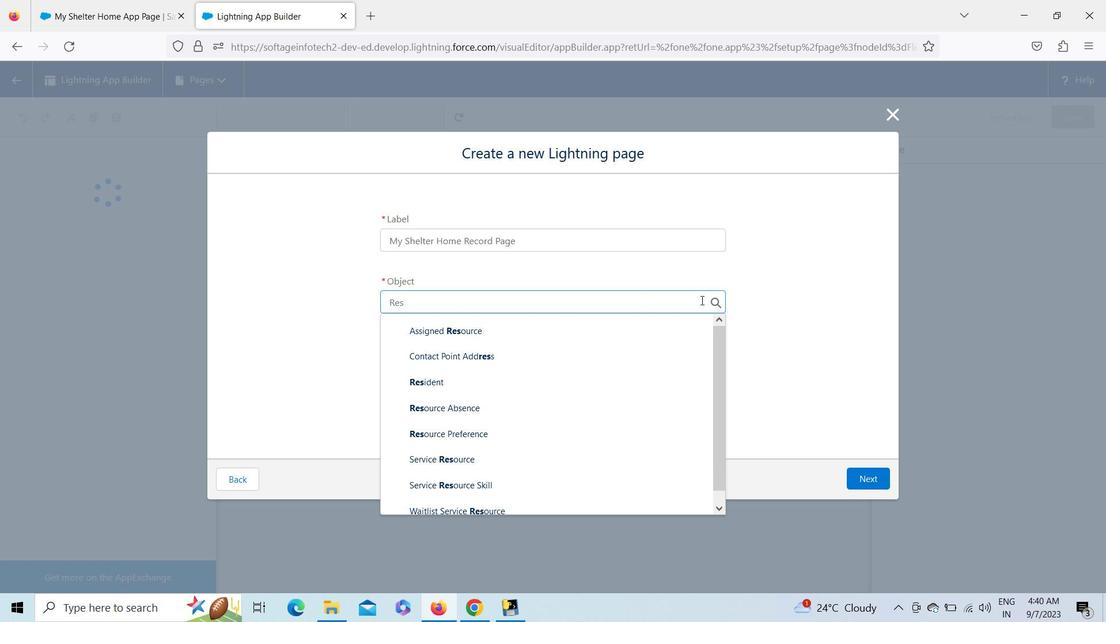 
Action: Mouse moved to (578, 319)
Screenshot: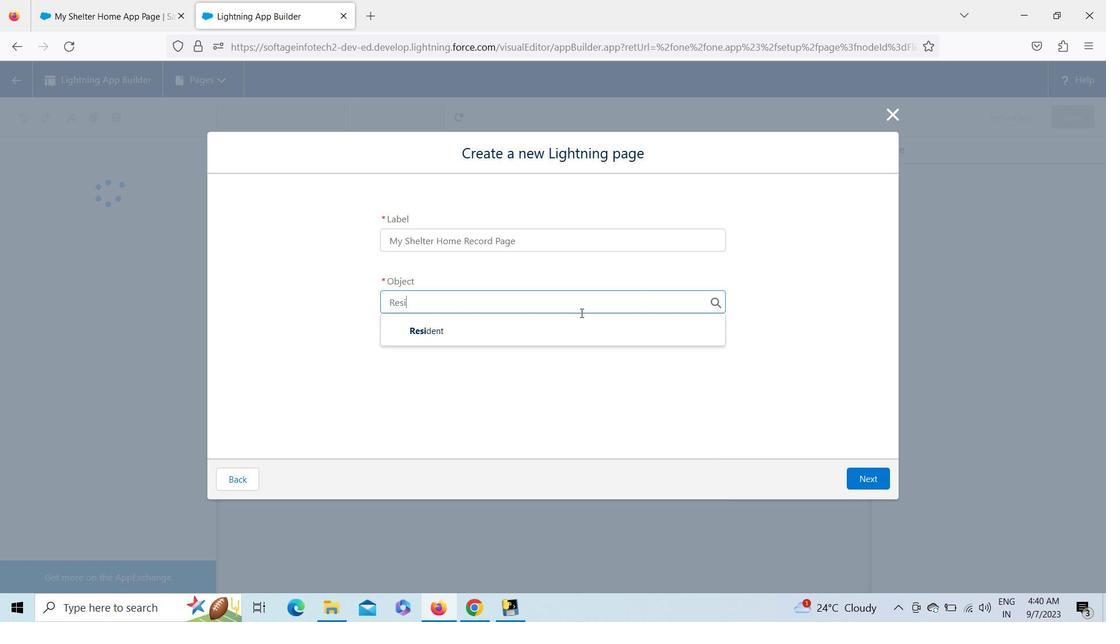 
Action: Mouse pressed left at (578, 319)
Screenshot: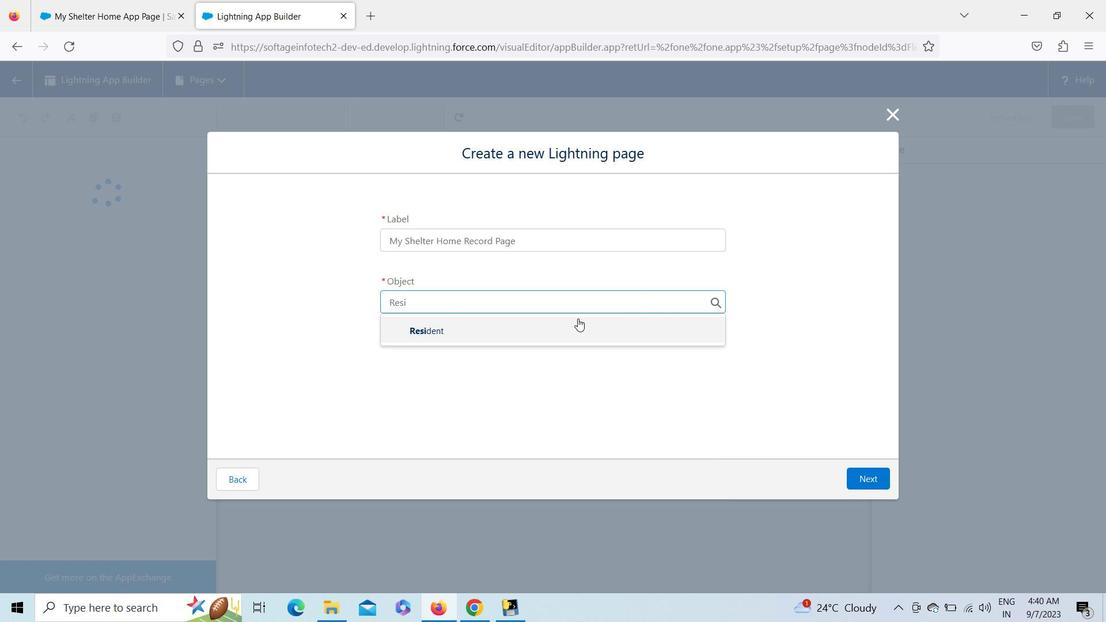 
Action: Mouse moved to (862, 473)
Screenshot: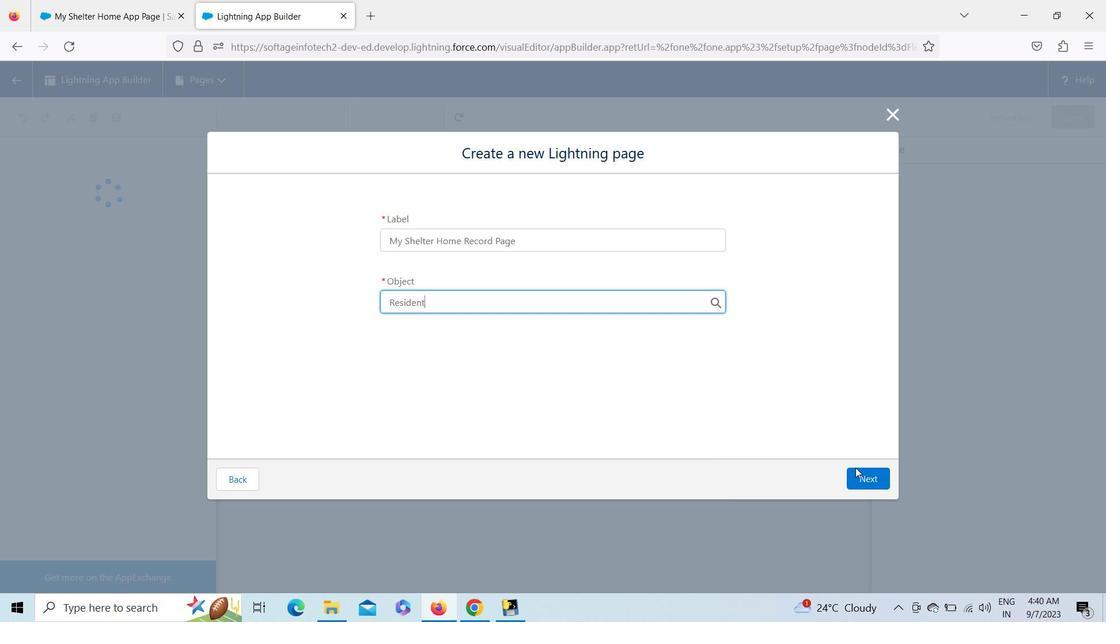 
Action: Mouse pressed left at (862, 473)
Screenshot: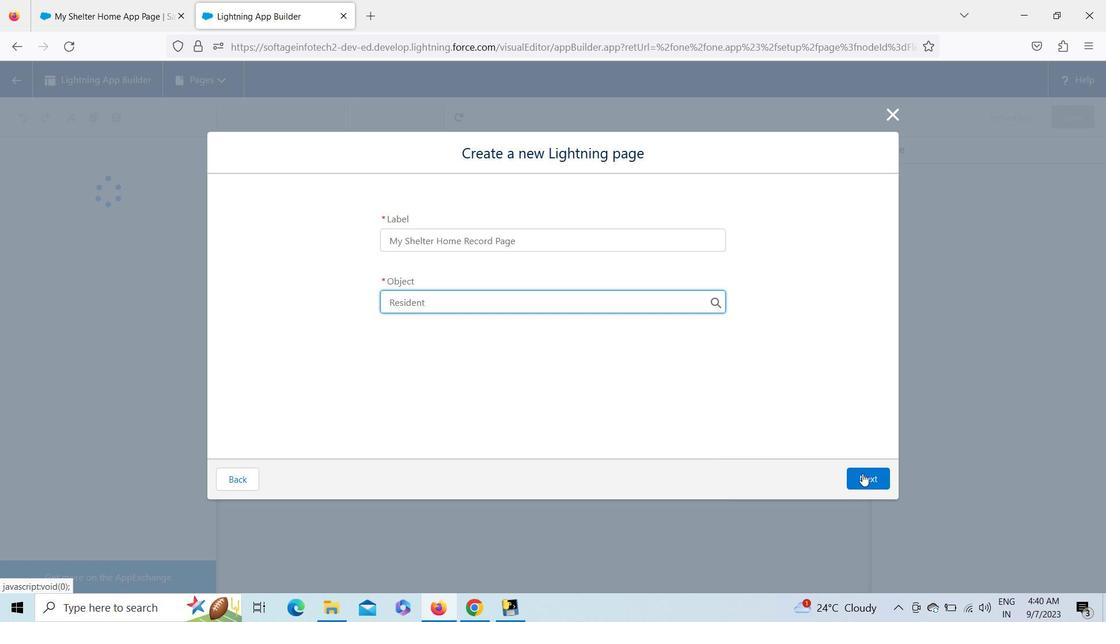 
Action: Mouse moved to (339, 294)
Screenshot: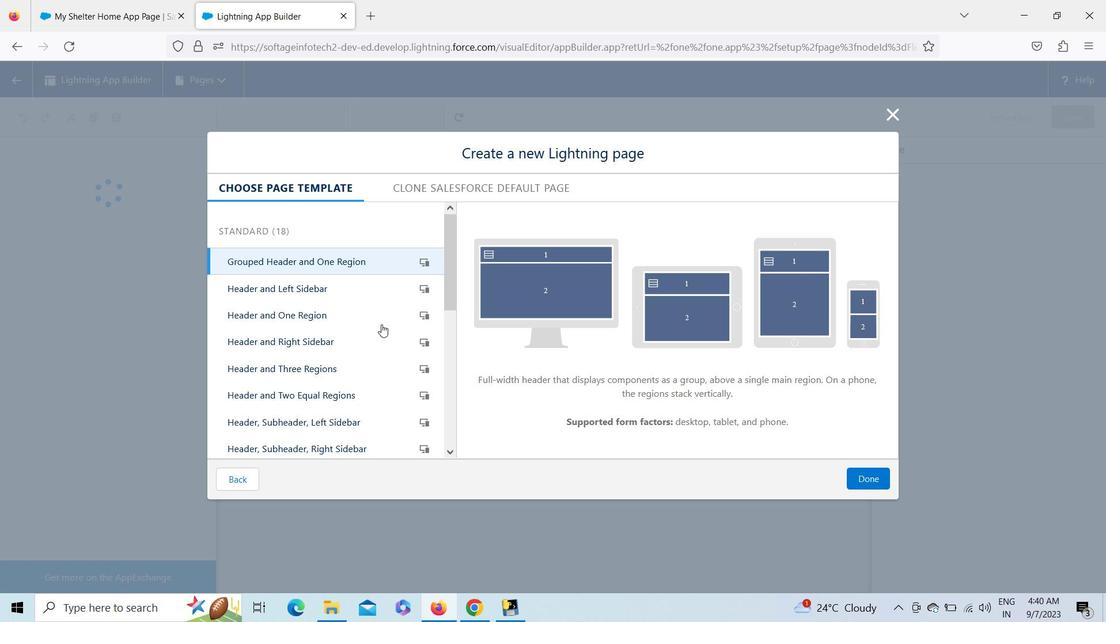 
Action: Mouse pressed left at (339, 294)
Screenshot: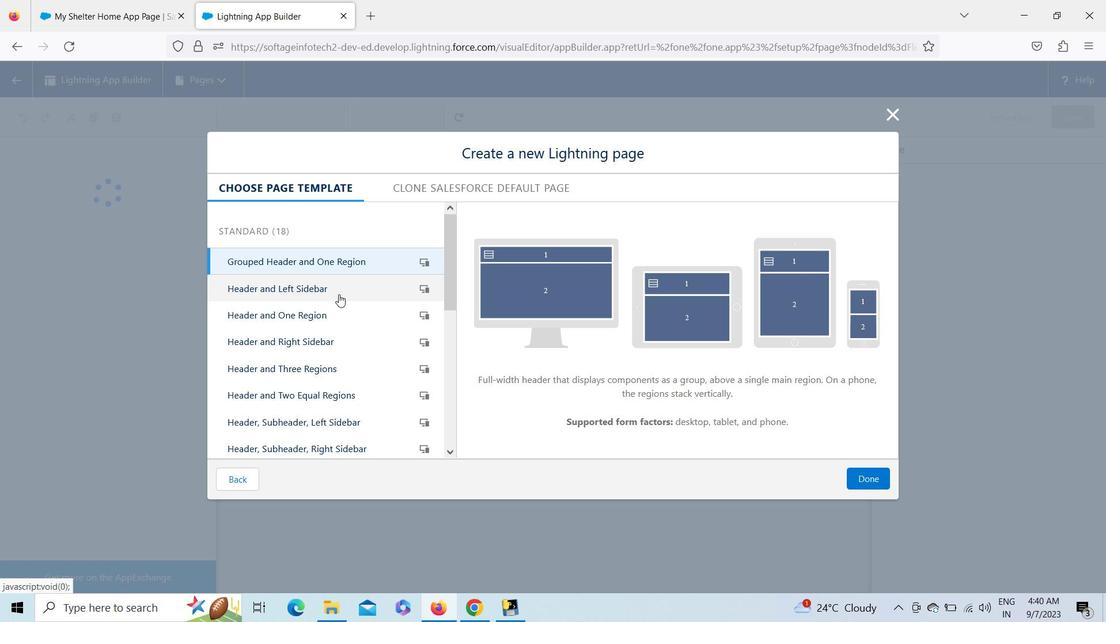 
Action: Mouse moved to (333, 324)
Screenshot: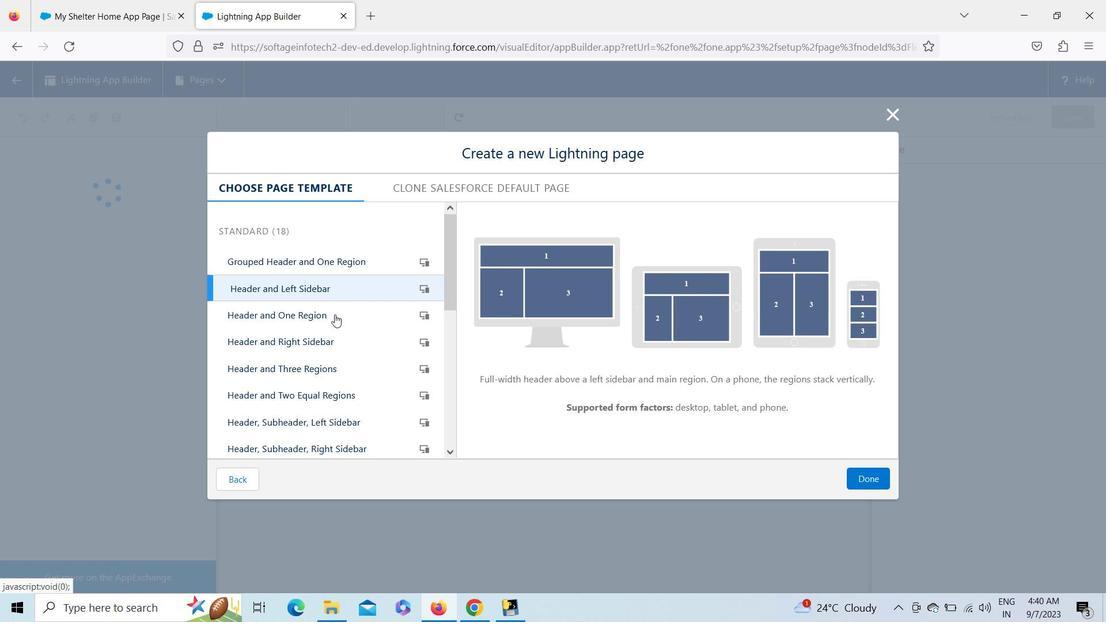 
Action: Mouse pressed left at (333, 324)
Screenshot: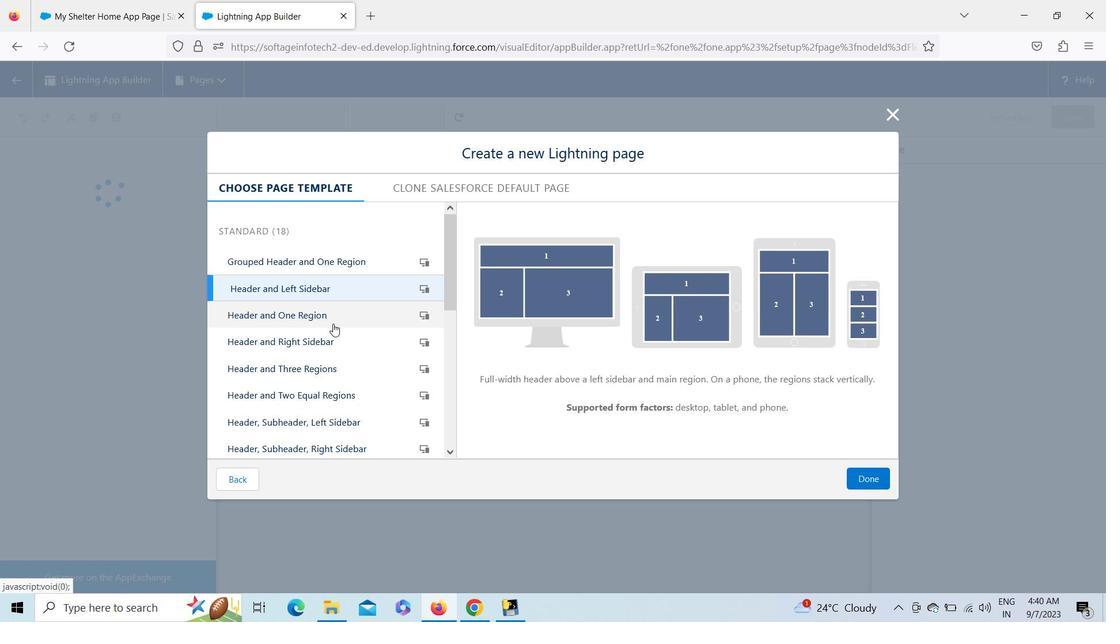 
Action: Mouse moved to (319, 379)
Screenshot: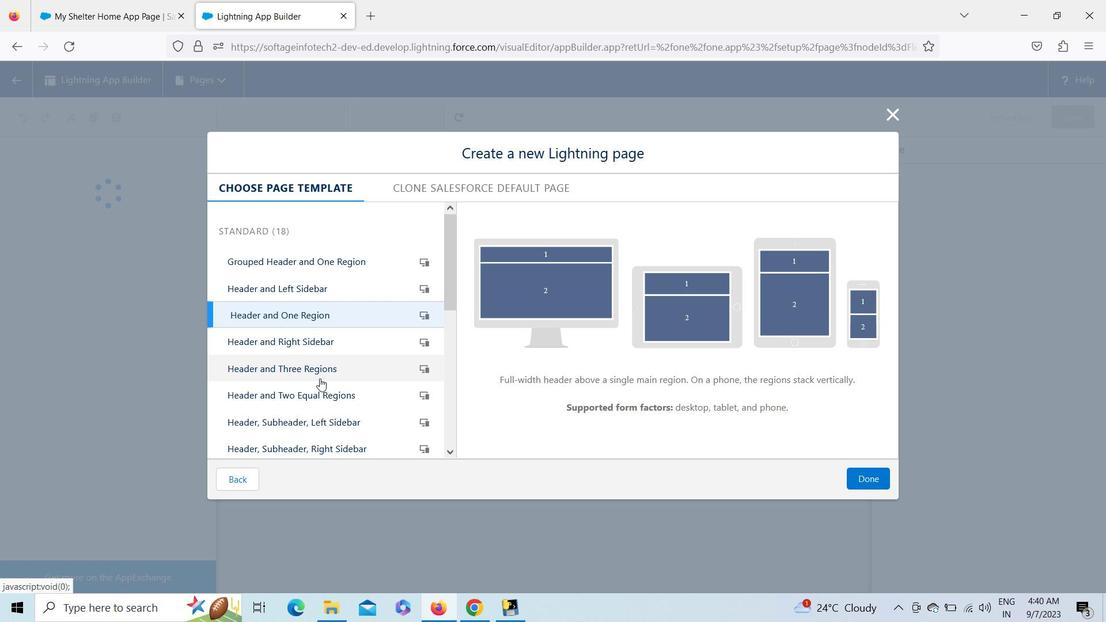 
Action: Mouse pressed left at (319, 379)
Screenshot: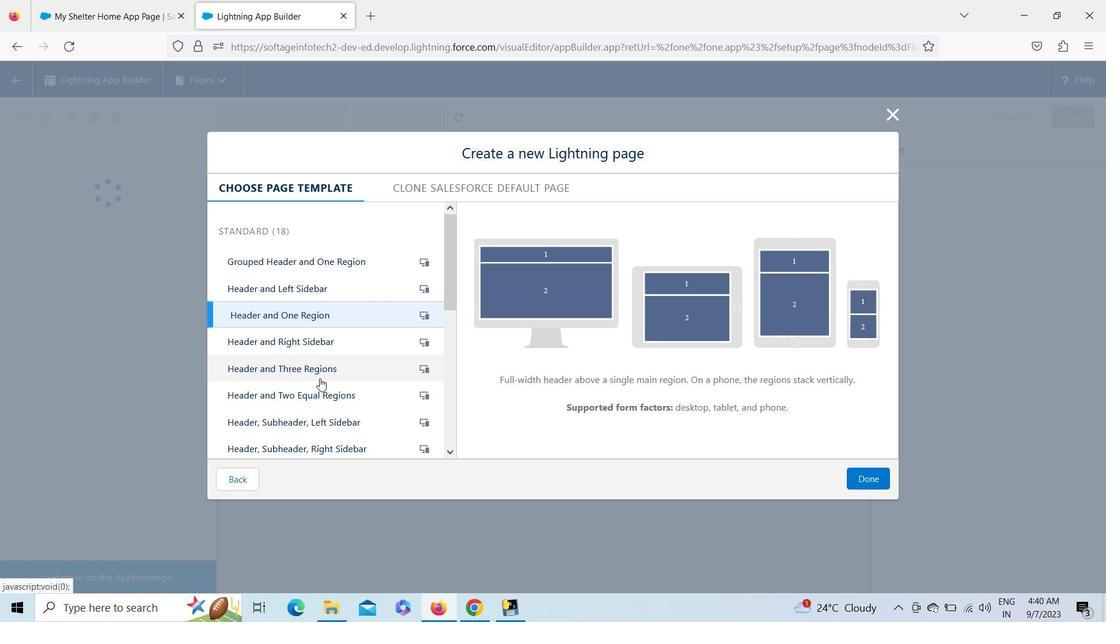 
Action: Mouse moved to (323, 352)
Screenshot: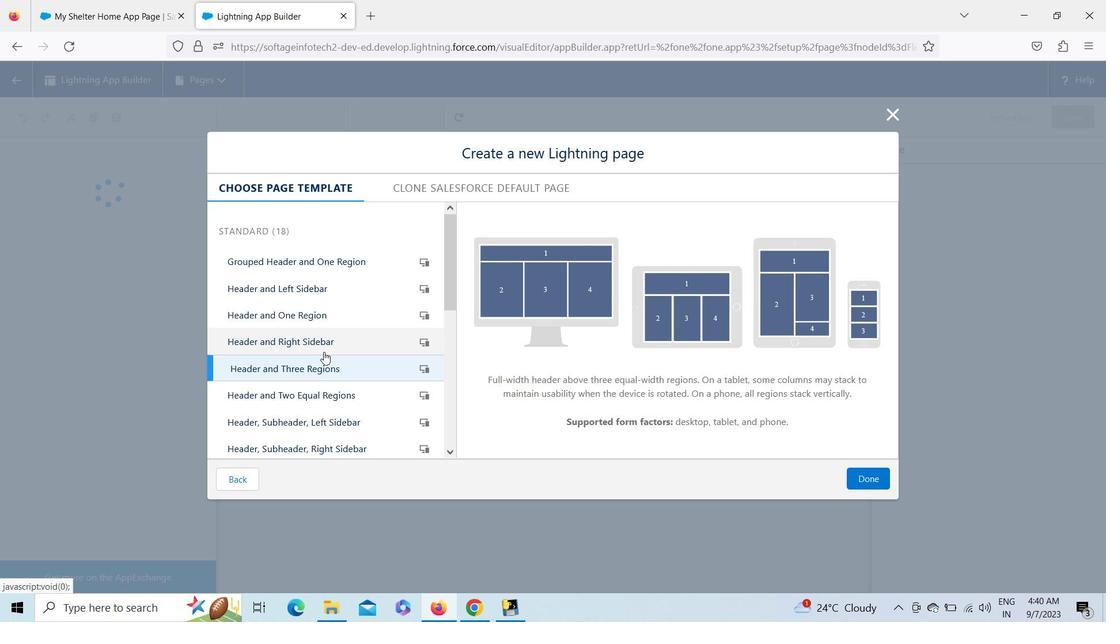 
Action: Mouse pressed left at (323, 352)
Screenshot: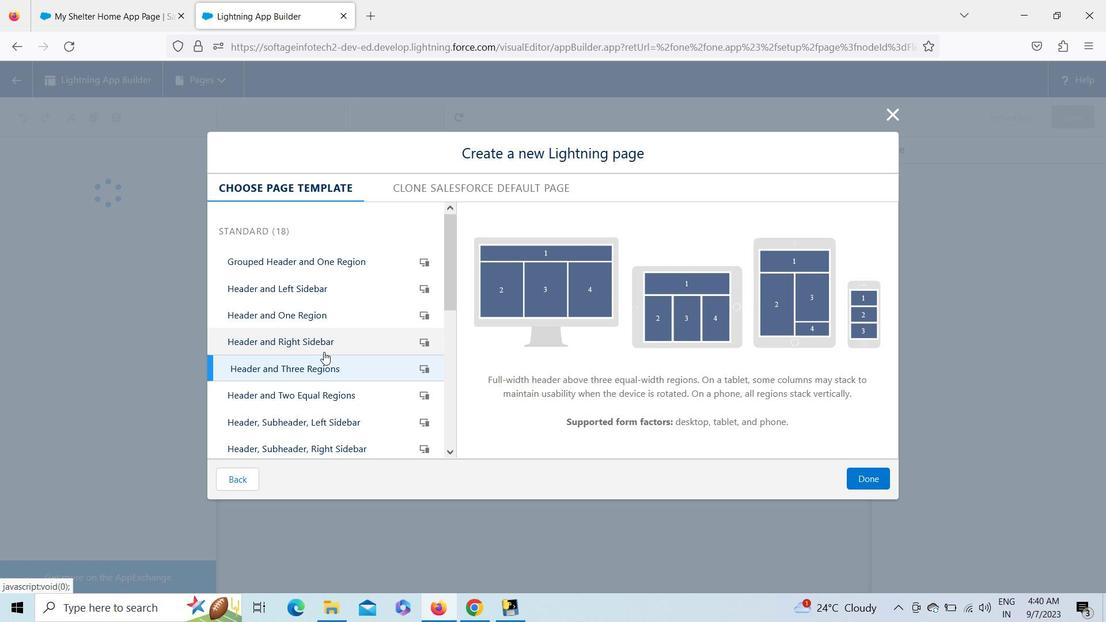 
Action: Mouse moved to (319, 328)
Screenshot: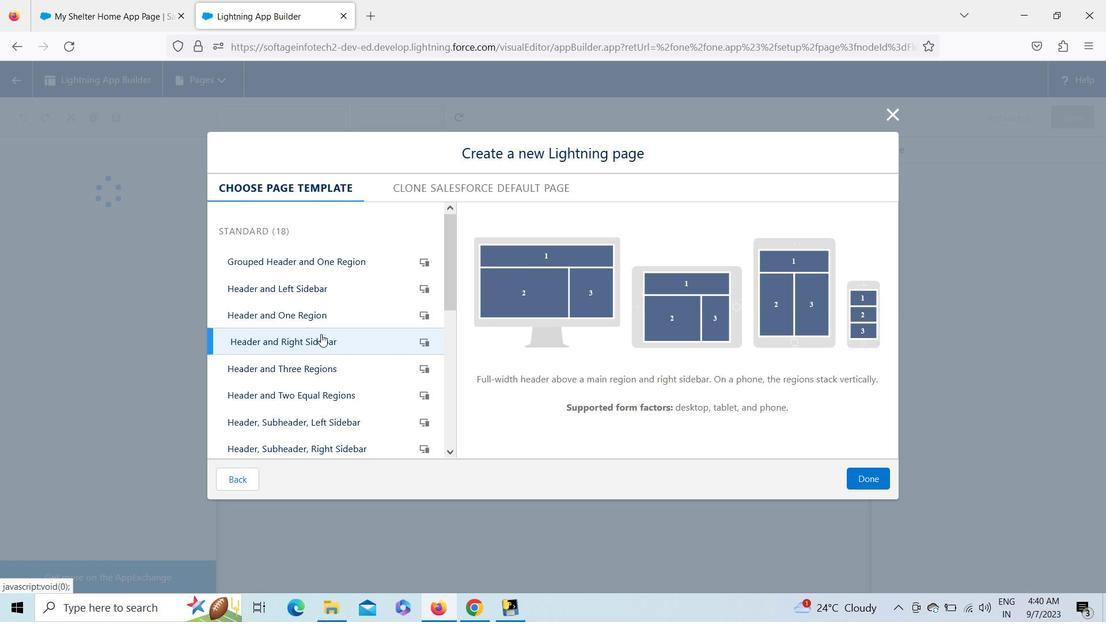 
Action: Mouse pressed left at (319, 328)
Screenshot: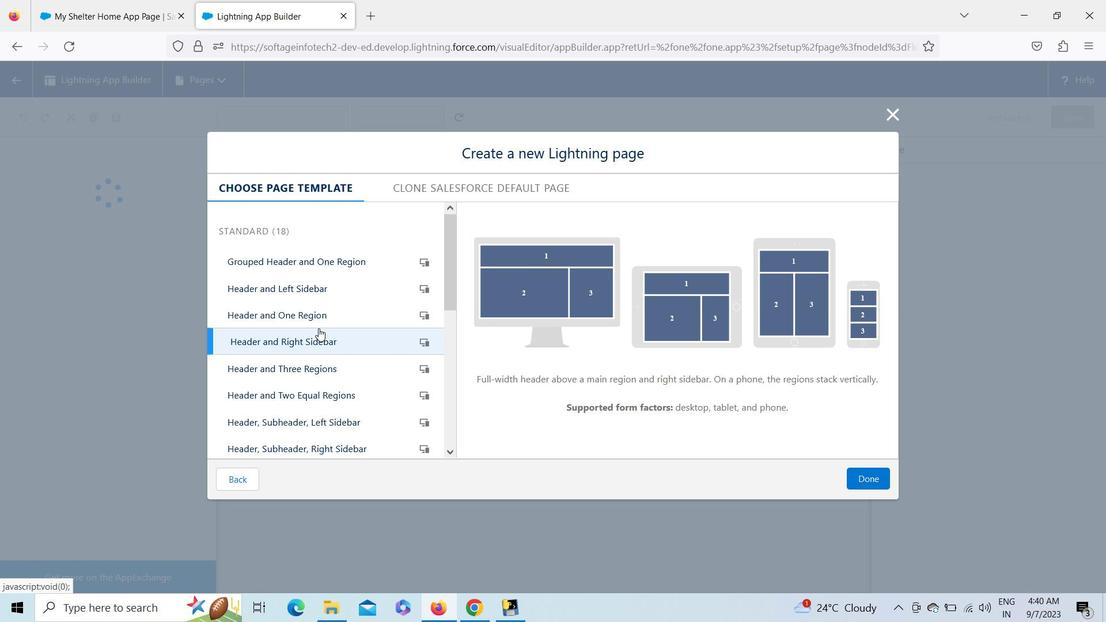 
Action: Mouse moved to (314, 304)
Screenshot: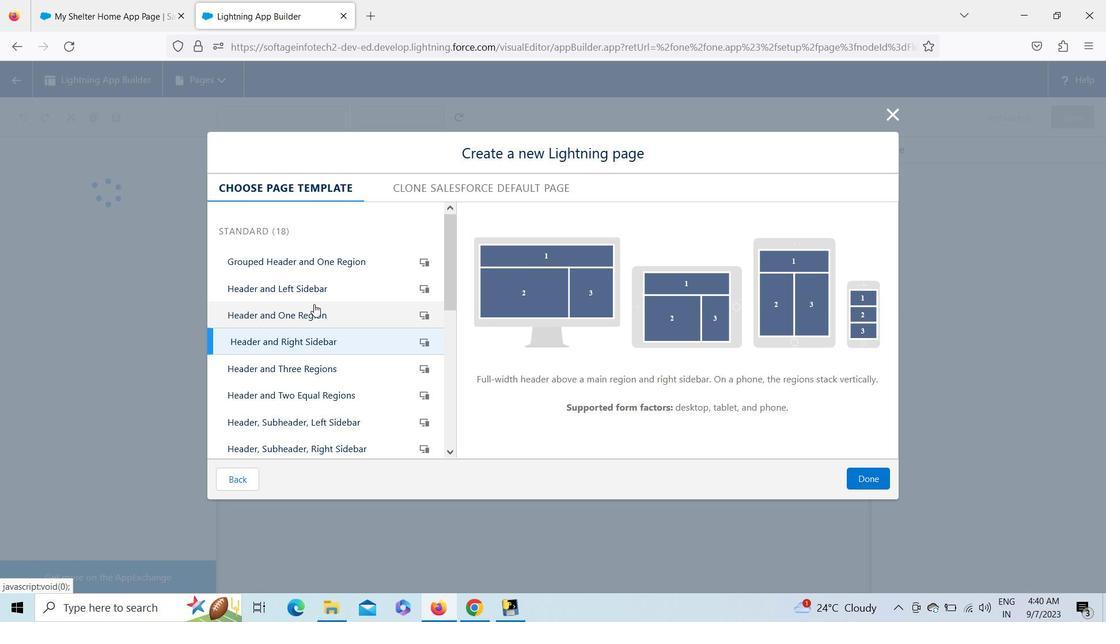 
Action: Mouse pressed left at (314, 304)
Screenshot: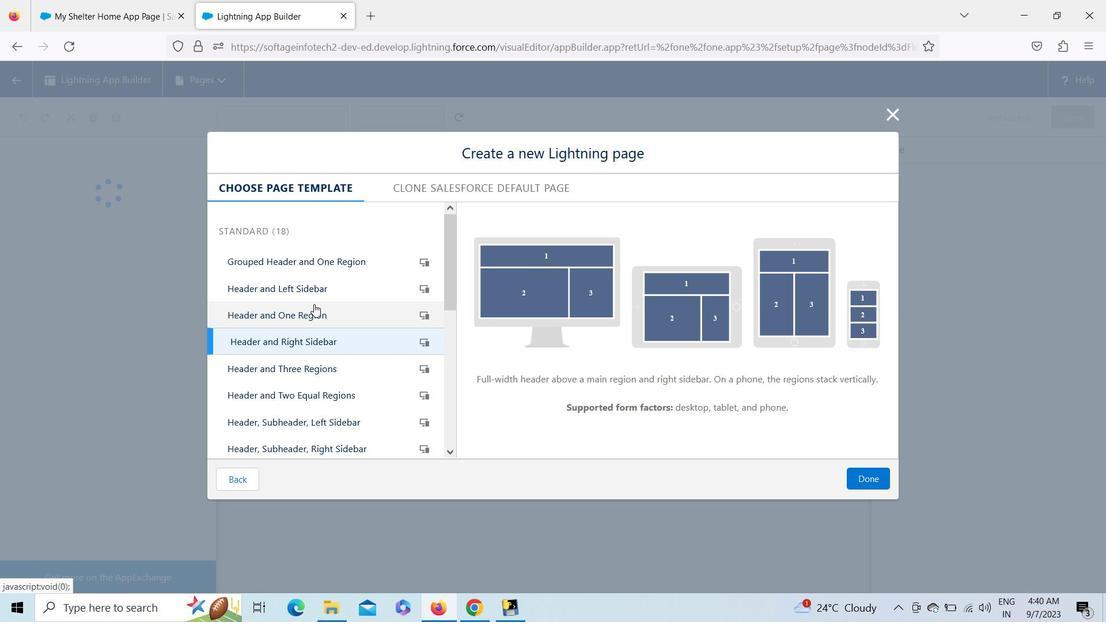 
Action: Mouse moved to (314, 262)
Screenshot: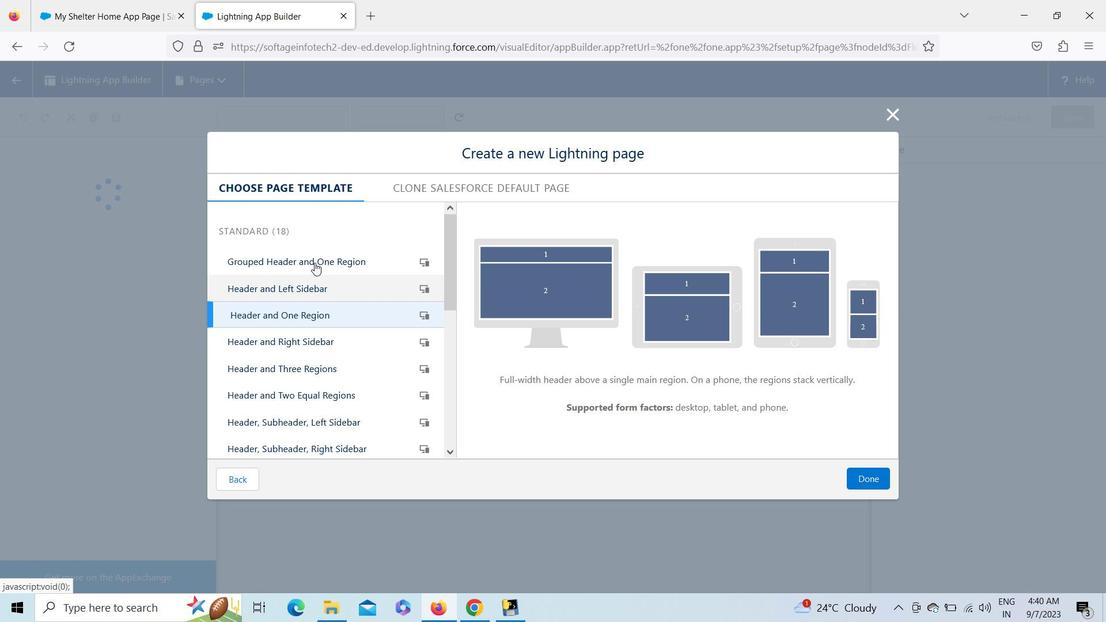 
Action: Mouse pressed left at (314, 262)
Screenshot: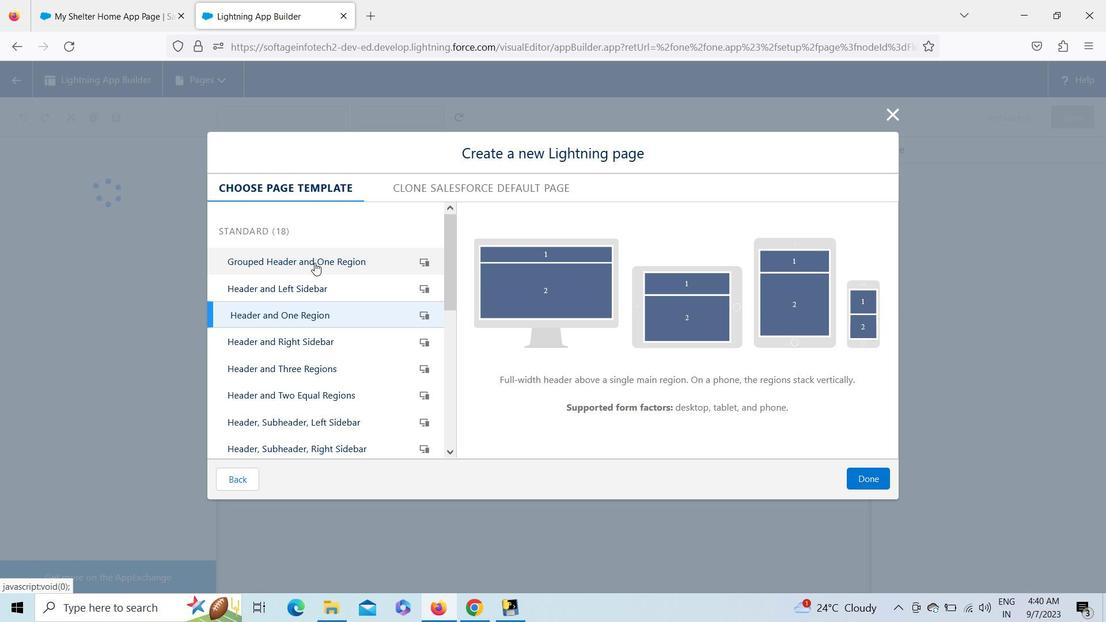 
Action: Mouse moved to (453, 299)
Screenshot: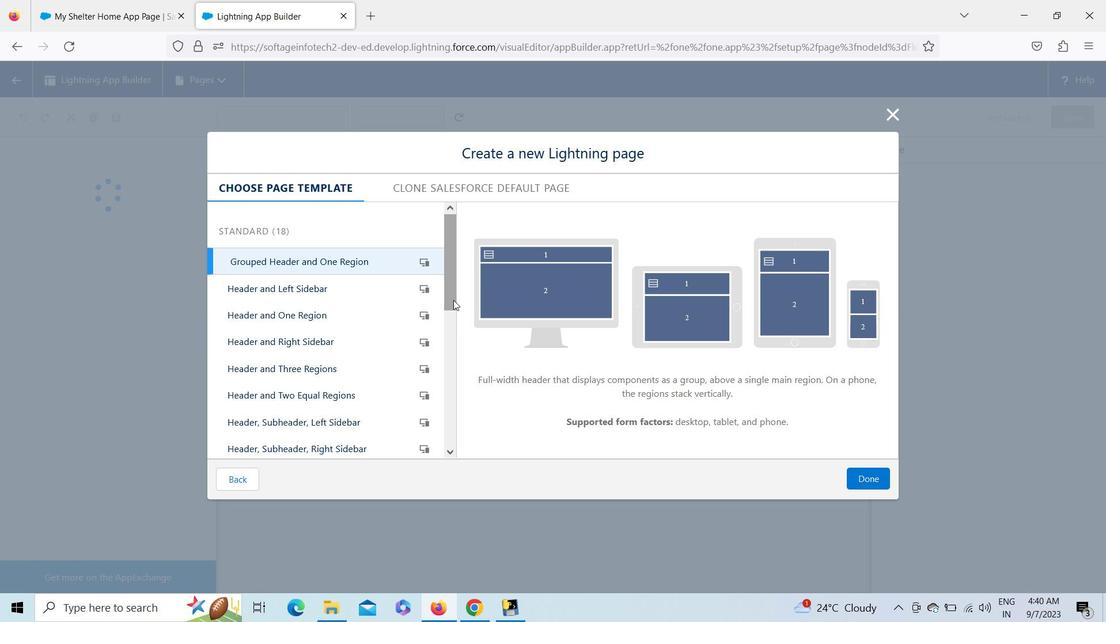 
Action: Mouse pressed left at (453, 299)
Screenshot: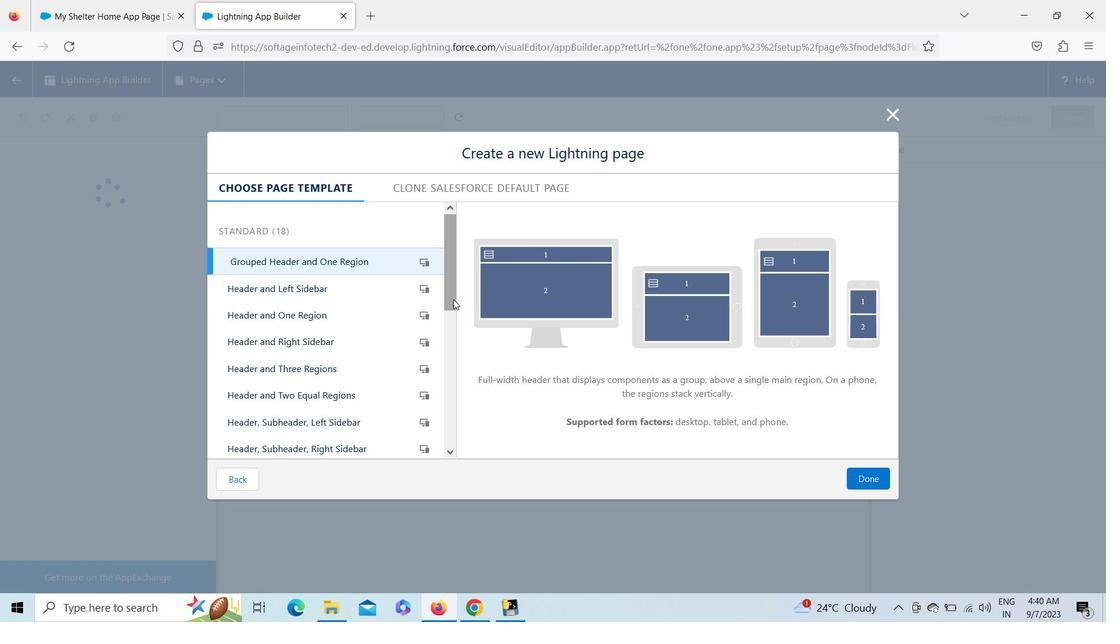 
Action: Mouse moved to (267, 407)
Screenshot: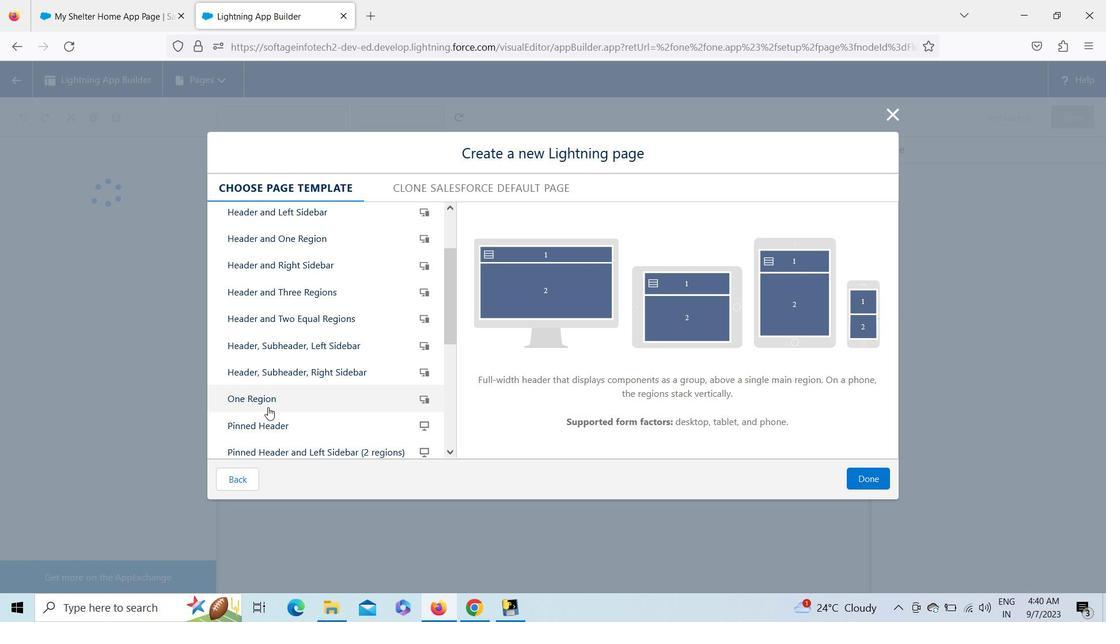 
Action: Mouse pressed left at (267, 407)
Screenshot: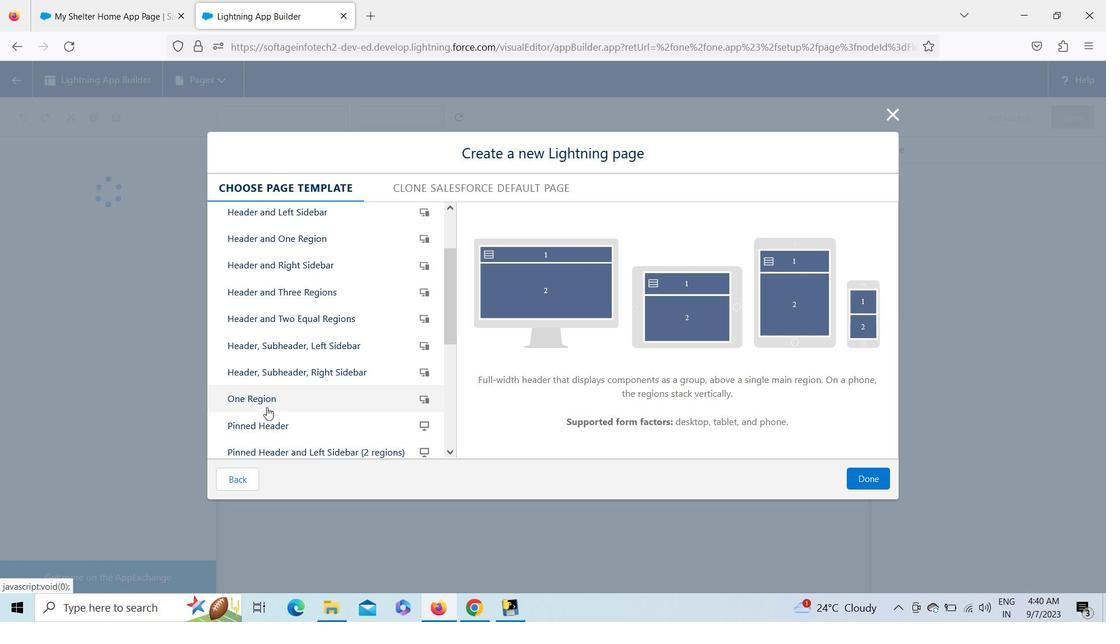 
Action: Mouse moved to (289, 369)
Screenshot: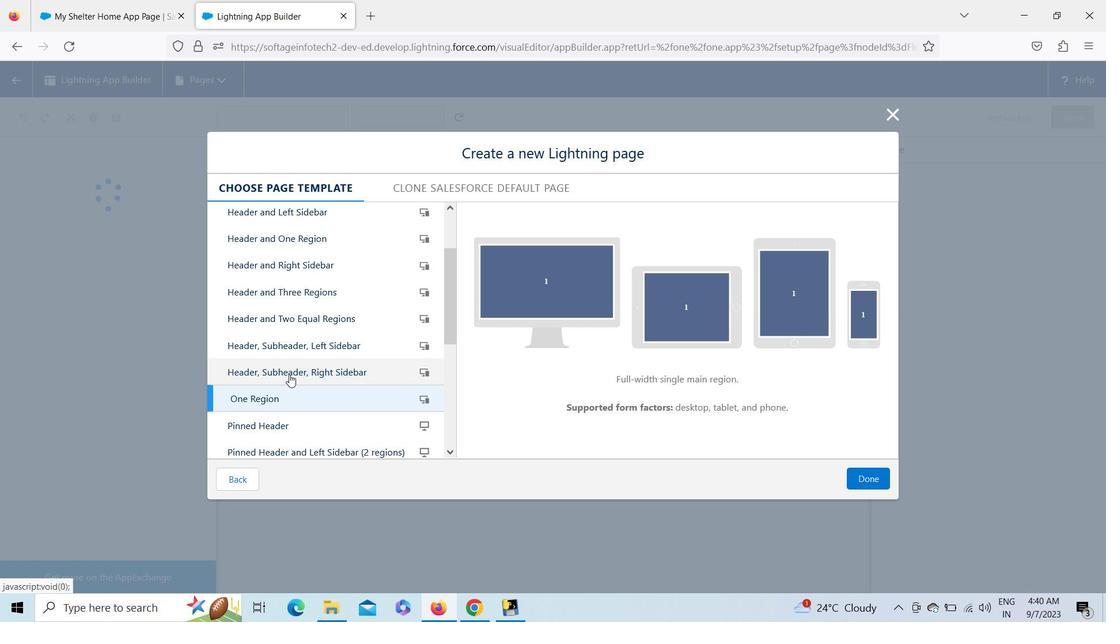 
Action: Mouse pressed left at (289, 369)
Screenshot: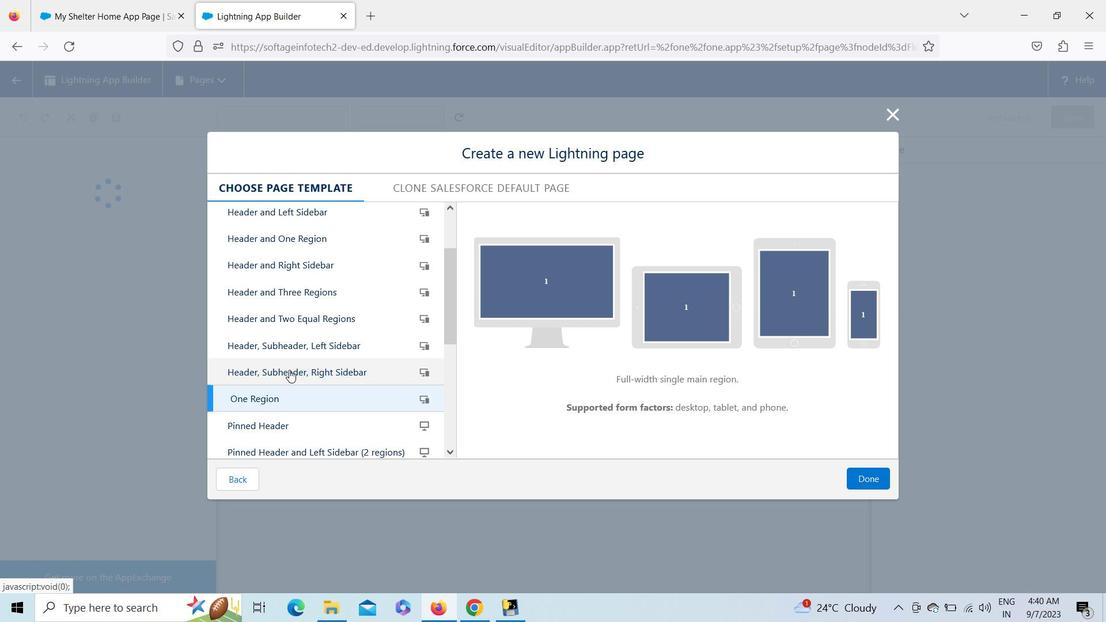 
Action: Mouse moved to (278, 429)
Screenshot: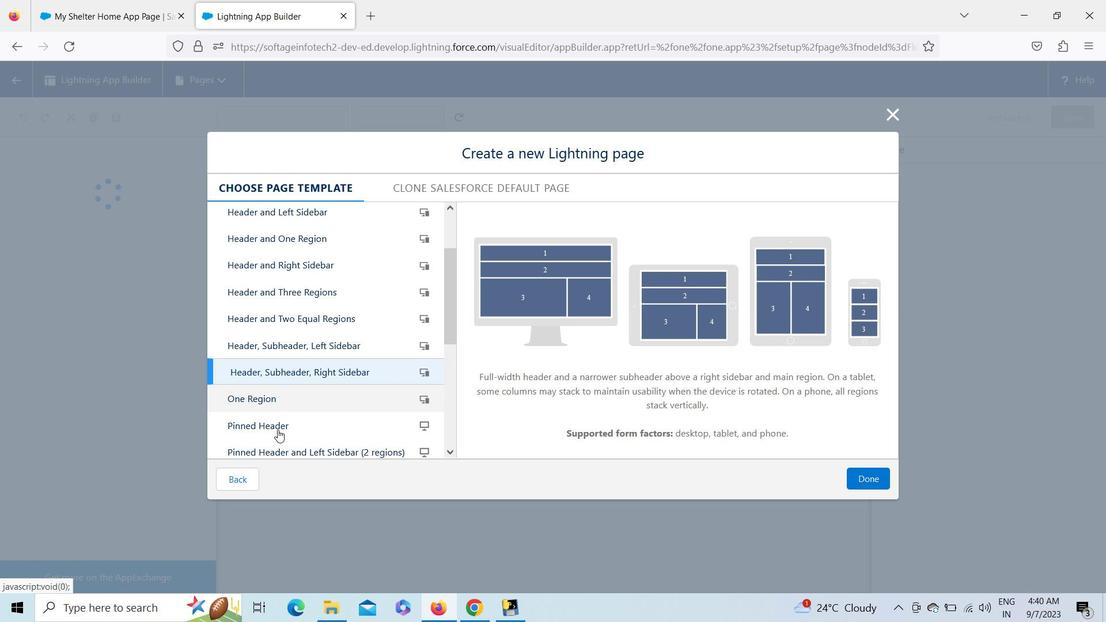 
Action: Mouse pressed left at (278, 429)
Screenshot: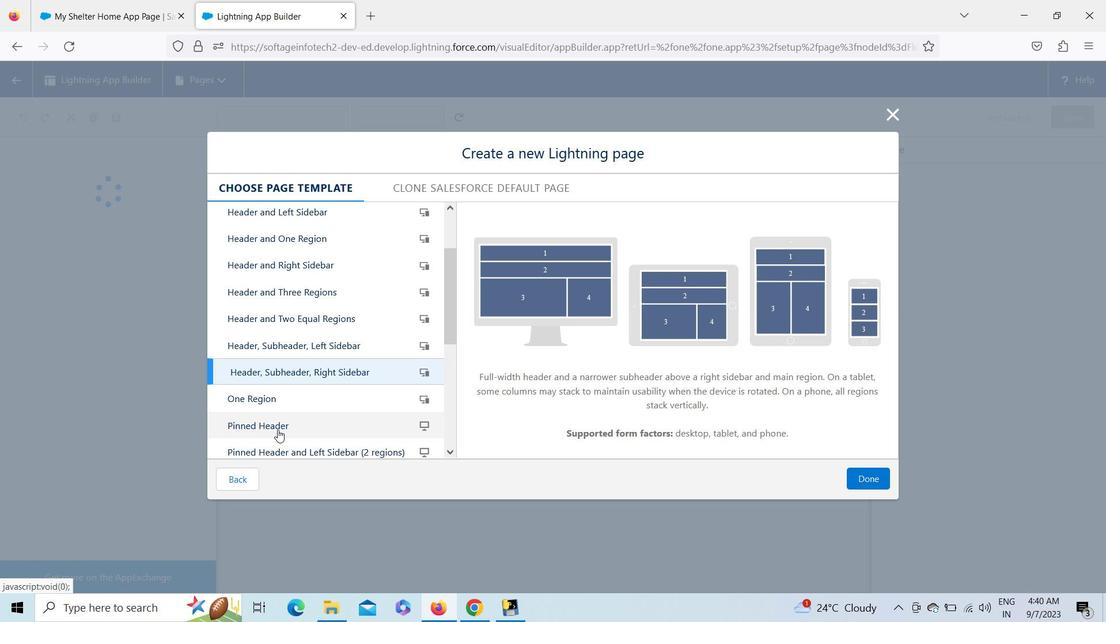 
Action: Mouse moved to (452, 295)
Screenshot: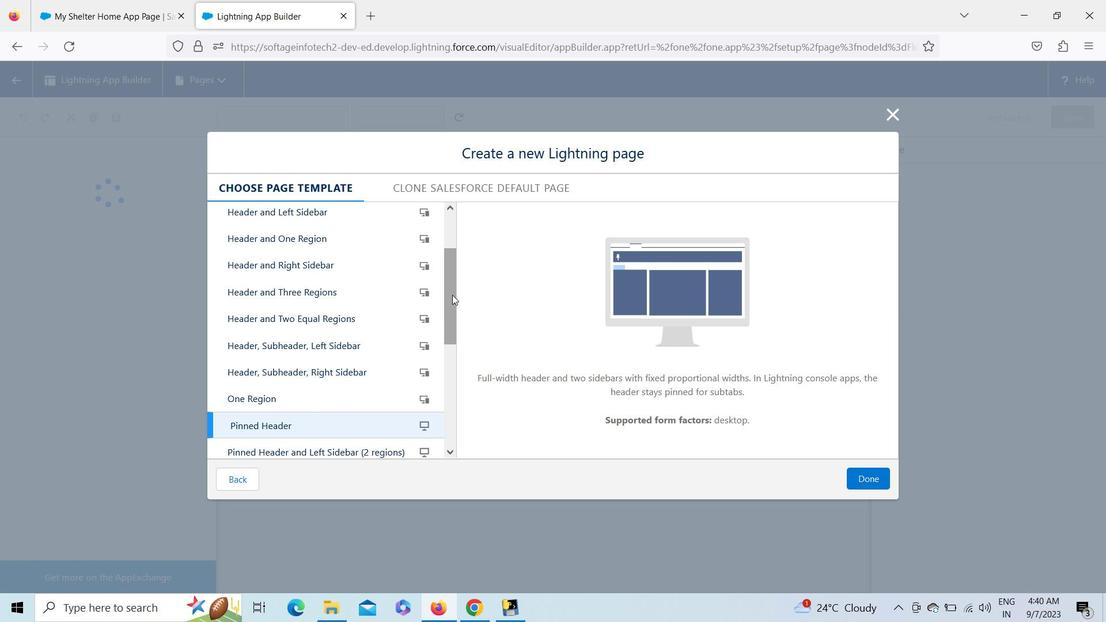 
Action: Mouse pressed left at (452, 295)
Screenshot: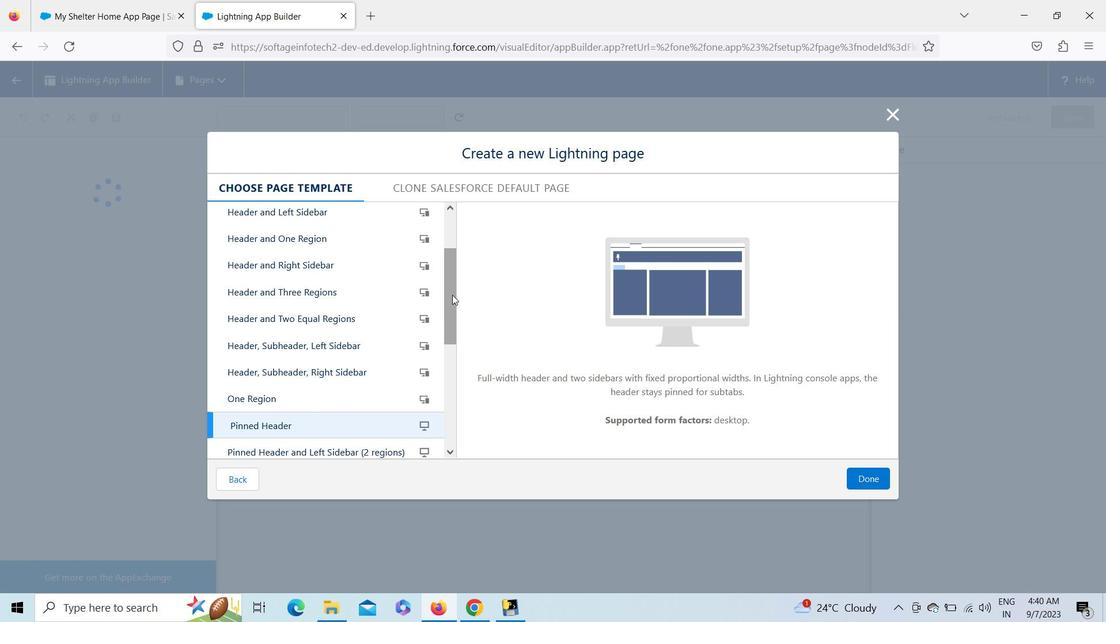 
Action: Mouse moved to (368, 373)
Screenshot: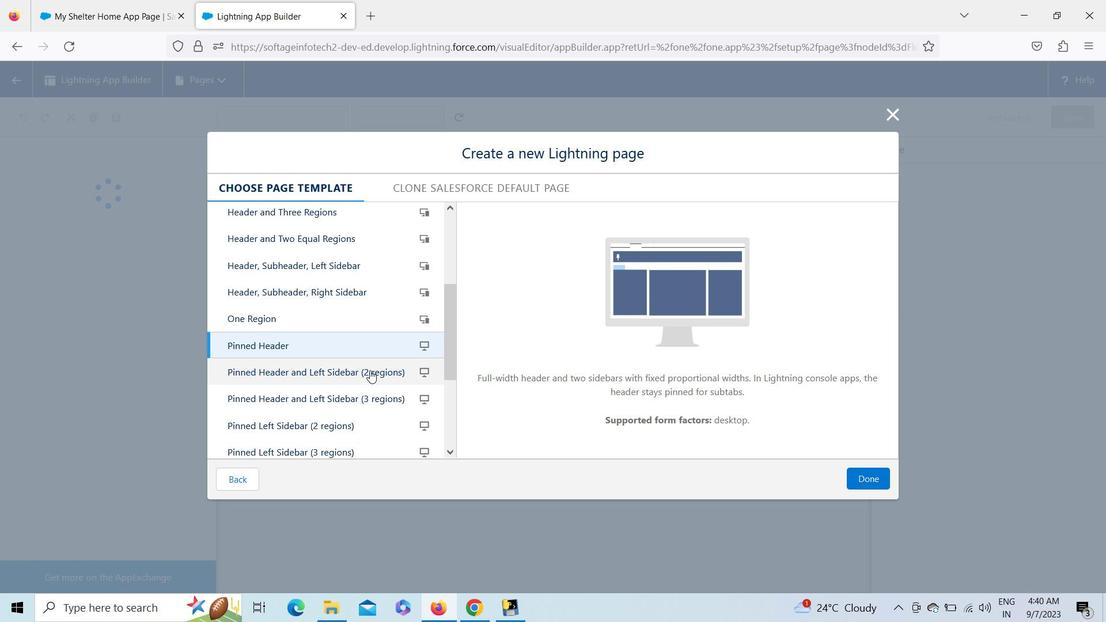 
Action: Mouse pressed left at (368, 373)
Screenshot: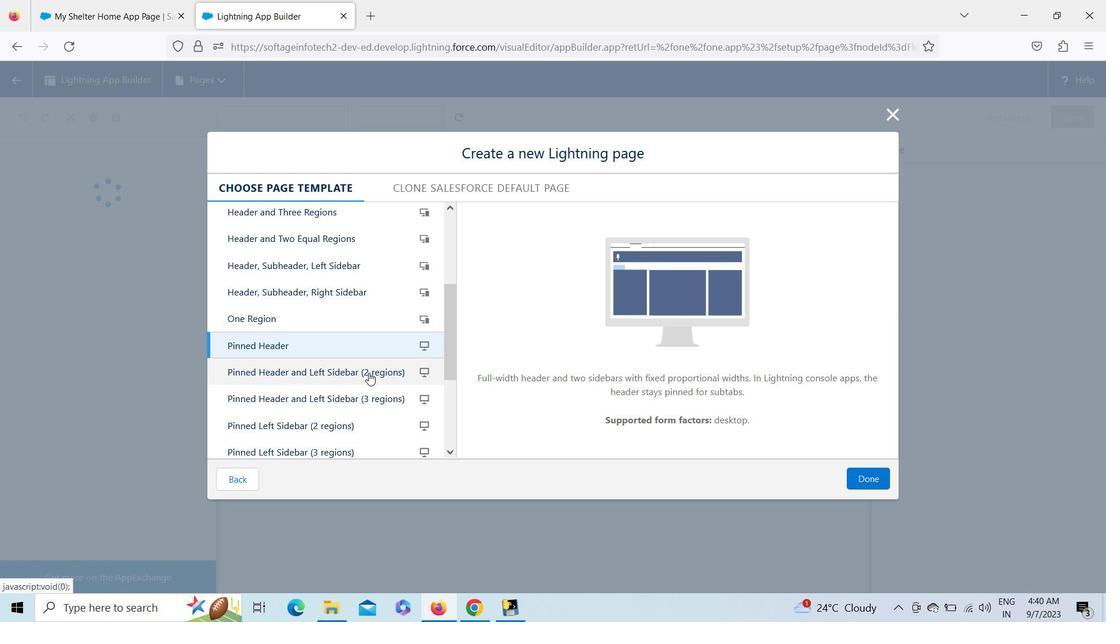
Action: Mouse moved to (344, 406)
Screenshot: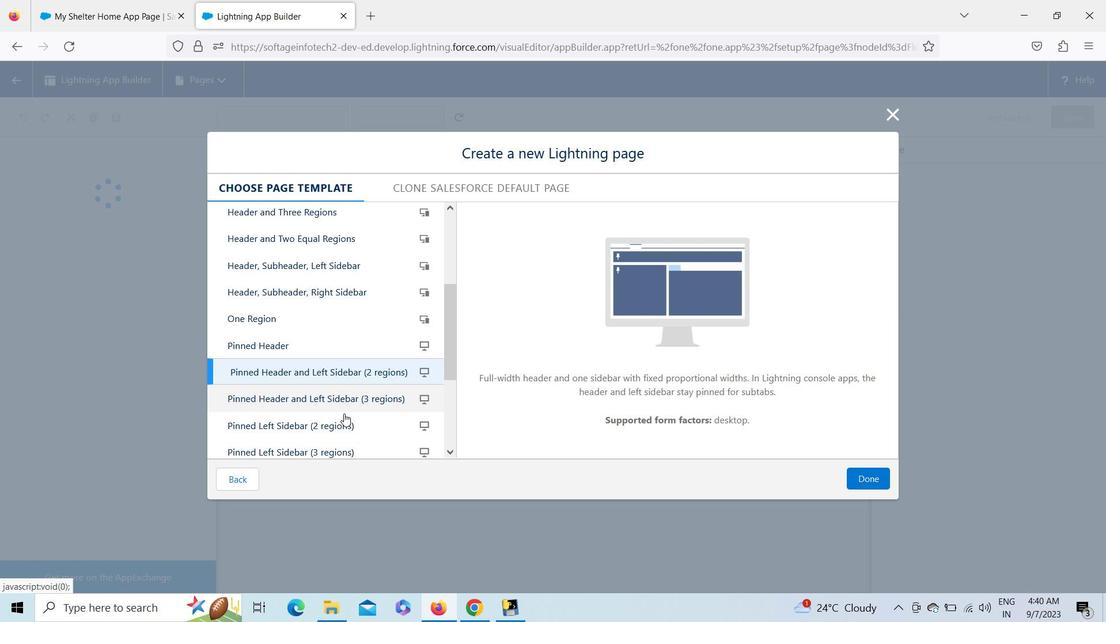 
Action: Mouse pressed left at (344, 406)
Screenshot: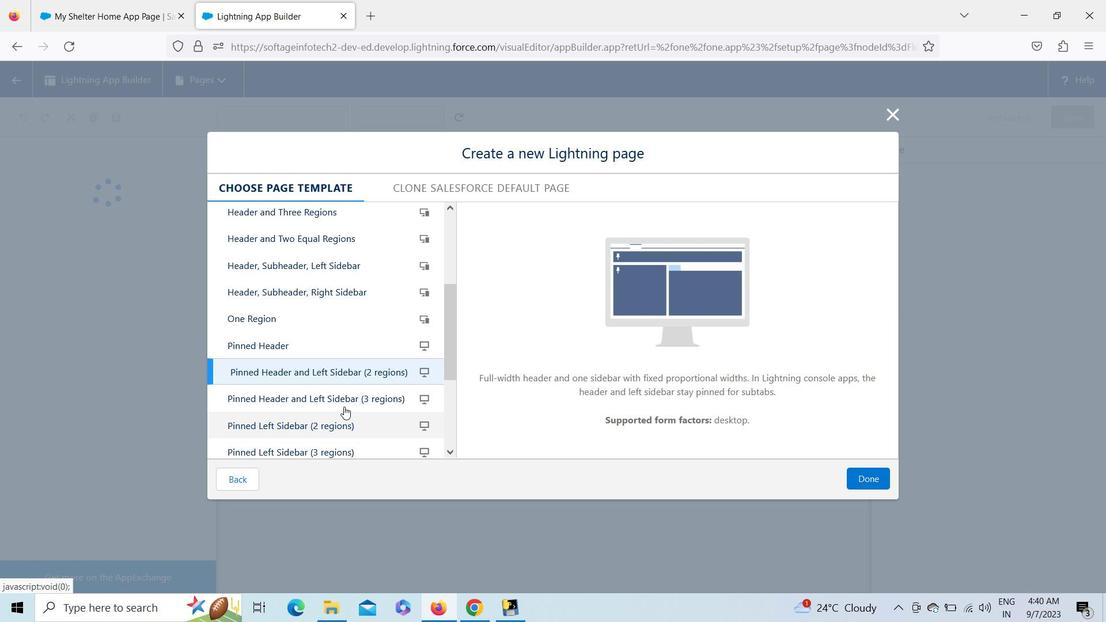 
Action: Mouse moved to (334, 426)
Screenshot: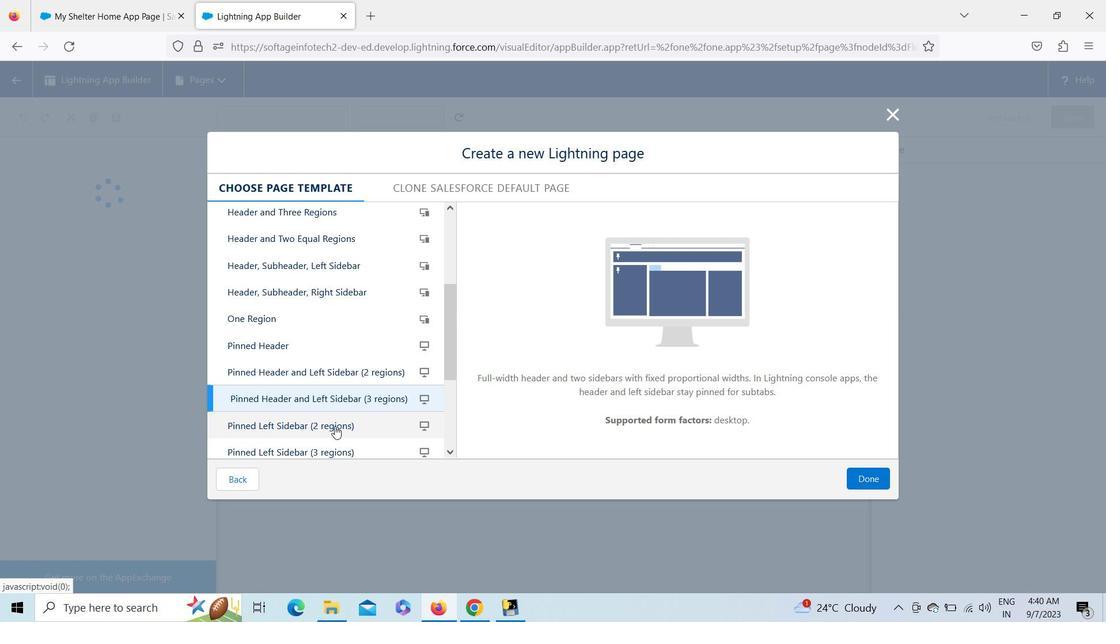 
Action: Mouse pressed left at (334, 426)
Screenshot: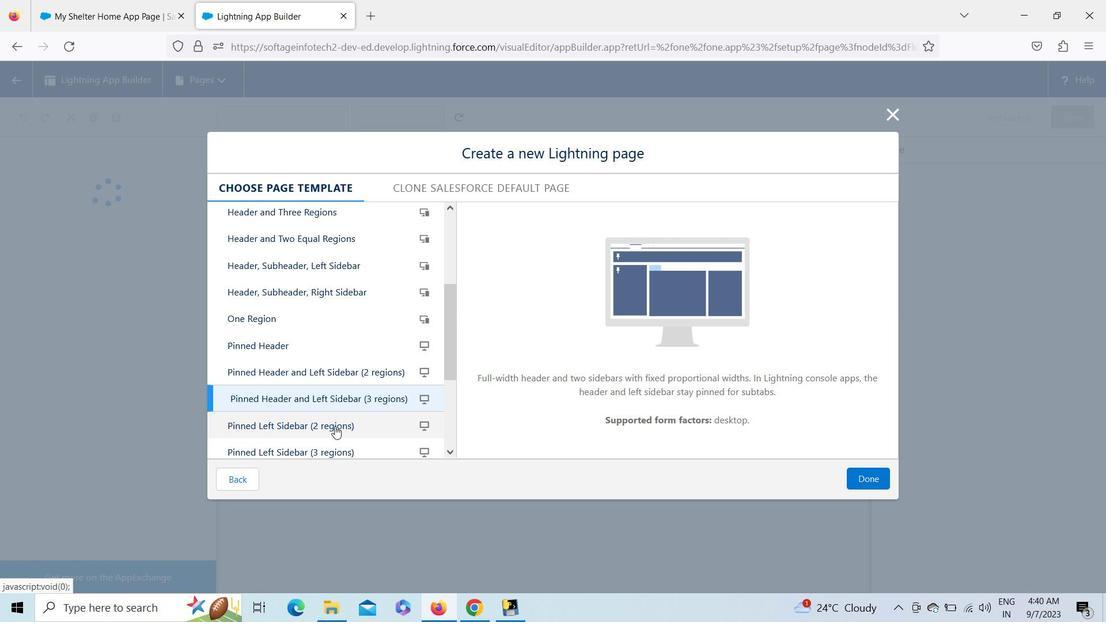 
Action: Mouse moved to (325, 448)
Screenshot: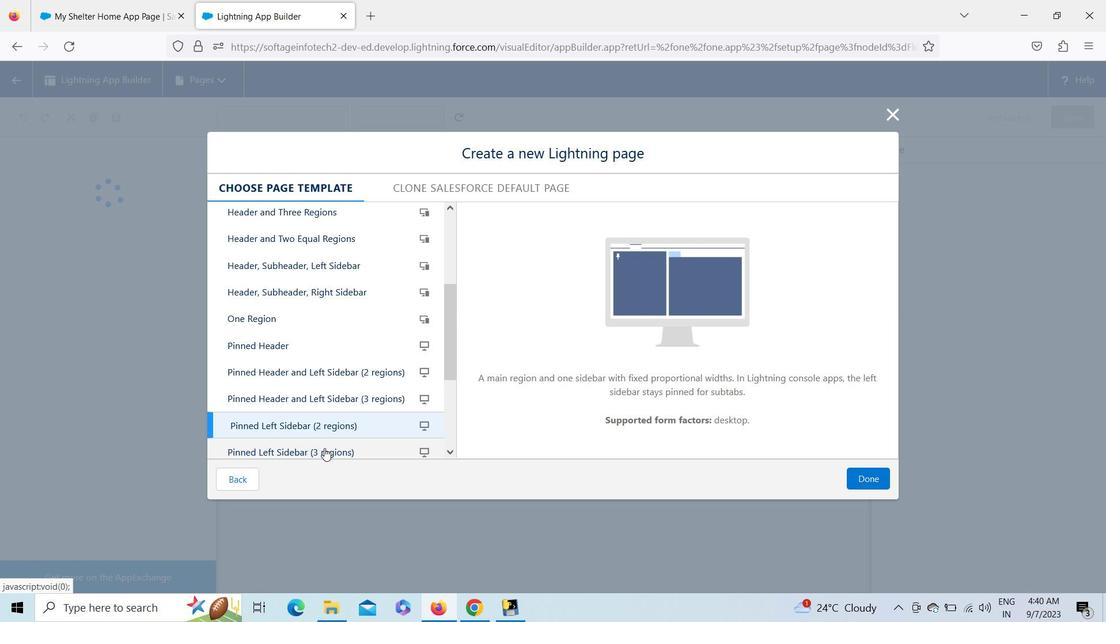 
Action: Mouse pressed left at (325, 448)
Screenshot: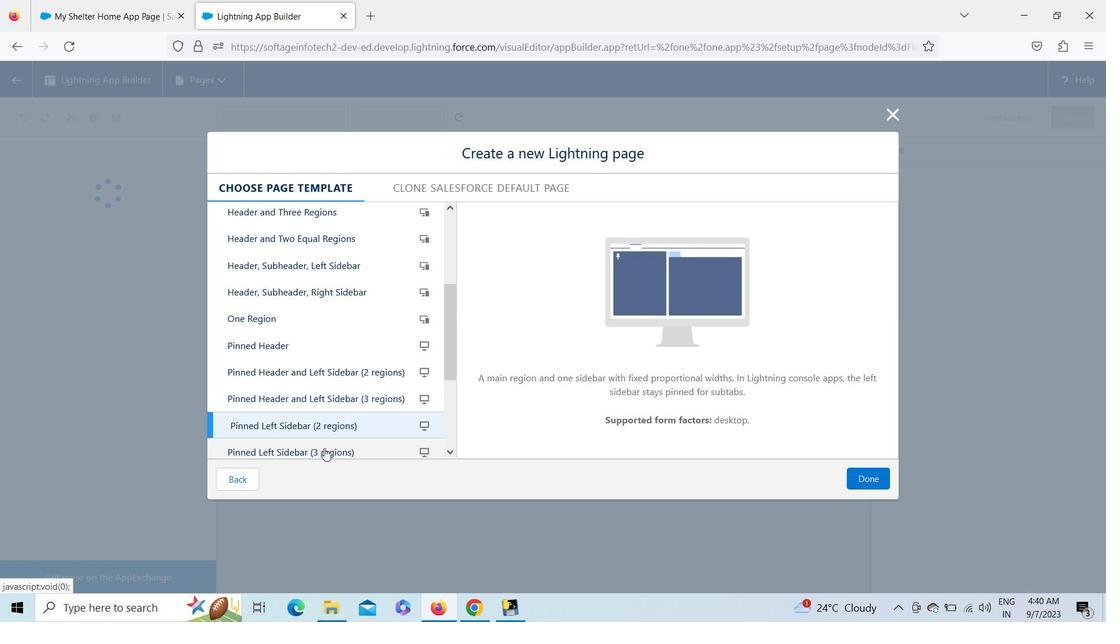 
Action: Mouse moved to (447, 344)
Screenshot: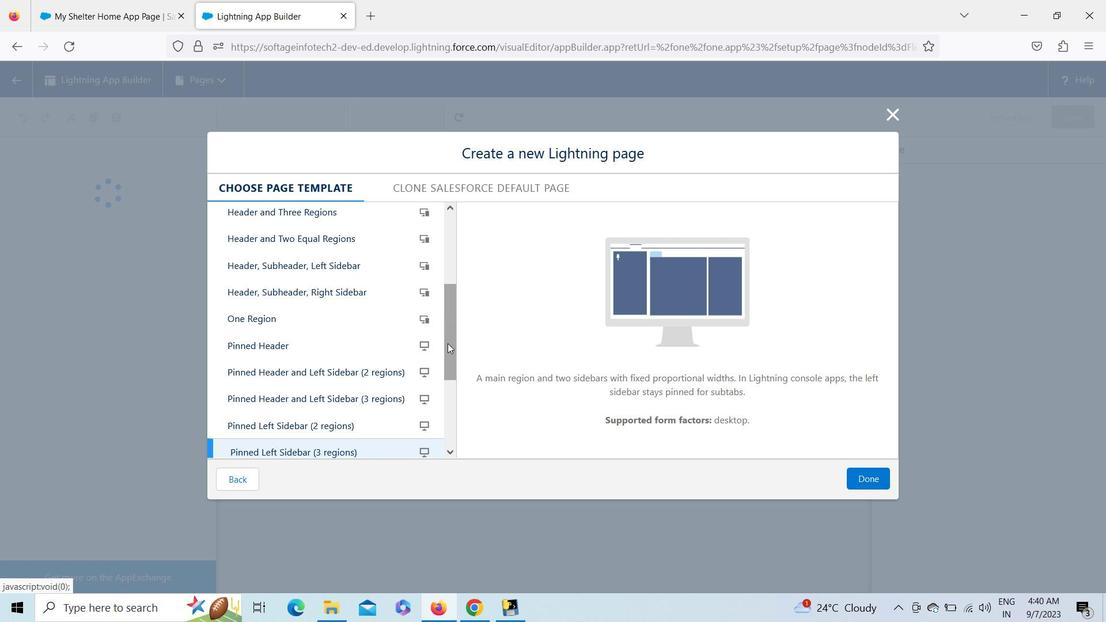 
Action: Mouse pressed left at (447, 344)
Screenshot: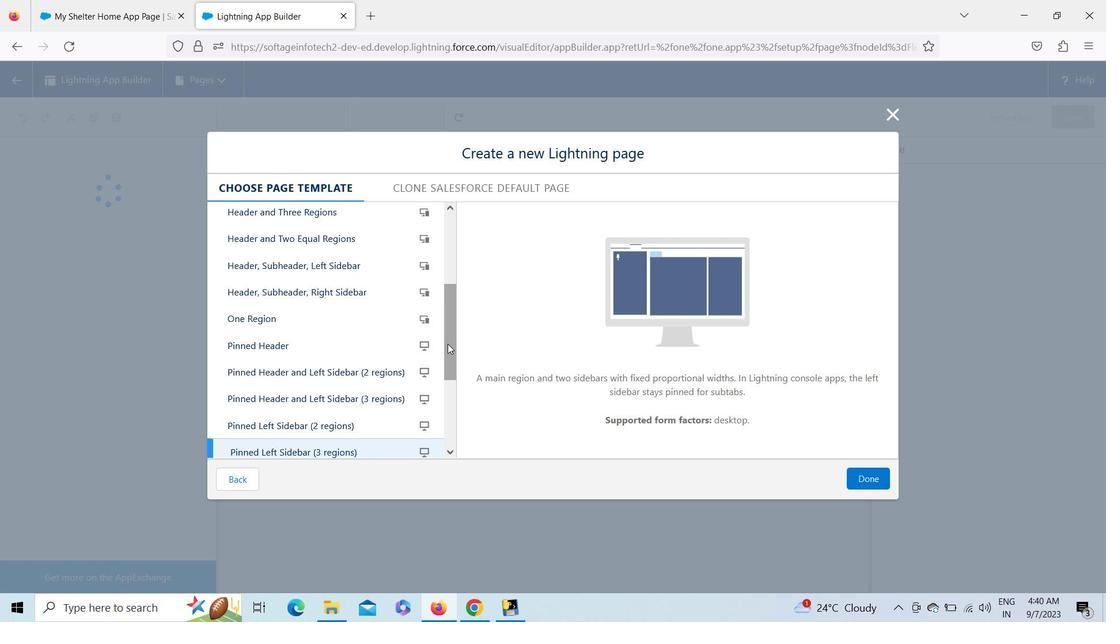 
Action: Mouse moved to (308, 407)
Screenshot: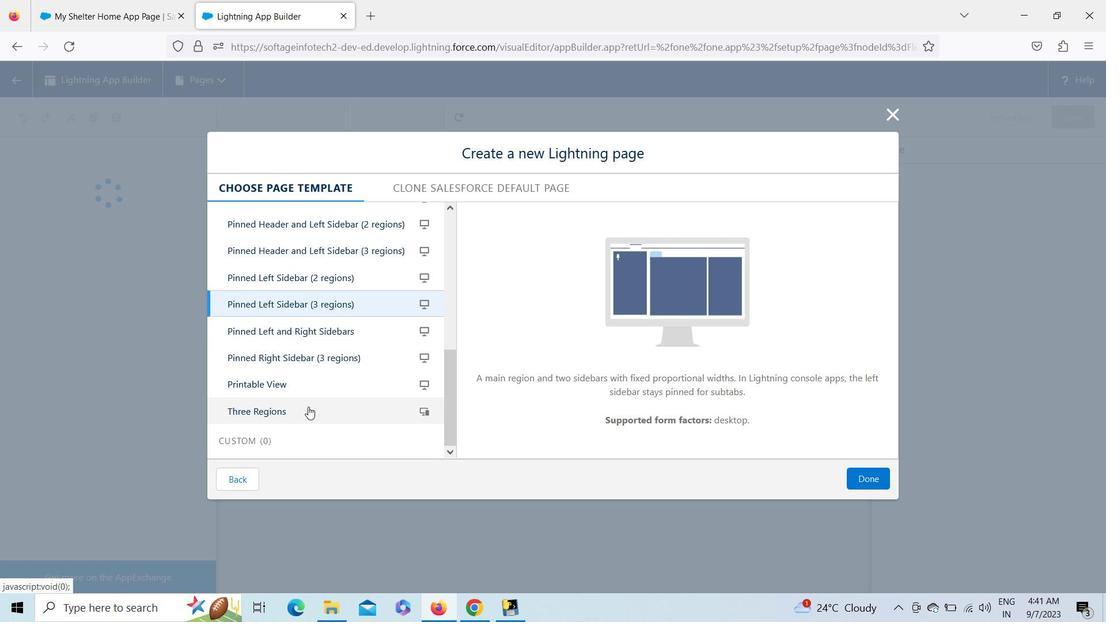
Action: Mouse pressed left at (308, 407)
Screenshot: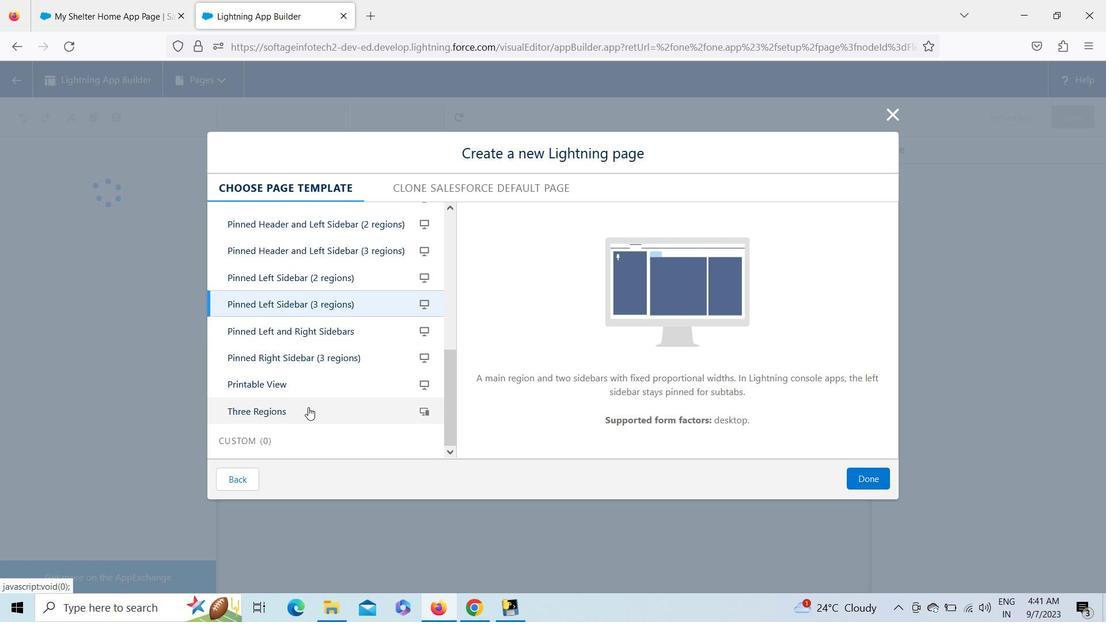 
Action: Mouse moved to (314, 333)
Screenshot: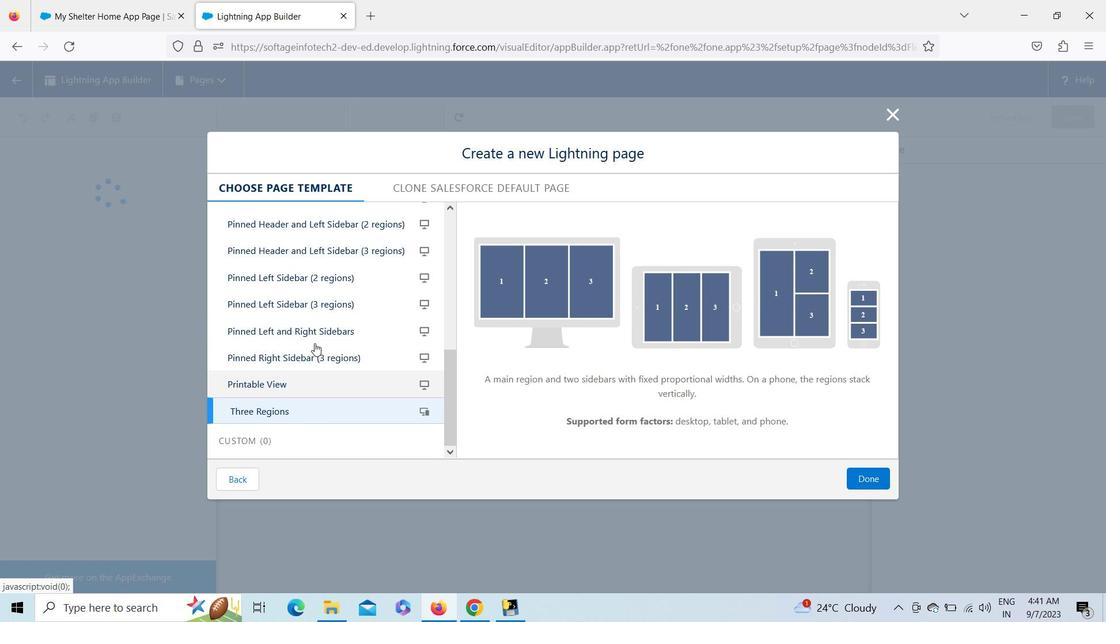 
Action: Mouse pressed left at (314, 333)
Screenshot: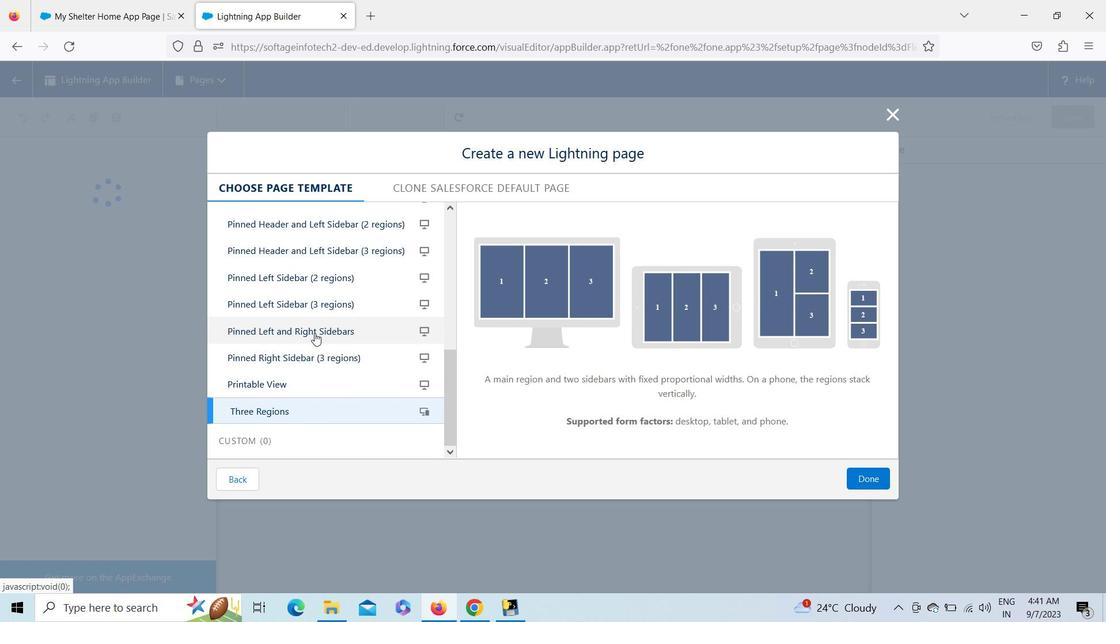 
Action: Mouse moved to (444, 224)
Screenshot: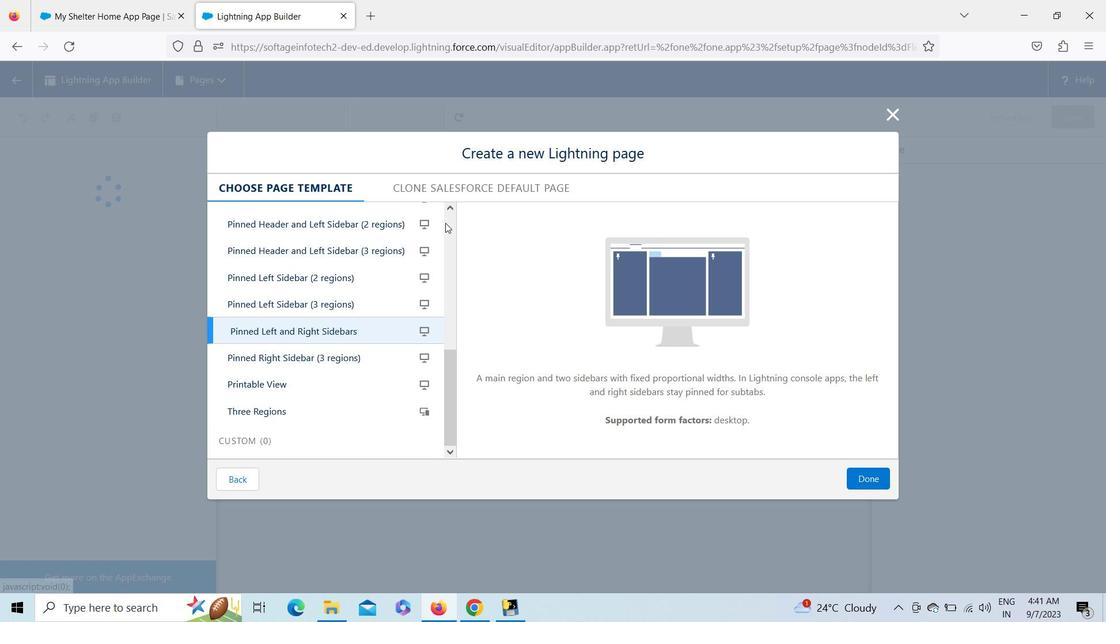 
Action: Mouse pressed left at (444, 224)
Screenshot: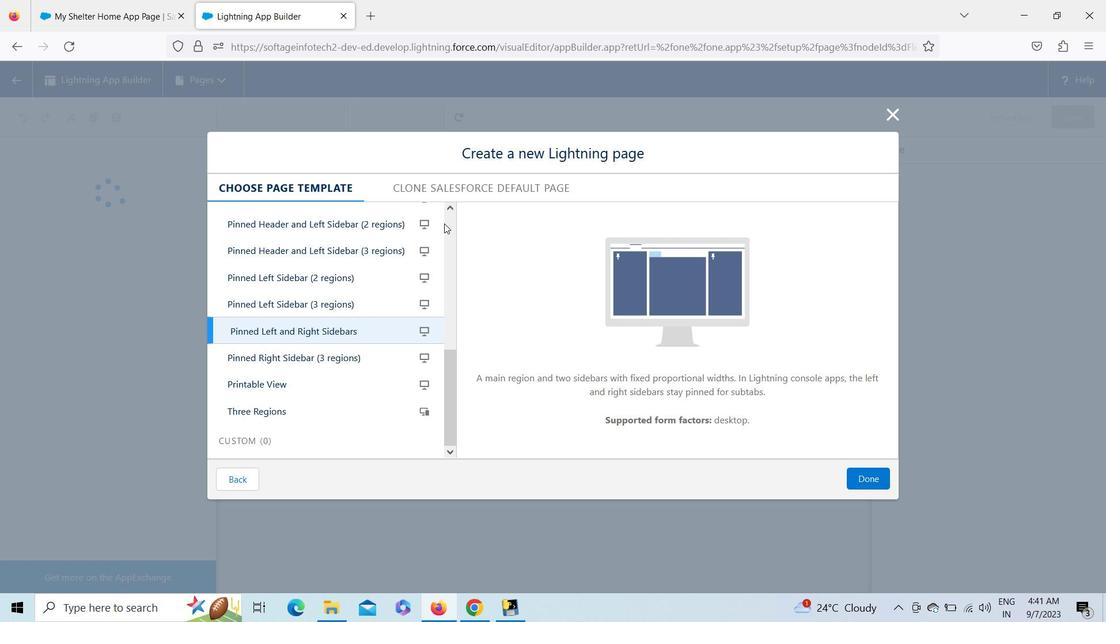 
Action: Mouse pressed left at (444, 224)
Screenshot: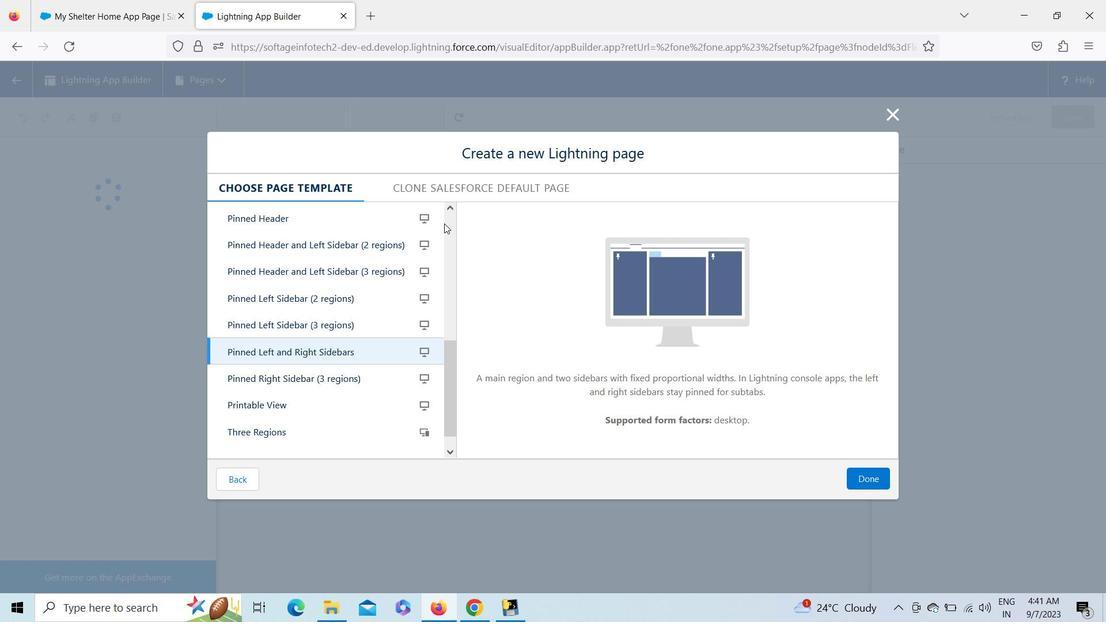 
Action: Mouse moved to (335, 257)
Screenshot: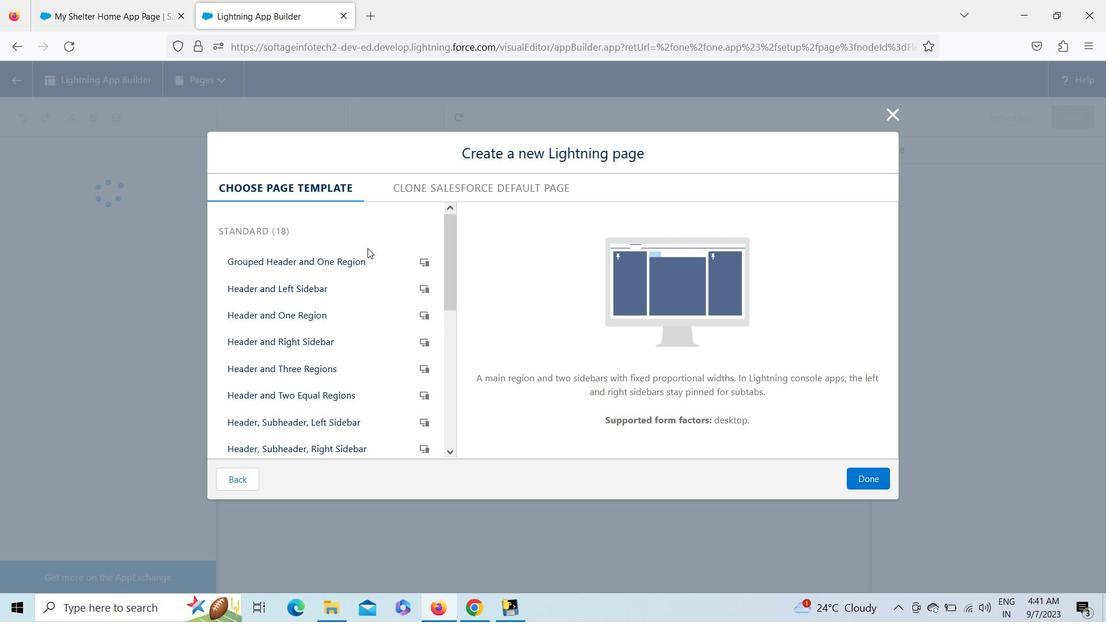 
Action: Mouse pressed left at (335, 257)
Screenshot: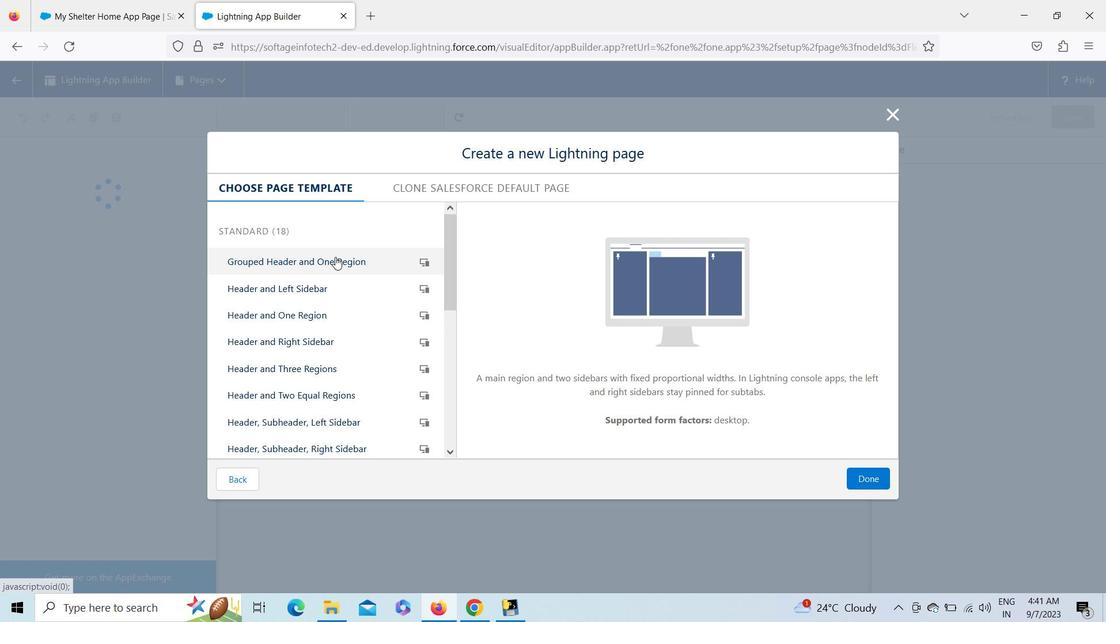 
Action: Mouse moved to (325, 282)
Screenshot: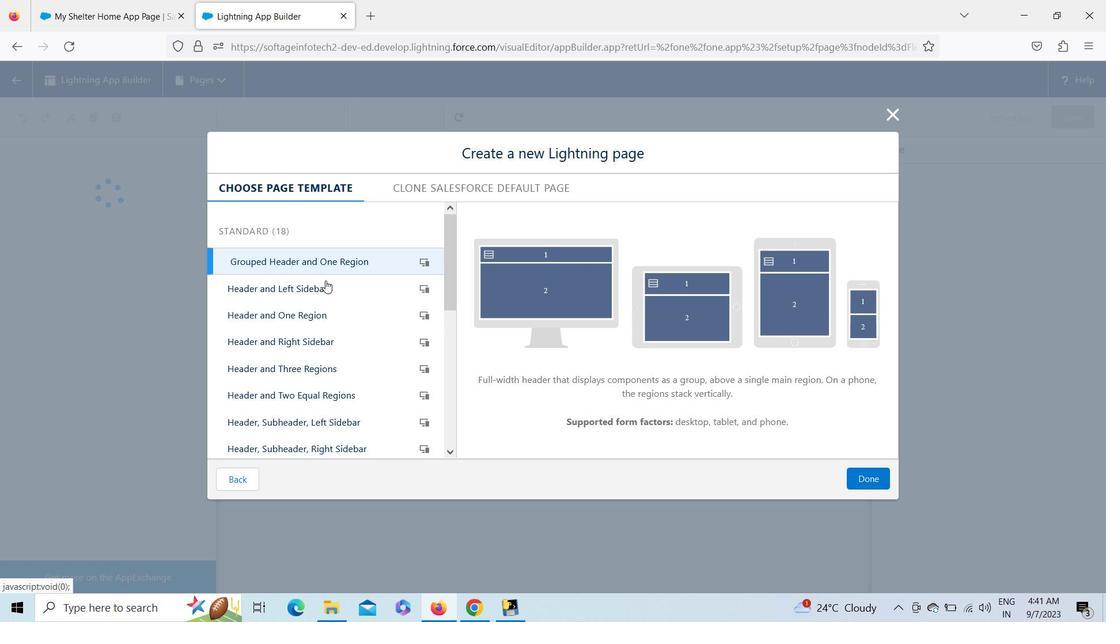
Action: Mouse pressed left at (325, 282)
Screenshot: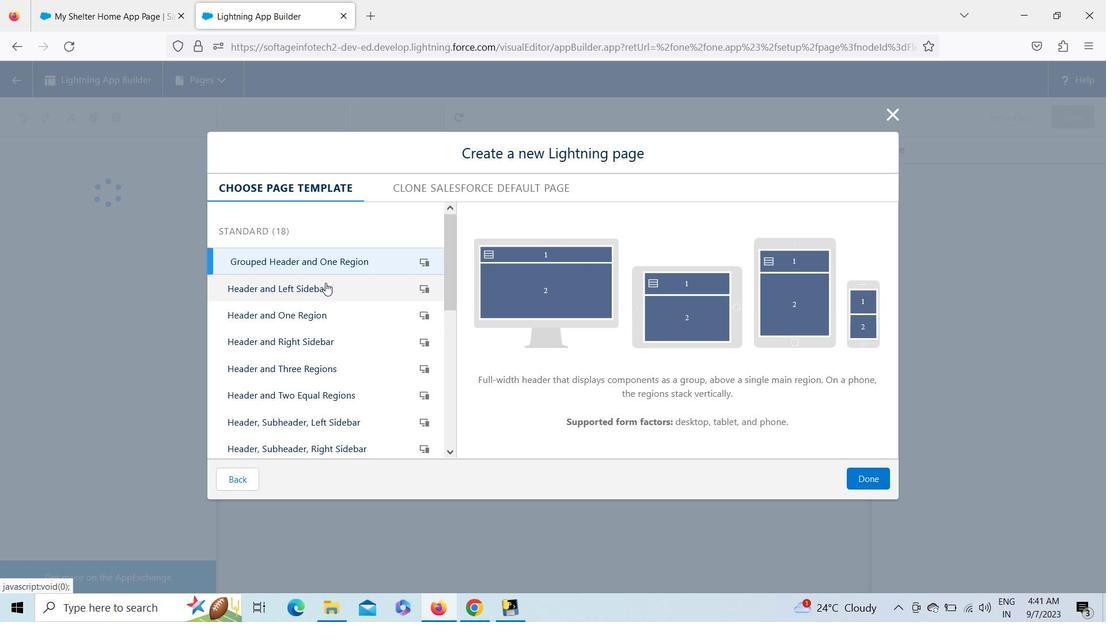 
Action: Mouse moved to (877, 474)
Screenshot: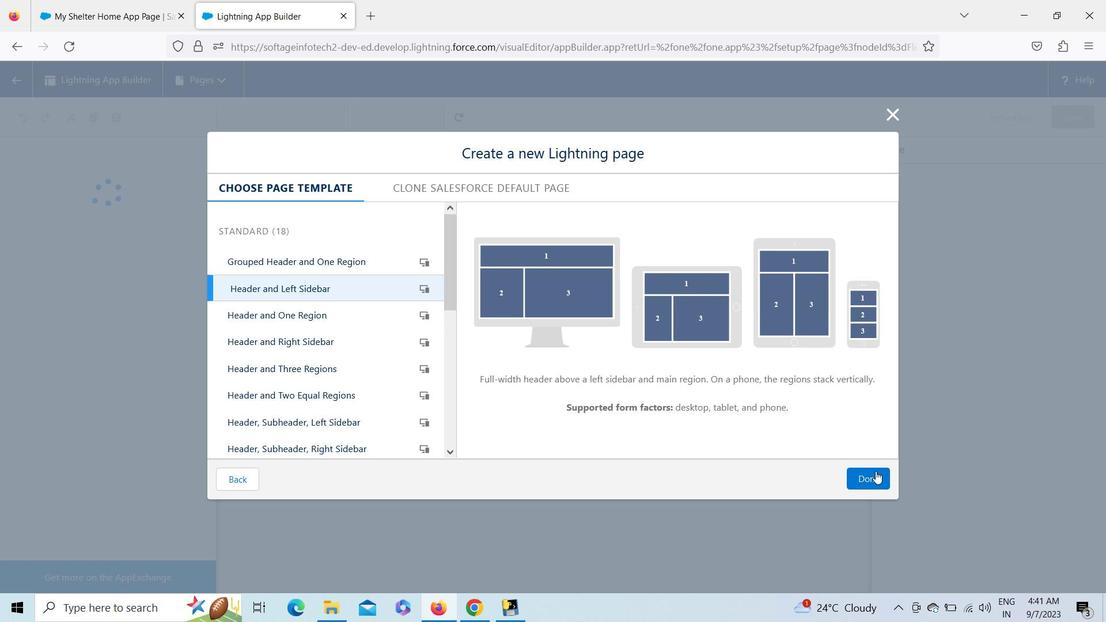 
Action: Mouse pressed left at (877, 474)
Screenshot: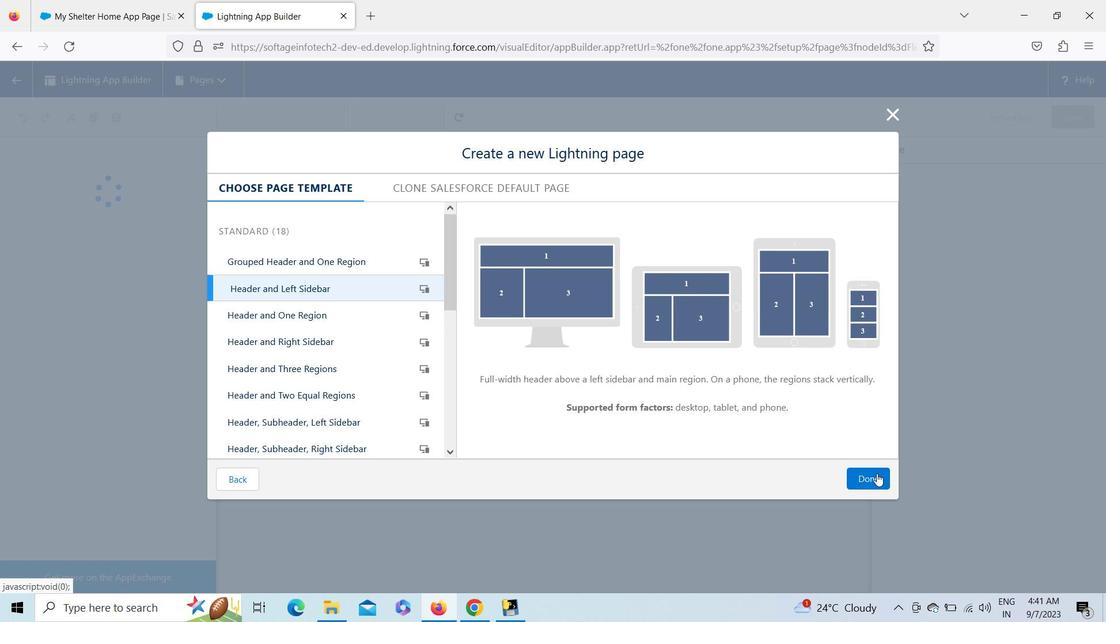 
Action: Mouse moved to (431, 259)
Screenshot: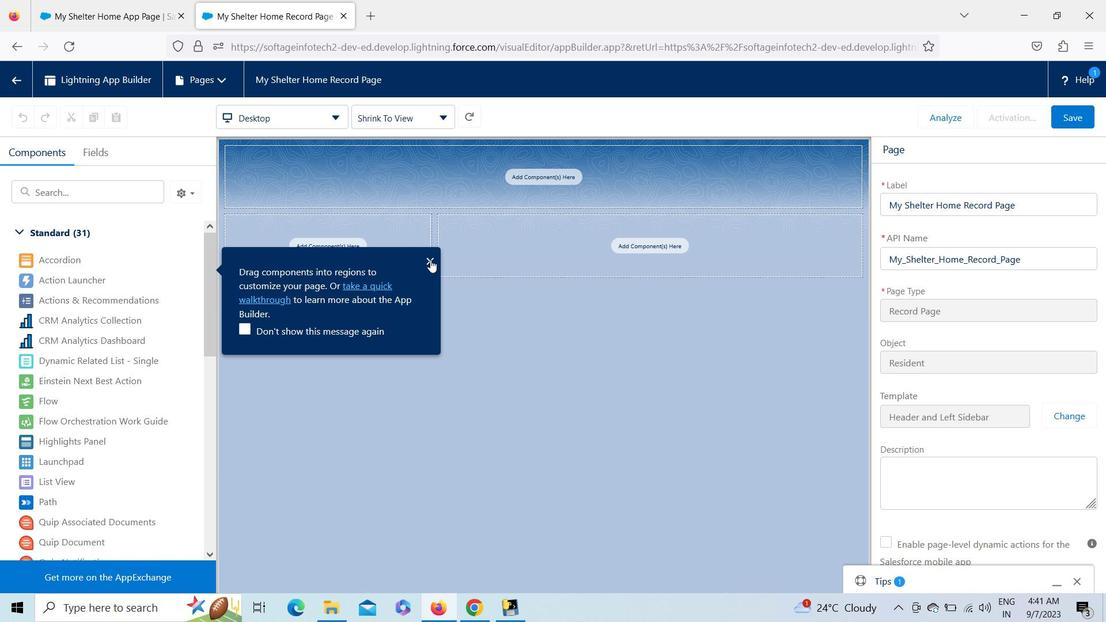 
Action: Mouse pressed left at (431, 259)
